 Task: Add an event  with title  Second Team Building Workshop: Enhancing Communication and Trust within Teams, date '2024/04/28' to 2024/04/30 & Select Event type as  Group. Add location for the event as  789 Mount Sinai, Sinai, Egypt and add a description: Participants will develop skills for effectively resolving conflicts and managing disagreements within the team. They will learn strategies for active listening, empathy, and finding mutually beneficial solutions to conflicts.Create an event link  http-secondteambuildingworkshop:enhancingcommunicationandtrustwithinteamscom & Select the event color as  Lime Green. , logged in from the account softage.10@softage.netand send the event invitation to softage.6@softage.net and softage.7@softage.net
Action: Mouse moved to (983, 183)
Screenshot: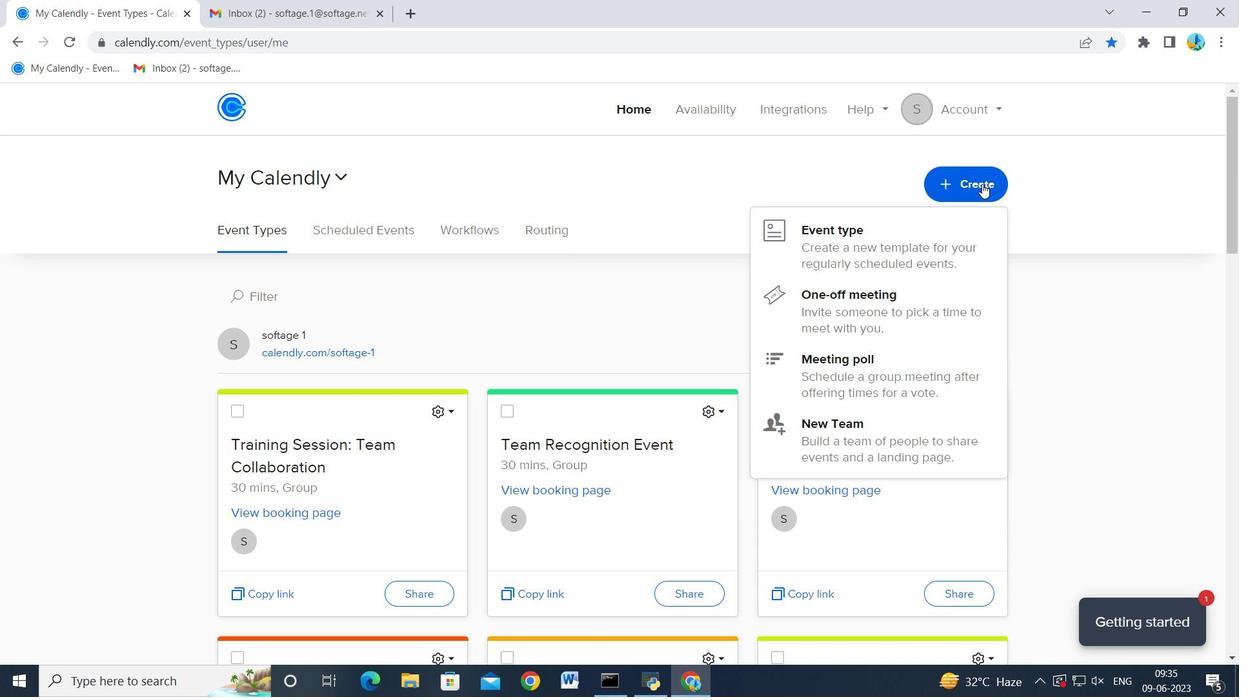 
Action: Mouse pressed left at (983, 183)
Screenshot: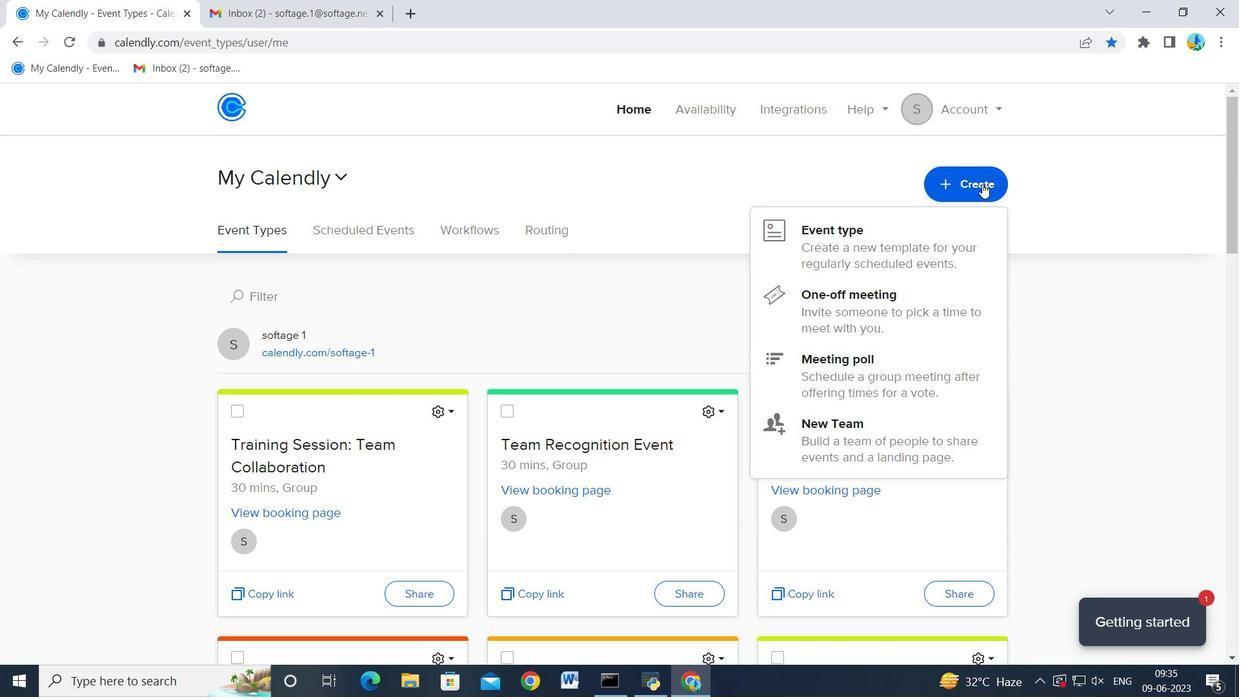 
Action: Mouse moved to (900, 247)
Screenshot: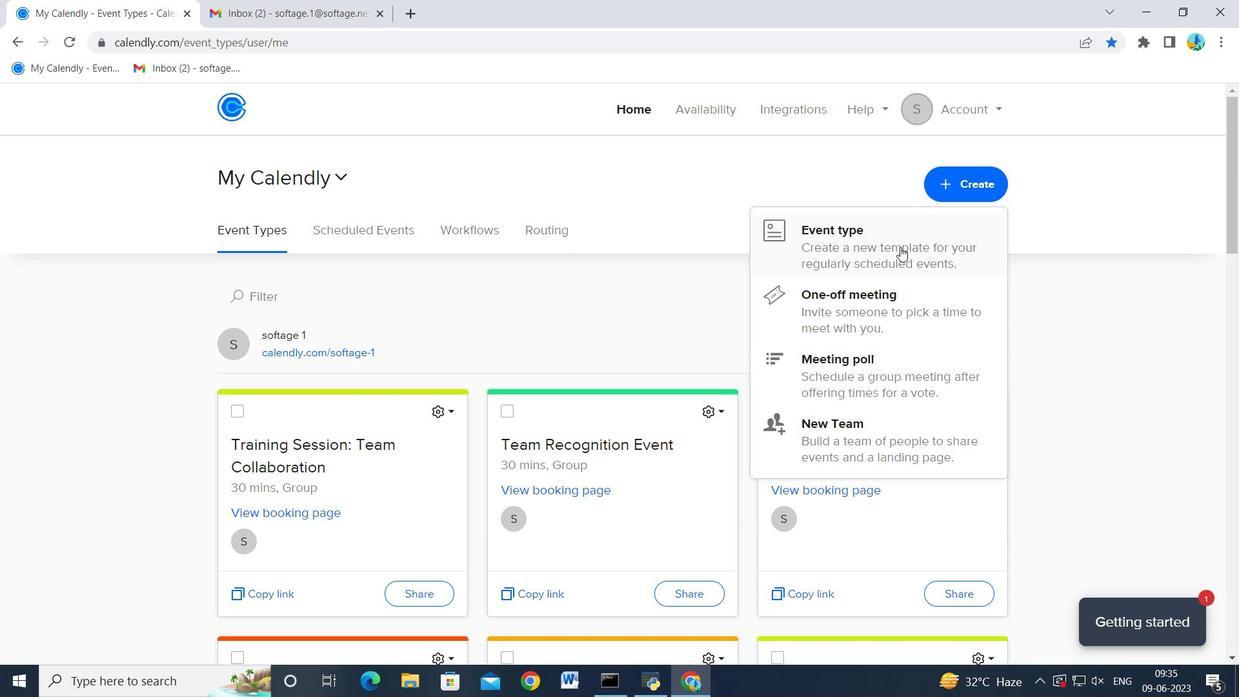
Action: Mouse pressed left at (900, 247)
Screenshot: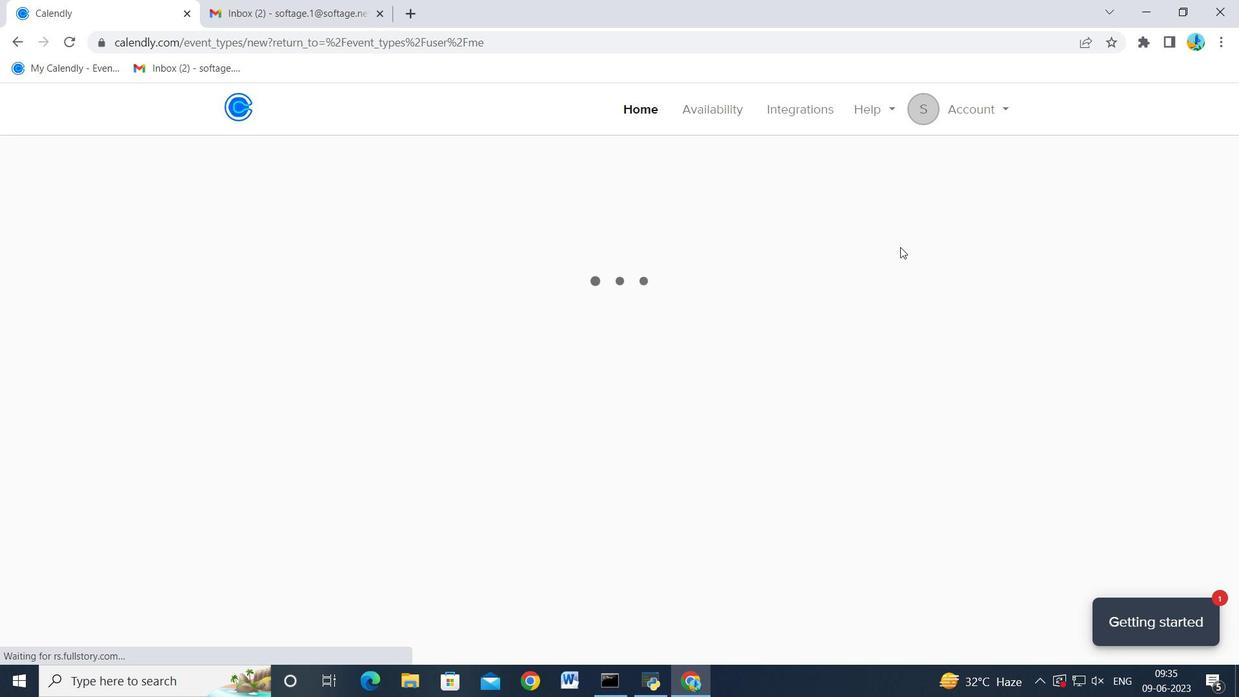 
Action: Mouse moved to (639, 398)
Screenshot: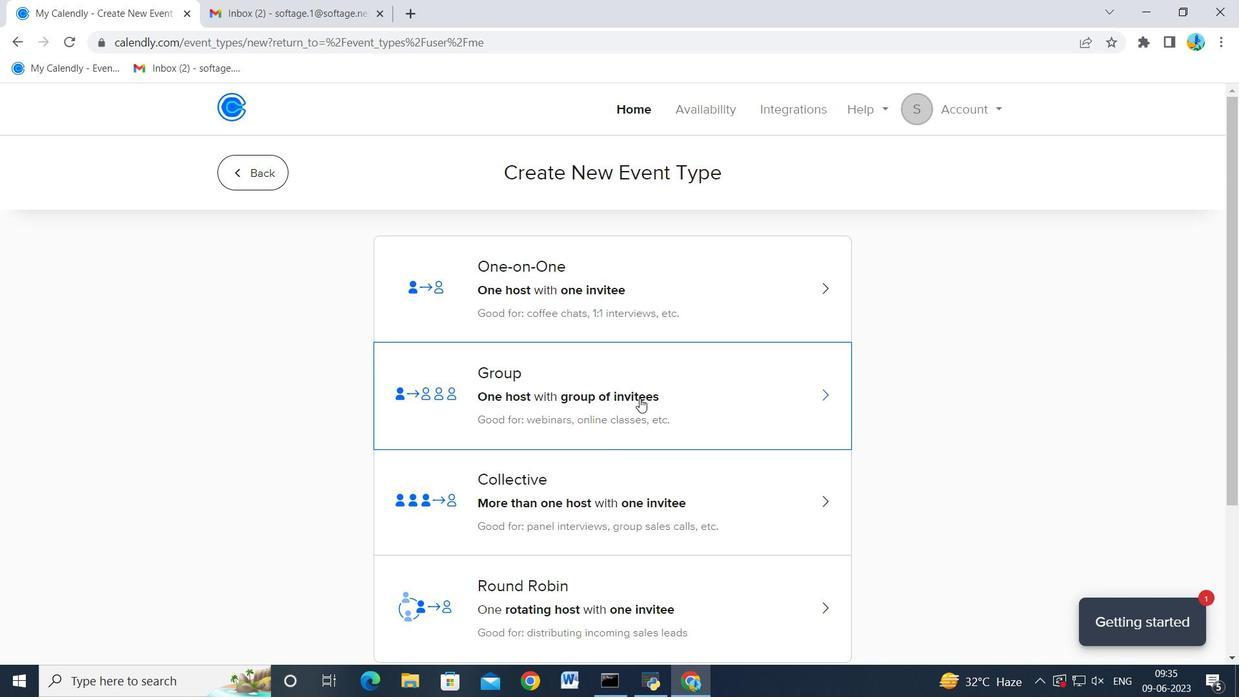 
Action: Mouse scrolled (639, 397) with delta (0, 0)
Screenshot: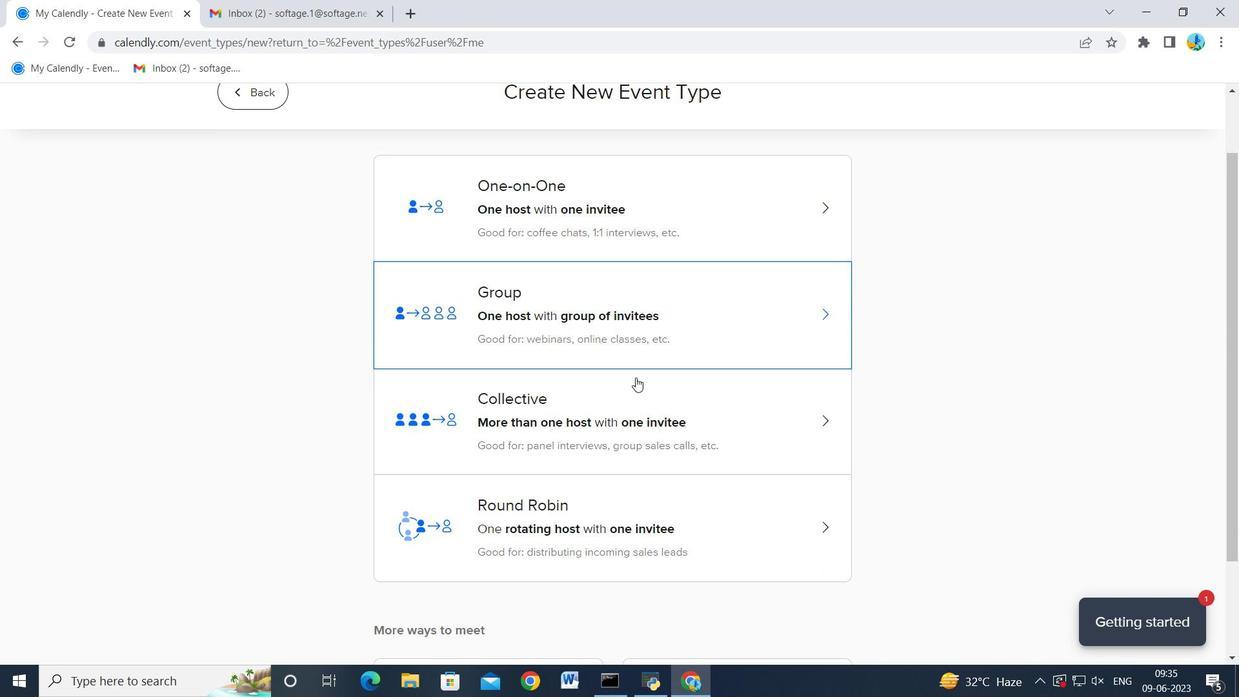 
Action: Mouse moved to (618, 318)
Screenshot: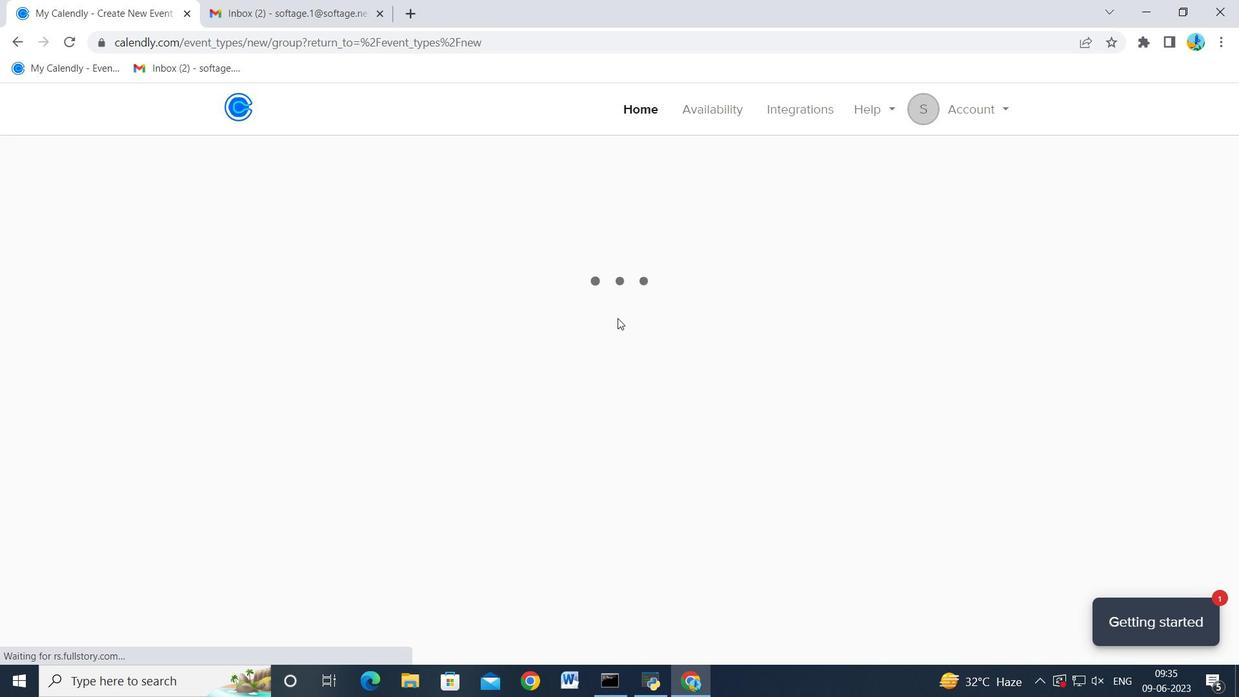 
Action: Mouse pressed left at (618, 318)
Screenshot: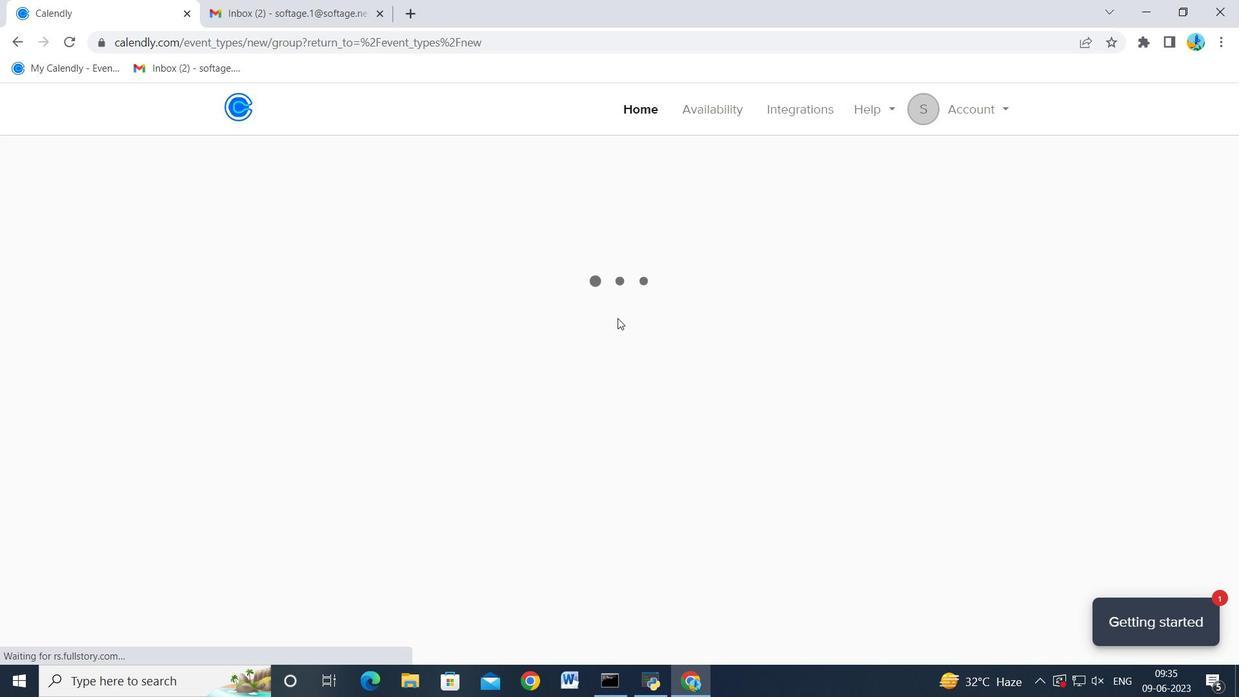 
Action: Mouse moved to (369, 402)
Screenshot: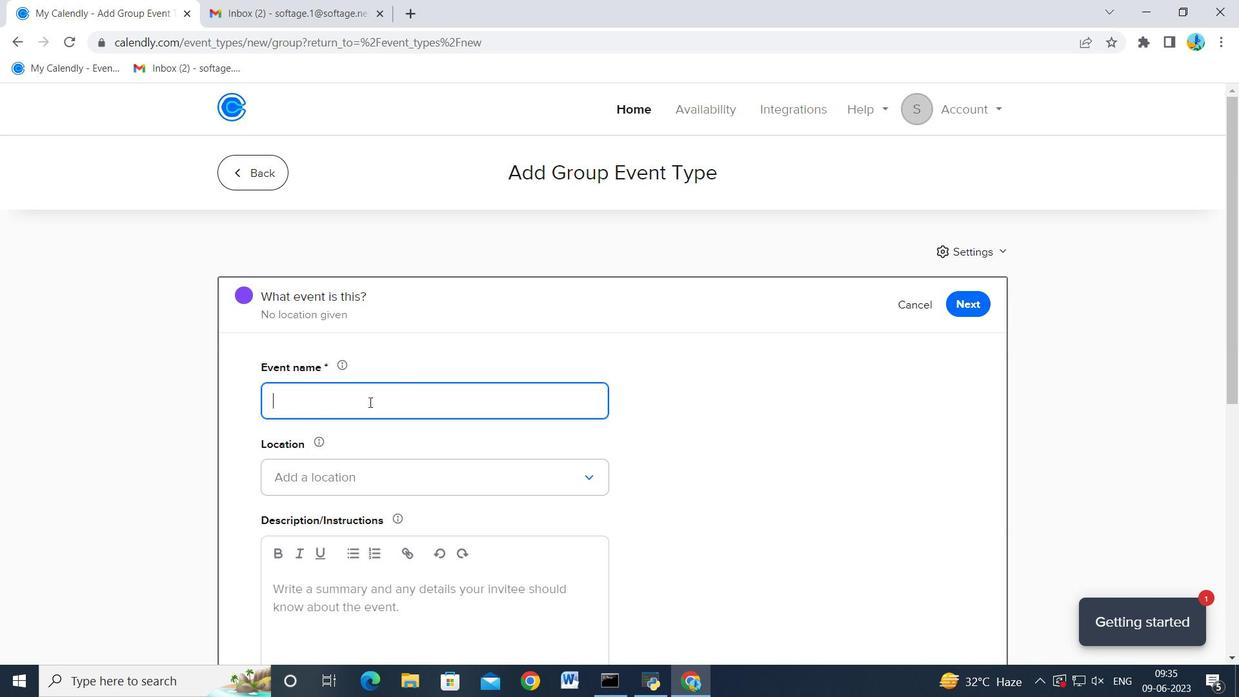 
Action: Key pressed <Key.shift_r>Second<Key.space><Key.shift_r>Team<Key.space><Key.shift>Building<Key.space><Key.shift_r>Workshop<Key.shift>:<Key.space><Key.shift_r>Enhacing<Key.space><Key.backspace><Key.backspace><Key.backspace><Key.backspace><Key.backspace>ncing<Key.space><Key.shift>Communication<Key.space>and<Key.space><Key.shift_r>Trust<Key.space>within<Key.space><Key.shift_r>Teams
Screenshot: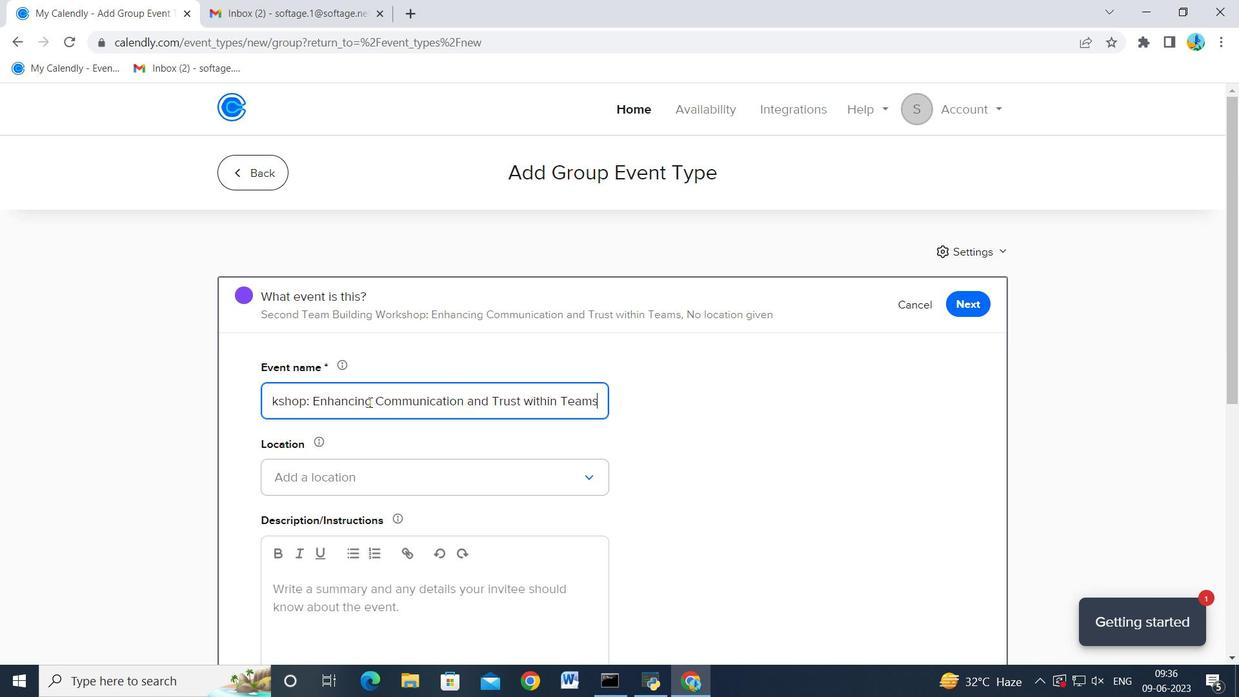 
Action: Mouse moved to (408, 467)
Screenshot: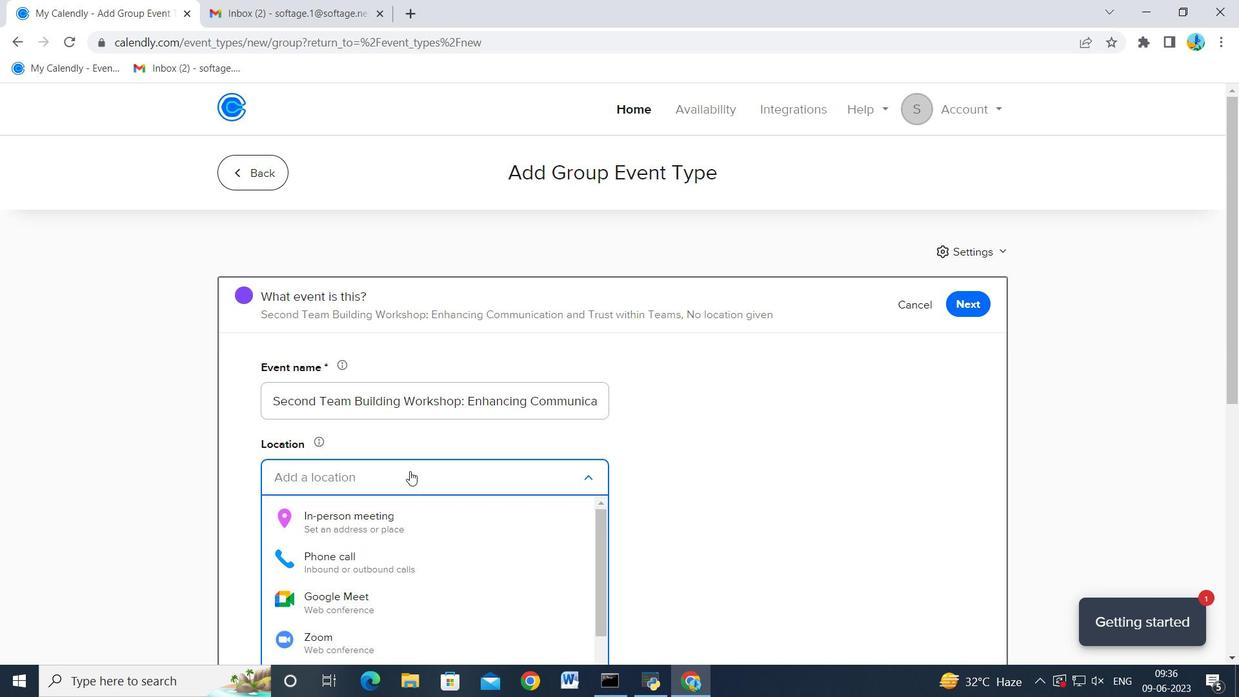 
Action: Mouse pressed left at (408, 467)
Screenshot: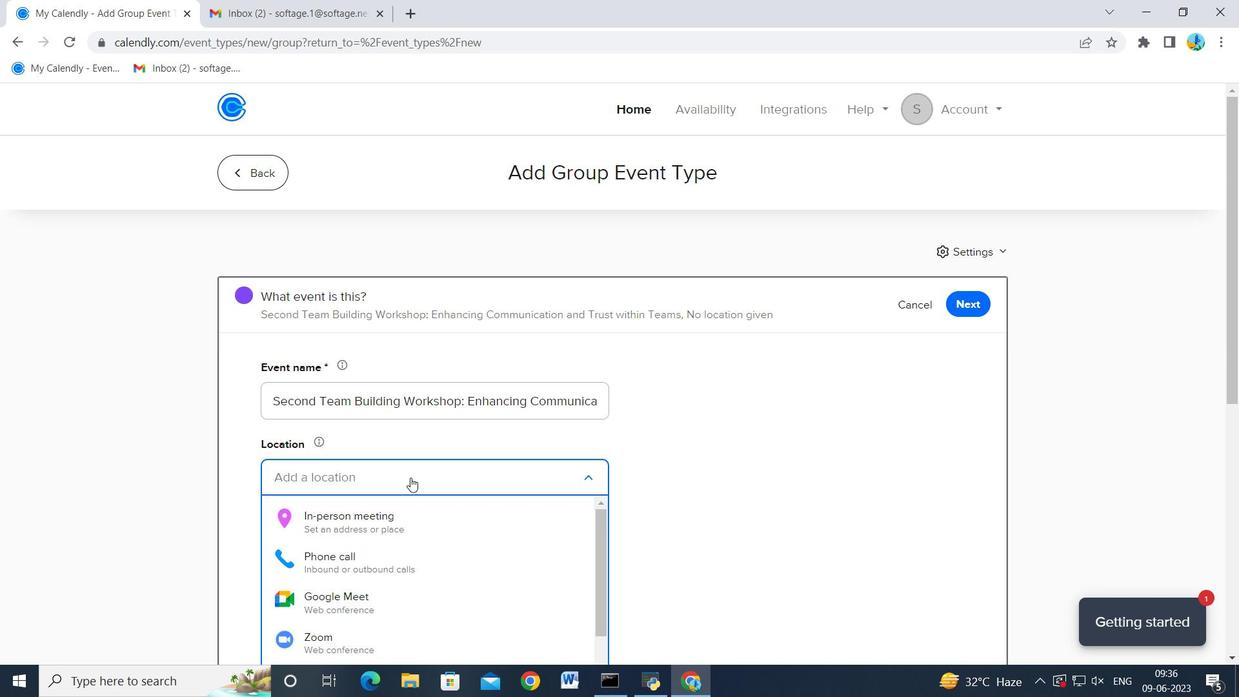 
Action: Mouse moved to (407, 513)
Screenshot: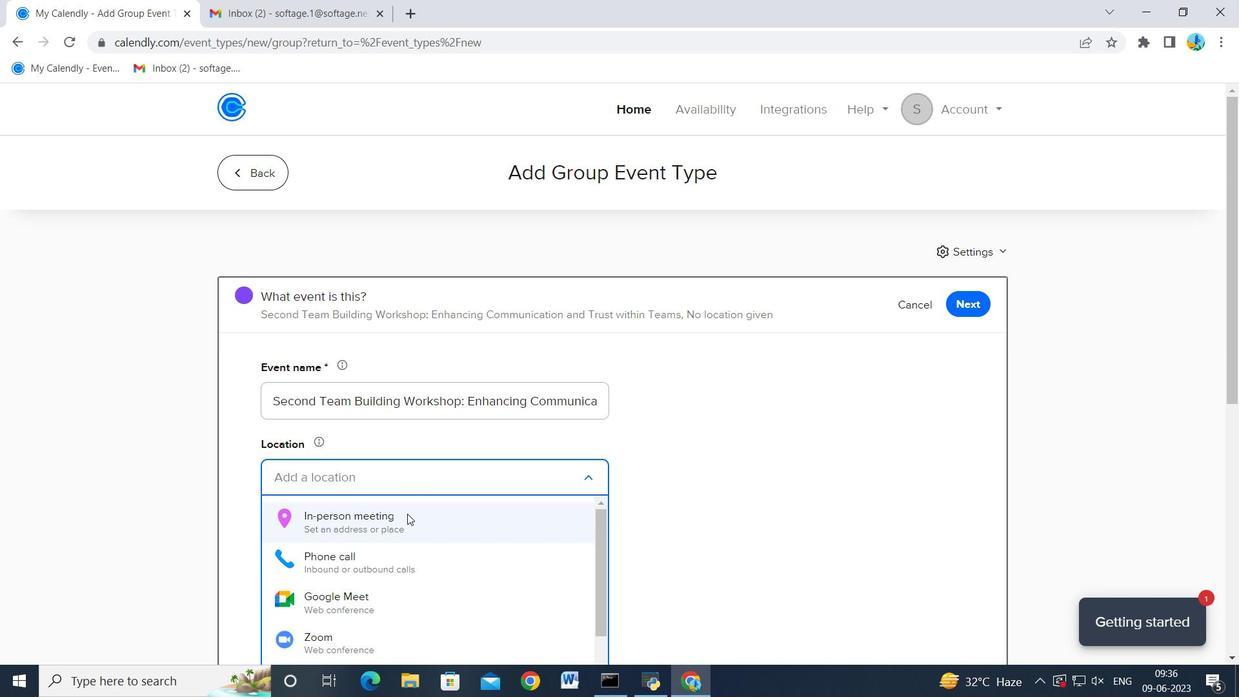 
Action: Mouse pressed left at (407, 513)
Screenshot: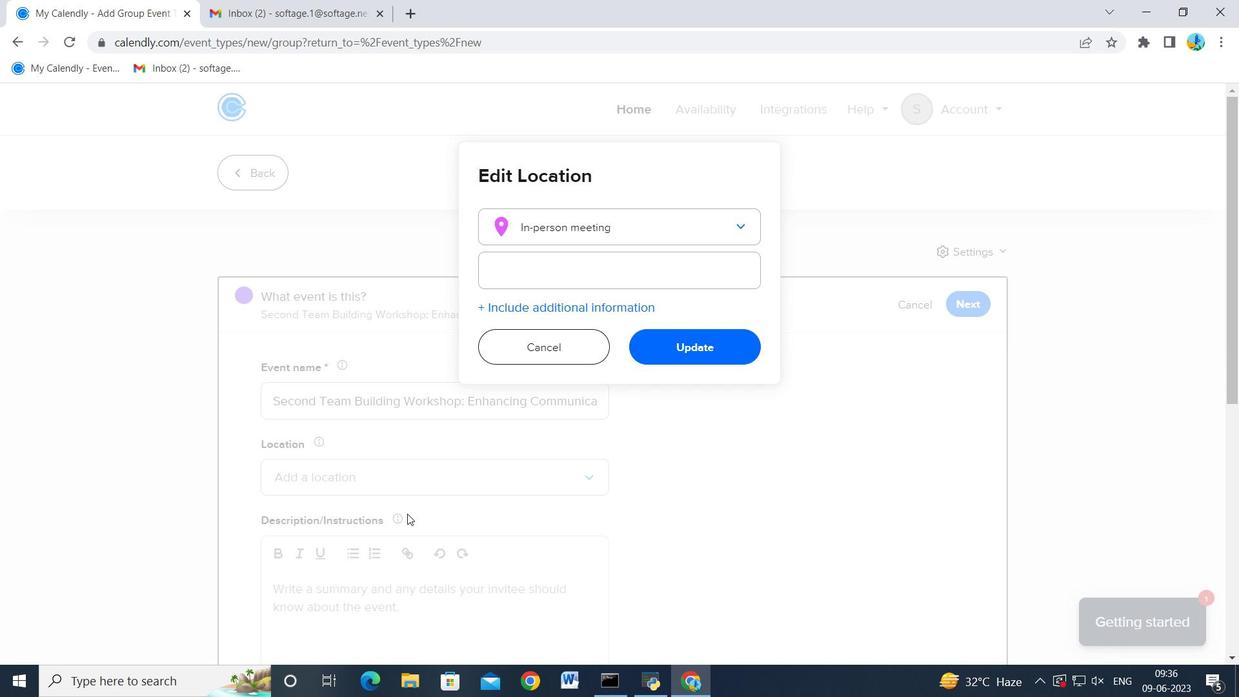 
Action: Mouse moved to (513, 268)
Screenshot: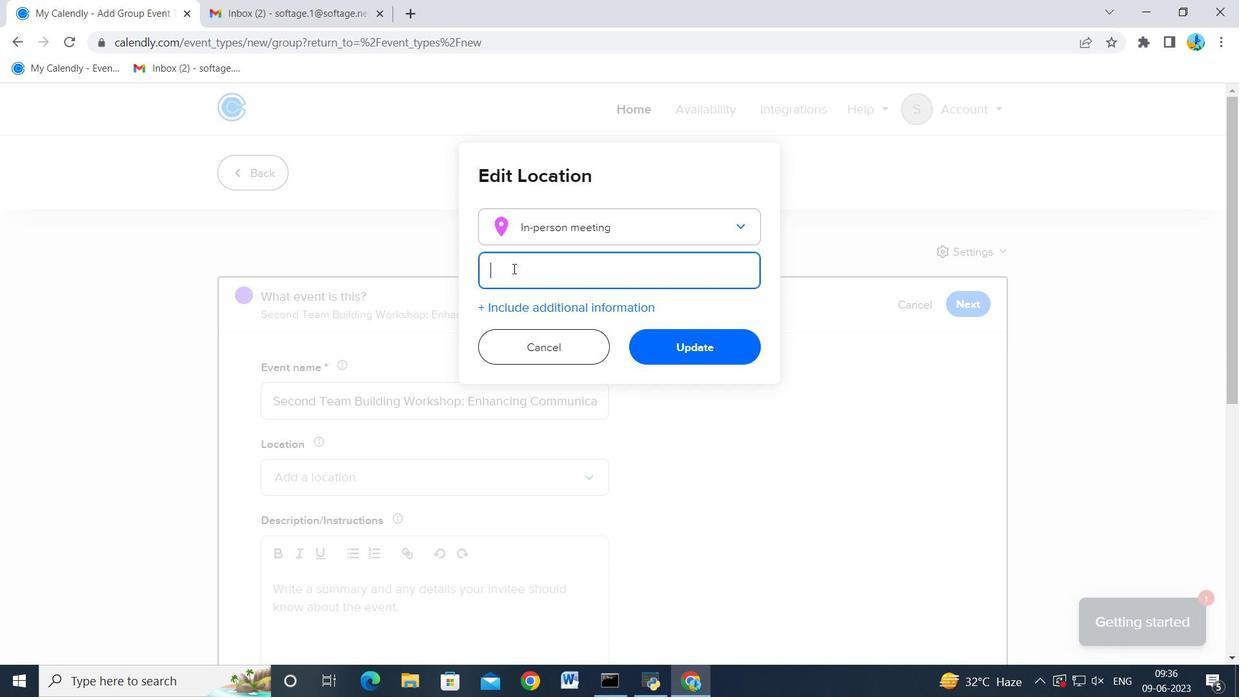 
Action: Mouse pressed left at (513, 268)
Screenshot: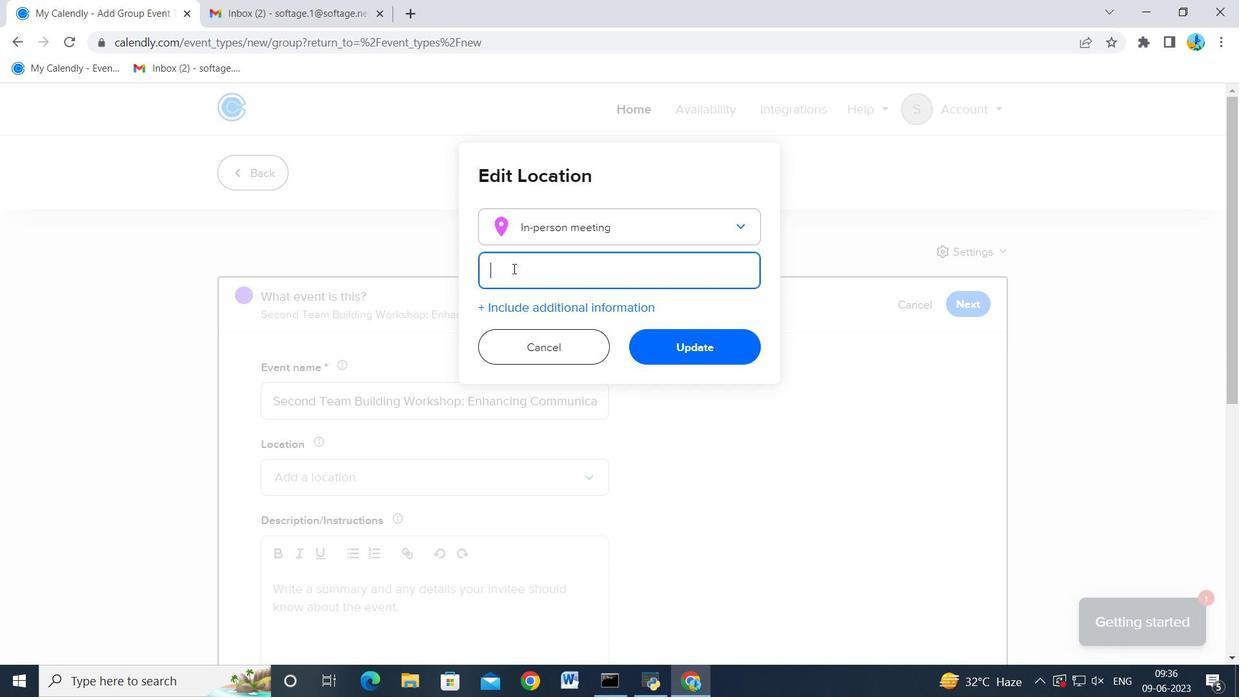 
Action: Key pressed 789<Key.space><Key.shift><Key.shift>Mount<Key.space><Key.shift_r>Sinai,<Key.space><Key.shift_r>Sinai,<Key.space><Key.shift_r>Egypt
Screenshot: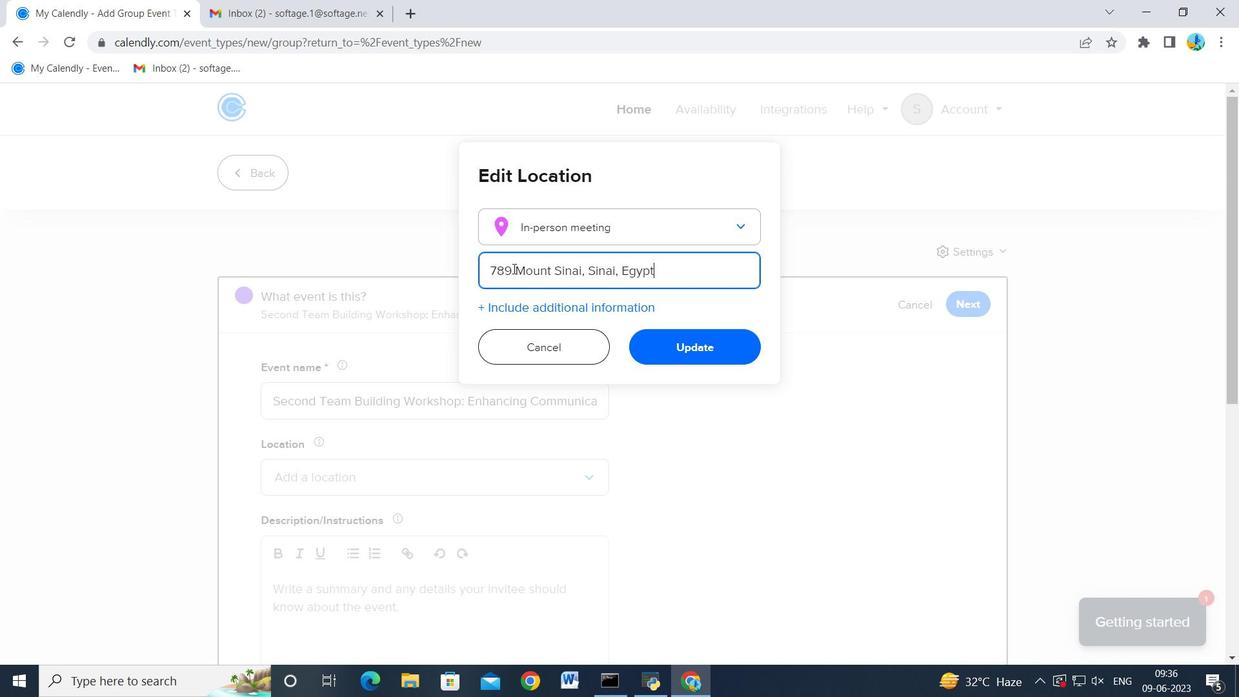 
Action: Mouse moved to (719, 343)
Screenshot: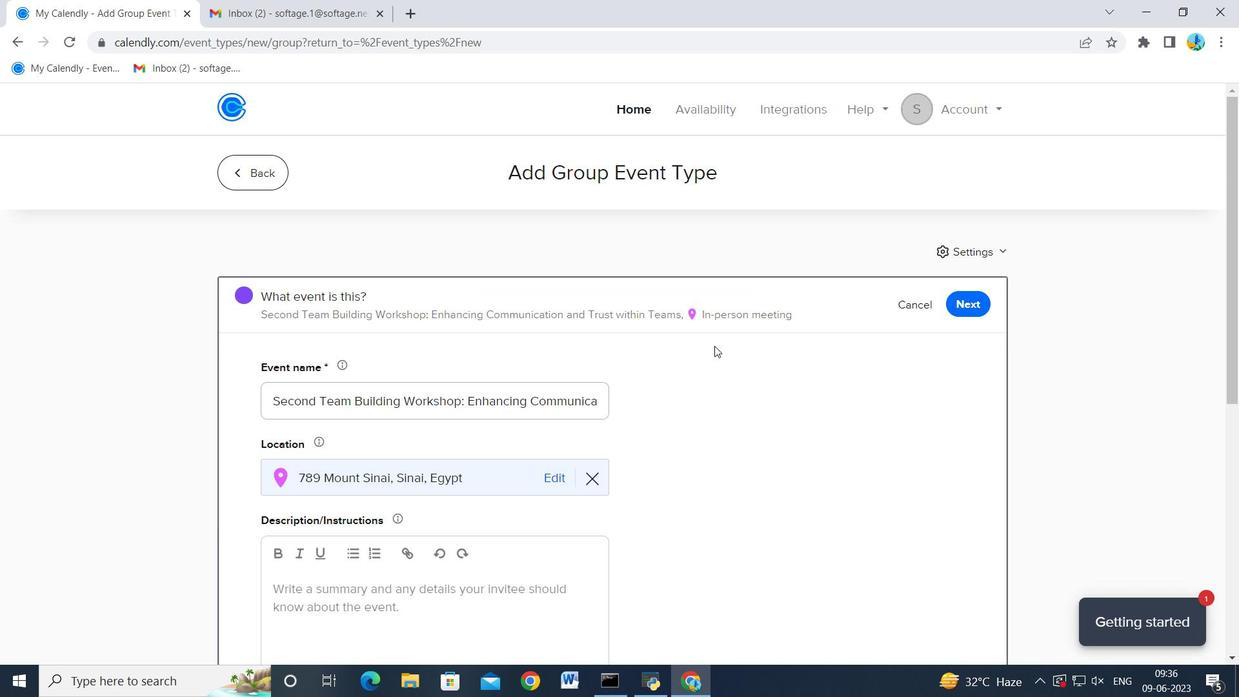 
Action: Mouse pressed left at (719, 343)
Screenshot: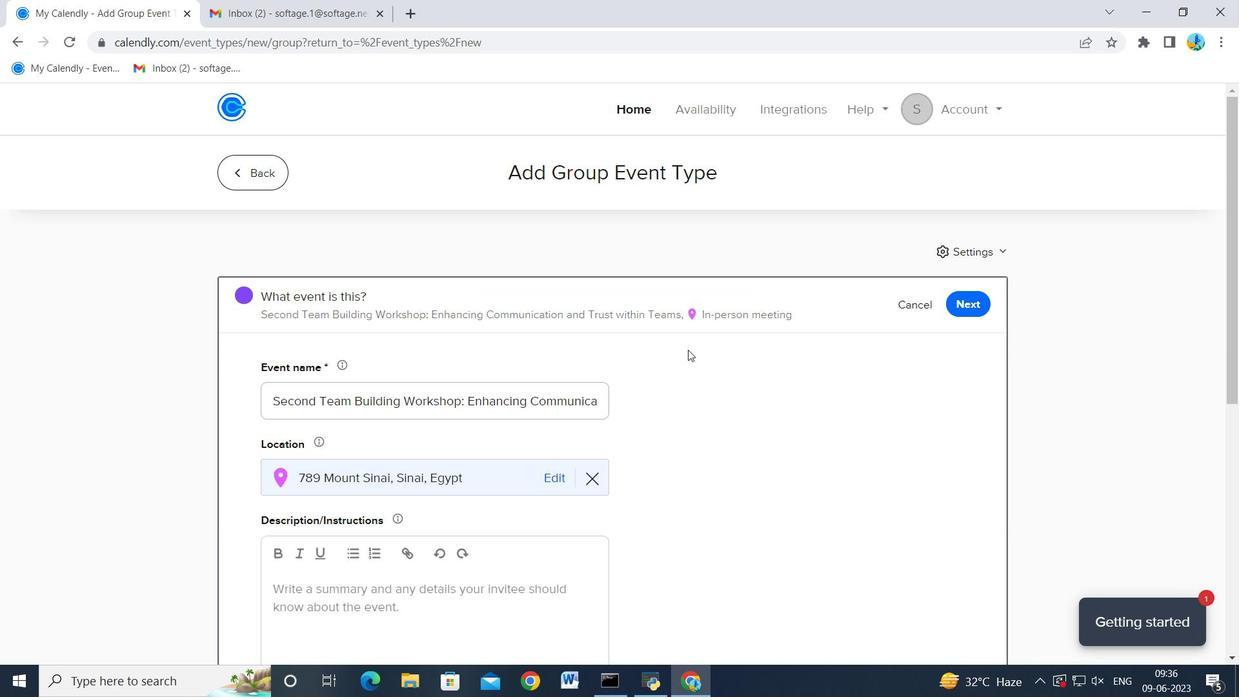 
Action: Mouse moved to (592, 456)
Screenshot: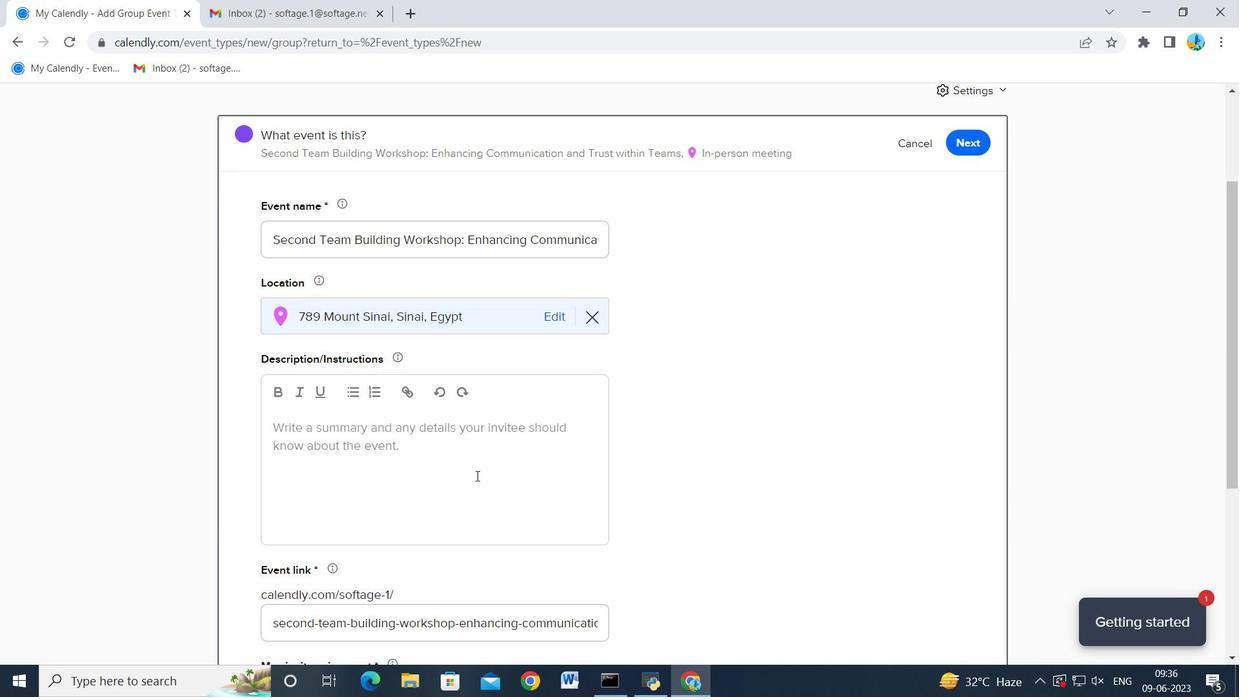 
Action: Mouse scrolled (592, 455) with delta (0, 0)
Screenshot: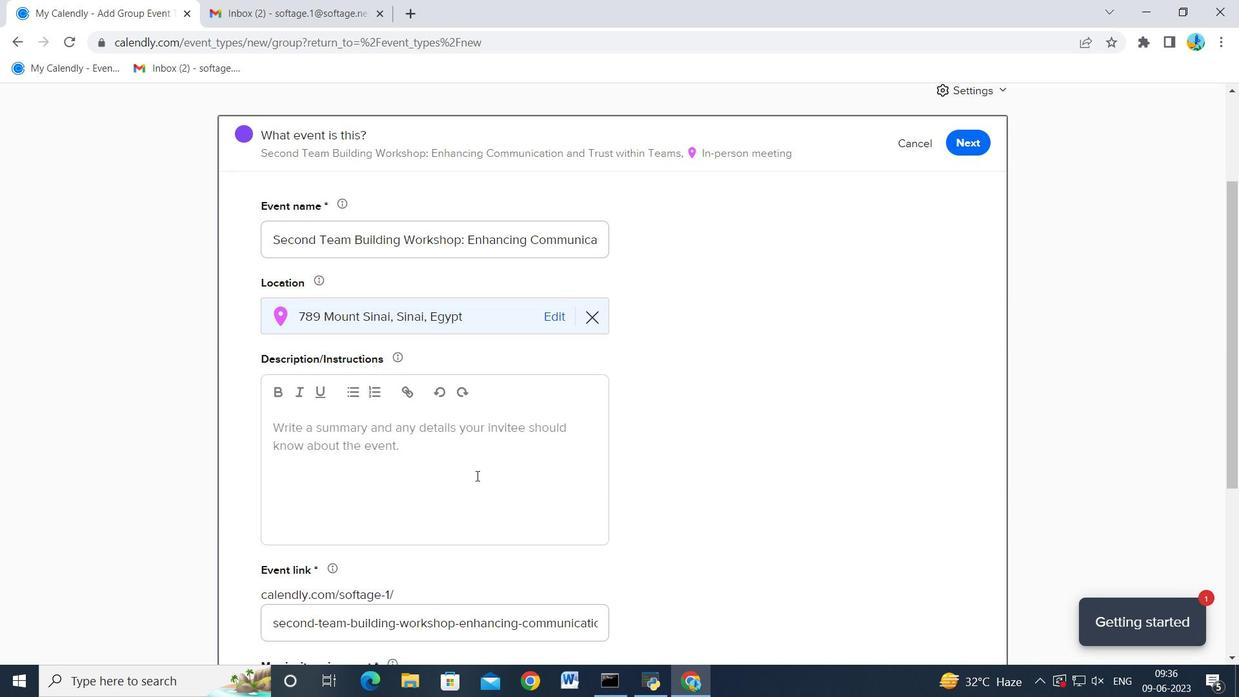 
Action: Mouse moved to (593, 458)
Screenshot: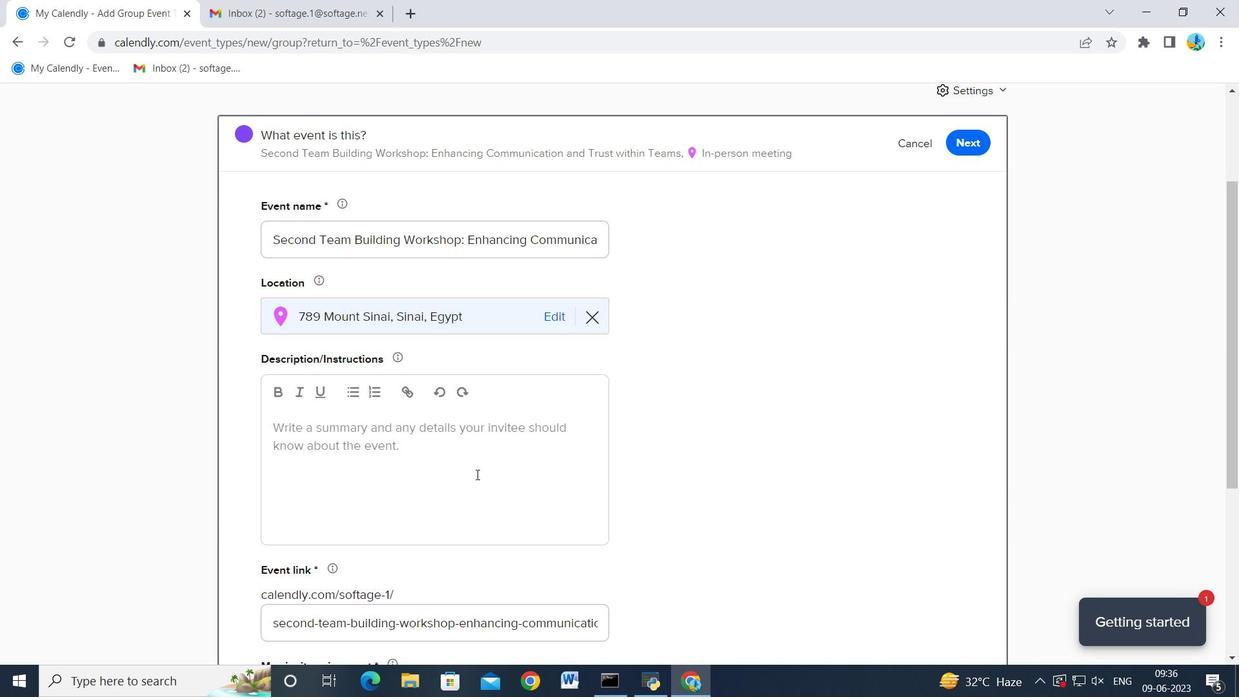 
Action: Mouse scrolled (593, 458) with delta (0, 0)
Screenshot: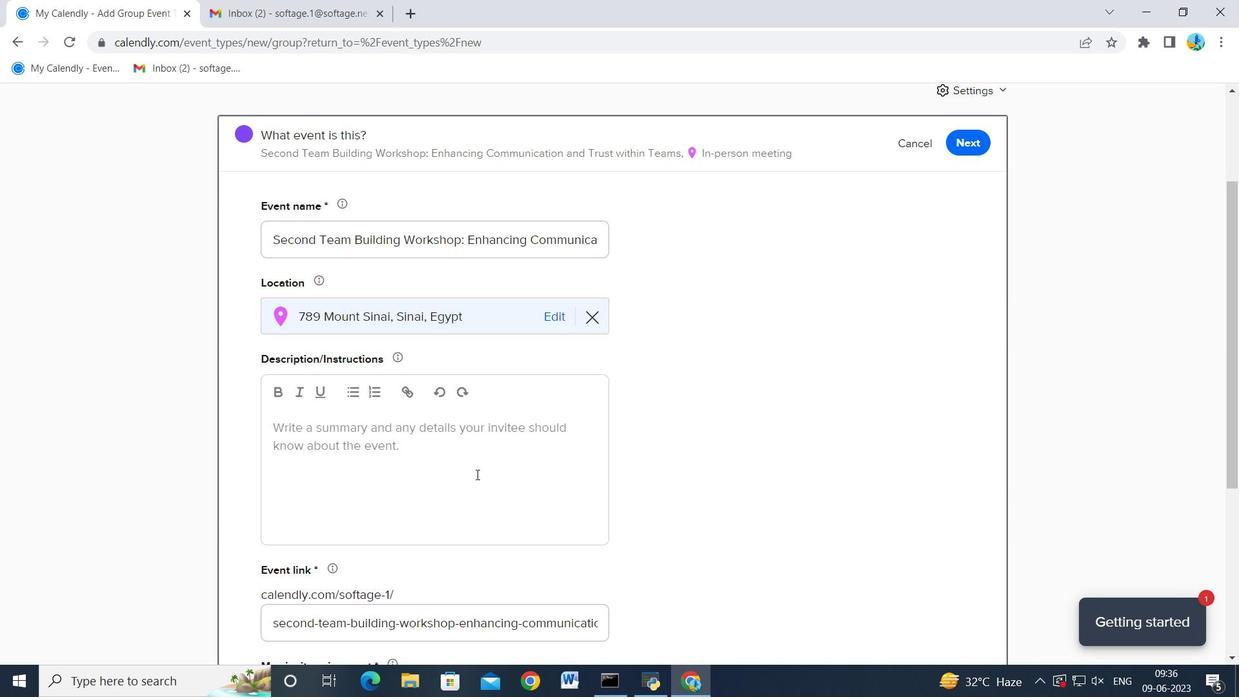 
Action: Mouse moved to (451, 436)
Screenshot: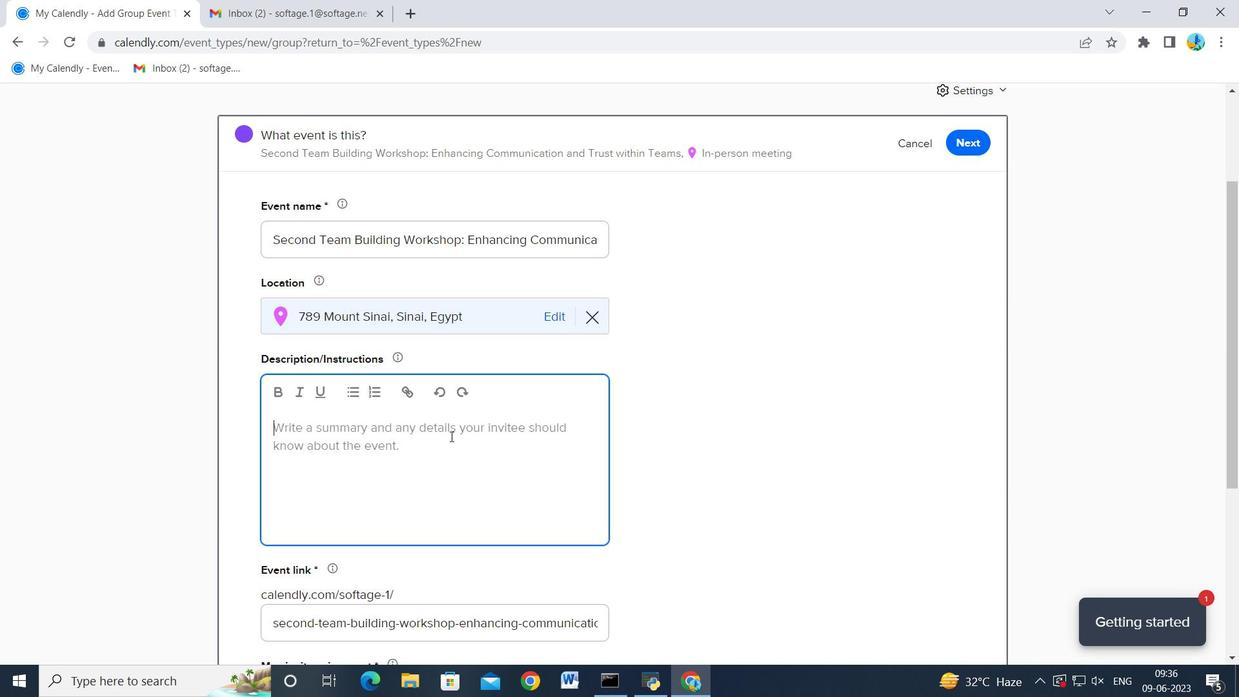 
Action: Mouse pressed left at (451, 436)
Screenshot: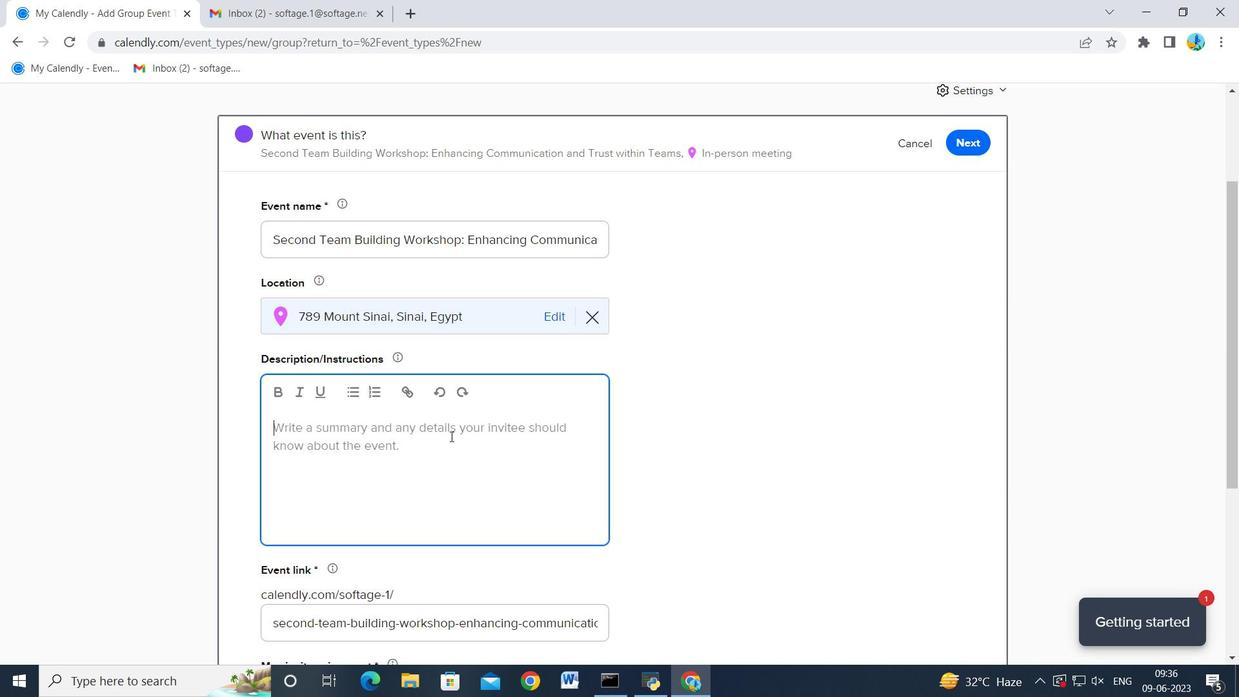 
Action: Key pressed <Key.shift>Participants<Key.space>will<Key.space>develop<Key.space>skills<Key.space>for<Key.space>effectively<Key.space>resolving<Key.space>conflicts<Key.space>and<Key.space>managing<Key.space>disaf<Key.backspace>greements<Key.space>within<Key.space>the<Key.space>team.<Key.space><Key.shift>They<Key.space>will<Key.space>learn<Key.space>strategies<Key.space>for<Key.space>active<Key.space>listening,<Key.space>empathy,<Key.space>abd<Key.backspace><Key.backspace>nd<Key.space>finding<Key.space>mutually<Key.space>beneficial<Key.space>solutions<Key.space>to<Key.space>conflii<Key.backspace>cts.<Key.tab><Key.tab><Key.backspace>http-secondteambuildingworkshopenhancingcommunicationt<Key.backspace>andtrustwithinteamscom
Screenshot: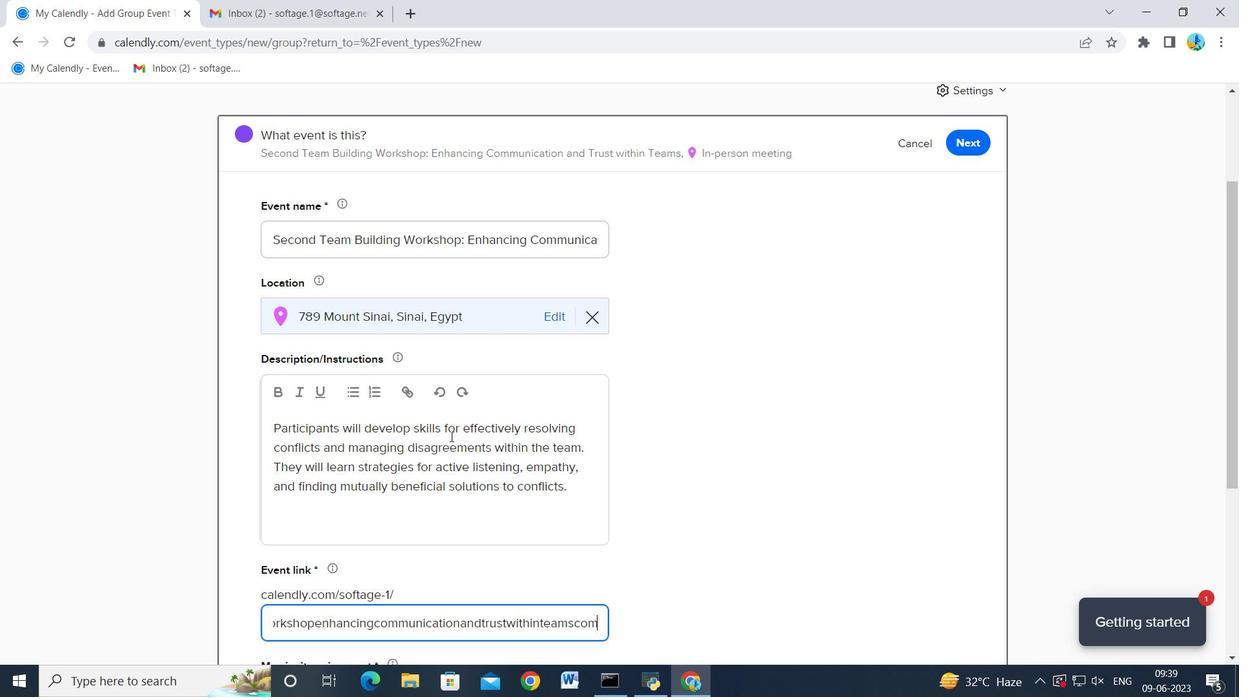 
Action: Mouse scrolled (451, 435) with delta (0, 0)
Screenshot: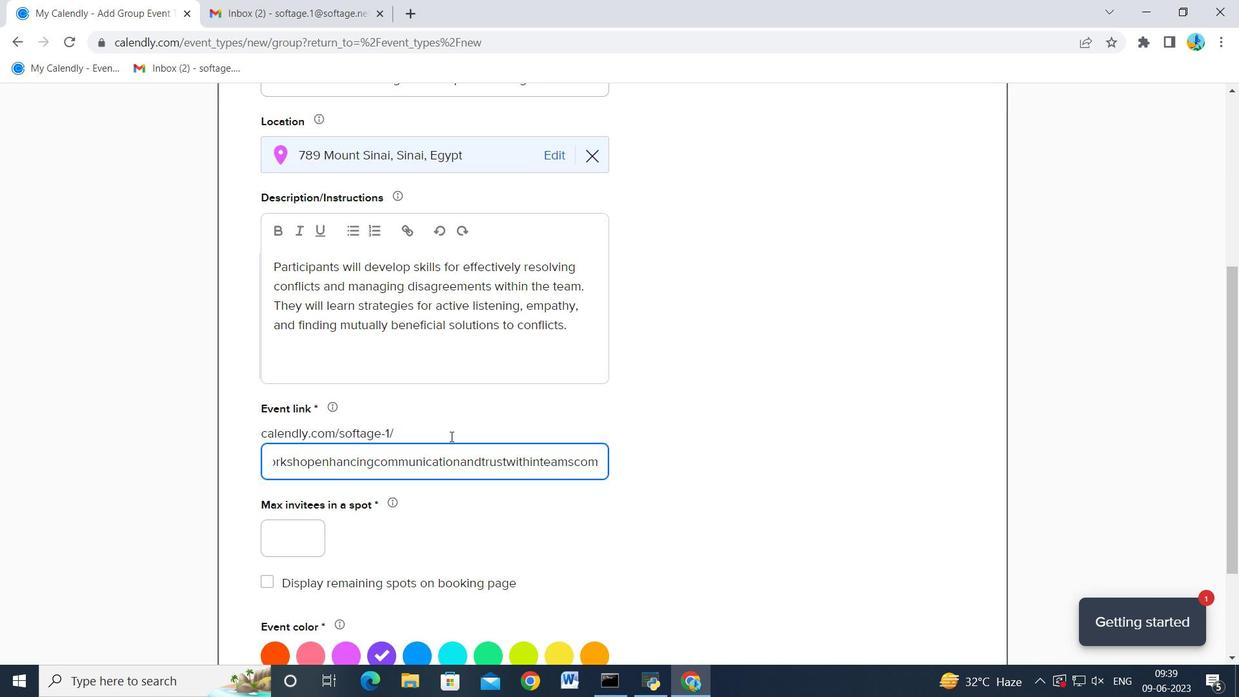 
Action: Mouse scrolled (451, 435) with delta (0, 0)
Screenshot: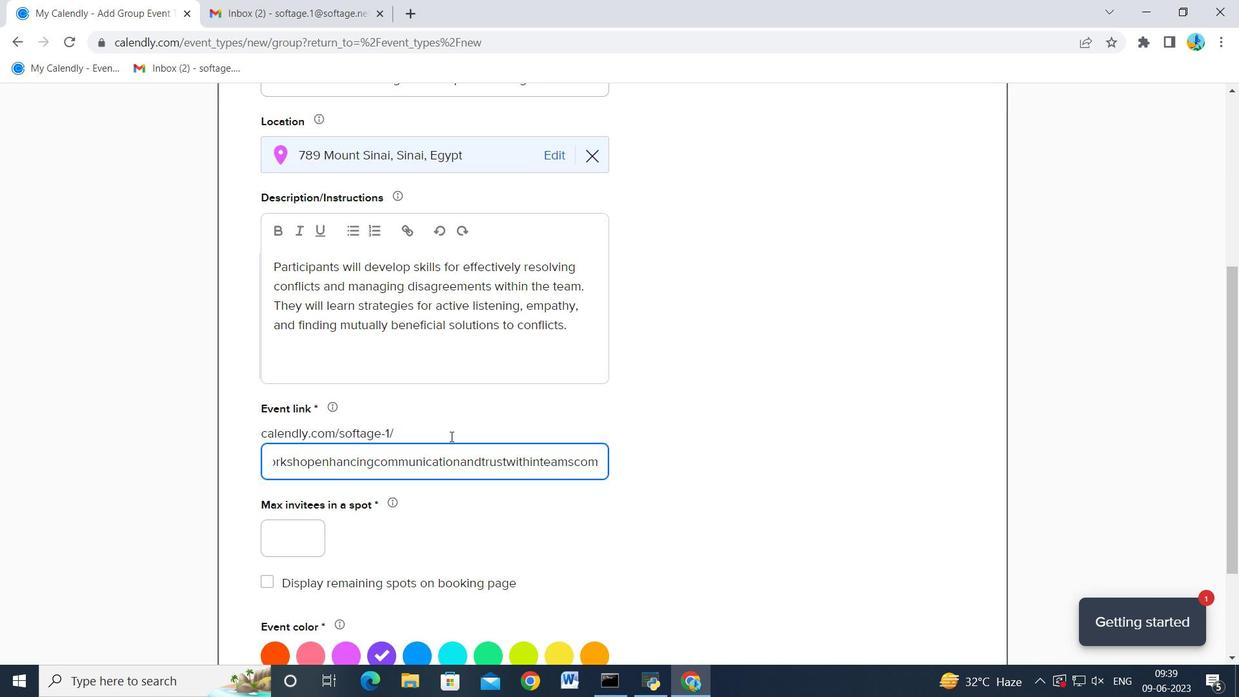 
Action: Mouse moved to (269, 527)
Screenshot: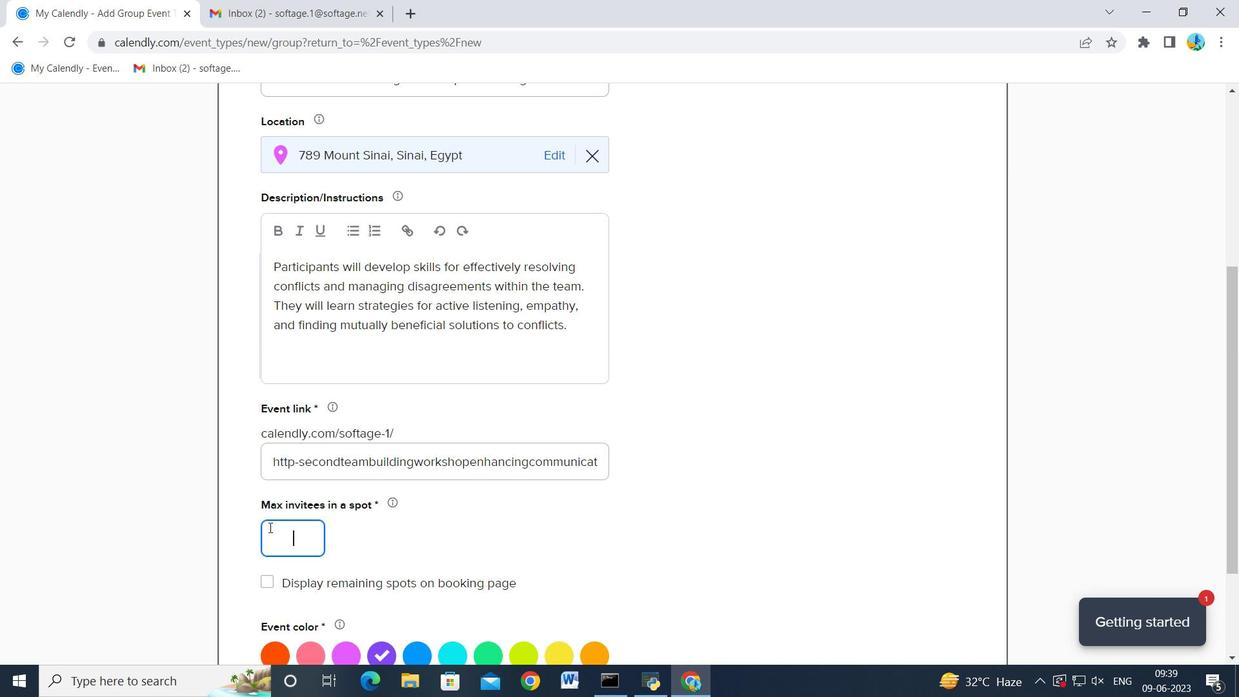 
Action: Mouse pressed left at (269, 527)
Screenshot: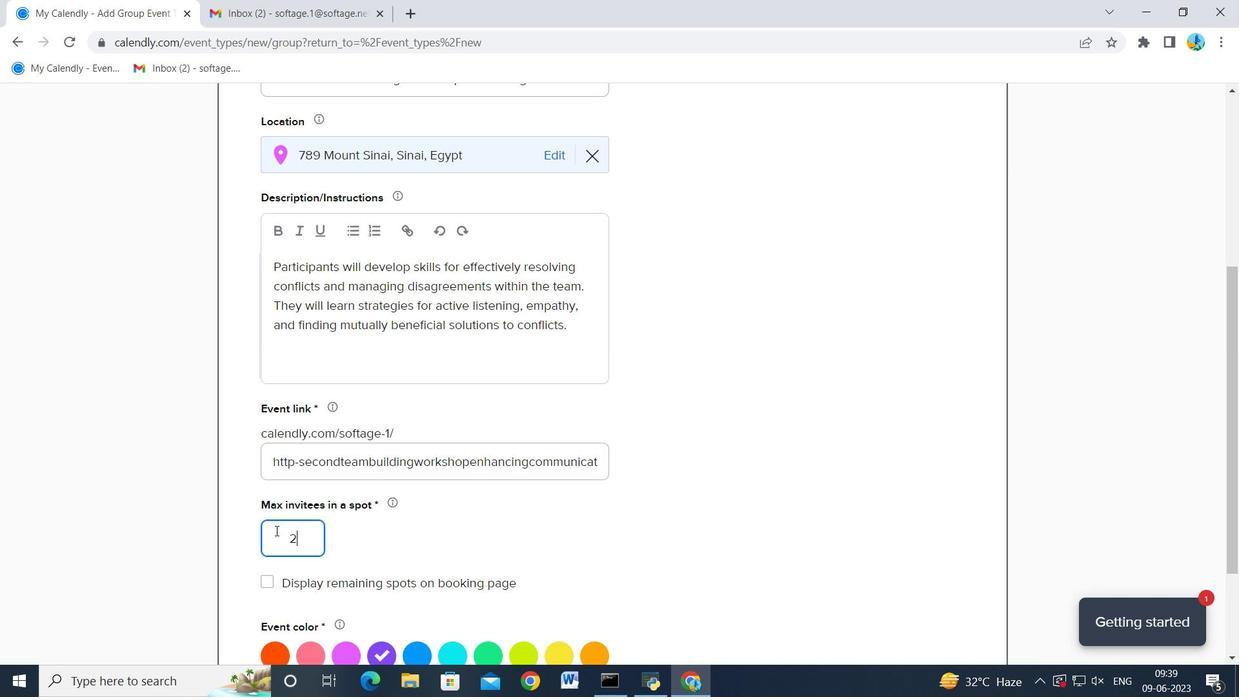 
Action: Mouse moved to (269, 527)
Screenshot: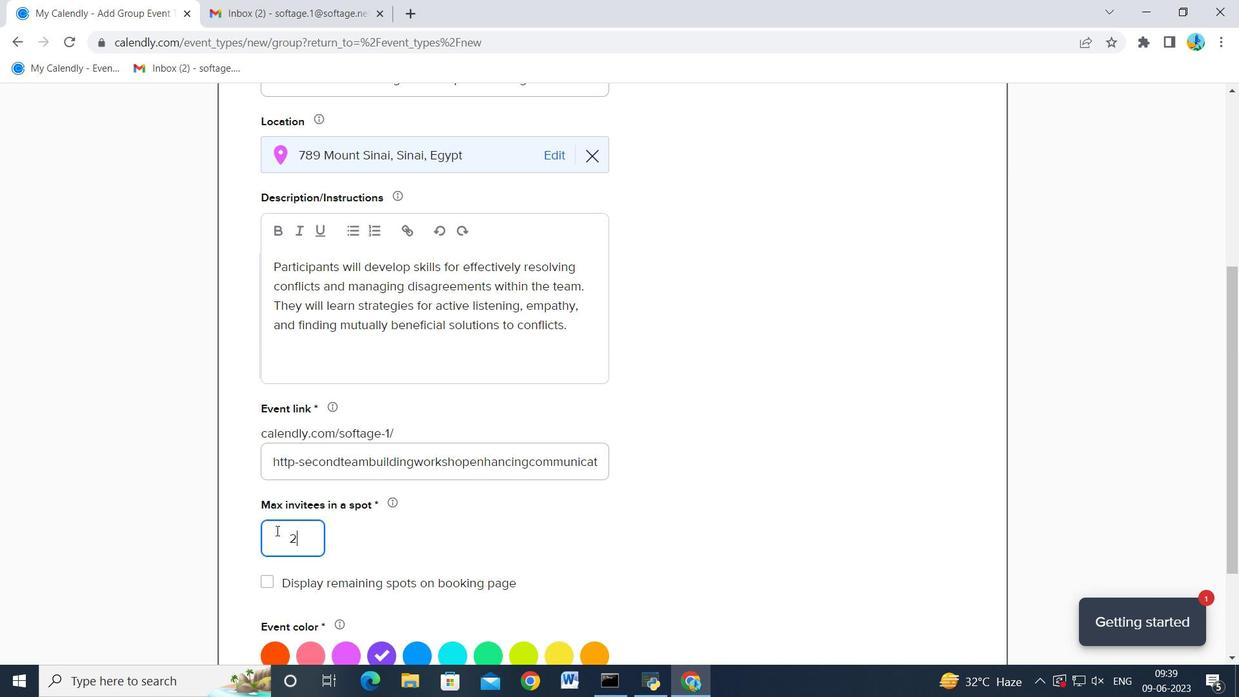 
Action: Key pressed 2
Screenshot: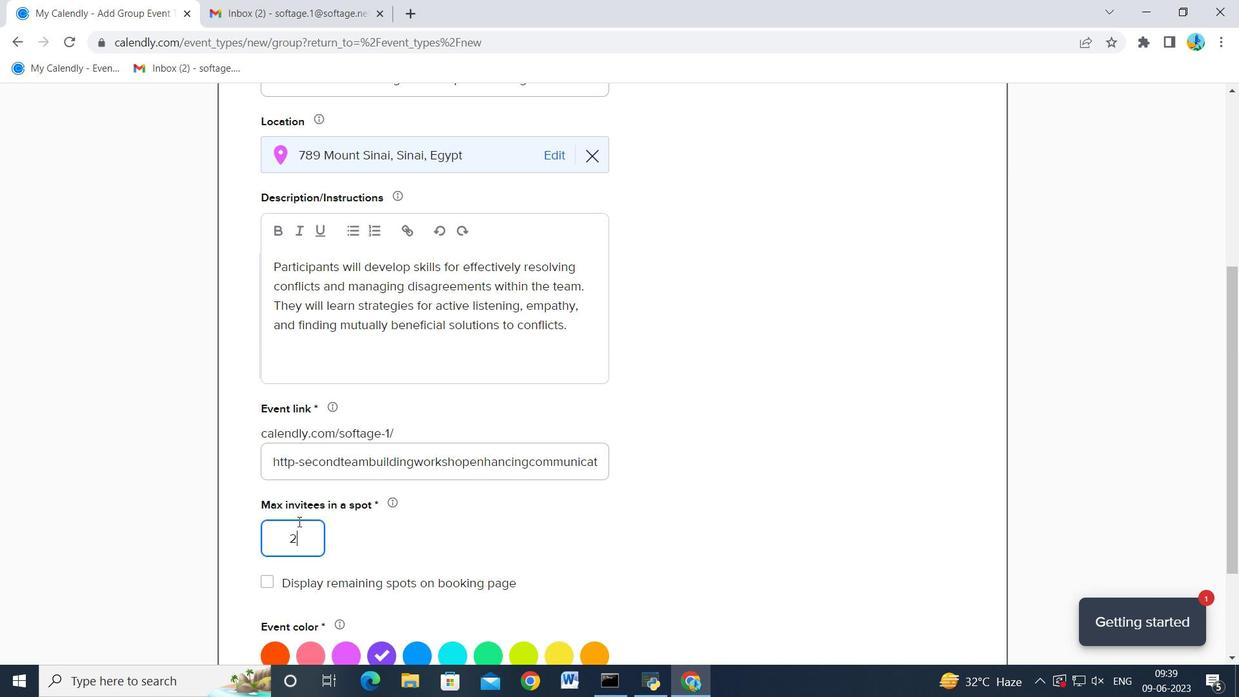 
Action: Mouse moved to (349, 449)
Screenshot: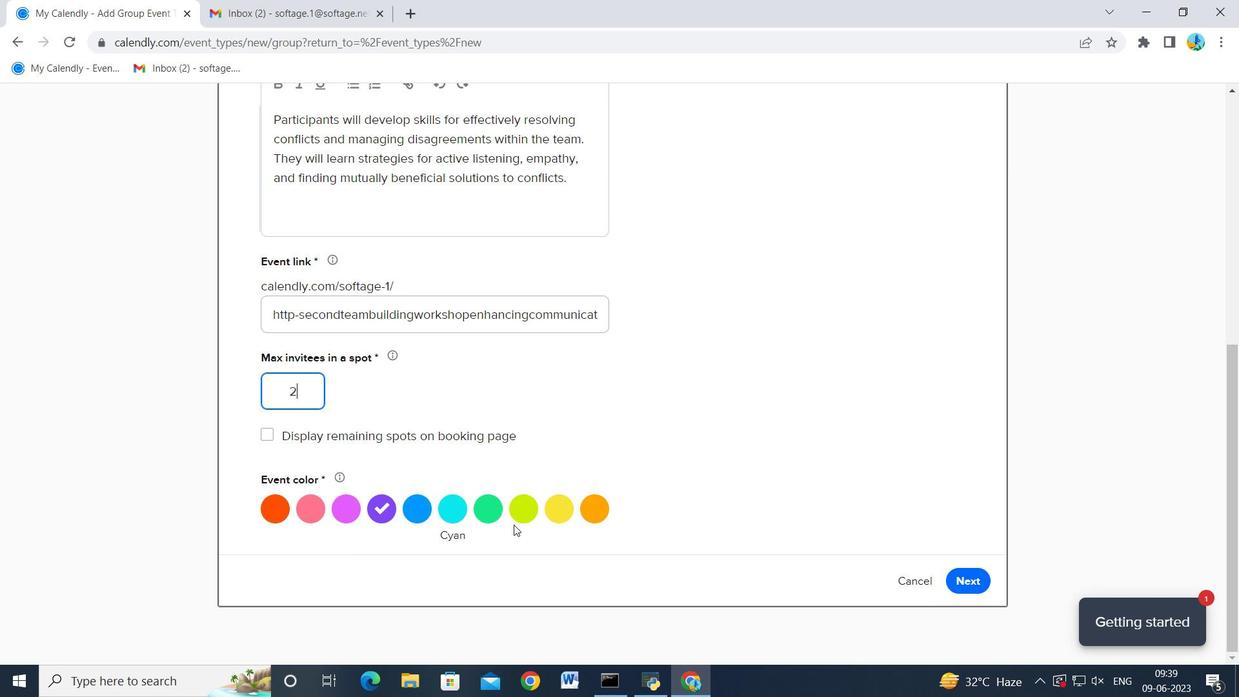 
Action: Mouse scrolled (349, 448) with delta (0, 0)
Screenshot: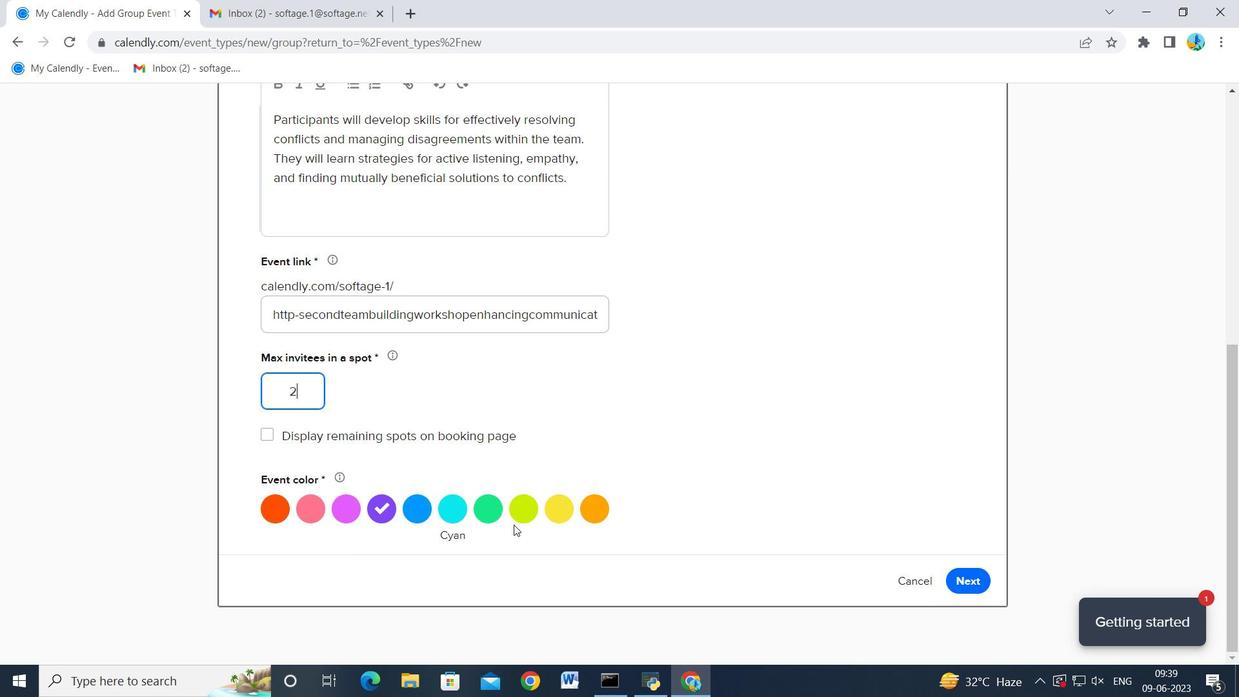 
Action: Mouse moved to (350, 448)
Screenshot: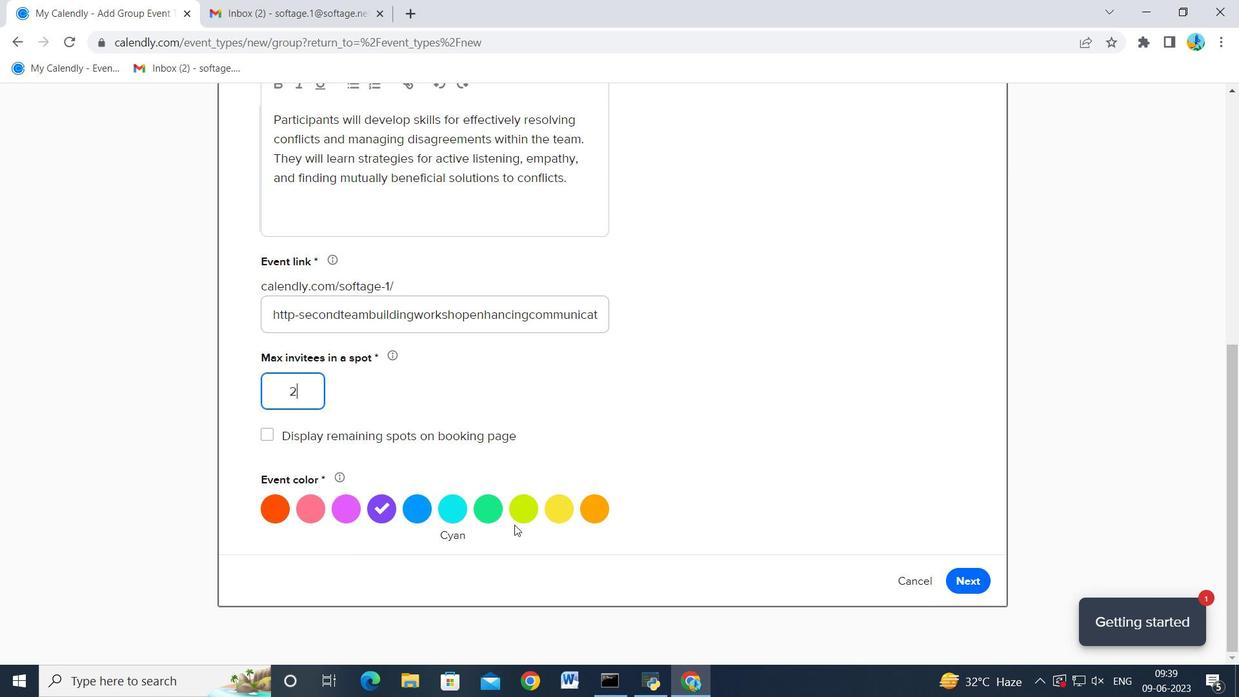 
Action: Mouse scrolled (350, 448) with delta (0, 0)
Screenshot: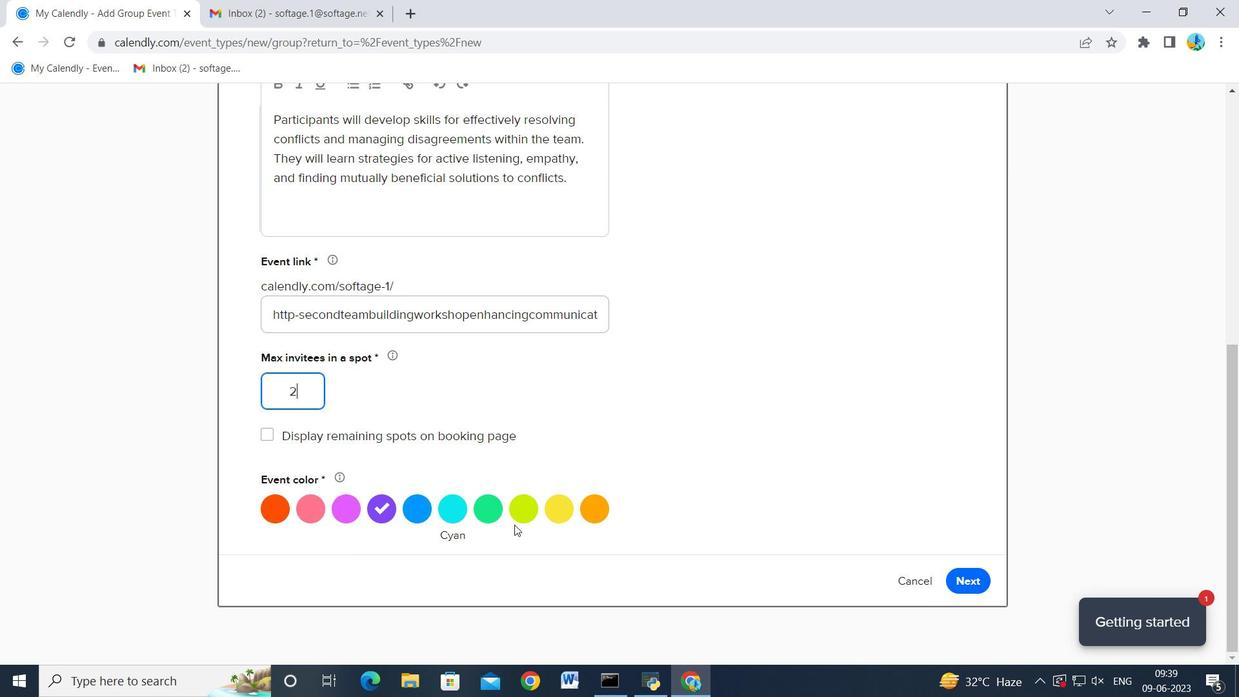 
Action: Mouse moved to (488, 506)
Screenshot: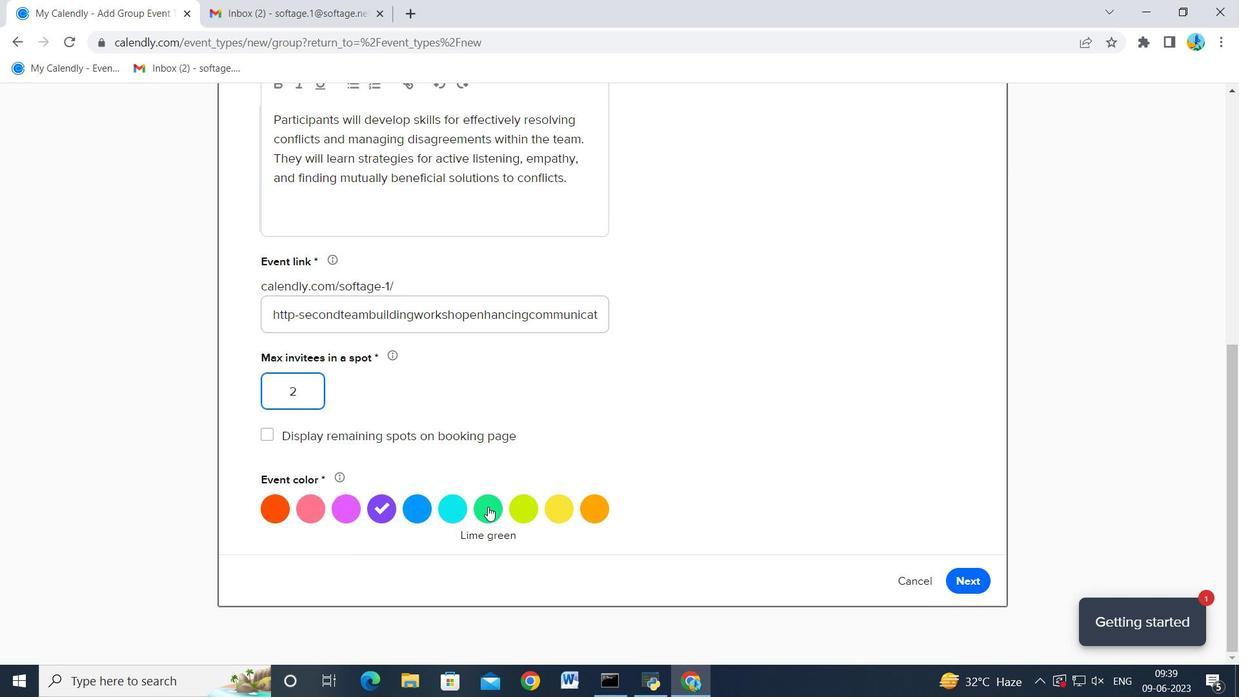 
Action: Mouse pressed left at (488, 506)
Screenshot: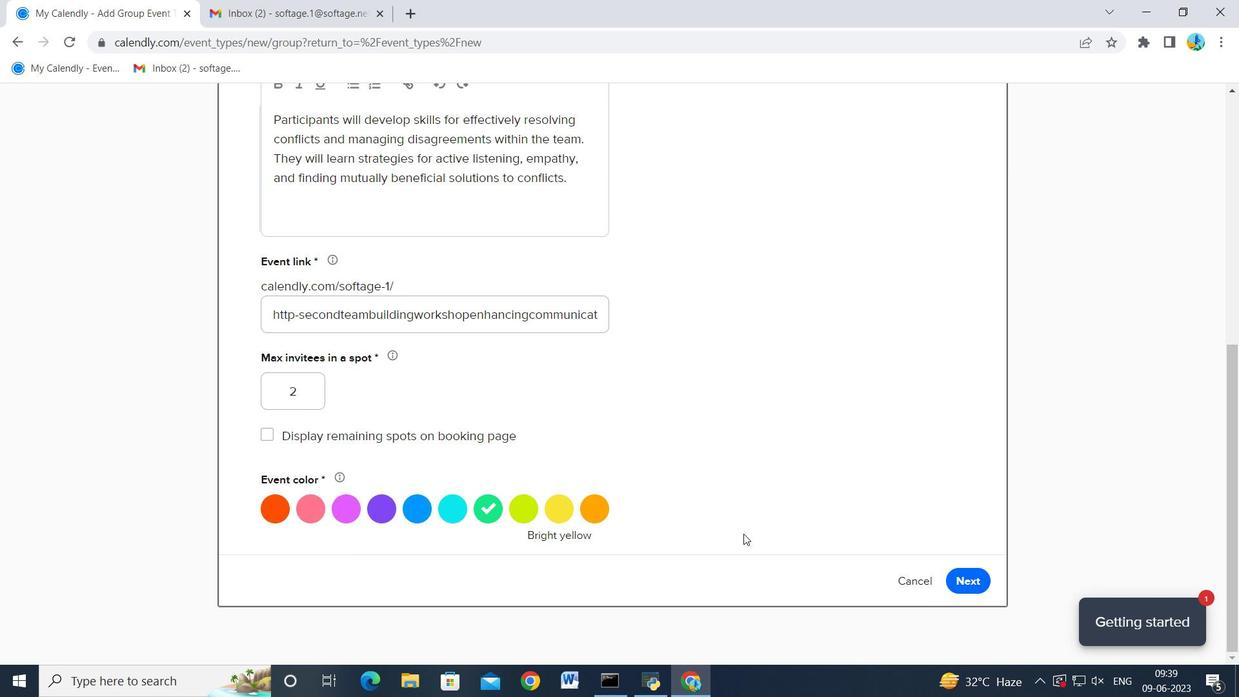 
Action: Mouse moved to (982, 573)
Screenshot: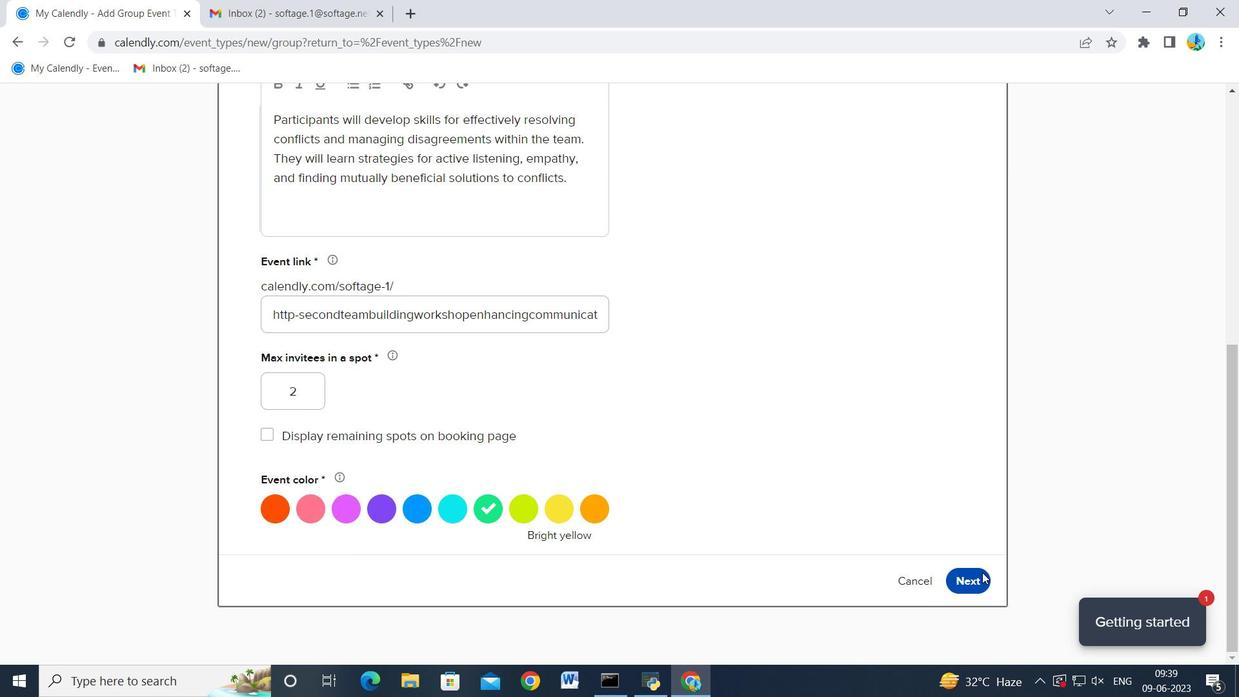 
Action: Mouse pressed left at (982, 573)
Screenshot: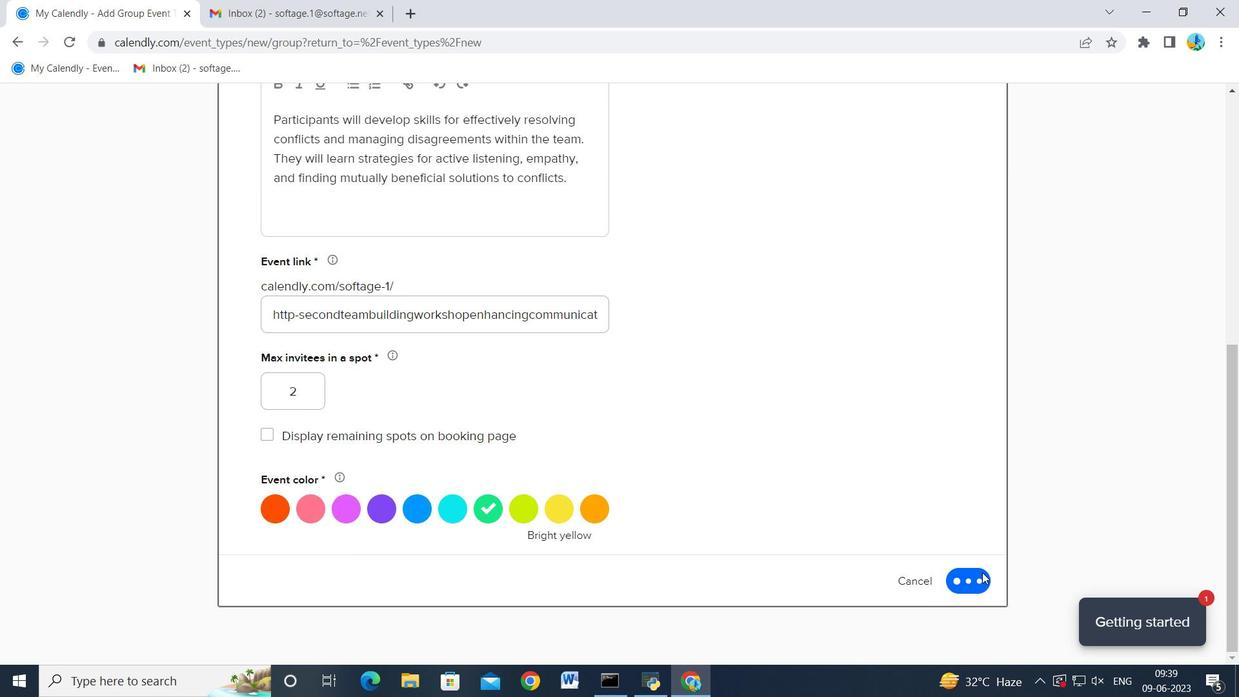 
Action: Mouse moved to (737, 350)
Screenshot: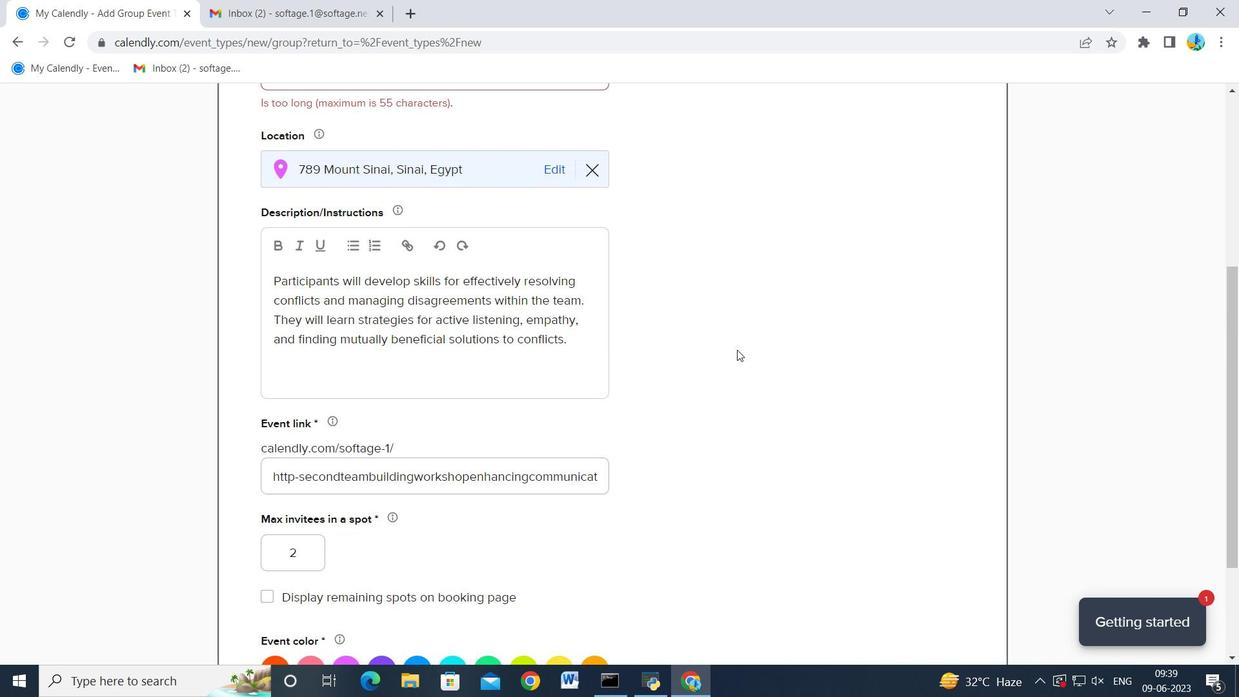 
Action: Mouse scrolled (737, 351) with delta (0, 0)
Screenshot: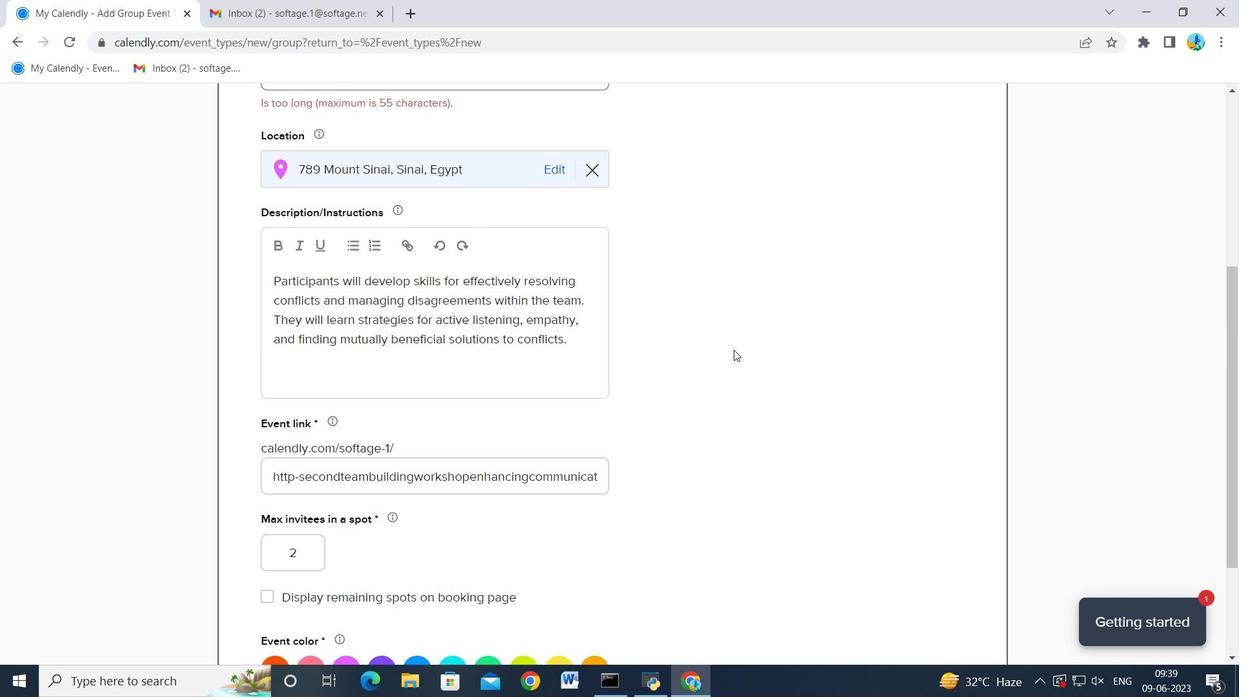 
Action: Mouse scrolled (737, 351) with delta (0, 0)
Screenshot: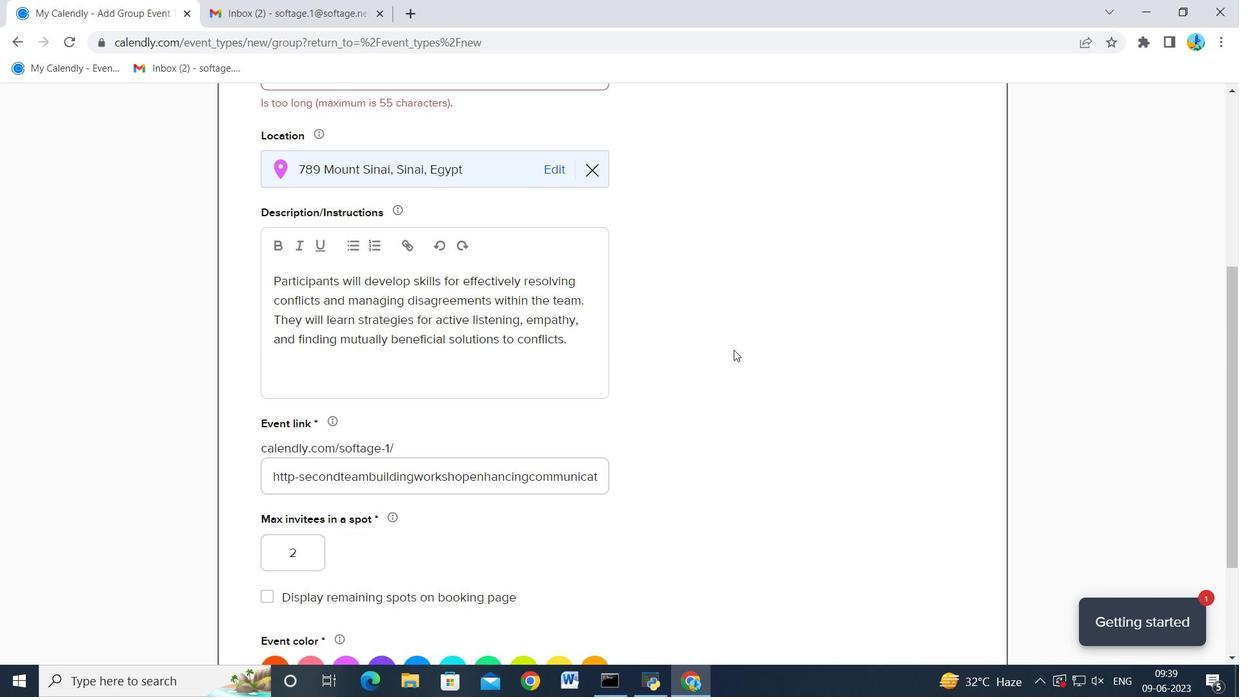 
Action: Mouse moved to (733, 349)
Screenshot: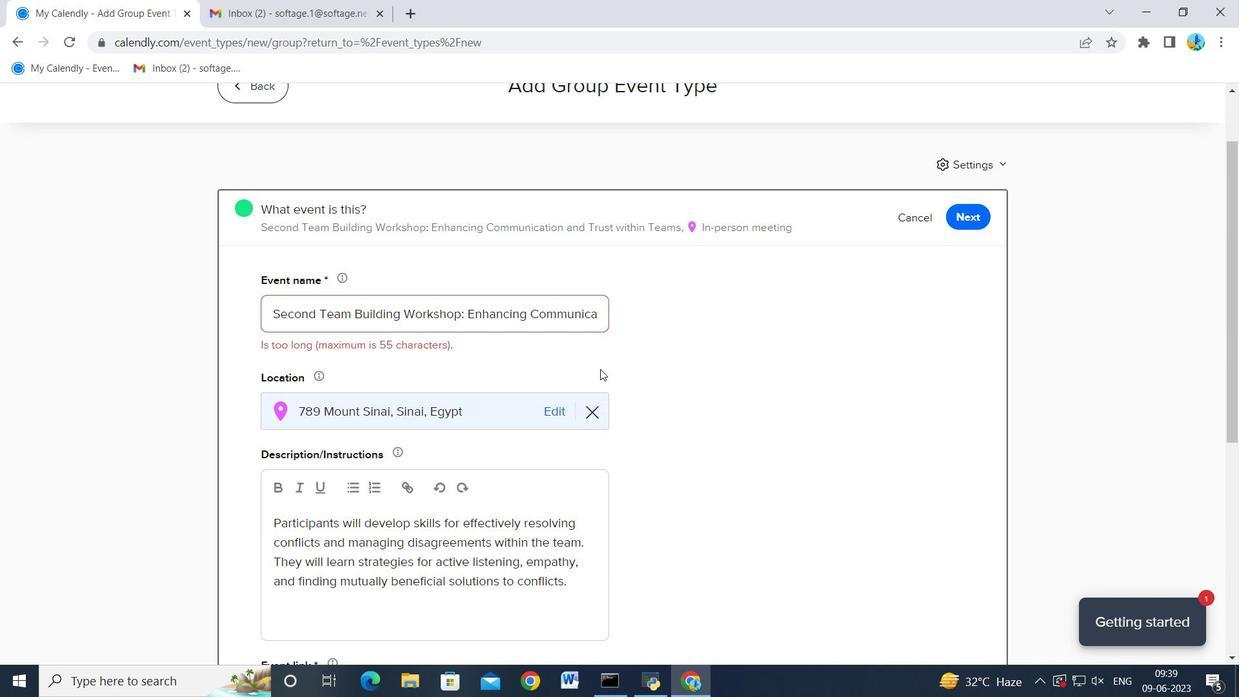 
Action: Mouse scrolled (733, 350) with delta (0, 0)
Screenshot: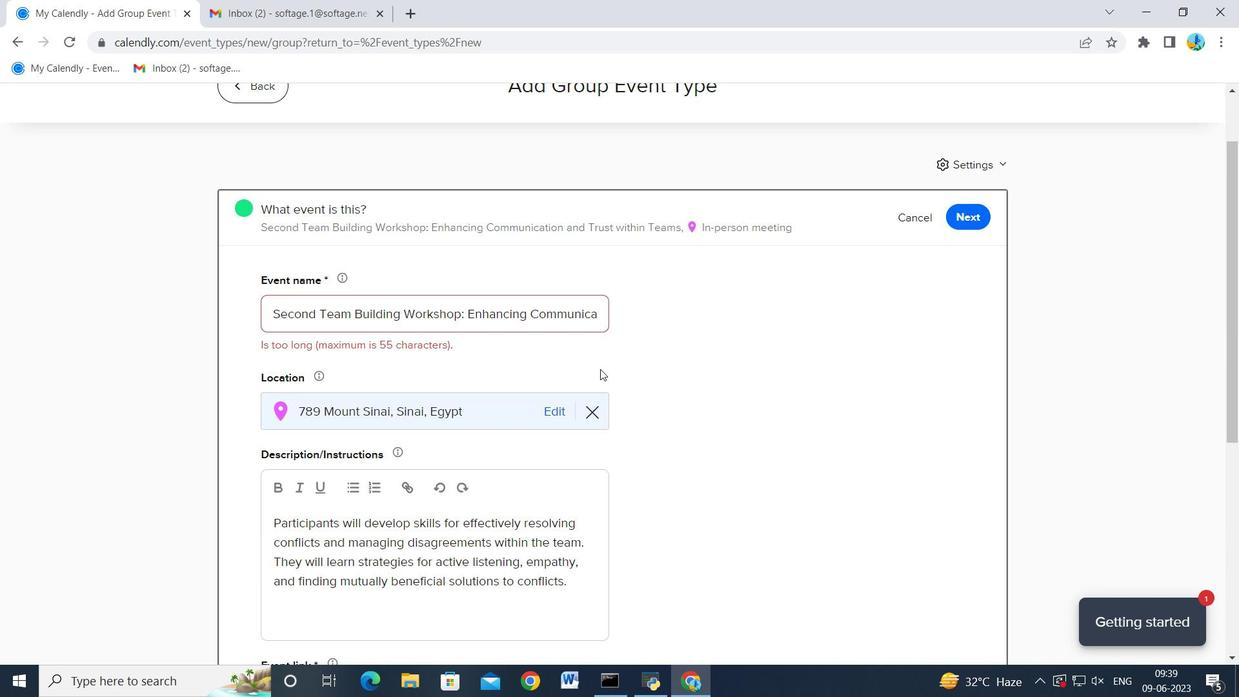 
Action: Mouse scrolled (733, 350) with delta (0, 0)
Screenshot: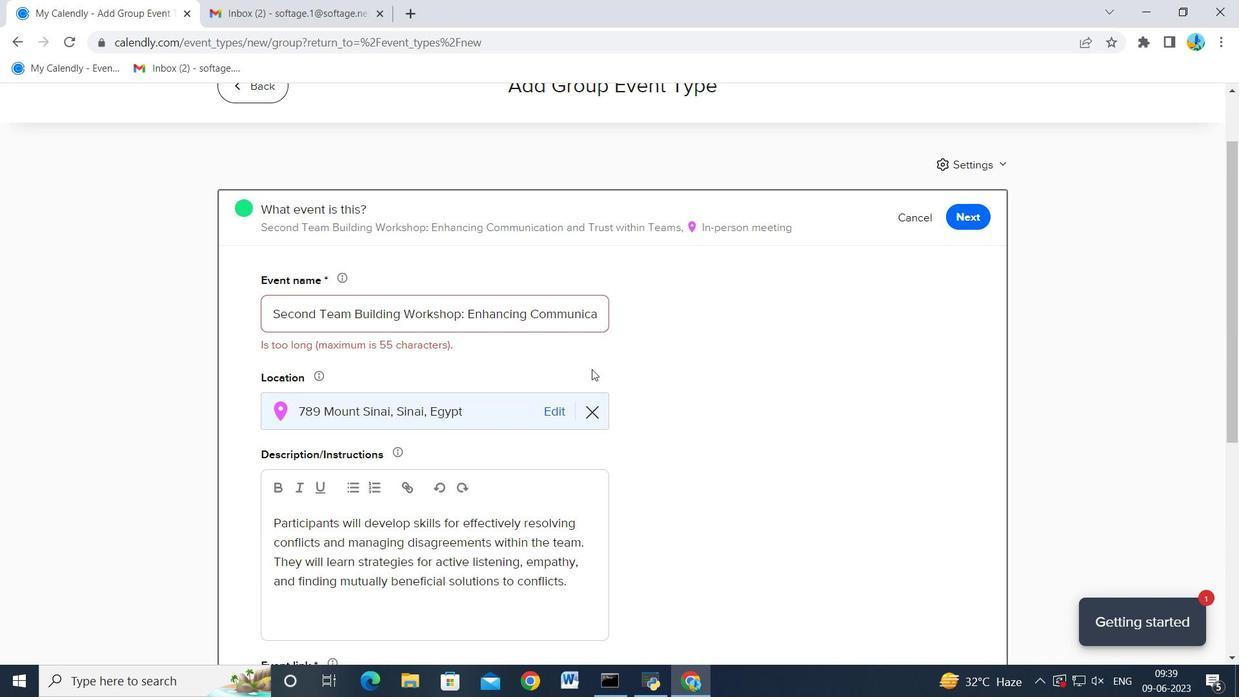 
Action: Mouse scrolled (733, 350) with delta (0, 0)
Screenshot: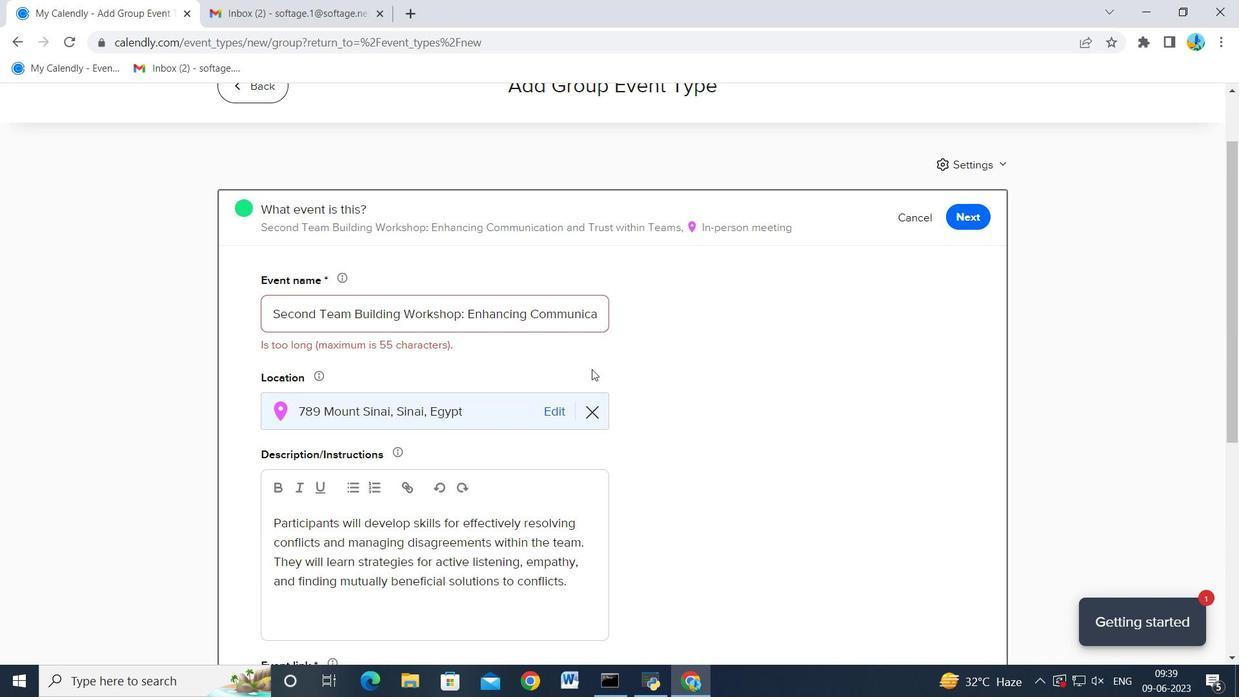 
Action: Mouse moved to (531, 302)
Screenshot: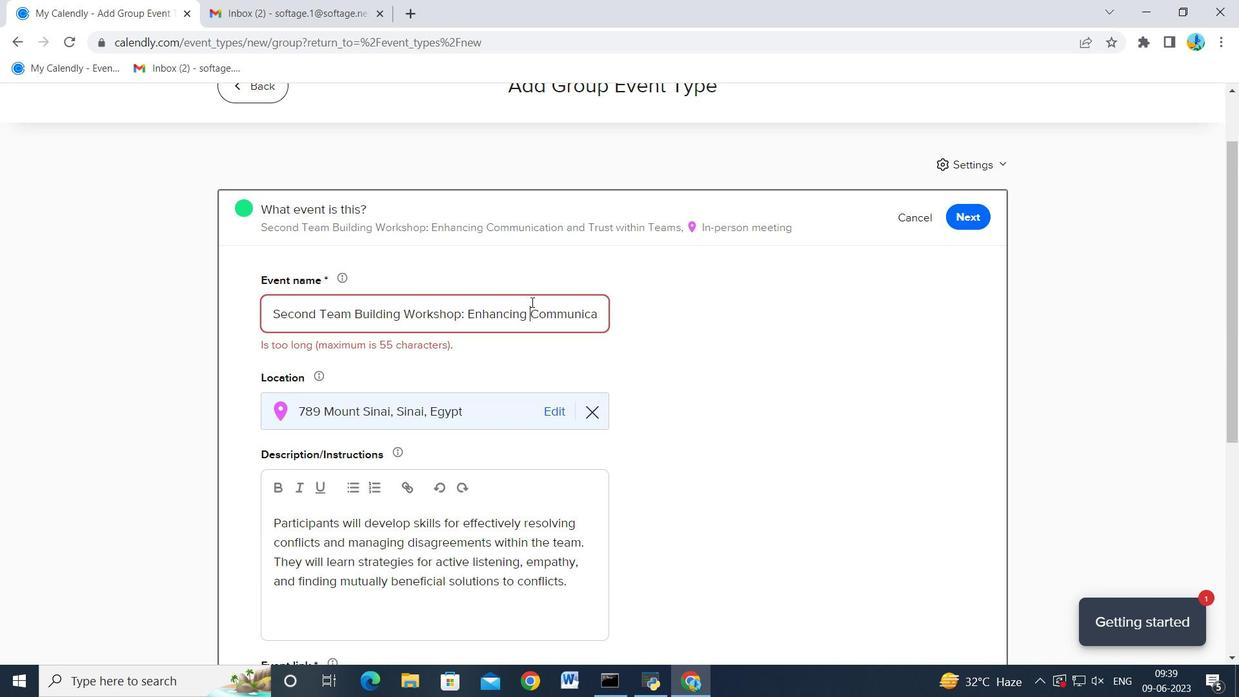 
Action: Mouse pressed left at (531, 302)
Screenshot: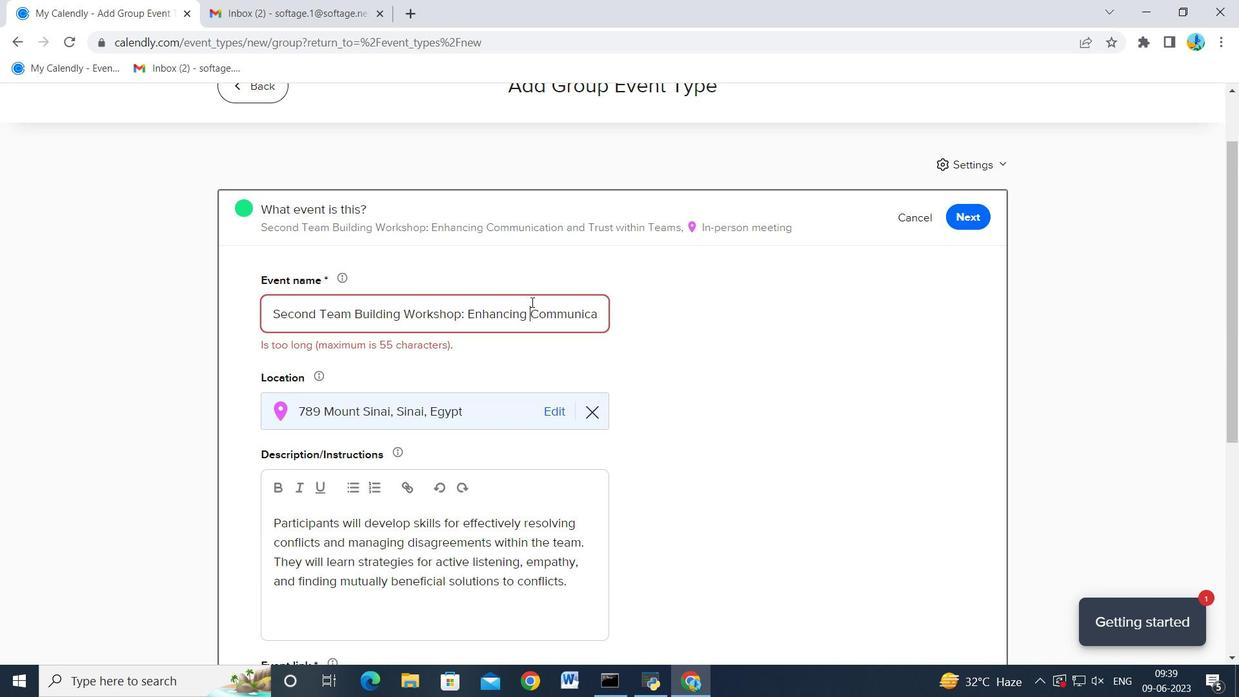 
Action: Key pressed <Key.shift>
Screenshot: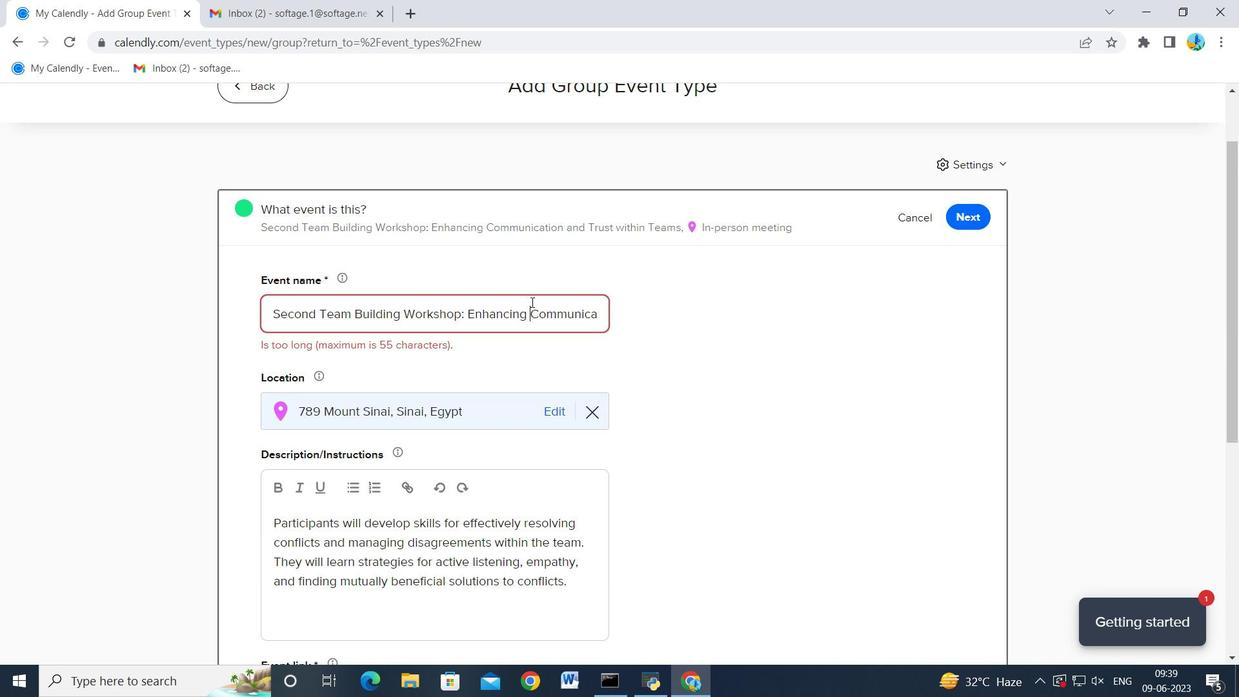 
Action: Mouse scrolled (531, 302) with delta (0, 0)
Screenshot: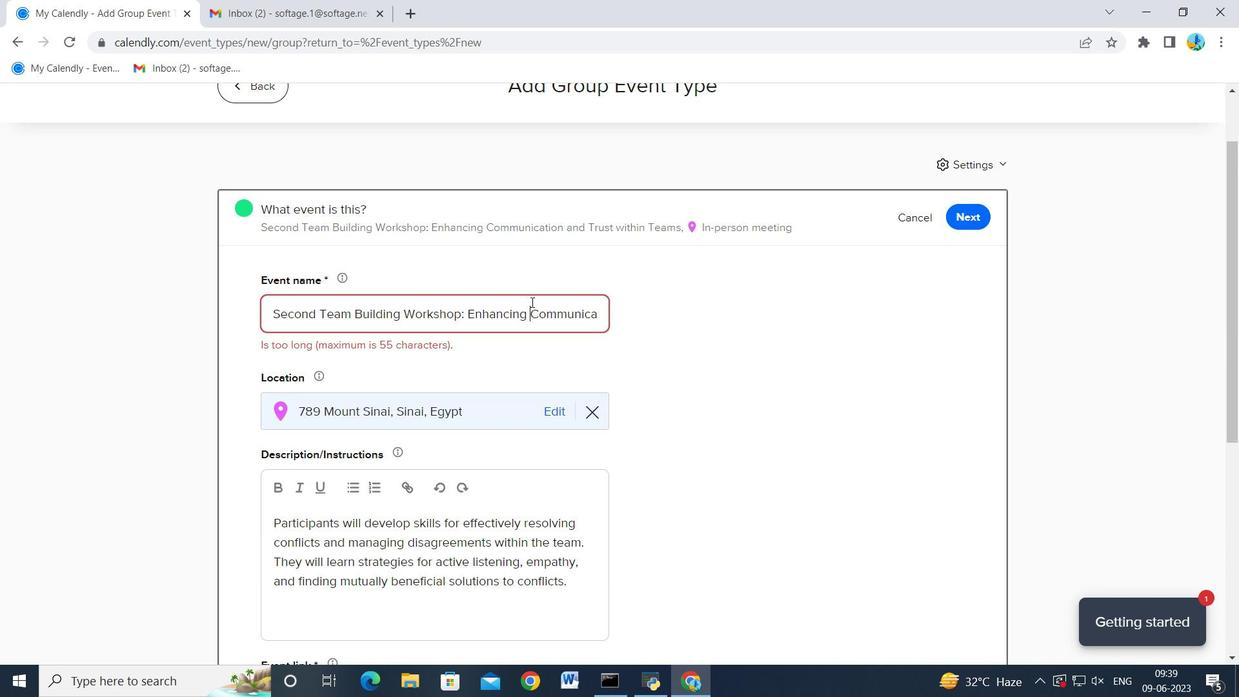 
Action: Mouse scrolled (531, 302) with delta (0, 0)
Screenshot: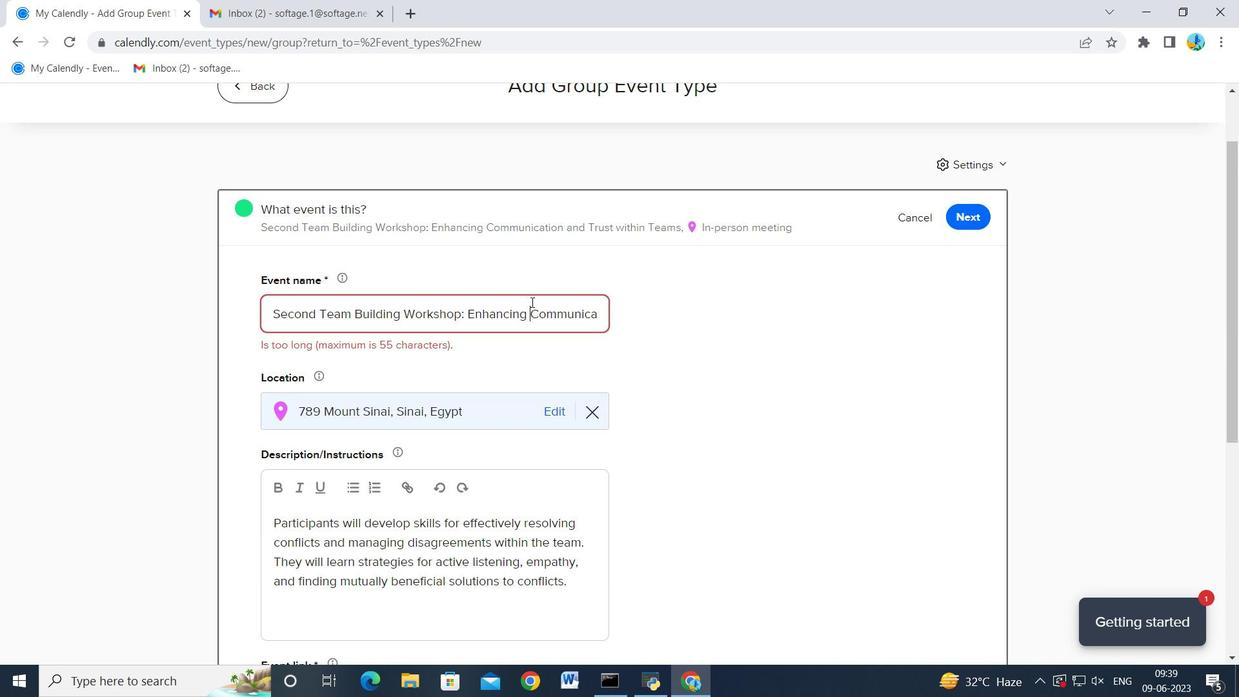 
Action: Mouse scrolled (531, 302) with delta (0, 0)
Screenshot: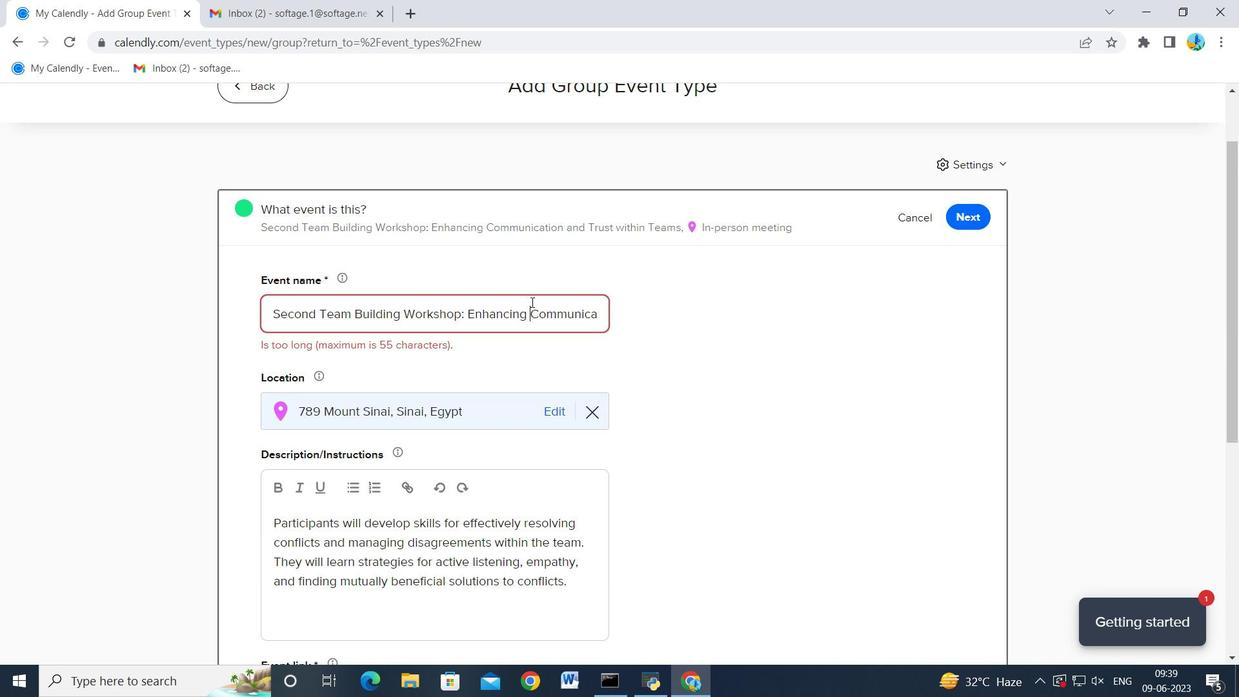 
Action: Mouse scrolled (531, 302) with delta (0, 0)
Screenshot: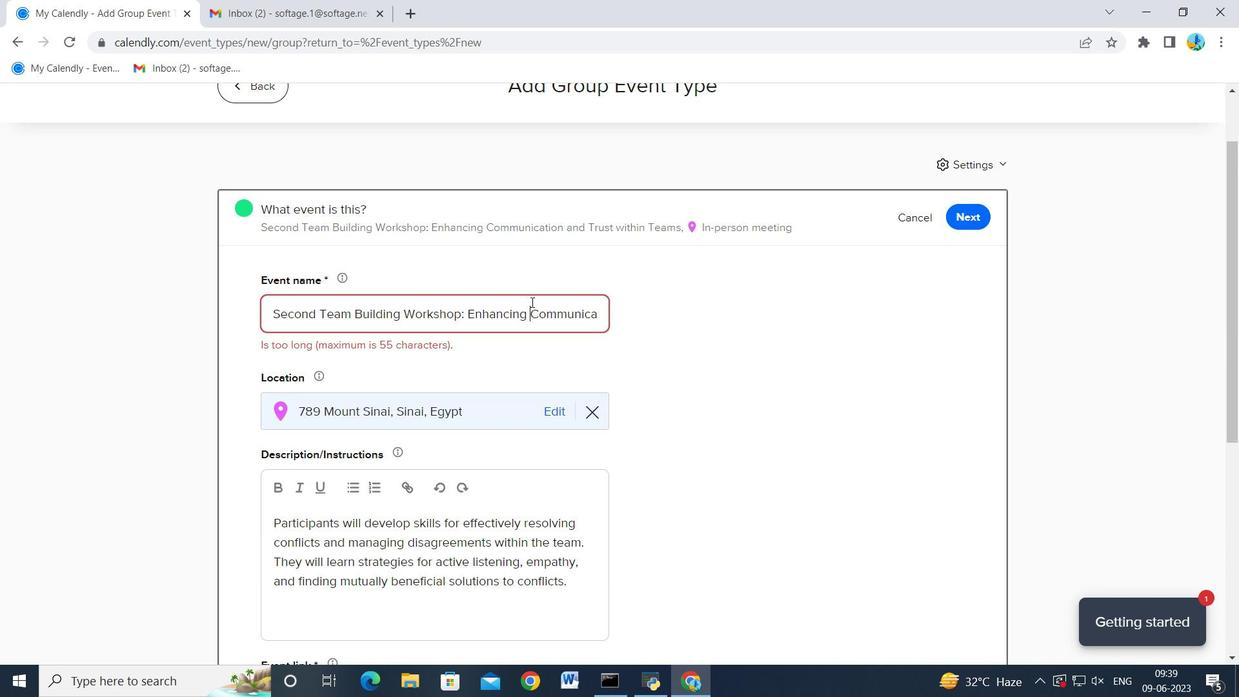 
Action: Mouse scrolled (531, 302) with delta (0, 0)
Screenshot: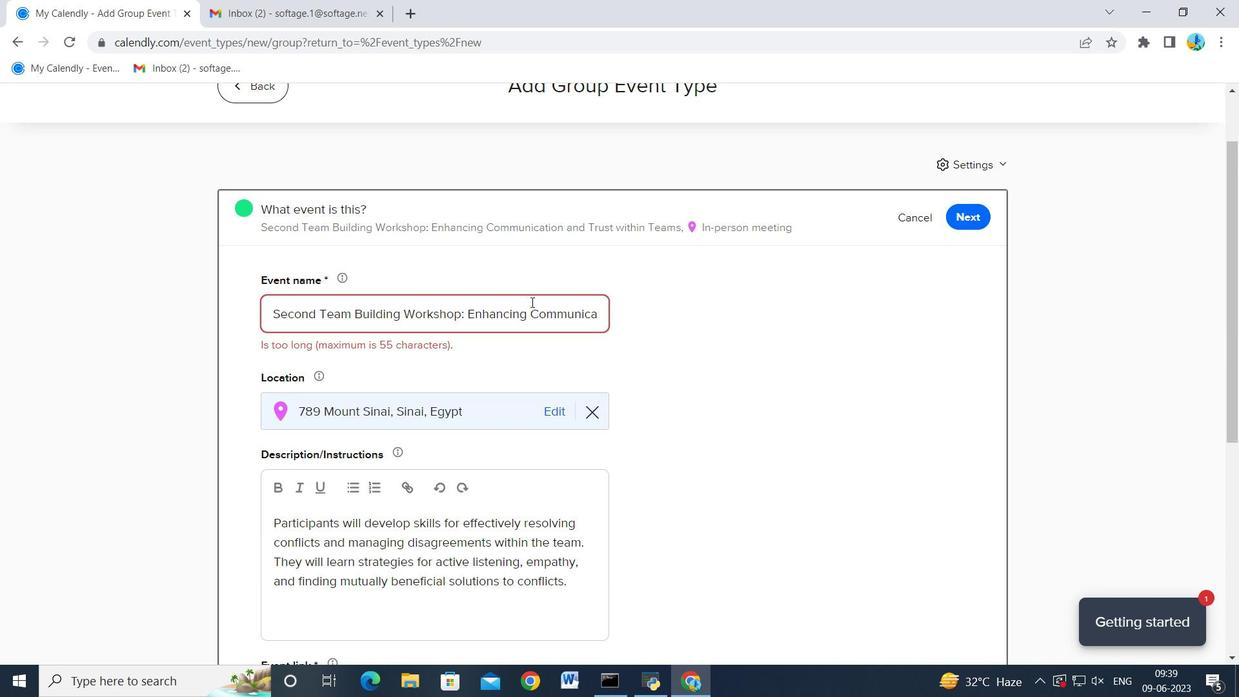 
Action: Mouse scrolled (531, 302) with delta (0, 0)
Screenshot: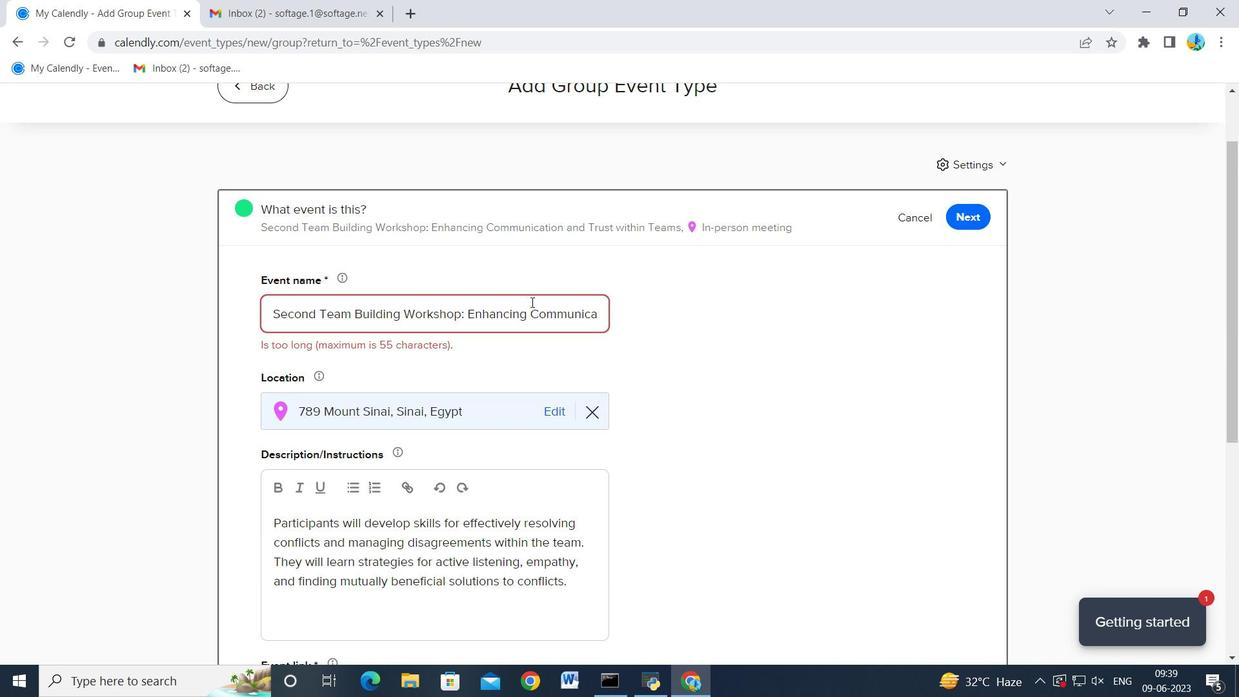 
Action: Key pressed <Key.shift><Key.shift><Key.shift><Key.shift><Key.shift><Key.shift><Key.shift><Key.shift><Key.shift><Key.shift>
Screenshot: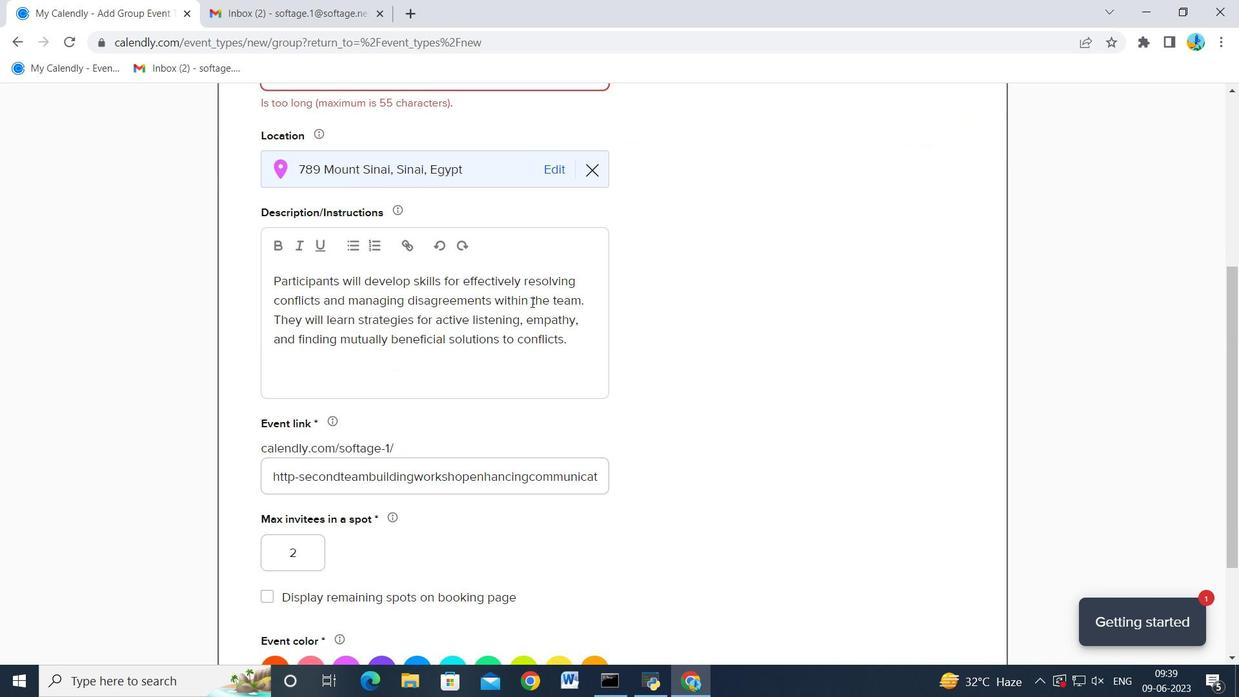 
Action: Mouse scrolled (531, 302) with delta (0, 0)
Screenshot: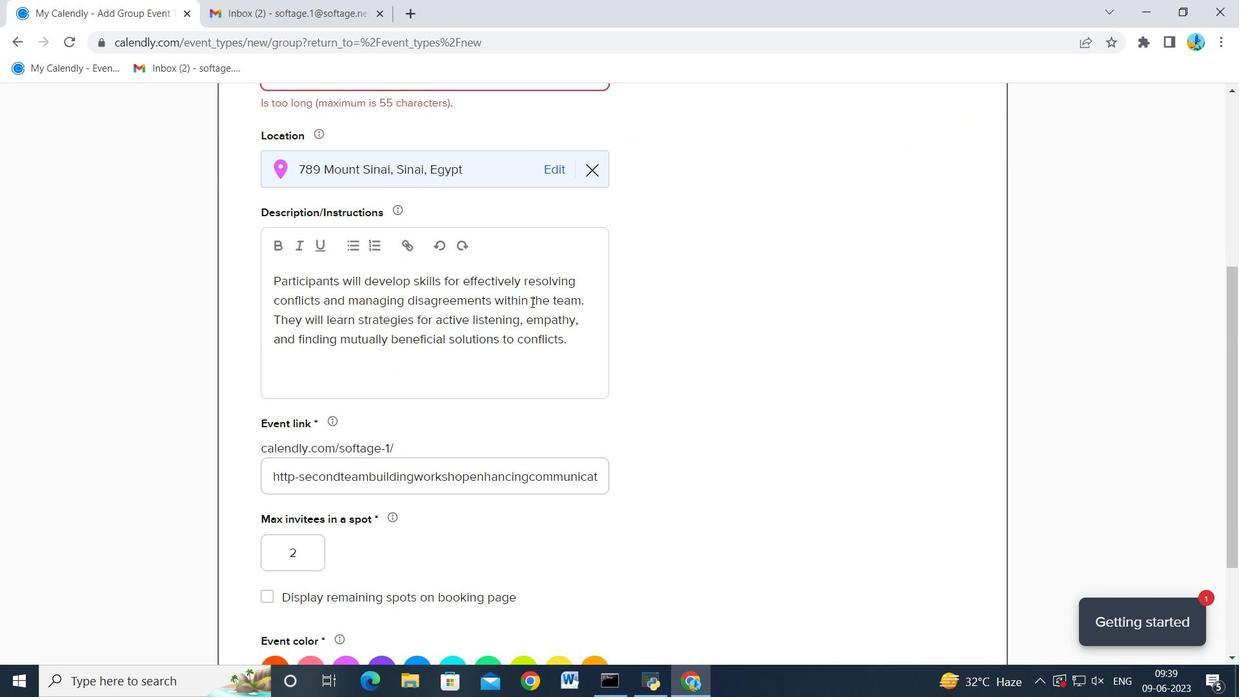 
Action: Key pressed <Key.shift>
Screenshot: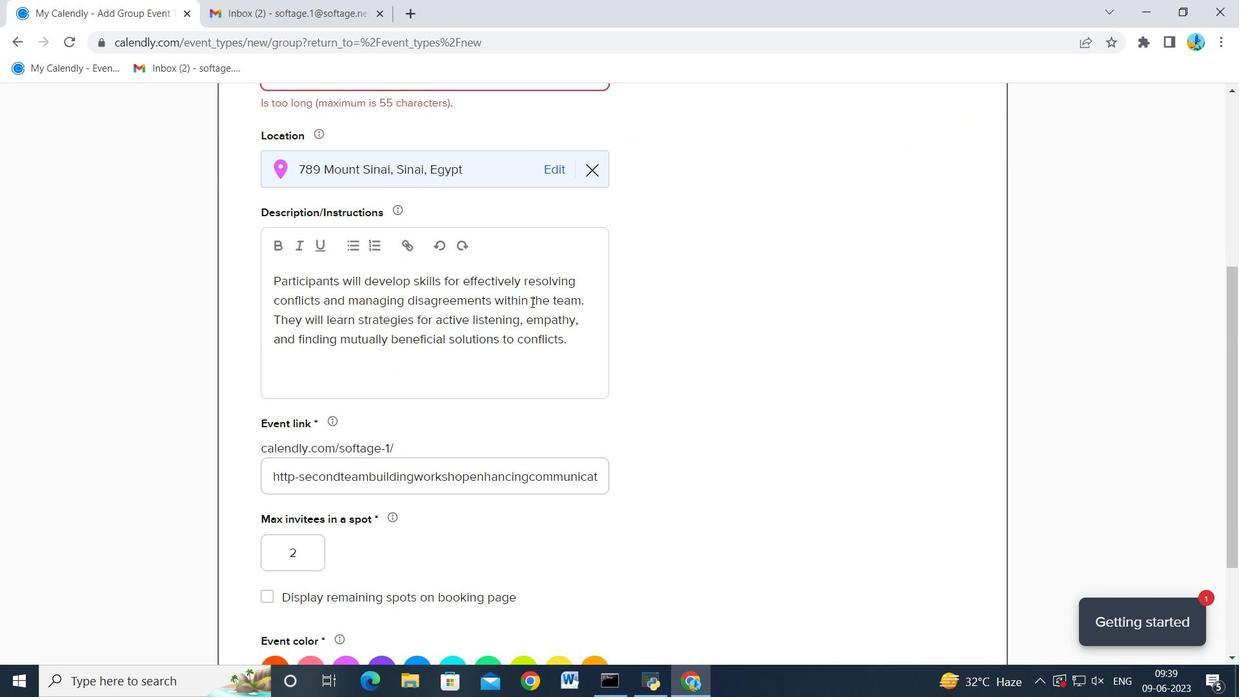 
Action: Mouse scrolled (531, 302) with delta (0, 0)
Screenshot: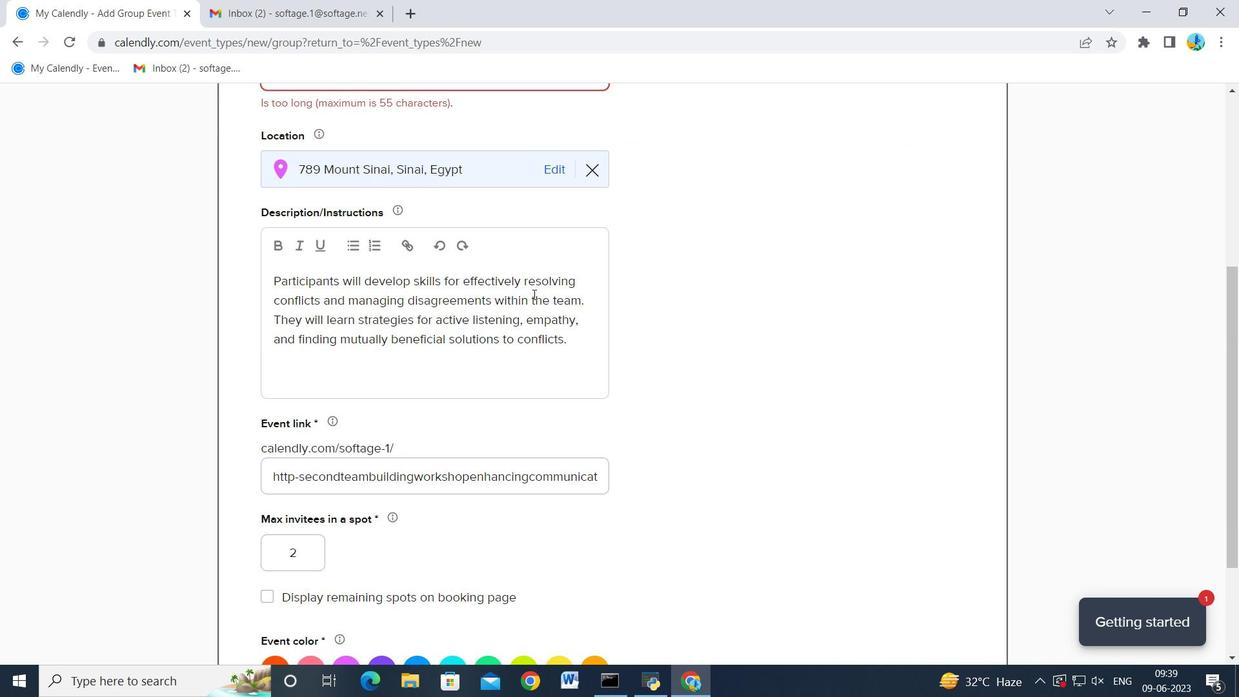 
Action: Key pressed <Key.shift>
Screenshot: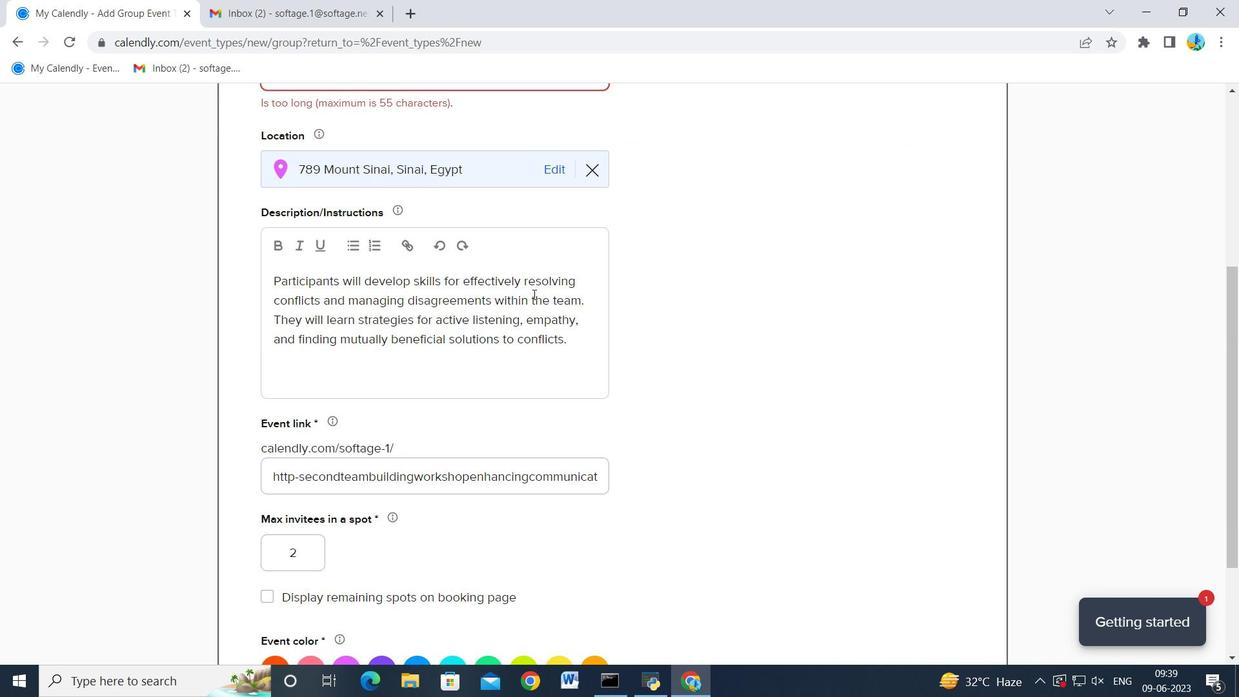 
Action: Mouse scrolled (531, 302) with delta (0, 0)
Screenshot: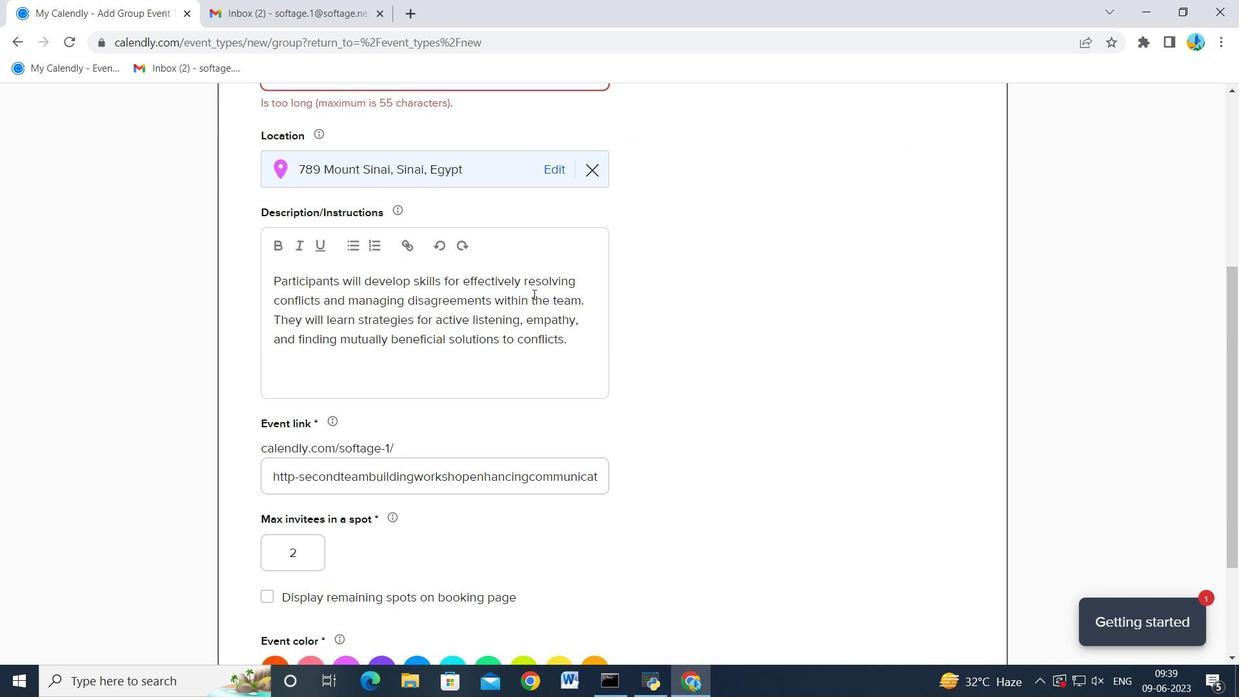 
Action: Mouse scrolled (531, 302) with delta (0, 0)
Screenshot: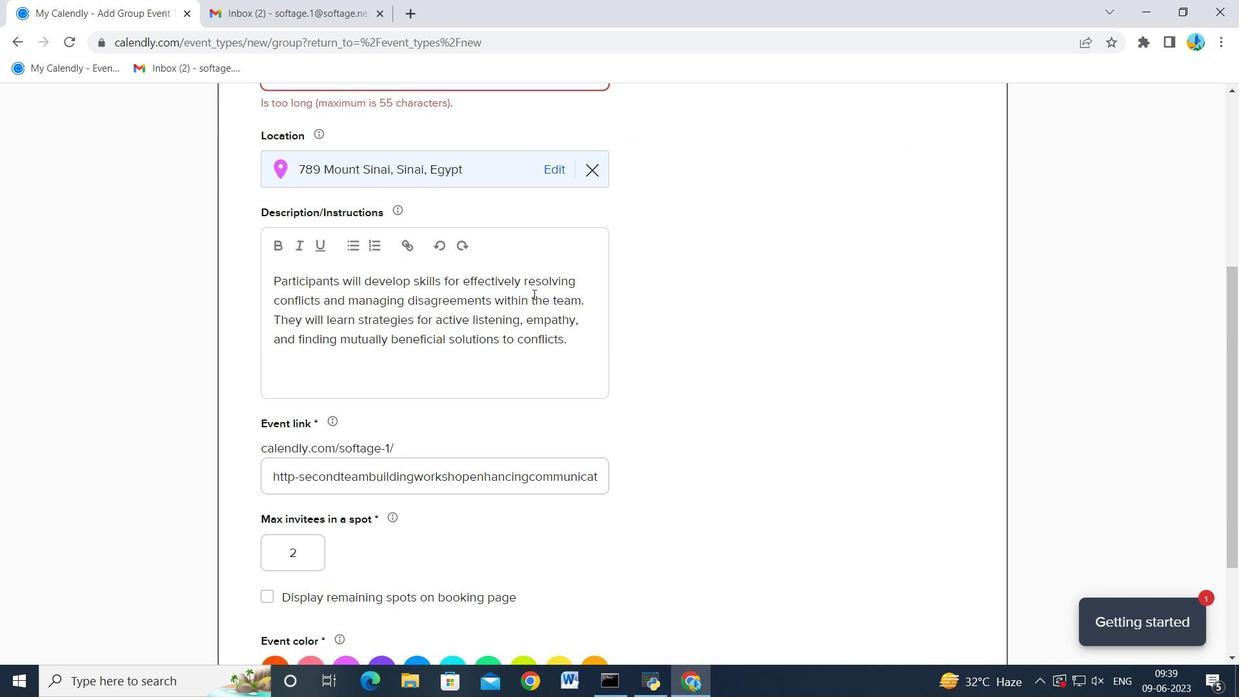 
Action: Mouse scrolled (531, 302) with delta (0, 0)
Screenshot: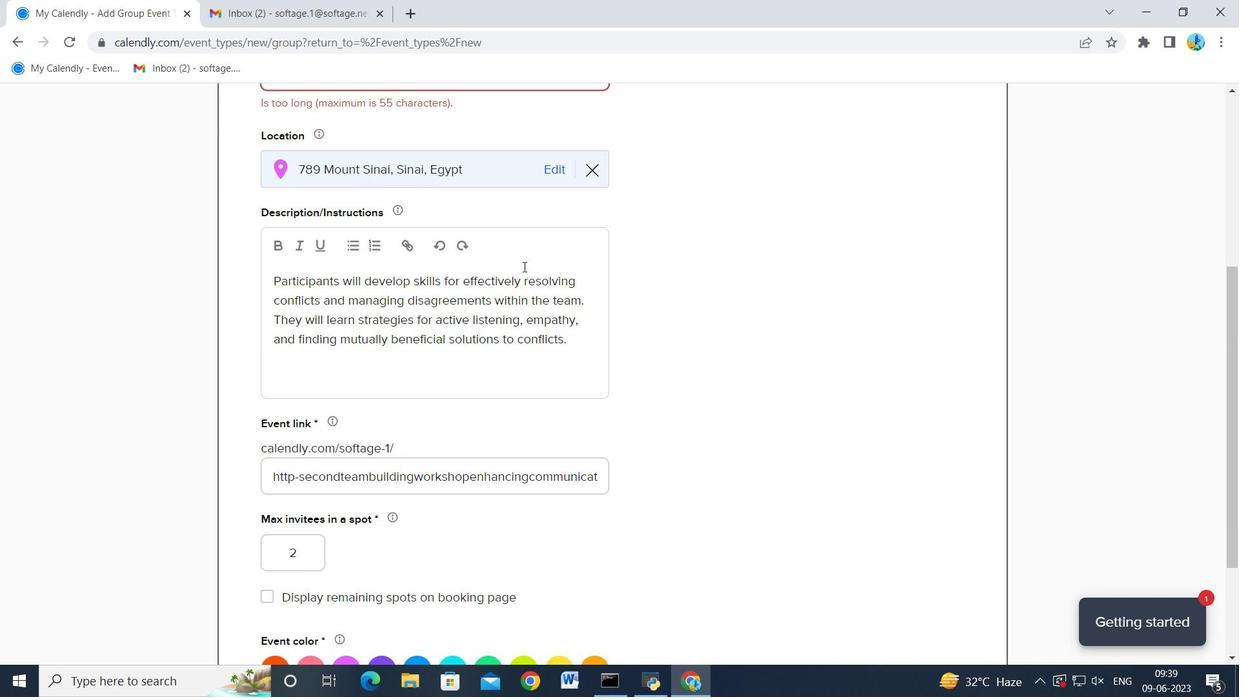 
Action: Mouse moved to (523, 265)
Screenshot: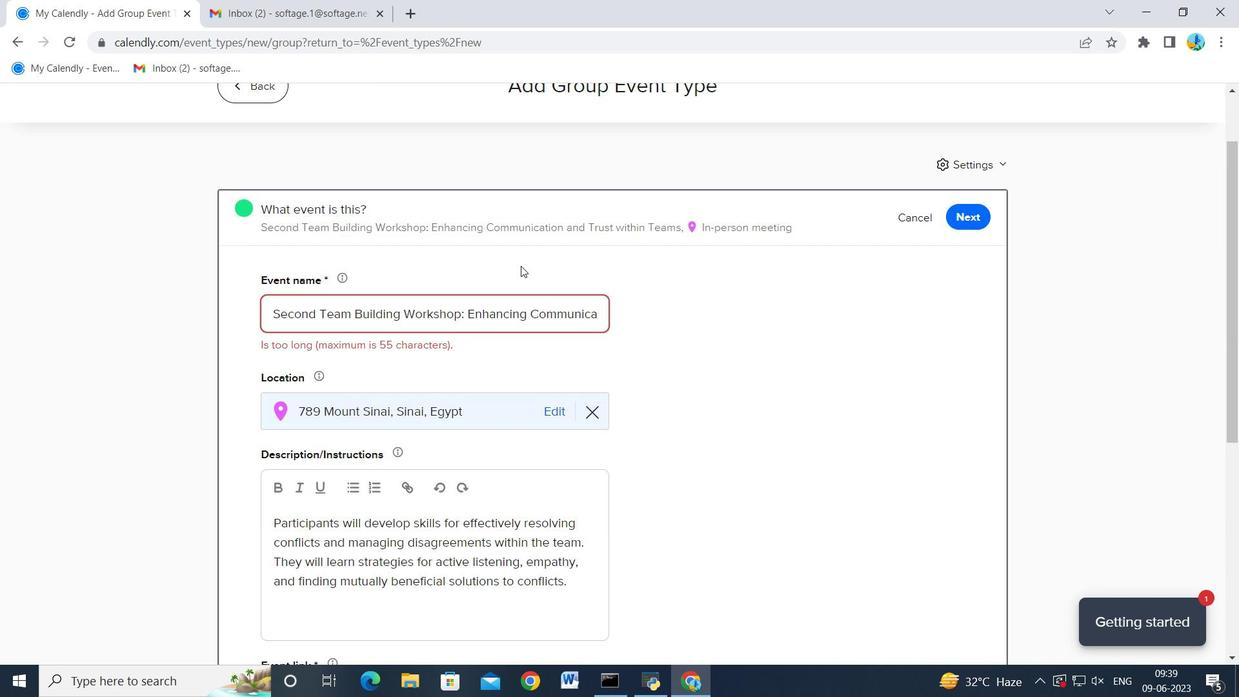 
Action: Mouse scrolled (523, 266) with delta (0, 0)
Screenshot: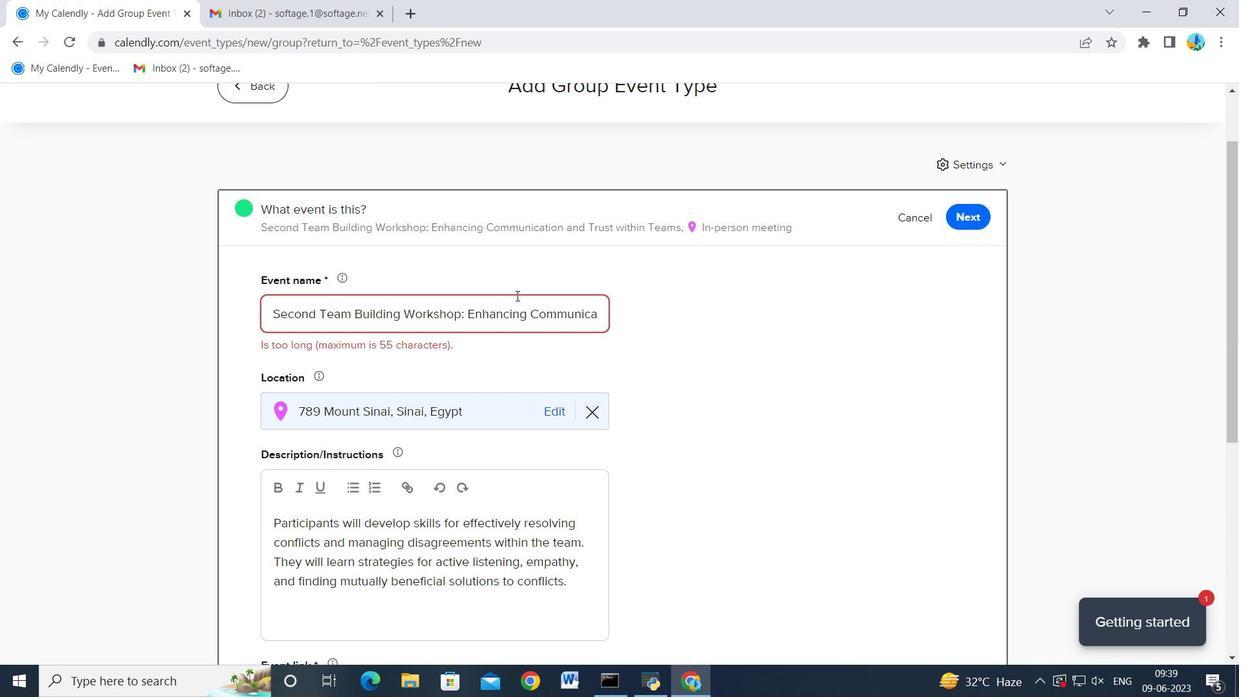 
Action: Mouse scrolled (523, 266) with delta (0, 0)
Screenshot: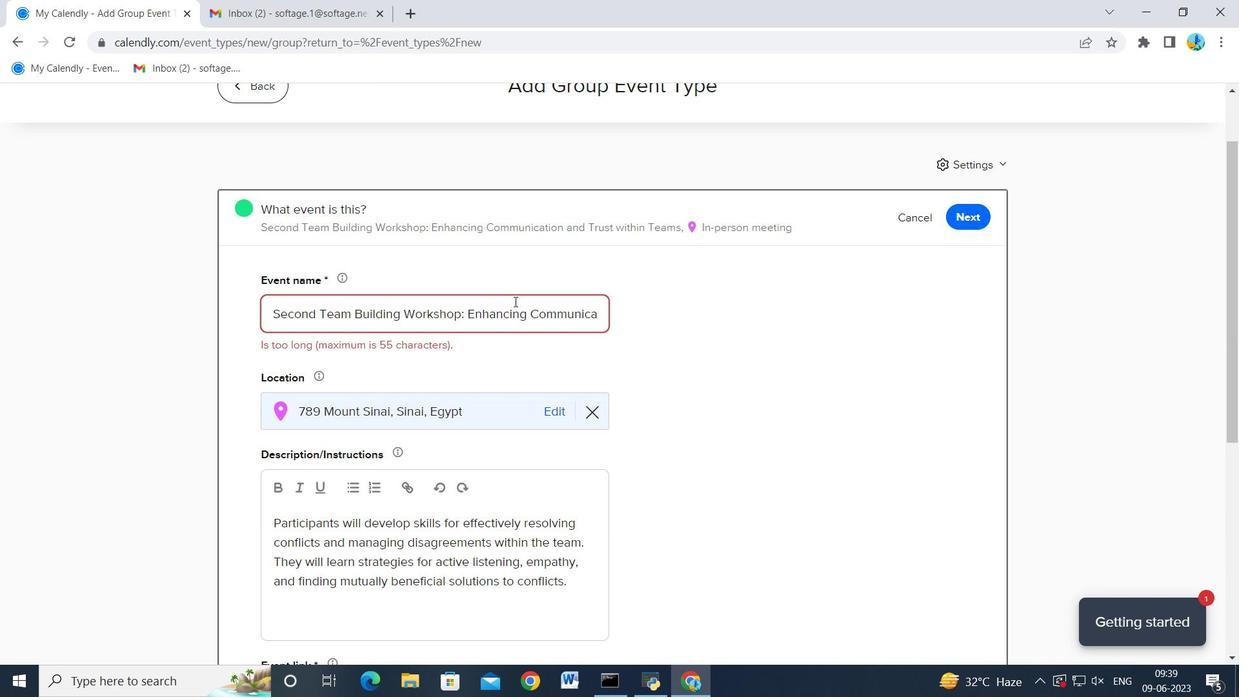 
Action: Mouse scrolled (523, 266) with delta (0, 0)
Screenshot: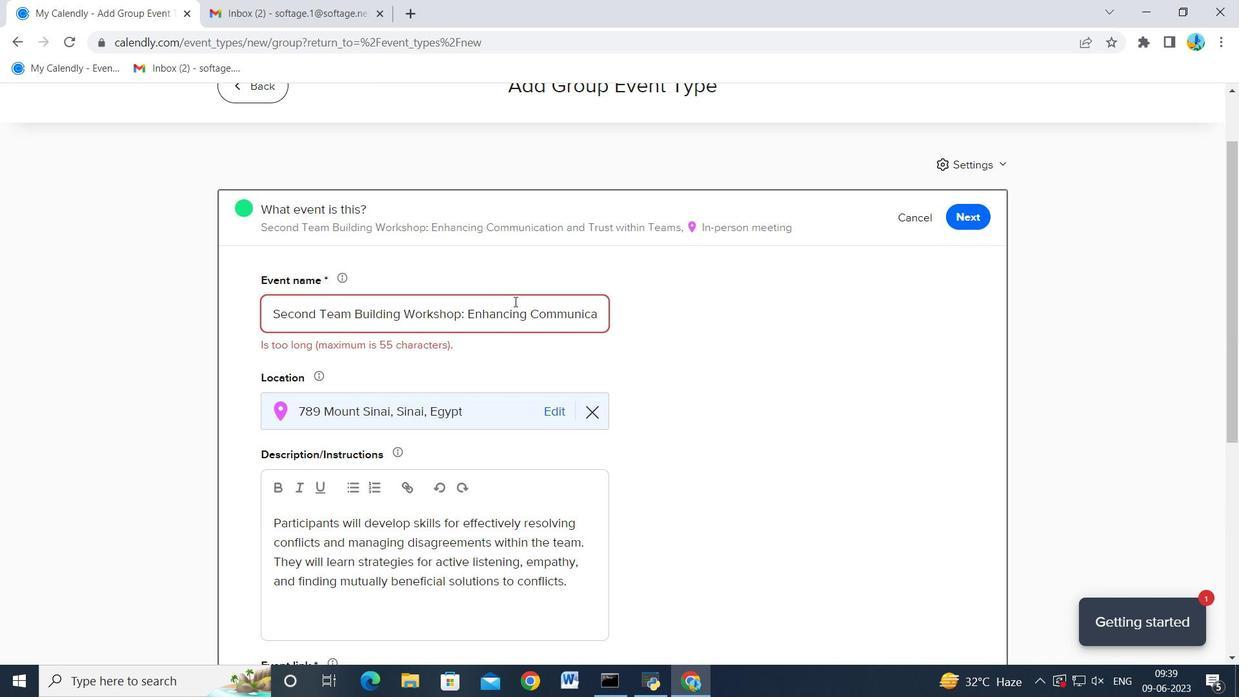 
Action: Mouse moved to (524, 313)
Screenshot: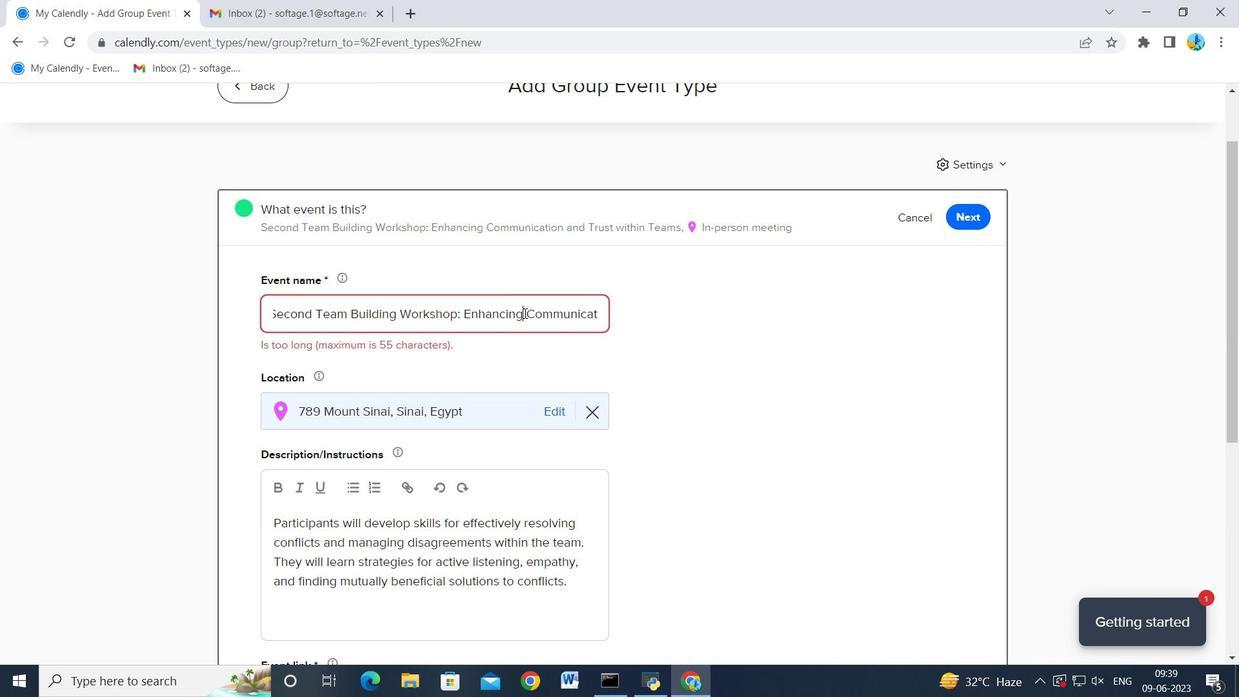 
Action: Mouse pressed left at (524, 313)
Screenshot: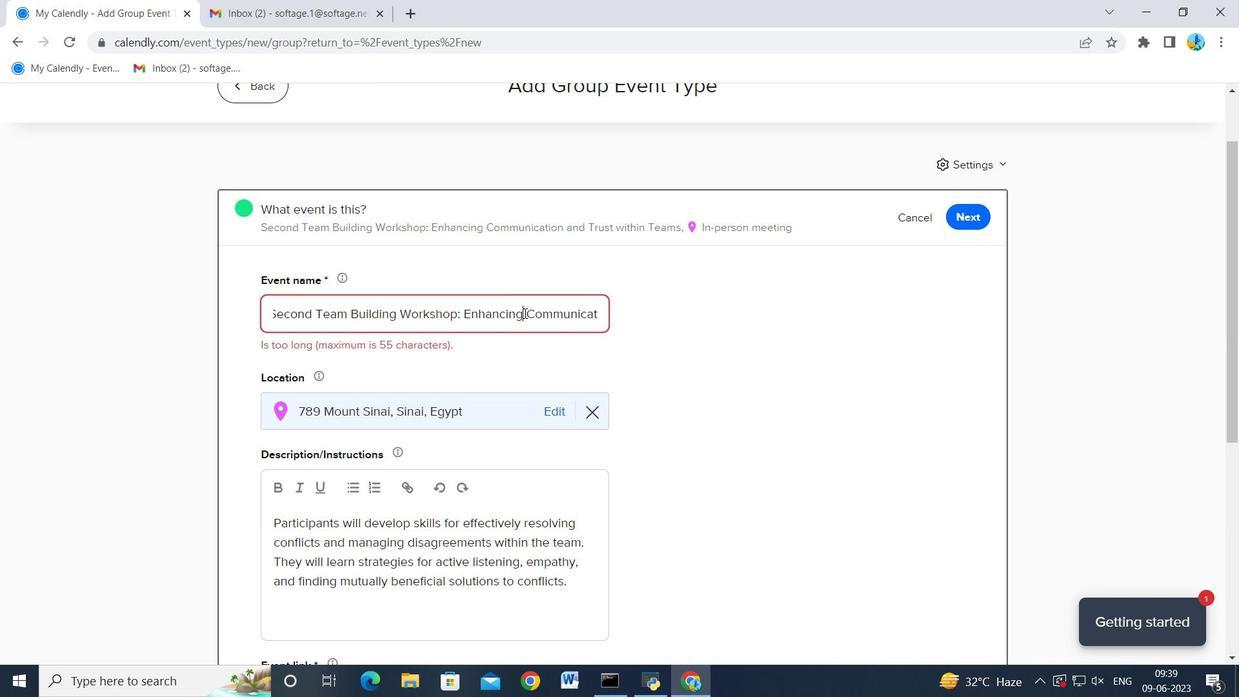 
Action: Key pressed <Key.shift>
Screenshot: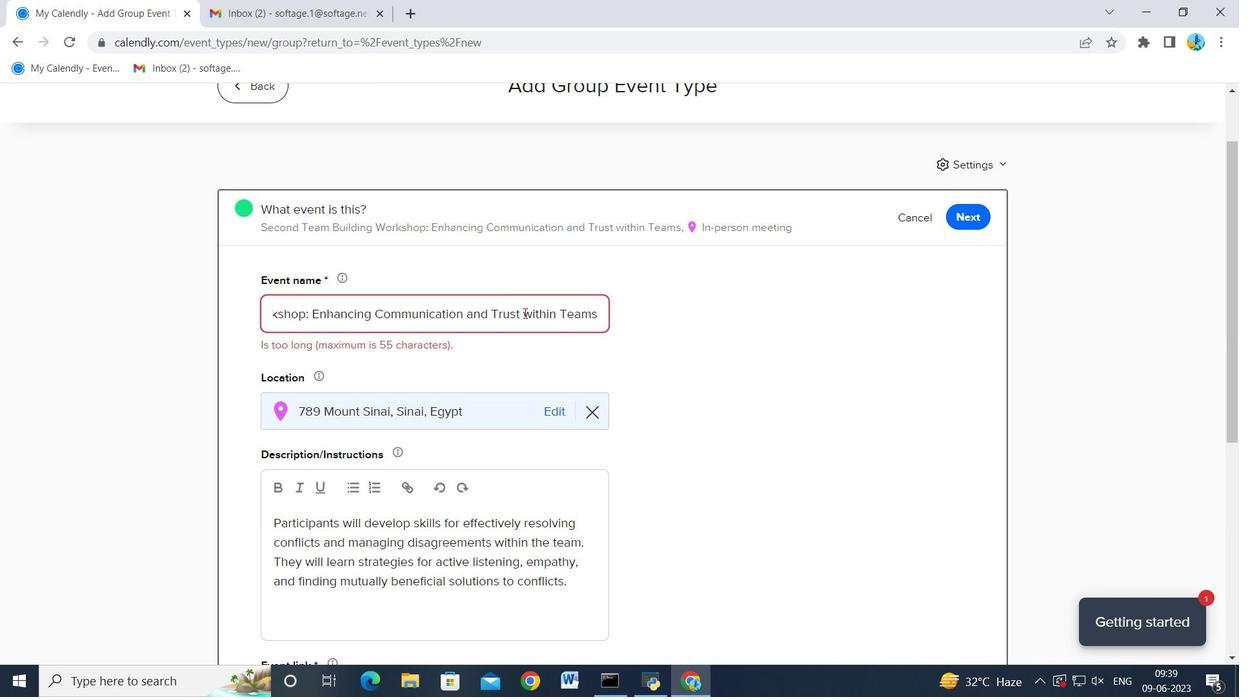 
Action: Mouse scrolled (524, 312) with delta (0, 0)
Screenshot: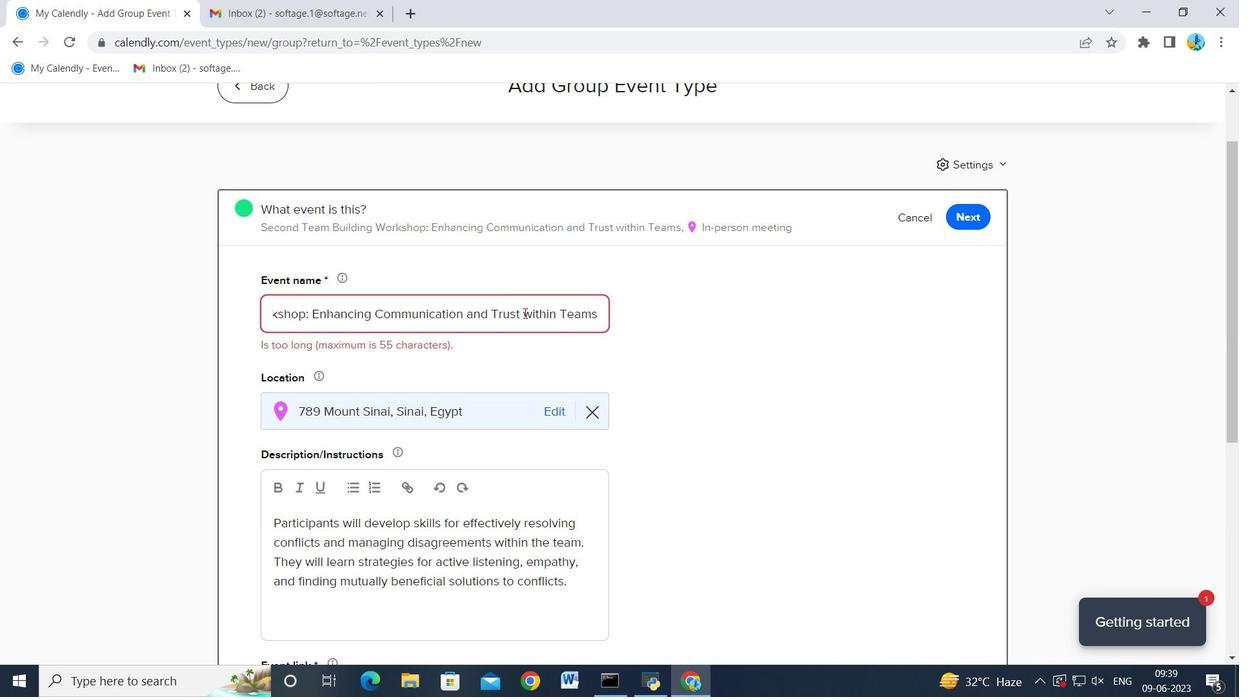 
Action: Mouse scrolled (524, 312) with delta (0, 0)
Screenshot: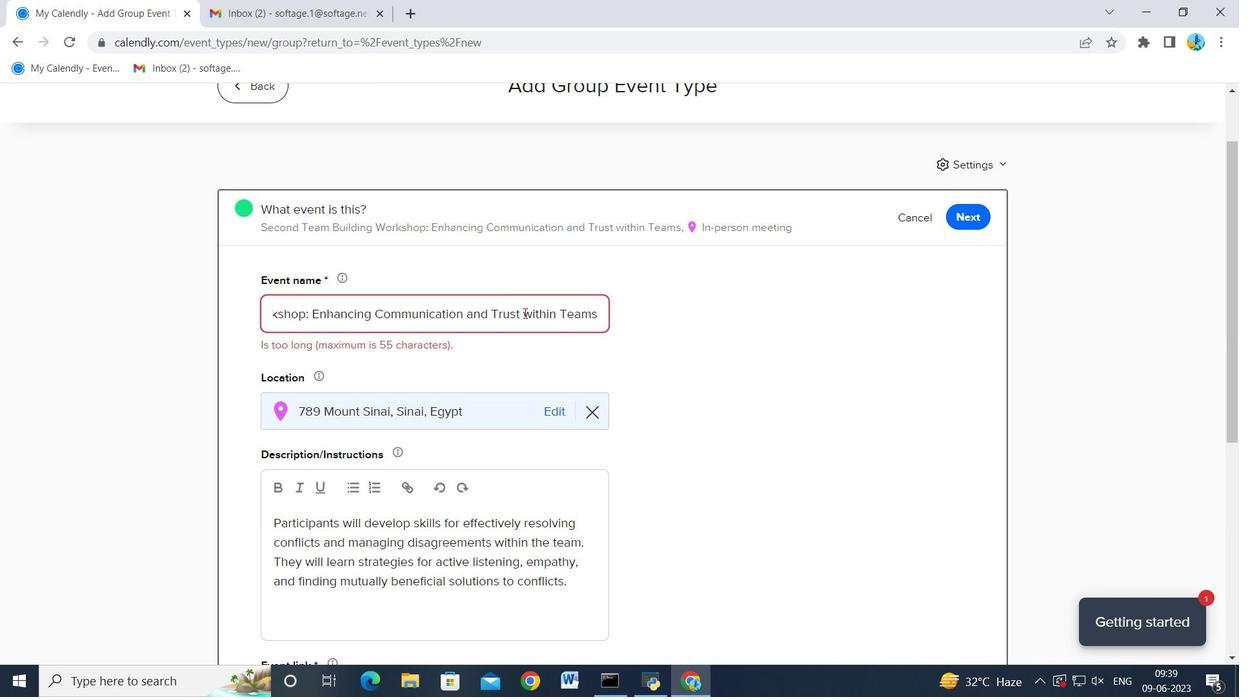 
Action: Mouse scrolled (524, 312) with delta (0, 0)
Screenshot: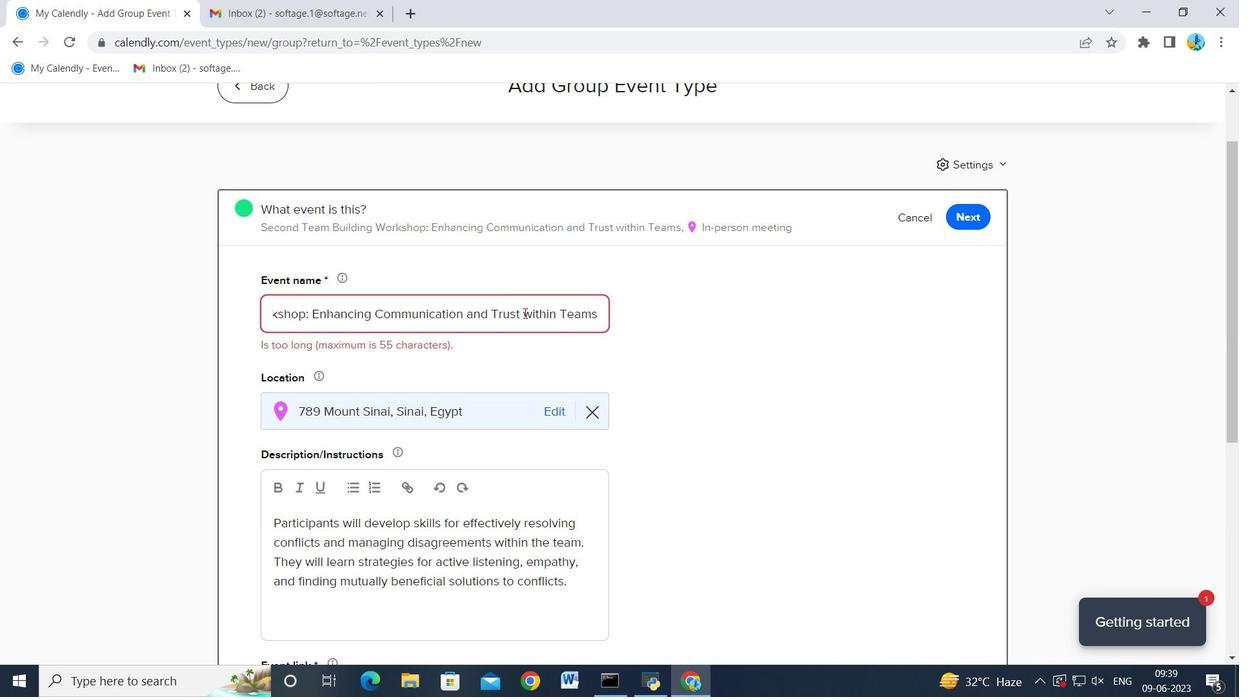 
Action: Mouse scrolled (524, 312) with delta (0, 0)
Screenshot: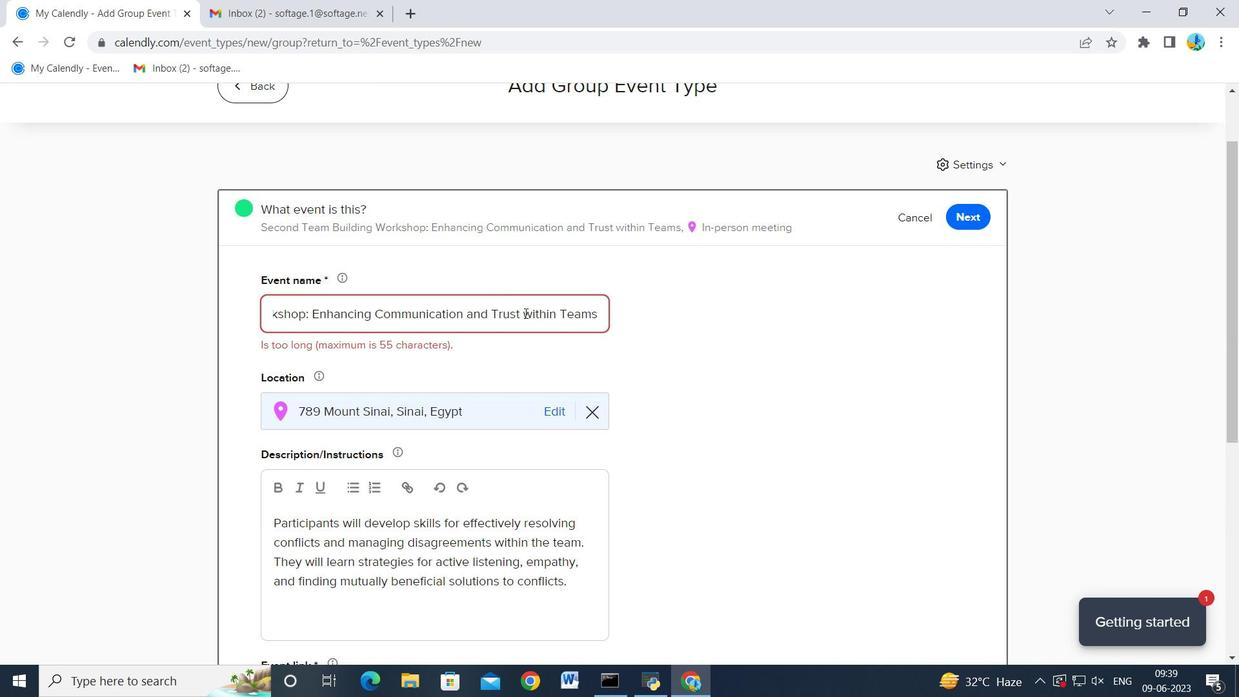 
Action: Mouse scrolled (524, 312) with delta (0, 0)
Screenshot: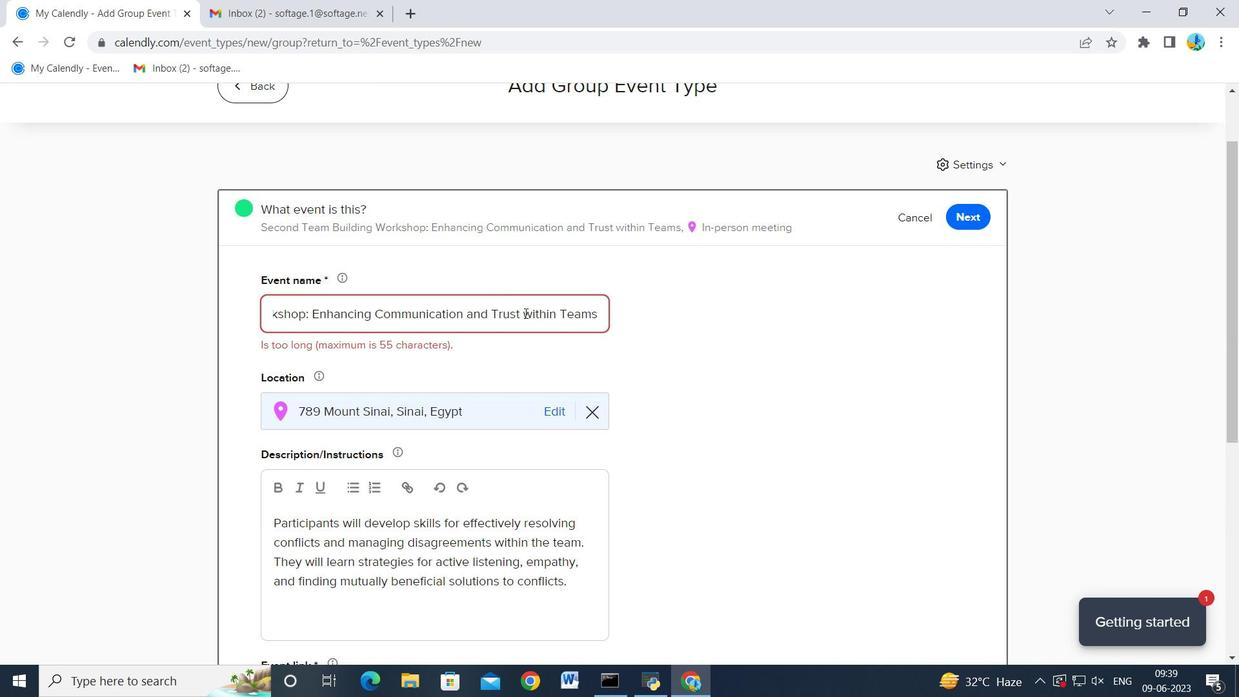
Action: Key pressed <Key.shift><Key.shift>
Screenshot: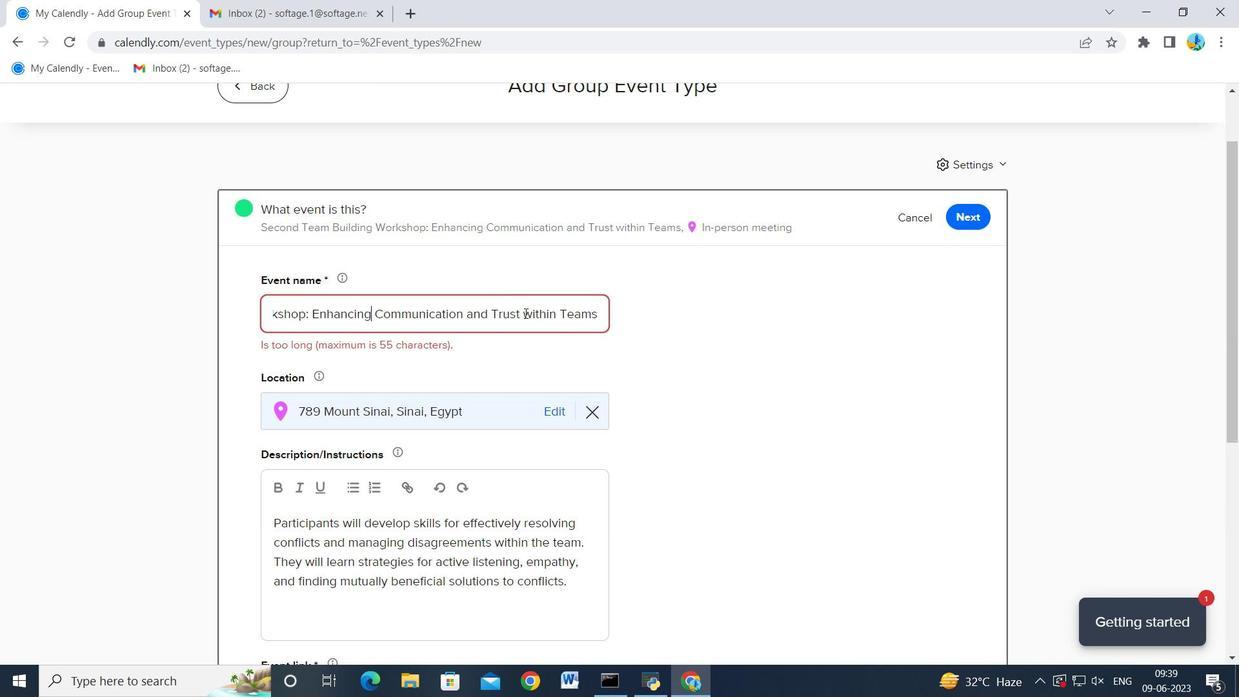 
Action: Mouse moved to (525, 313)
Screenshot: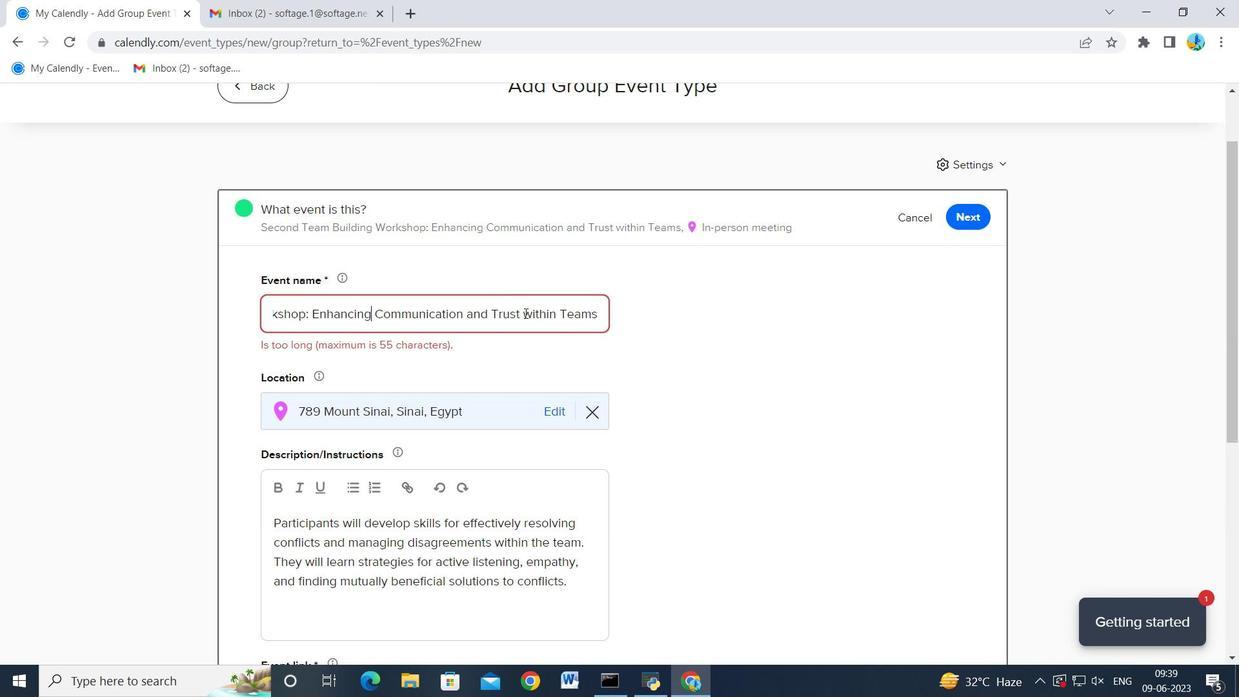 
Action: Mouse scrolled (525, 312) with delta (0, 0)
Screenshot: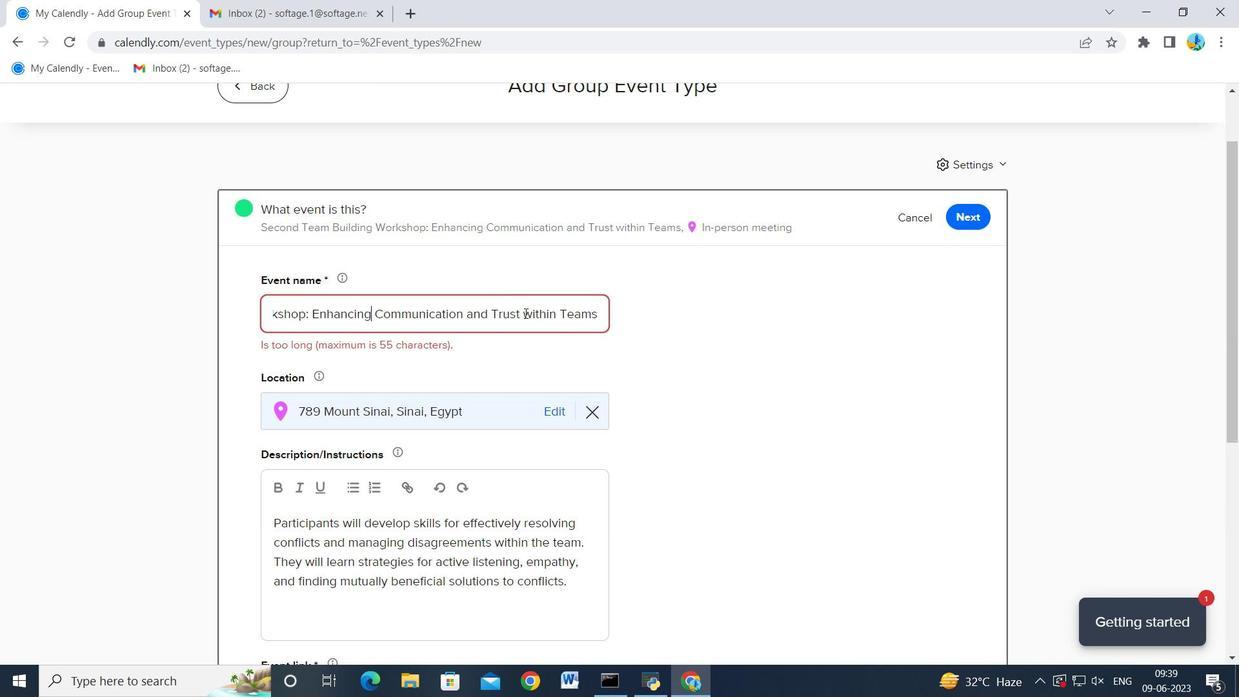 
Action: Key pressed <Key.shift>
Screenshot: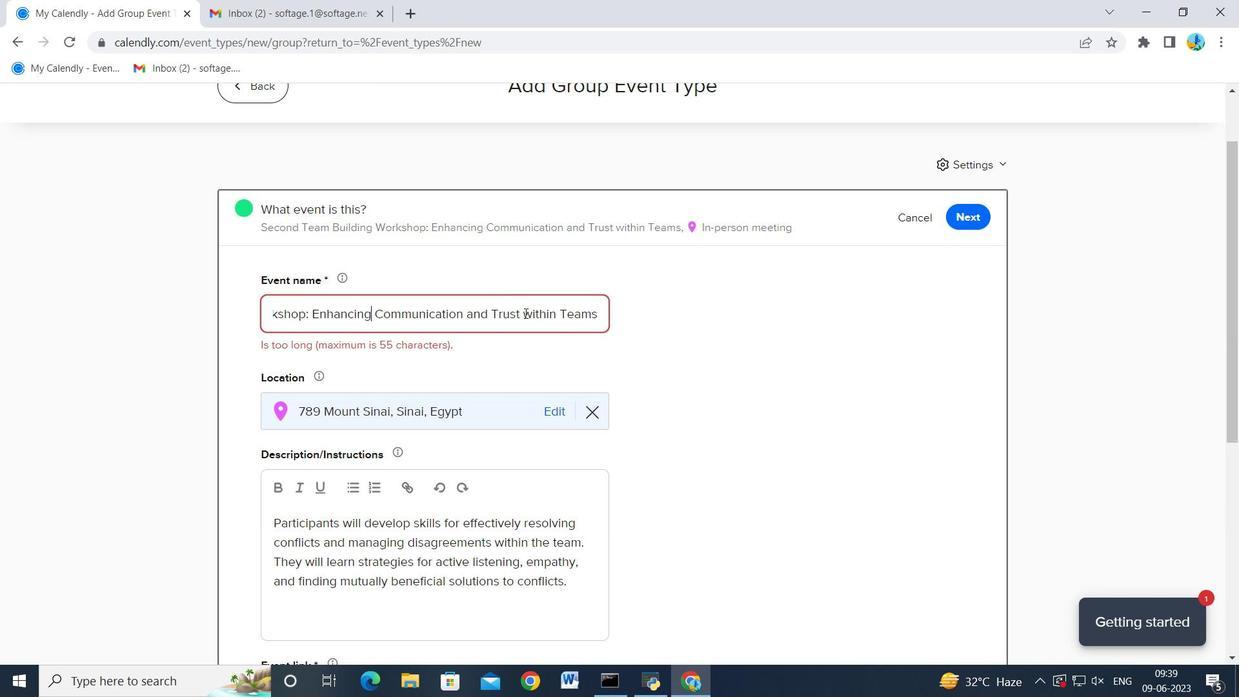 
Action: Mouse scrolled (525, 312) with delta (0, 0)
Screenshot: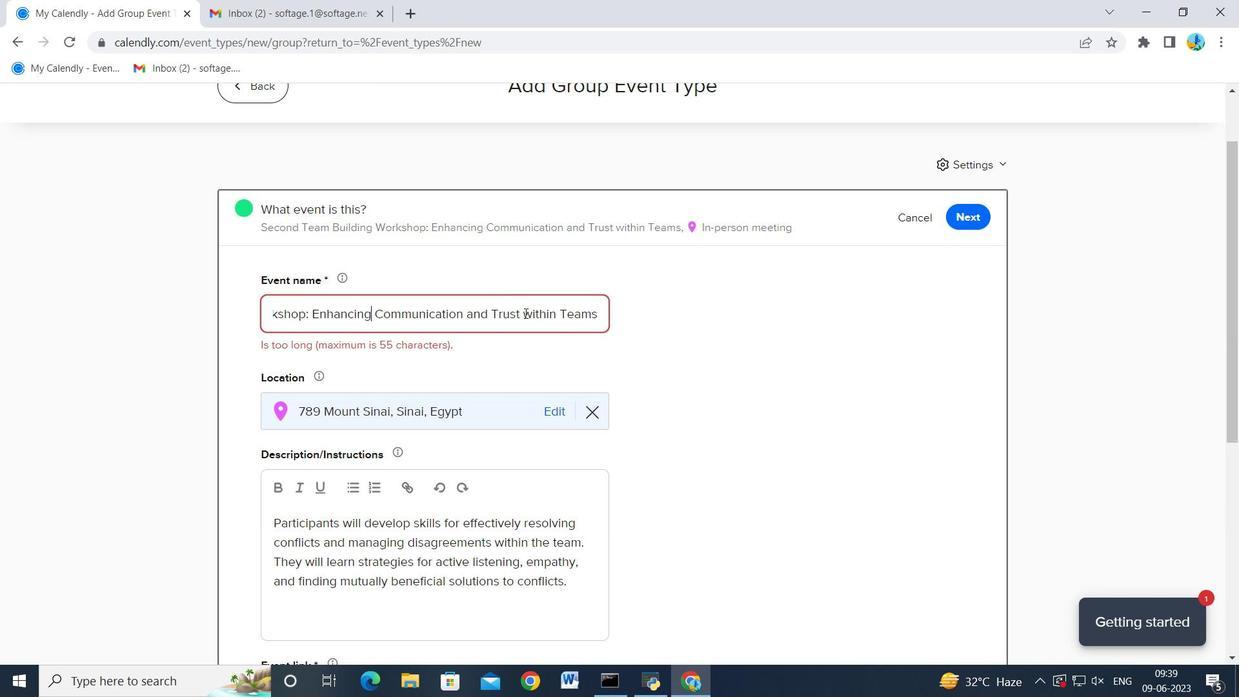 
Action: Mouse scrolled (525, 312) with delta (0, 0)
Screenshot: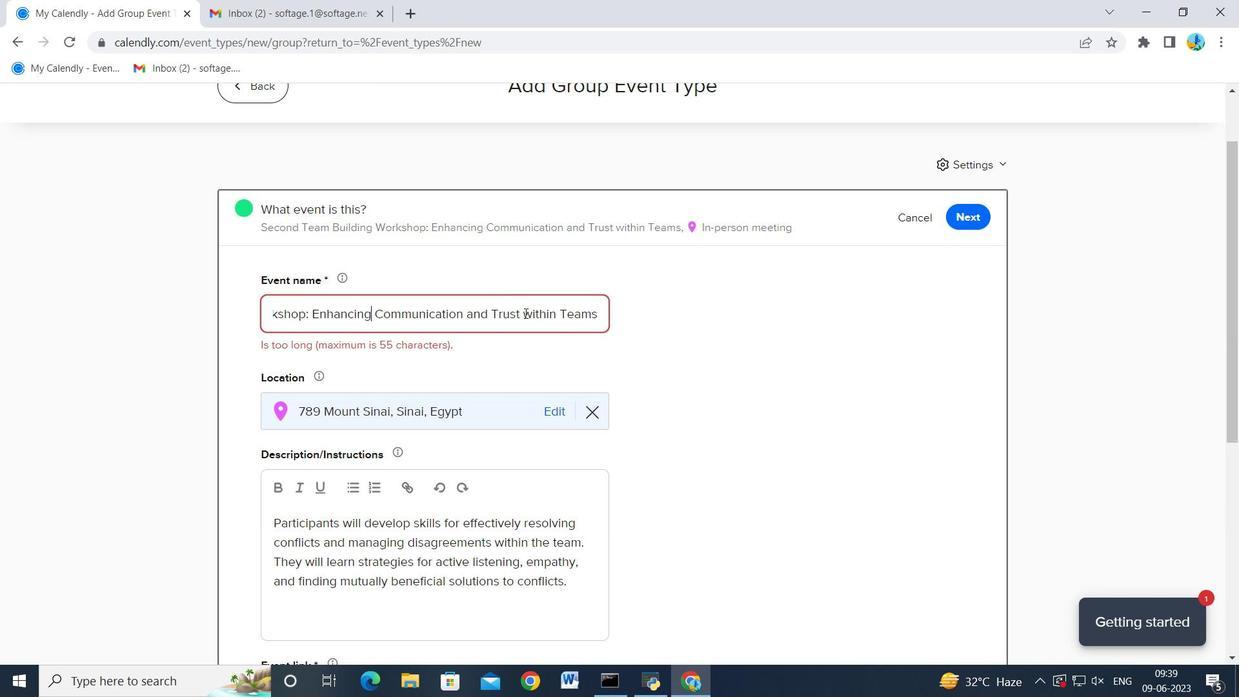 
Action: Key pressed <Key.shift>
Screenshot: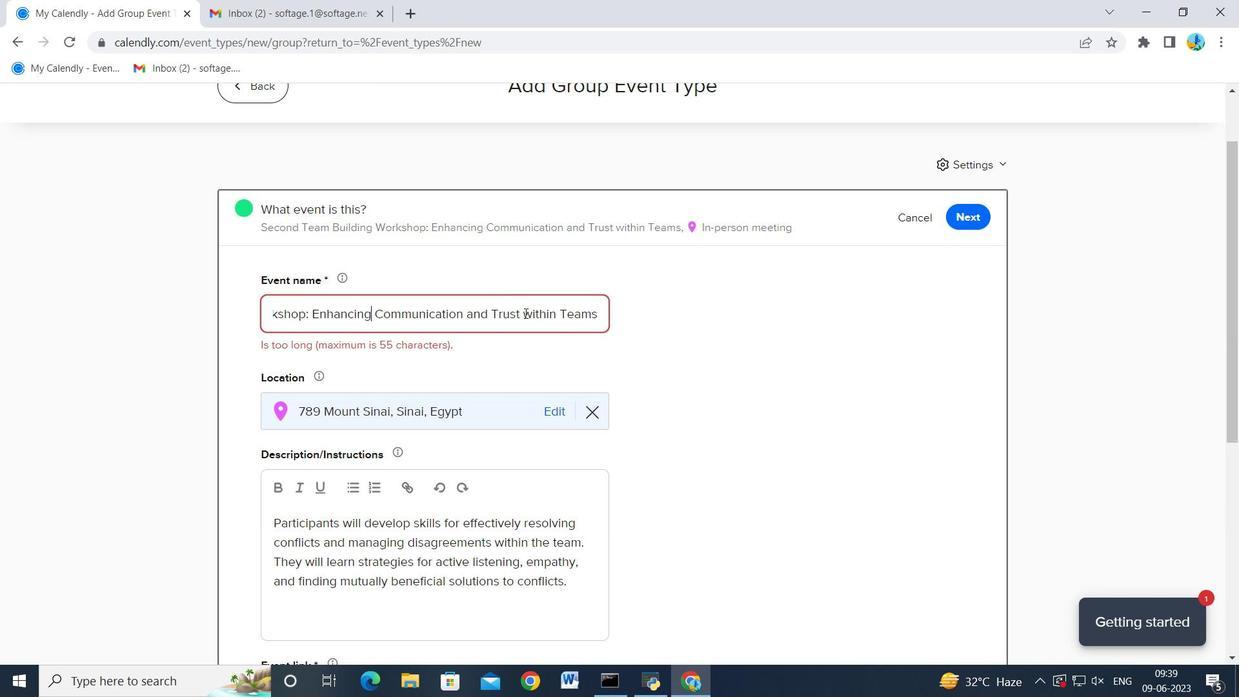 
Action: Mouse scrolled (525, 312) with delta (0, 0)
Screenshot: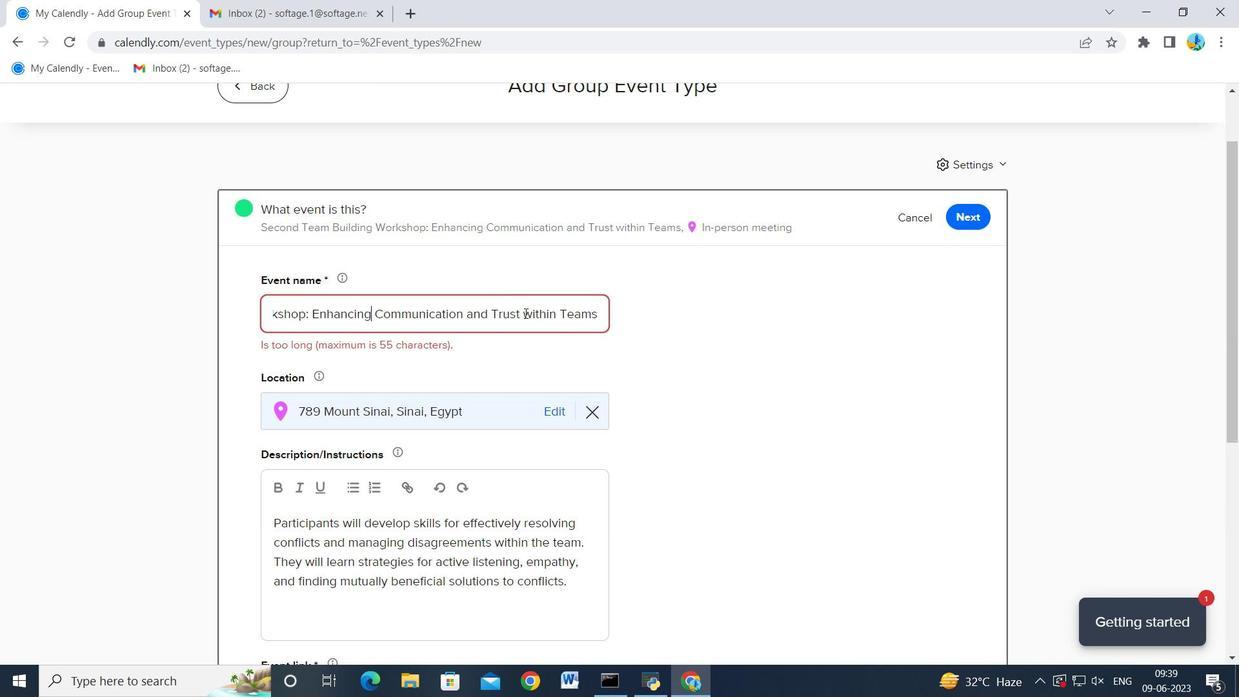 
Action: Key pressed <Key.shift>
Screenshot: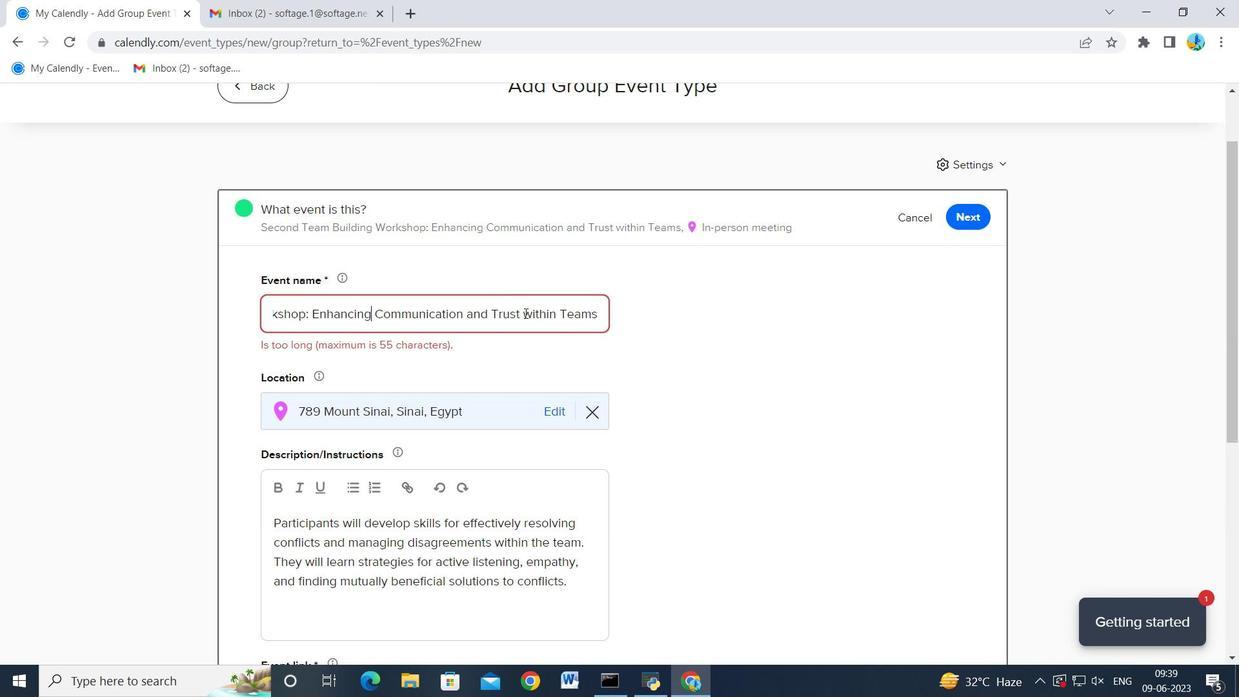 
Action: Mouse scrolled (525, 312) with delta (0, 0)
Screenshot: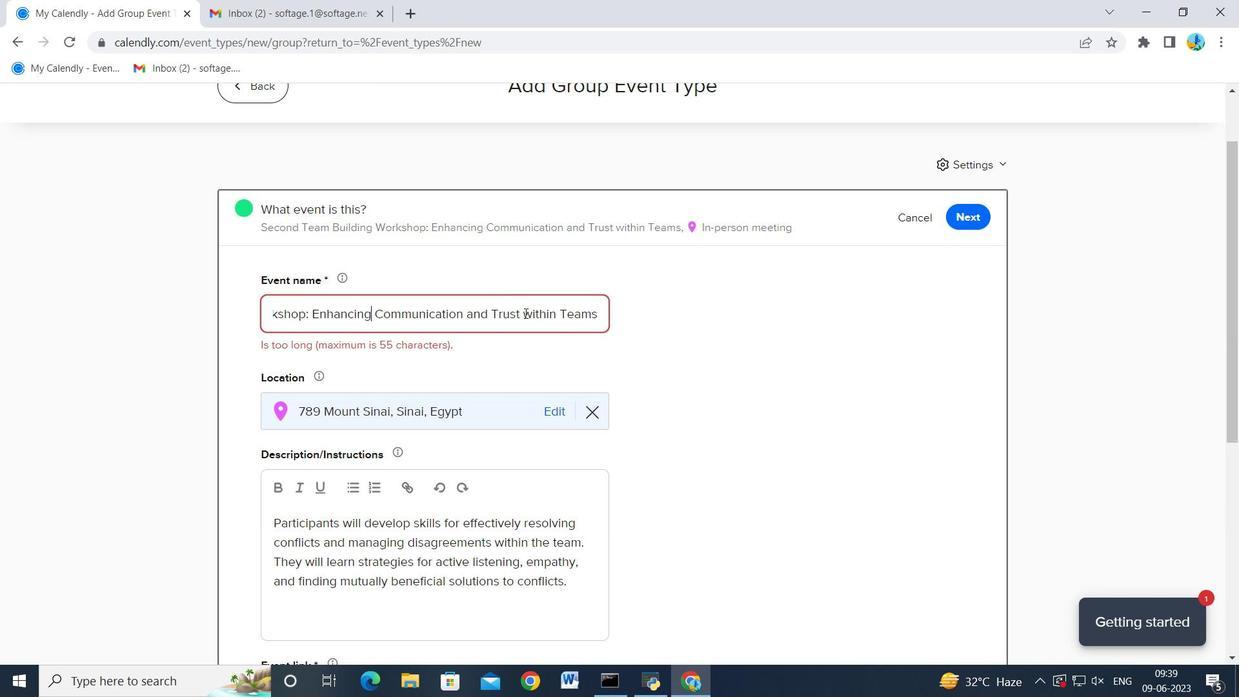 
Action: Key pressed <Key.shift><Key.shift><Key.shift><Key.shift><Key.shift><Key.shift><Key.shift><Key.shift><Key.shift><Key.shift>
Screenshot: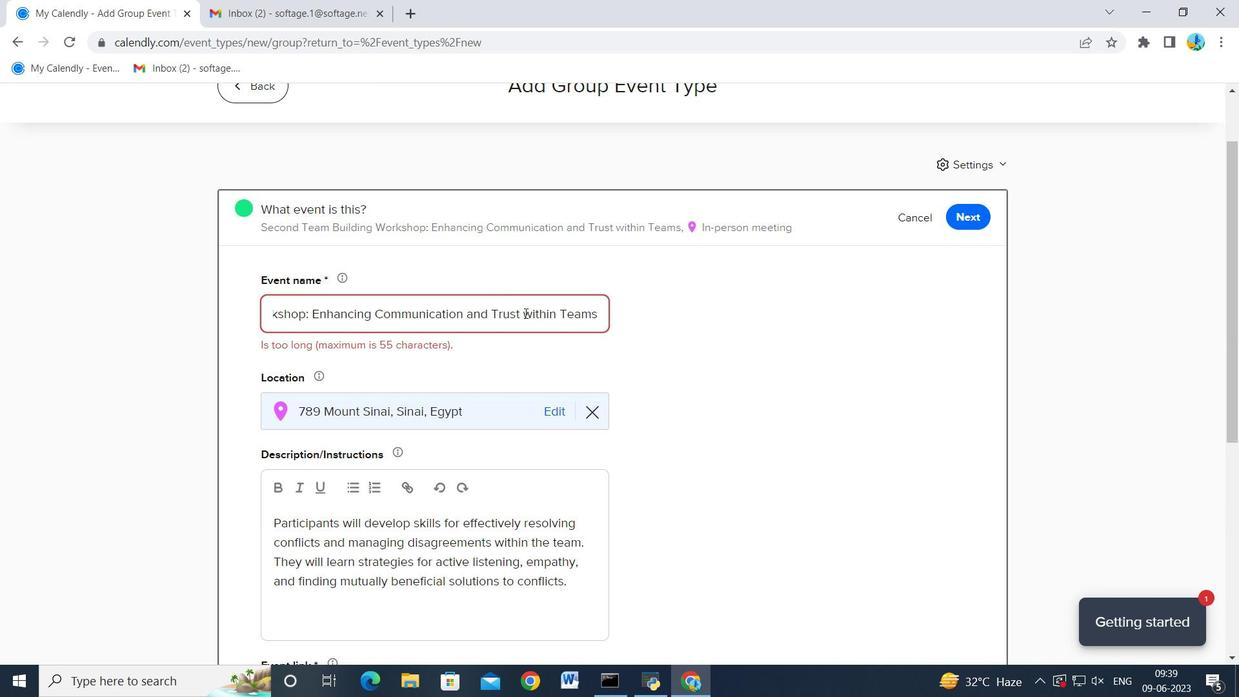 
Action: Mouse moved to (522, 313)
Screenshot: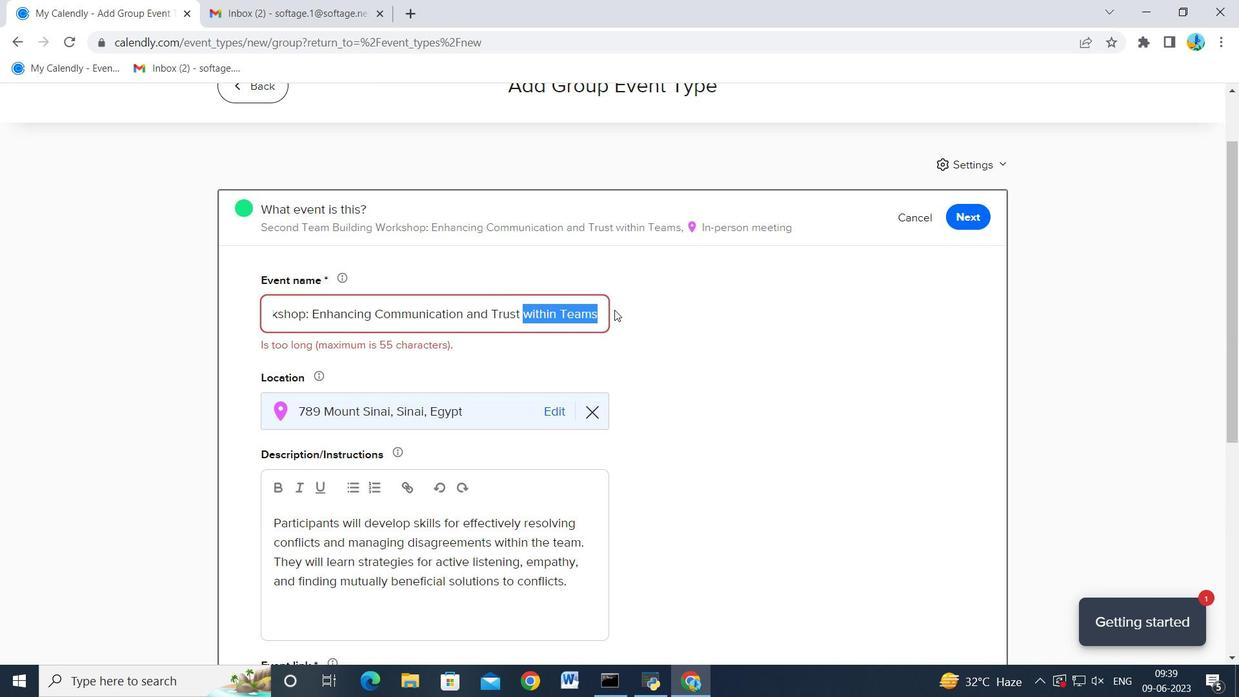 
Action: Mouse pressed left at (522, 313)
Screenshot: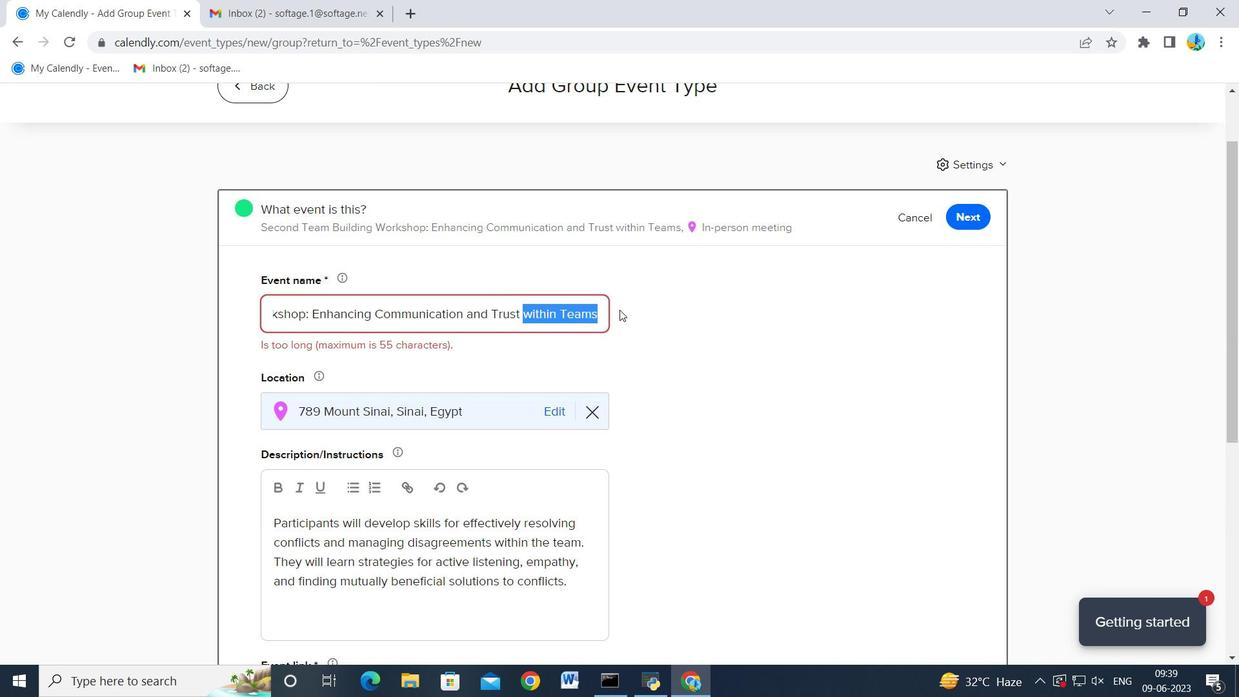 
Action: Mouse moved to (619, 309)
Screenshot: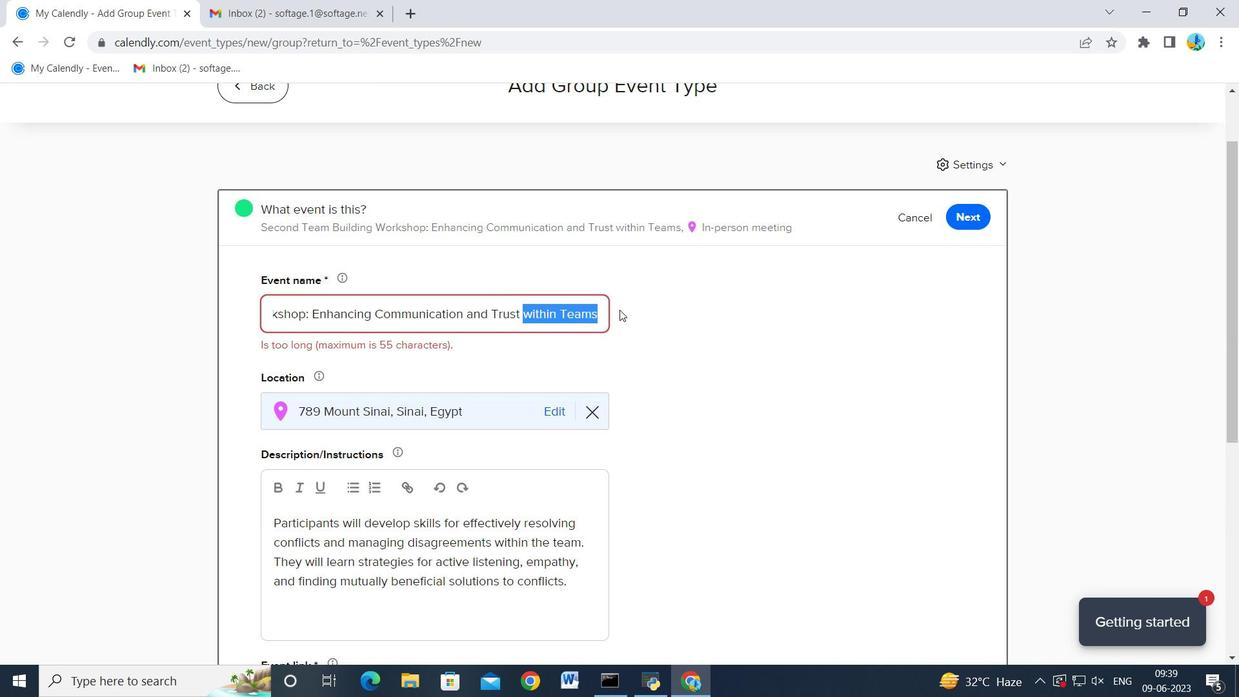 
Action: Key pressed <Key.backspace>
Screenshot: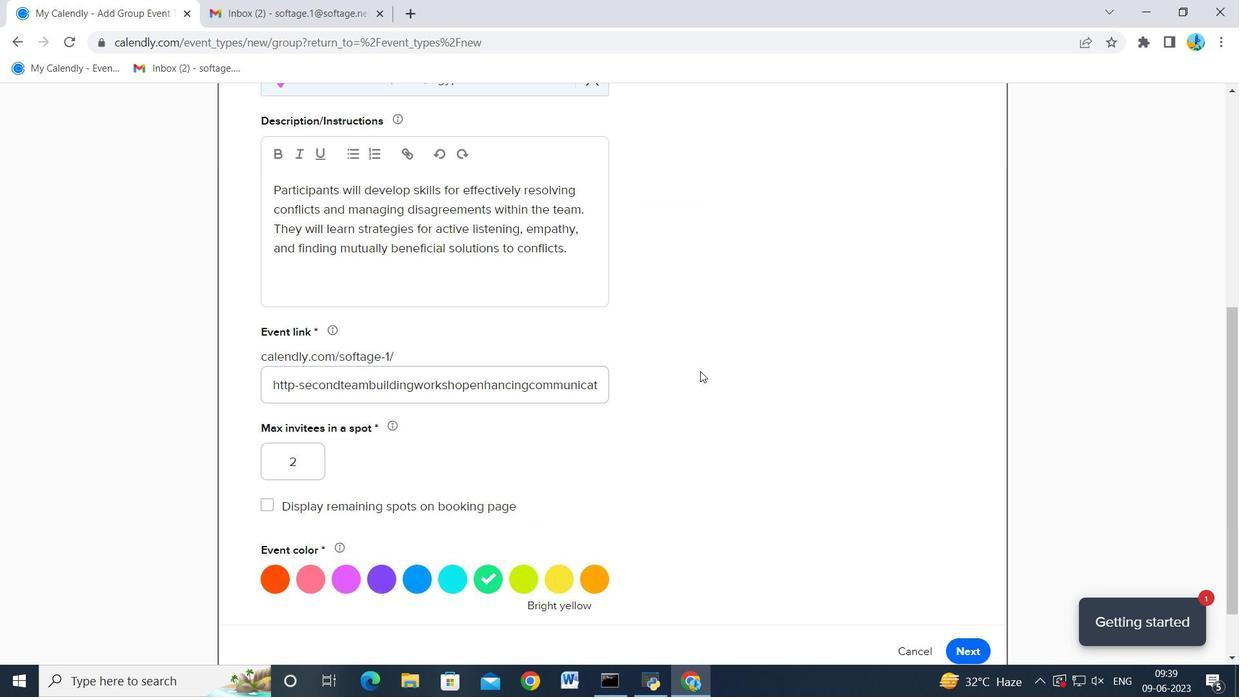 
Action: Mouse moved to (686, 366)
Screenshot: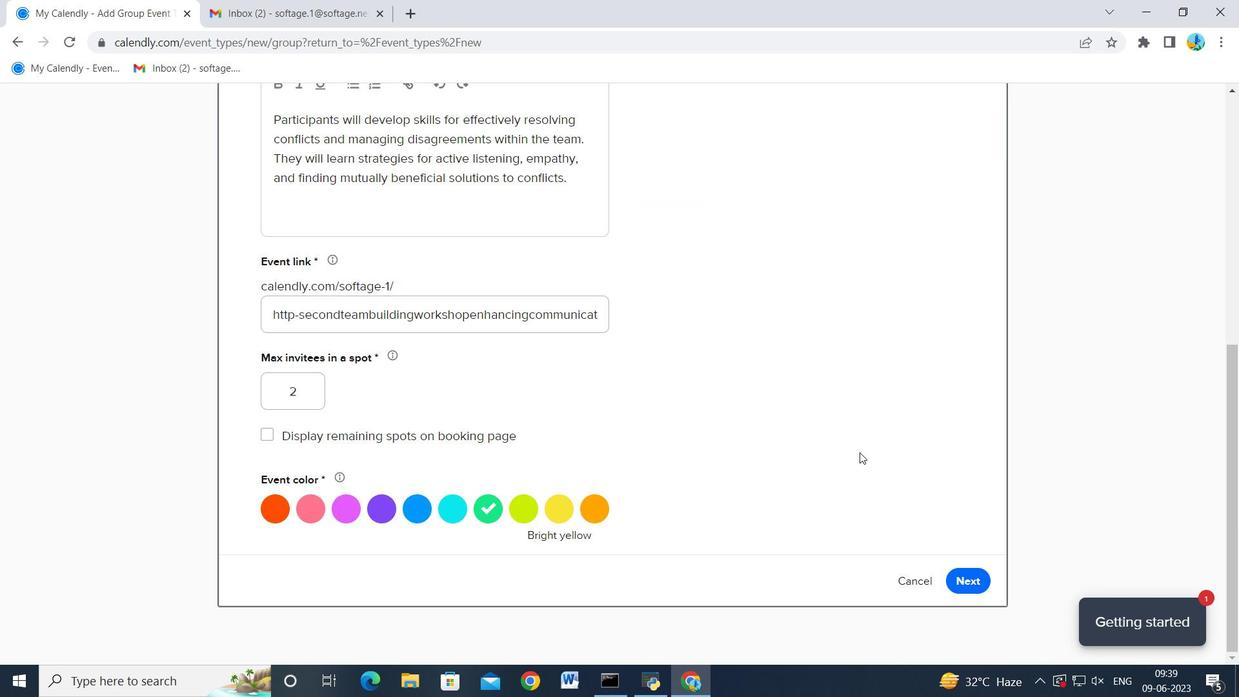 
Action: Mouse scrolled (686, 366) with delta (0, 0)
Screenshot: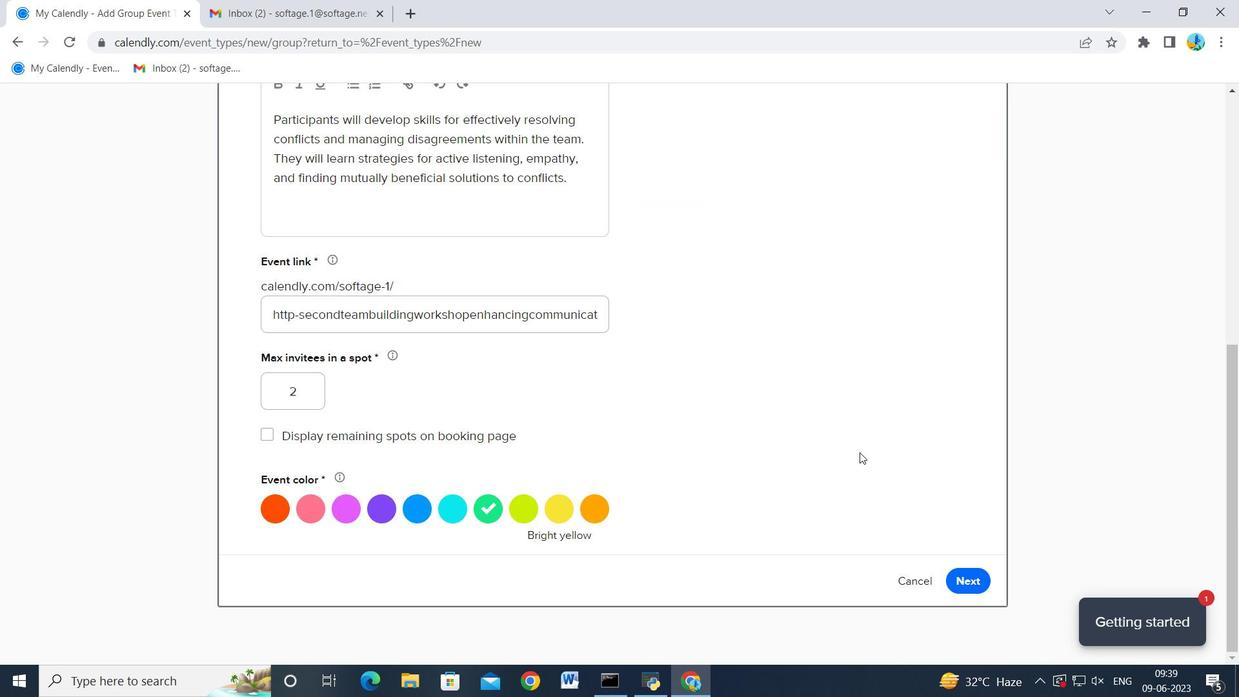 
Action: Mouse moved to (690, 370)
Screenshot: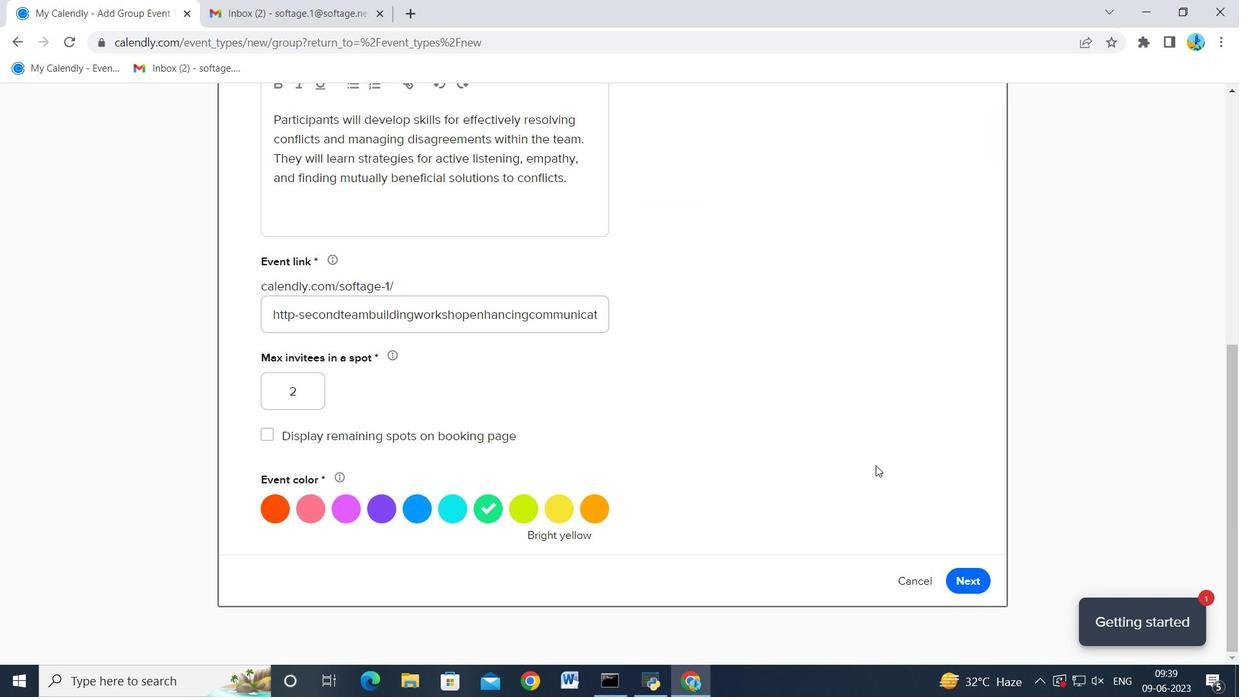 
Action: Mouse scrolled (690, 369) with delta (0, 0)
Screenshot: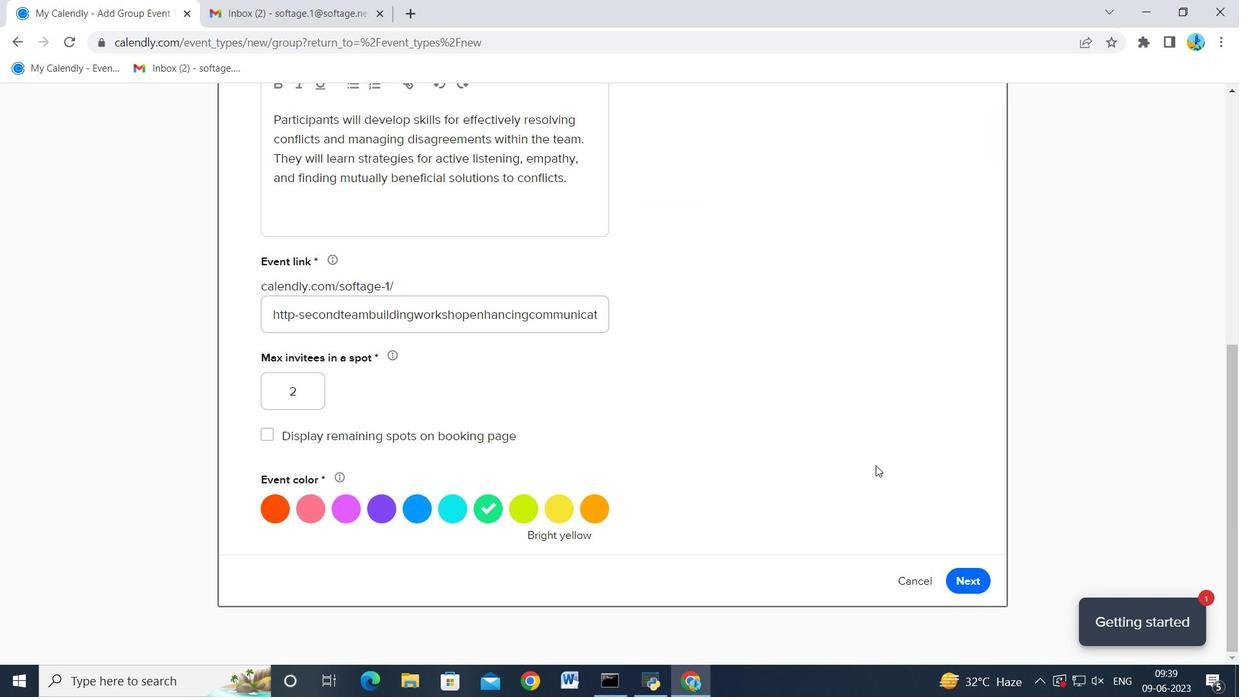 
Action: Mouse moved to (692, 372)
Screenshot: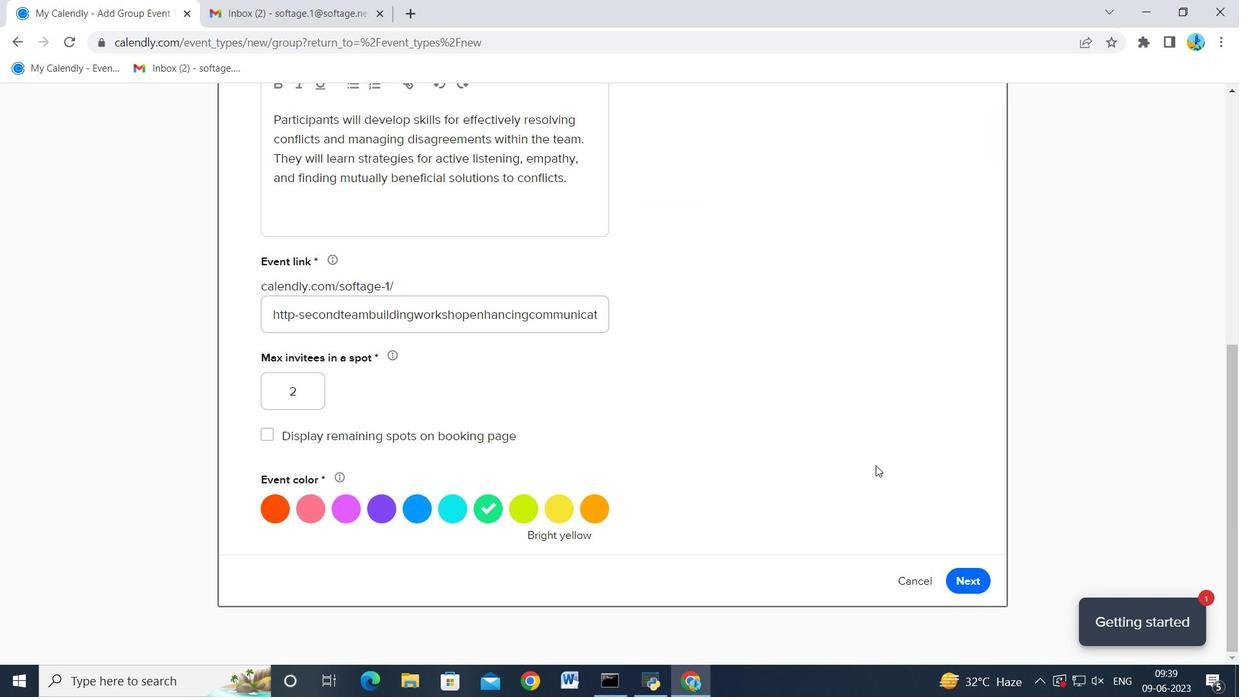 
Action: Mouse scrolled (692, 371) with delta (0, 0)
Screenshot: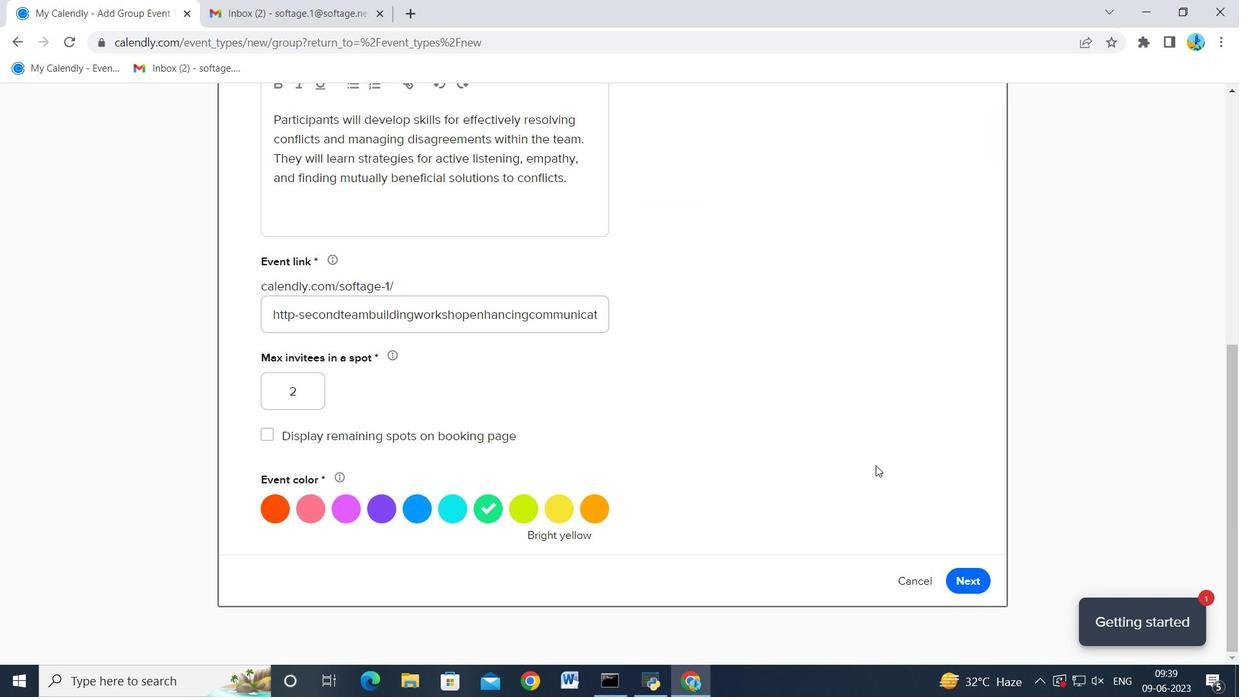 
Action: Mouse moved to (693, 372)
Screenshot: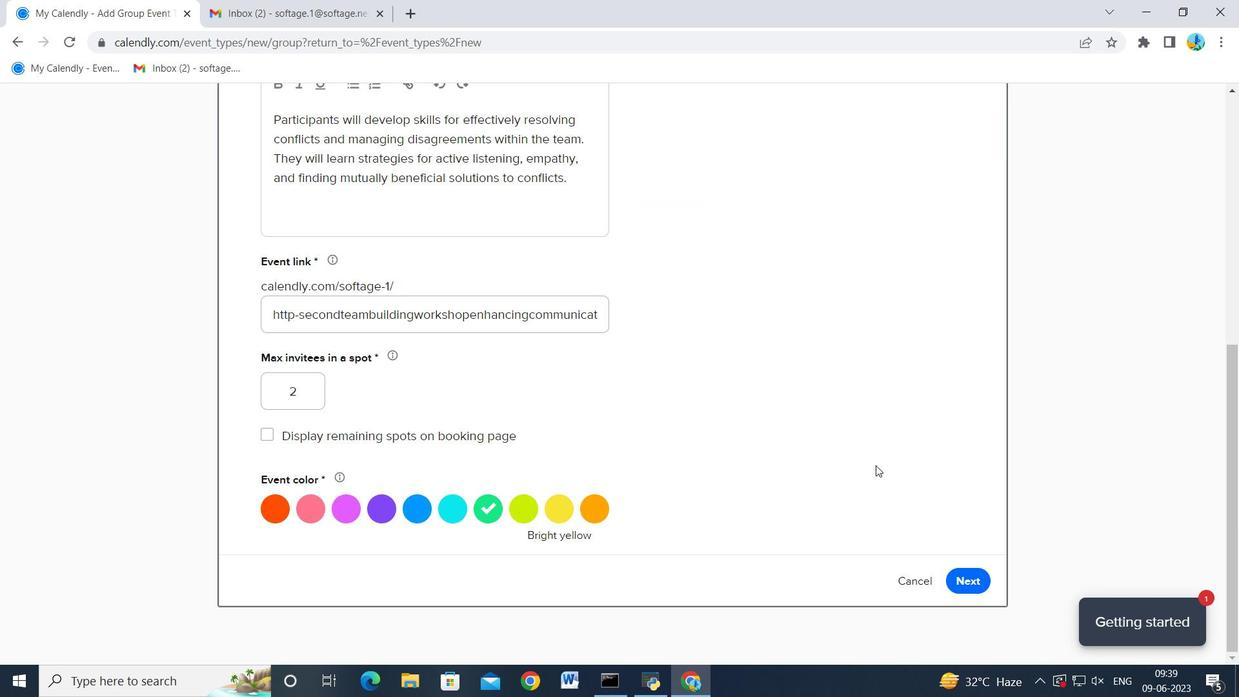 
Action: Mouse scrolled (693, 371) with delta (0, 0)
Screenshot: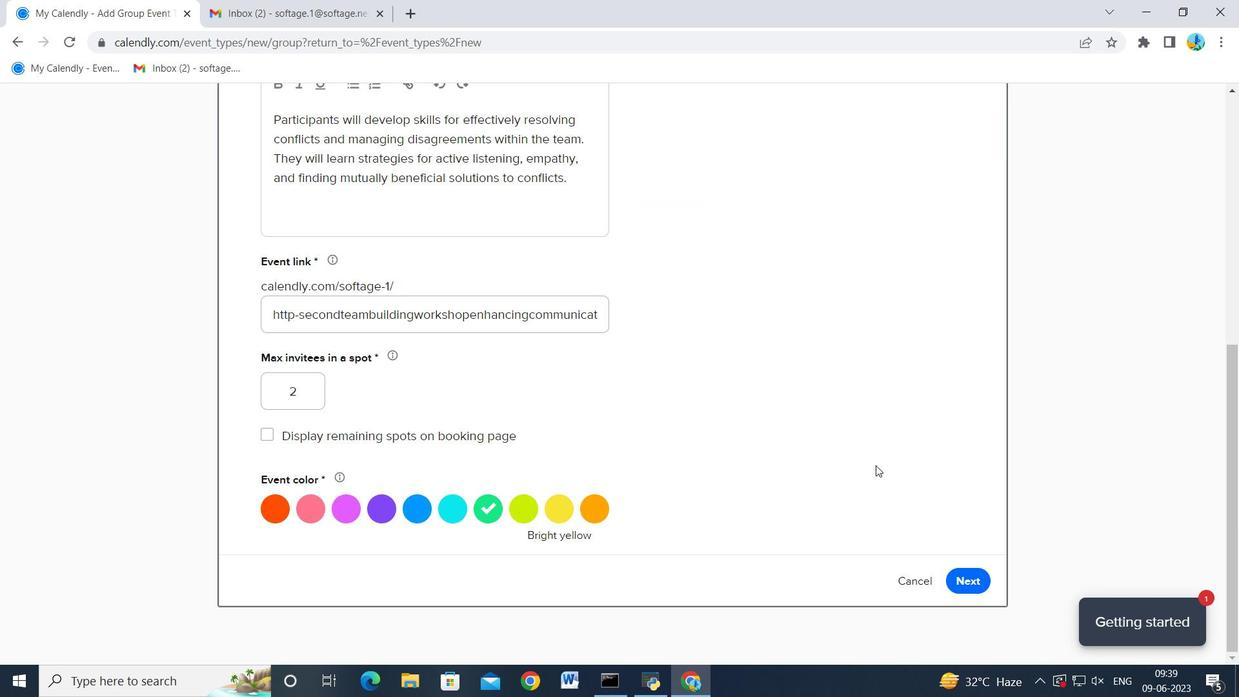 
Action: Mouse scrolled (693, 371) with delta (0, 0)
Screenshot: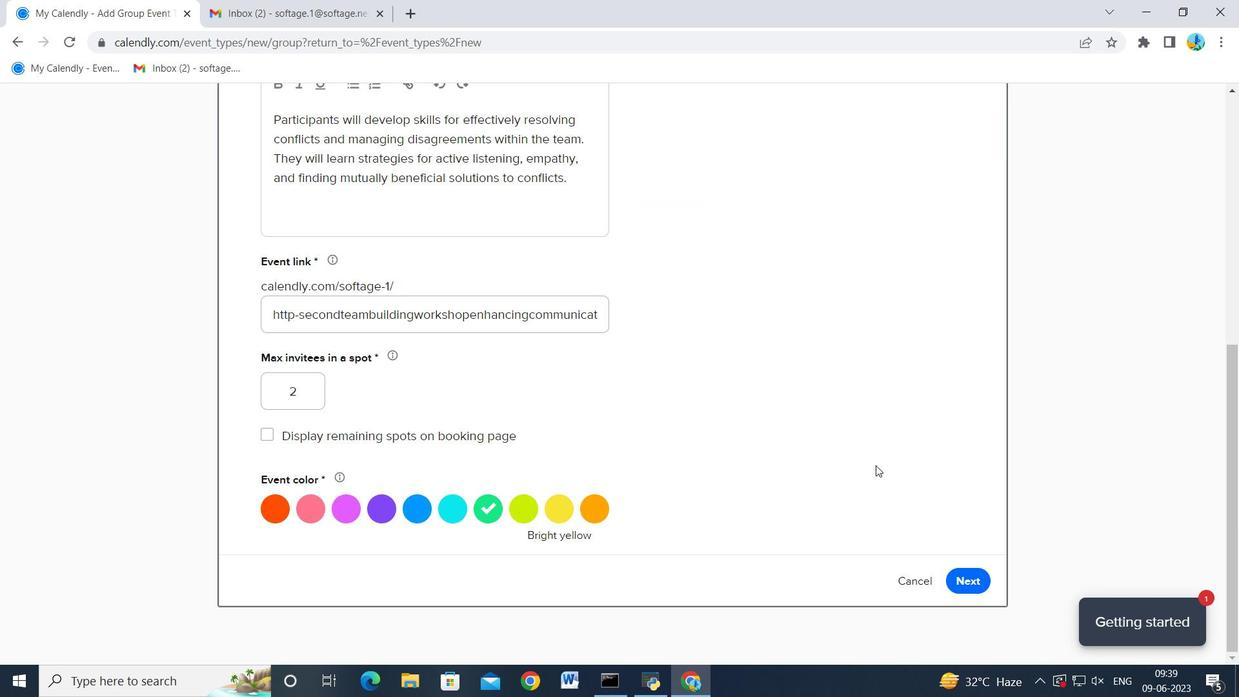 
Action: Mouse moved to (693, 372)
Screenshot: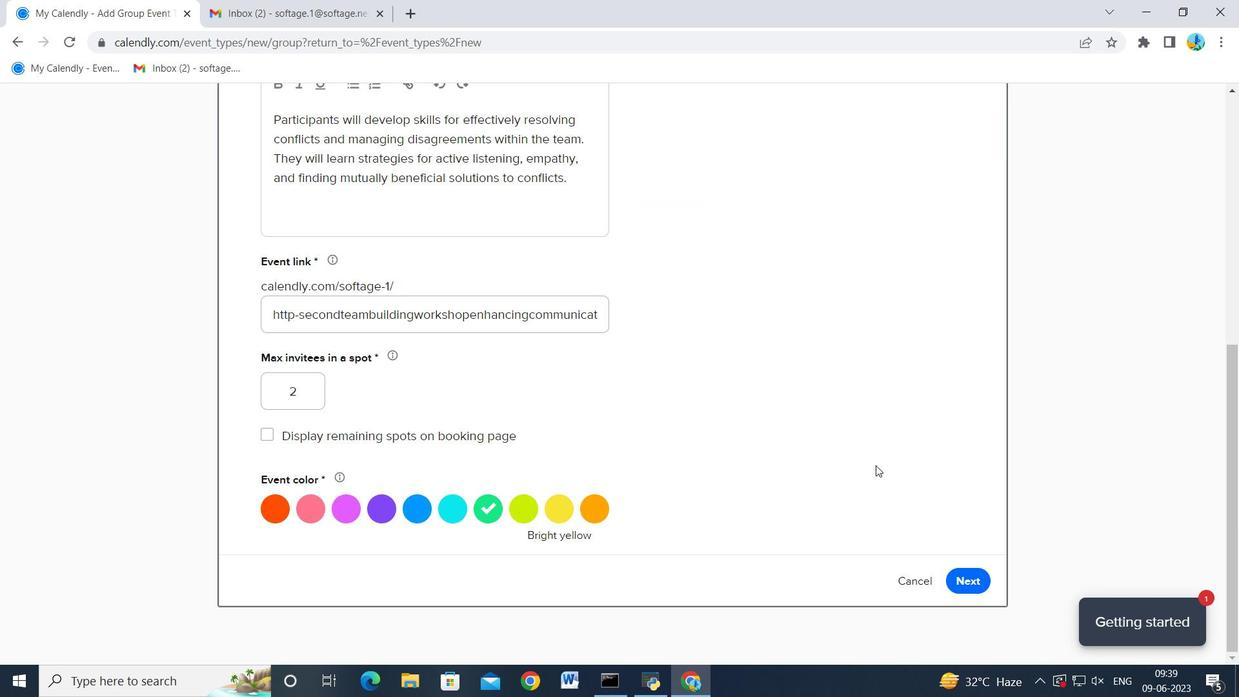 
Action: Mouse scrolled (693, 371) with delta (0, 0)
Screenshot: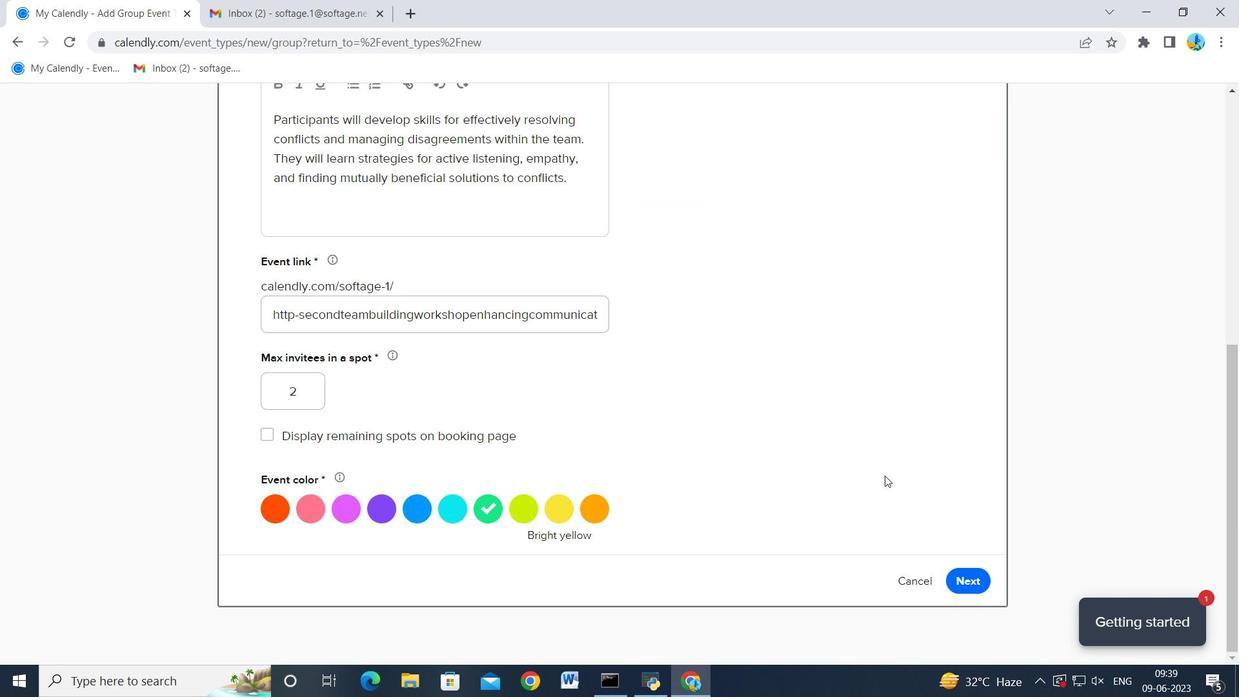 
Action: Mouse moved to (976, 581)
Screenshot: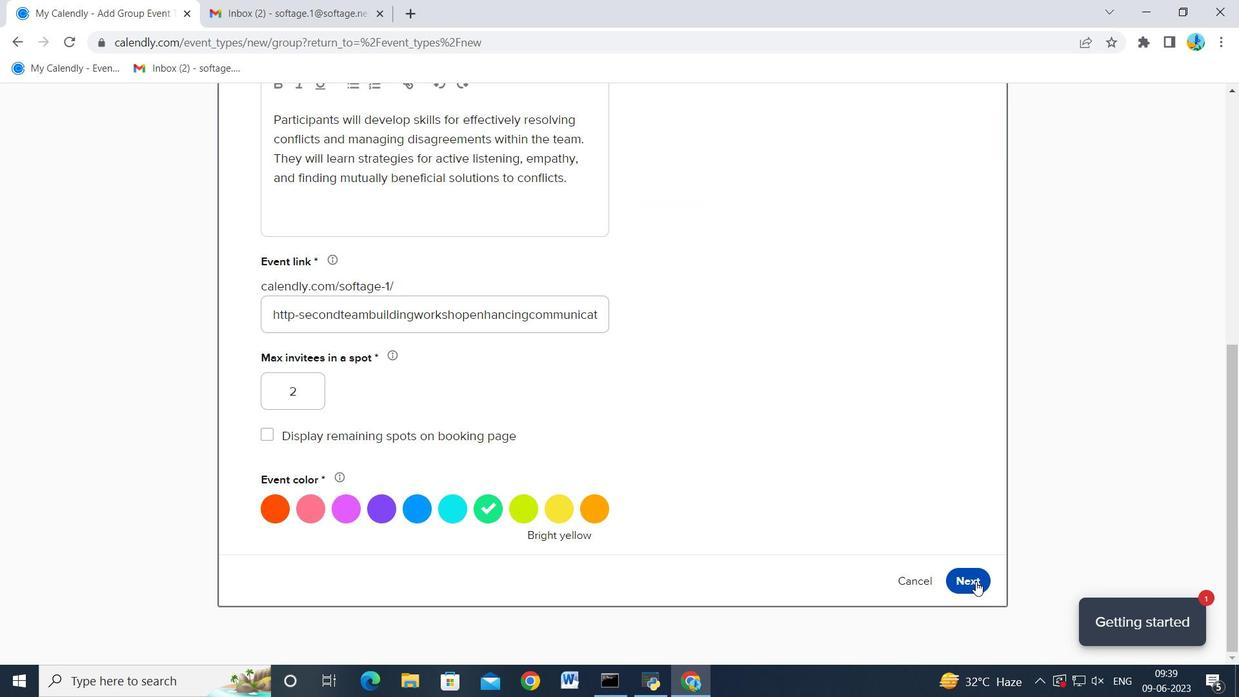 
Action: Mouse pressed left at (976, 581)
Screenshot: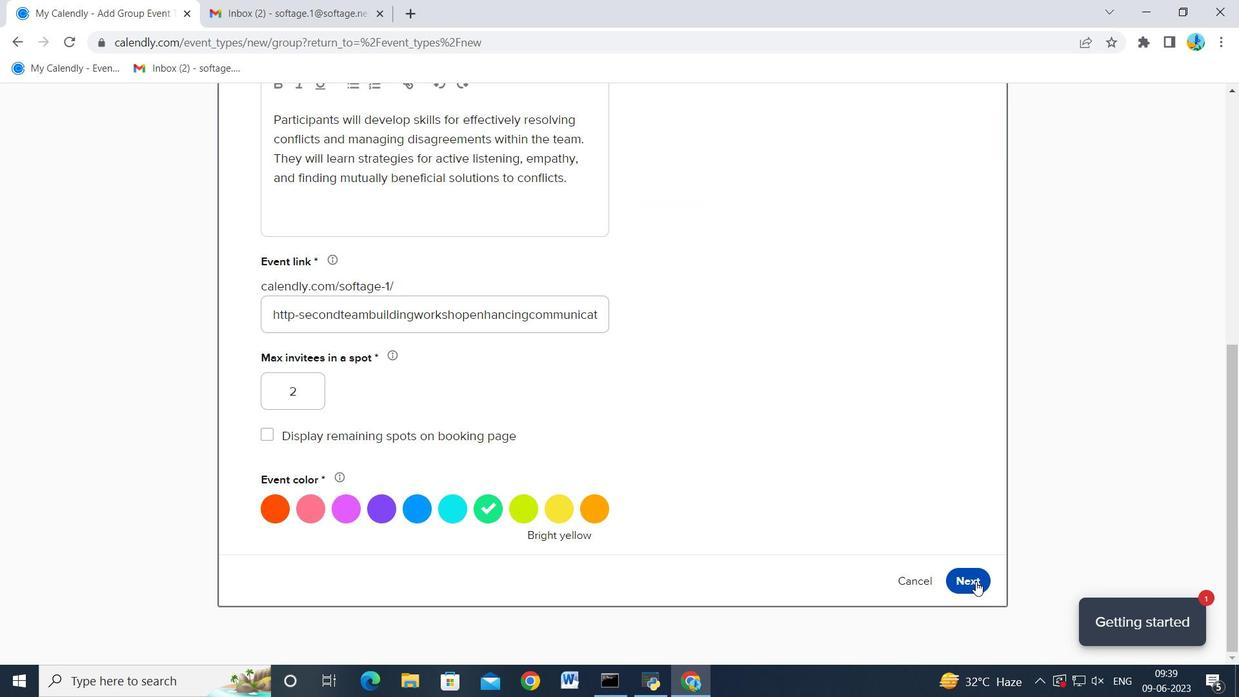 
Action: Mouse moved to (579, 349)
Screenshot: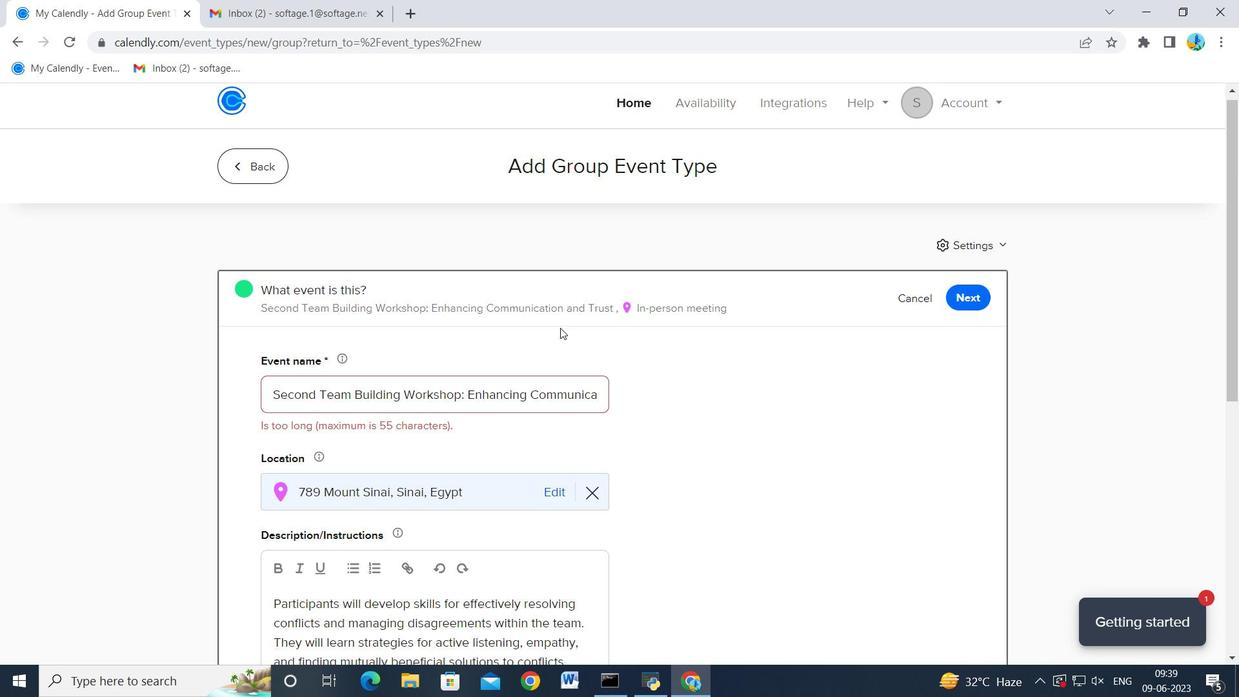 
Action: Mouse scrolled (579, 349) with delta (0, 0)
Screenshot: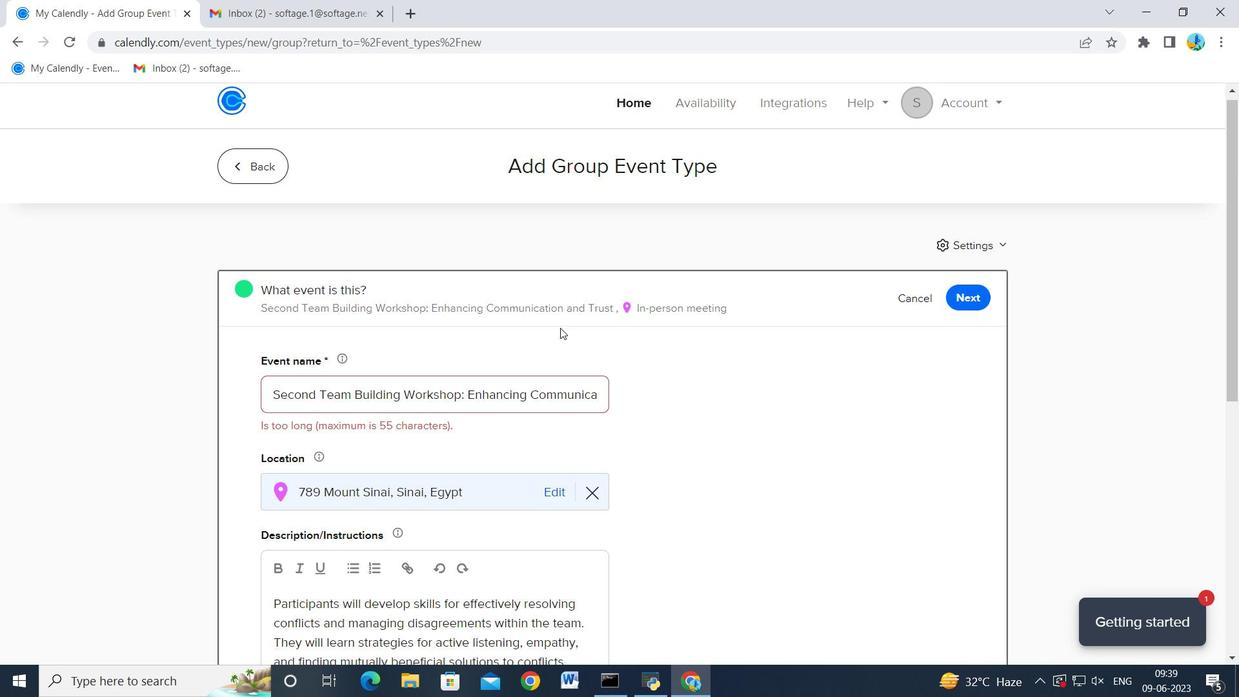 
Action: Mouse scrolled (579, 349) with delta (0, 0)
Screenshot: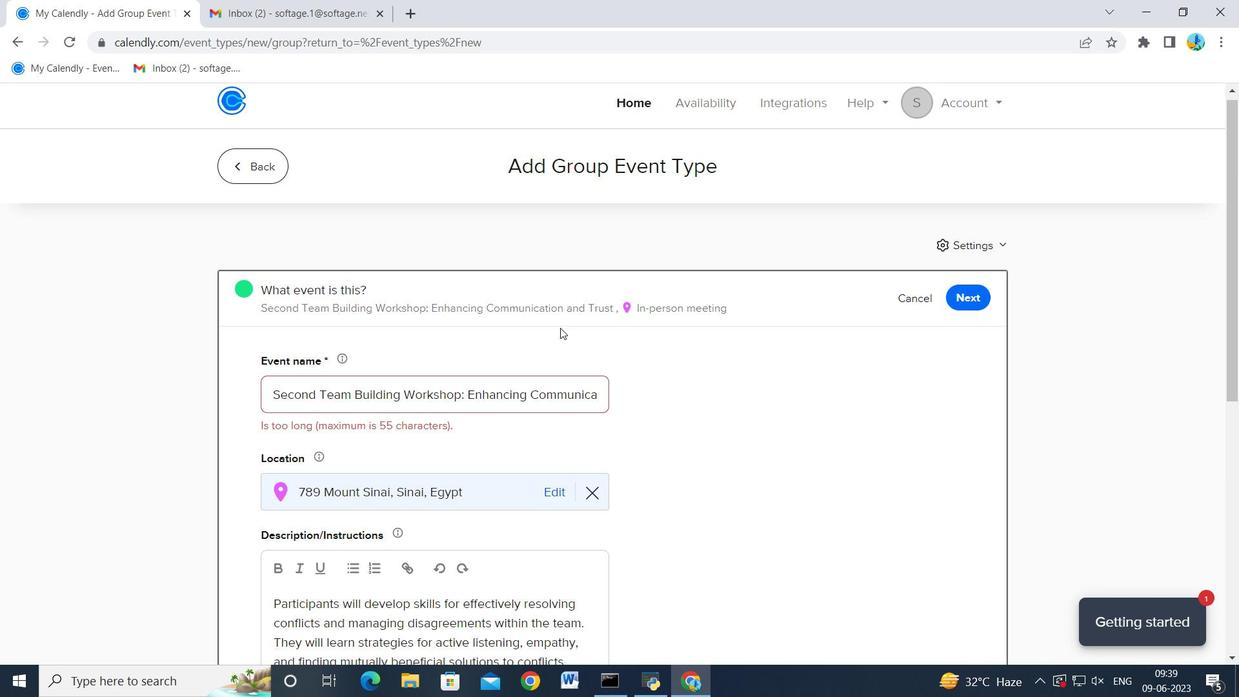 
Action: Mouse scrolled (579, 349) with delta (0, 0)
Screenshot: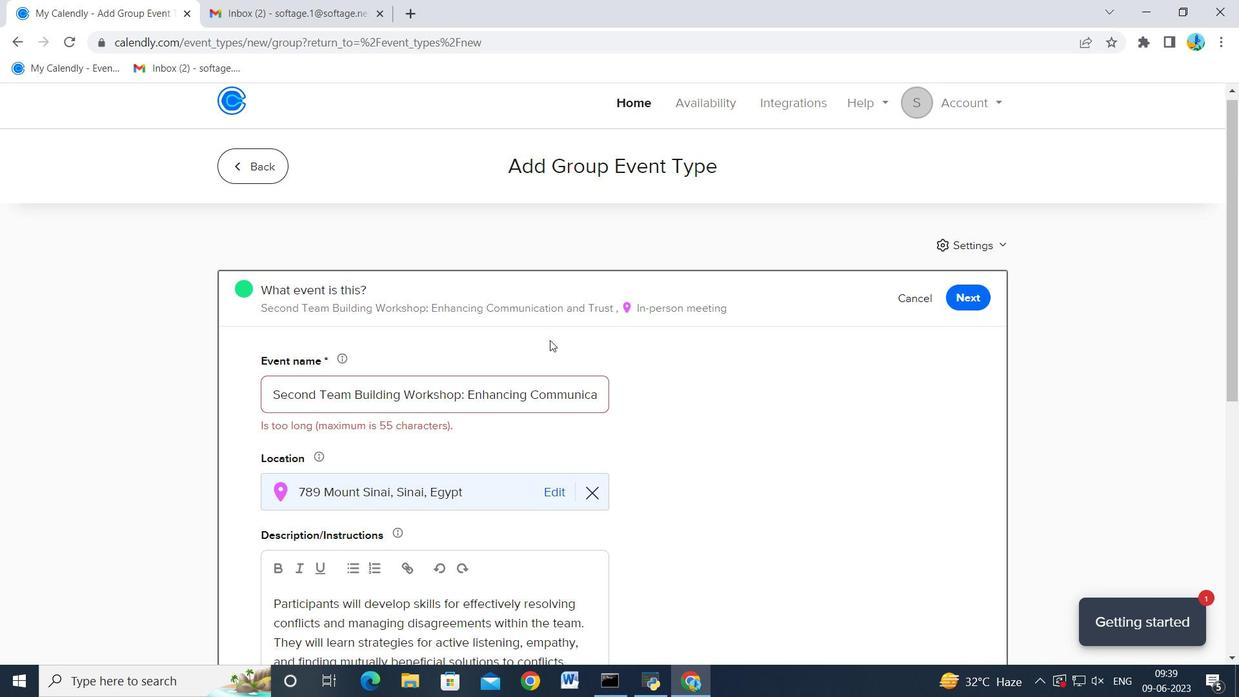 
Action: Mouse scrolled (579, 349) with delta (0, 0)
Screenshot: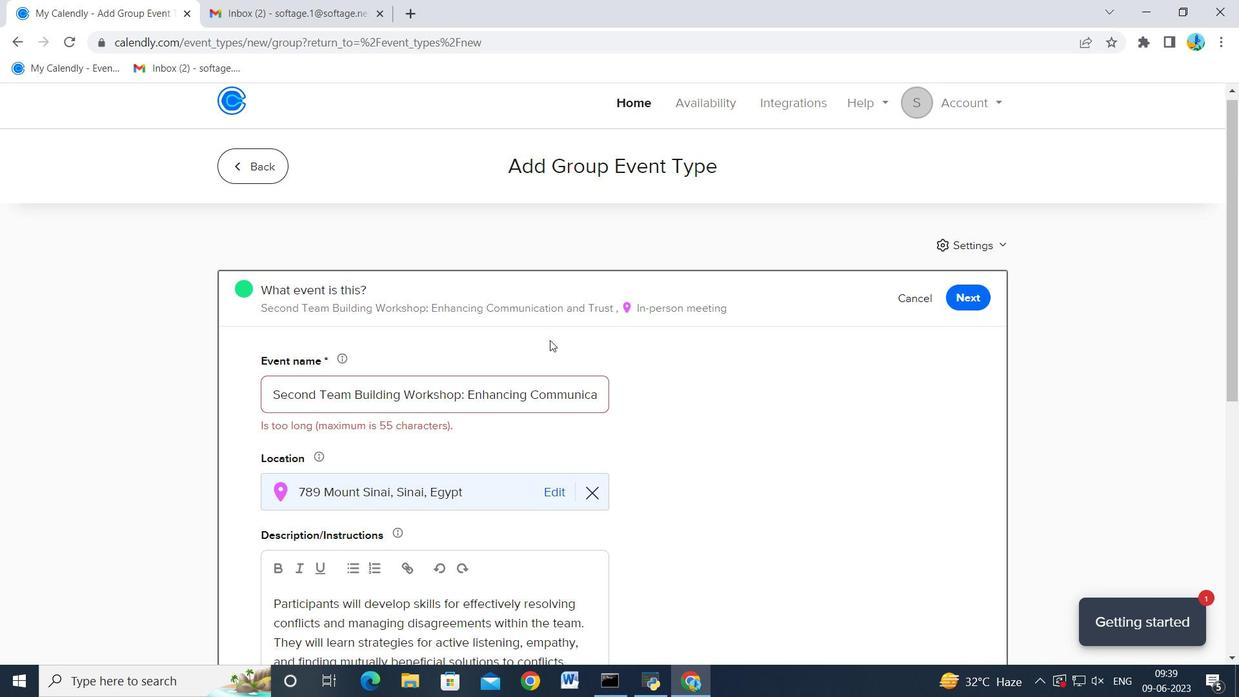 
Action: Mouse moved to (579, 348)
Screenshot: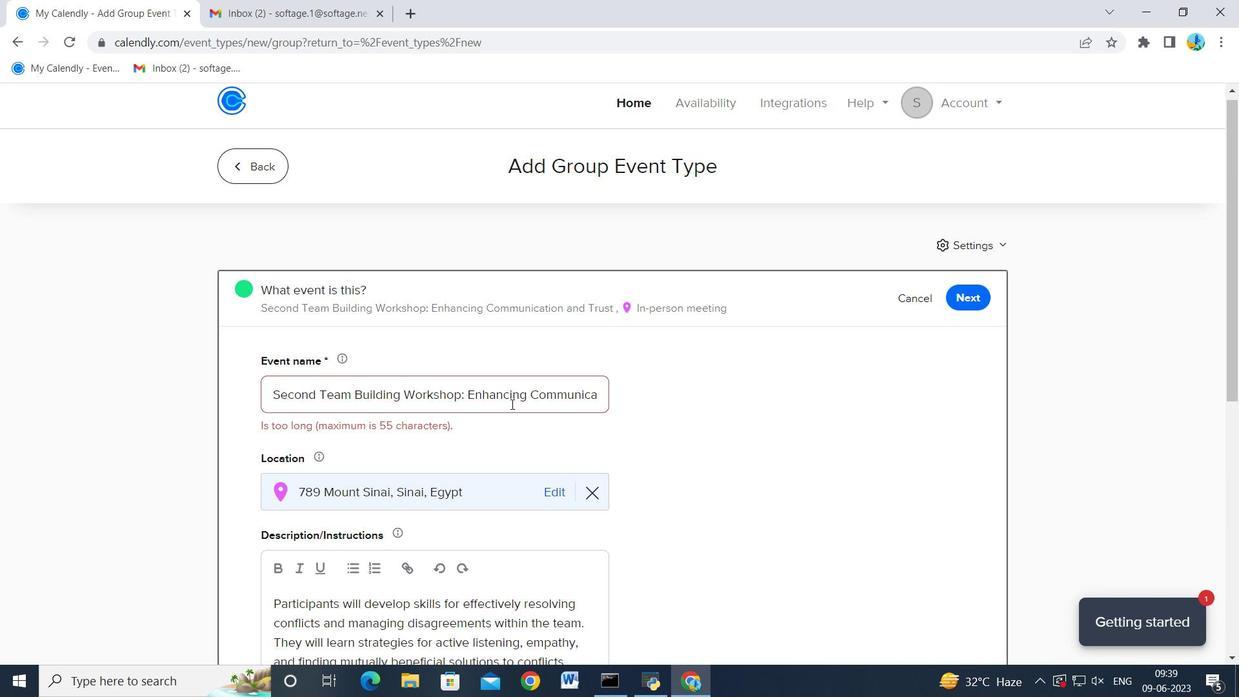 
Action: Mouse scrolled (579, 349) with delta (0, 0)
Screenshot: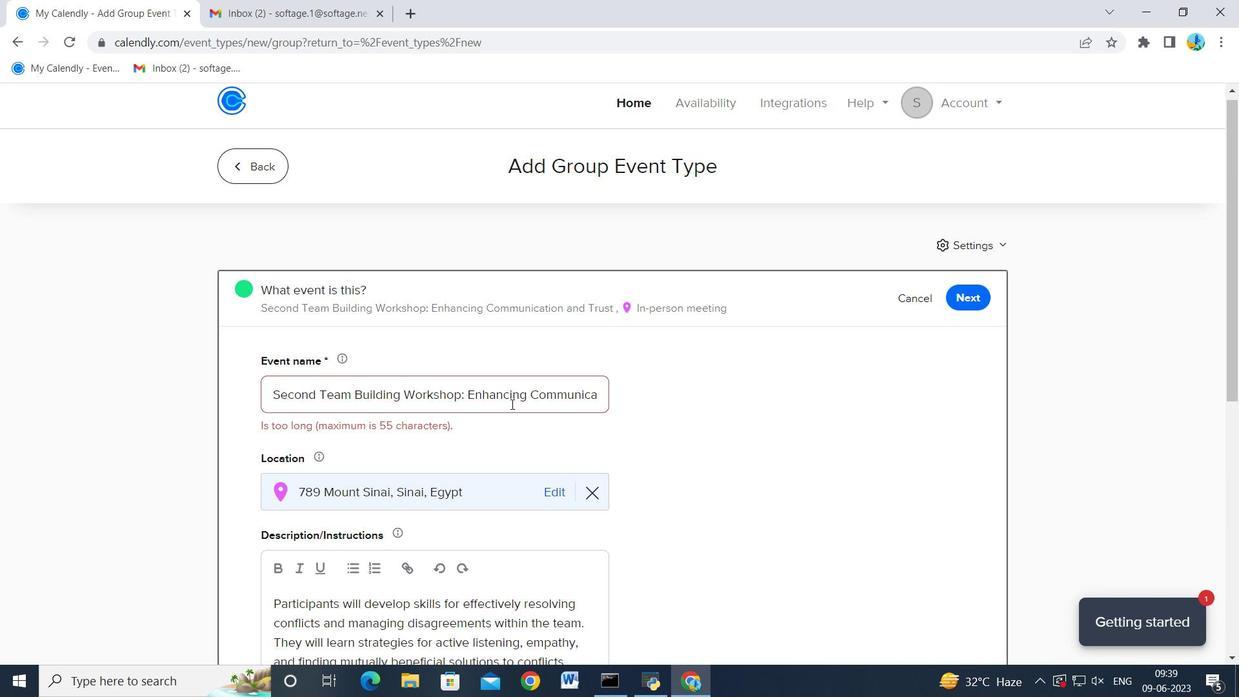 
Action: Mouse moved to (577, 346)
Screenshot: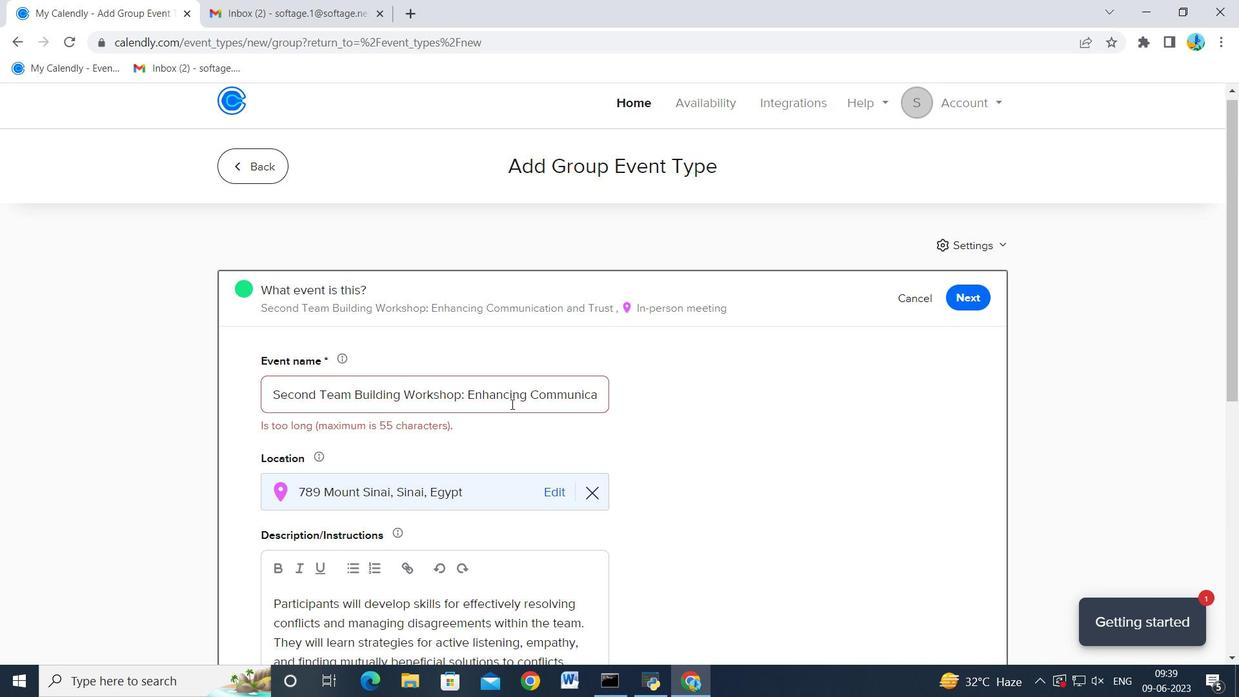 
Action: Mouse scrolled (577, 347) with delta (0, 0)
Screenshot: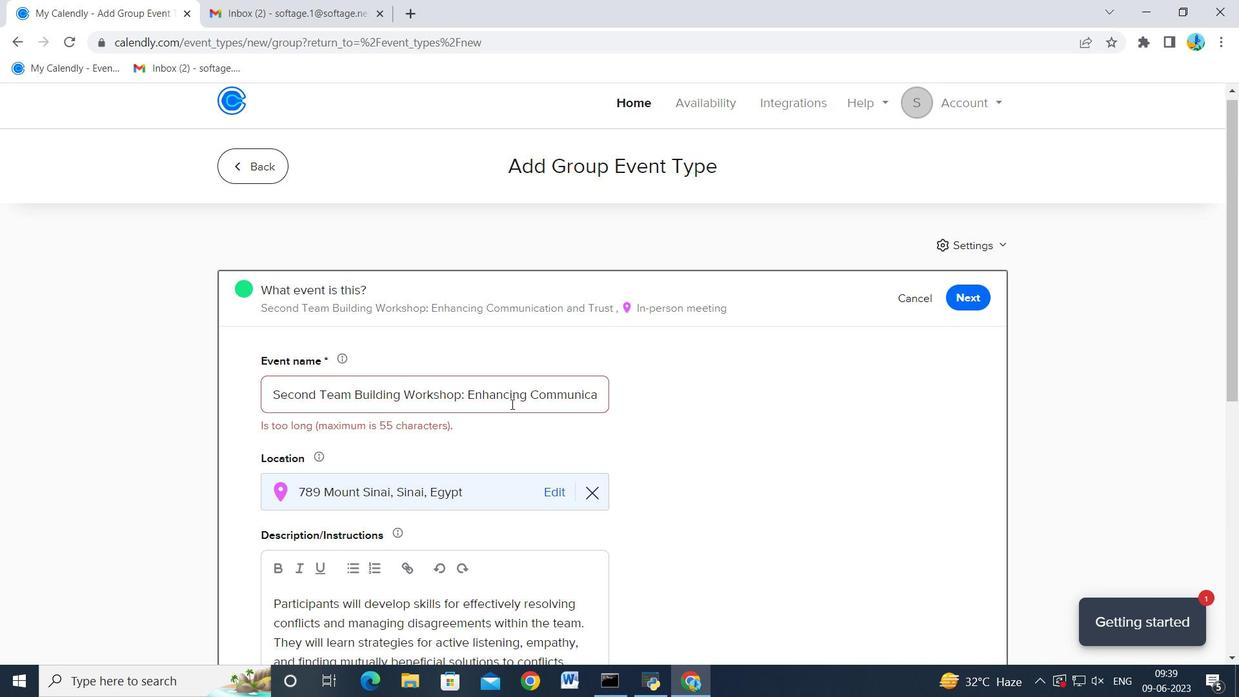 
Action: Mouse moved to (639, 418)
Screenshot: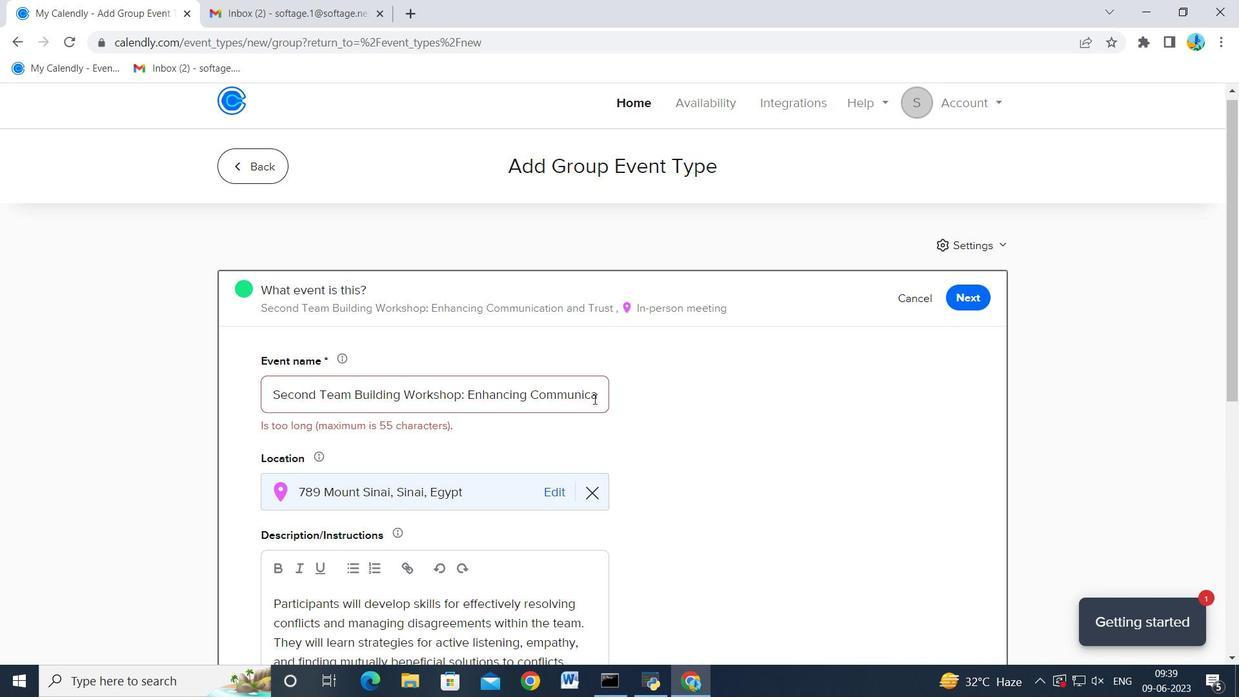 
Action: Key pressed <Key.shift>
Screenshot: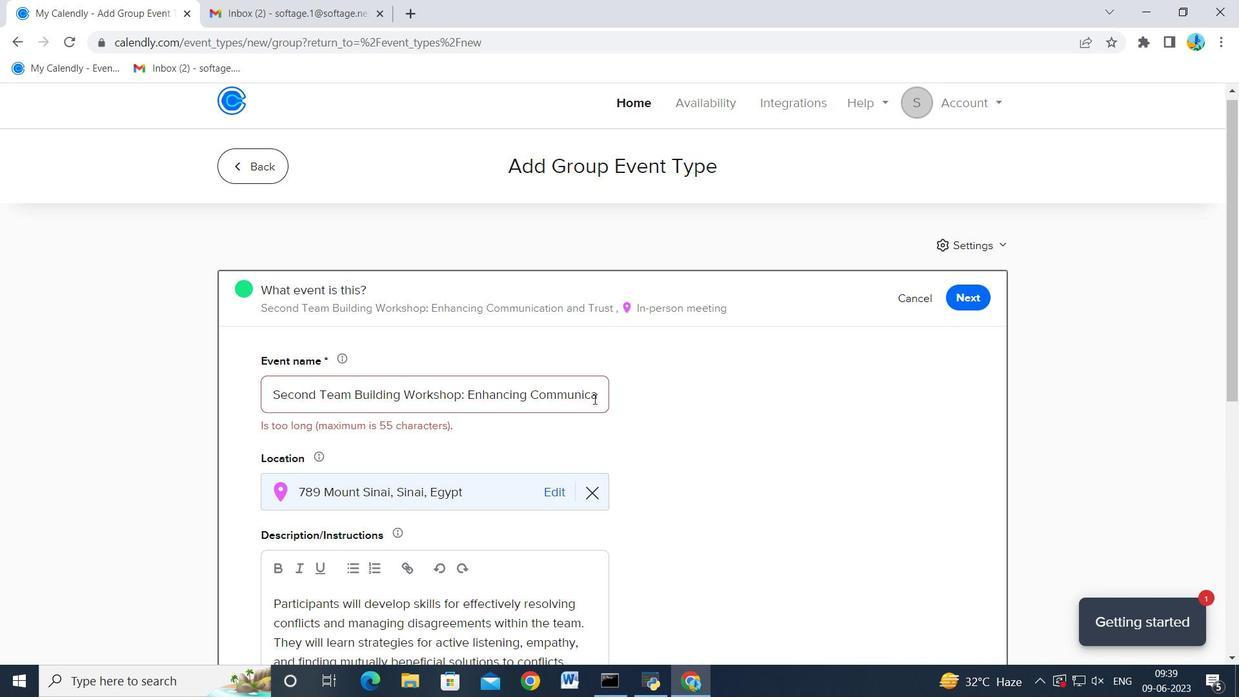 
Action: Mouse moved to (593, 399)
Screenshot: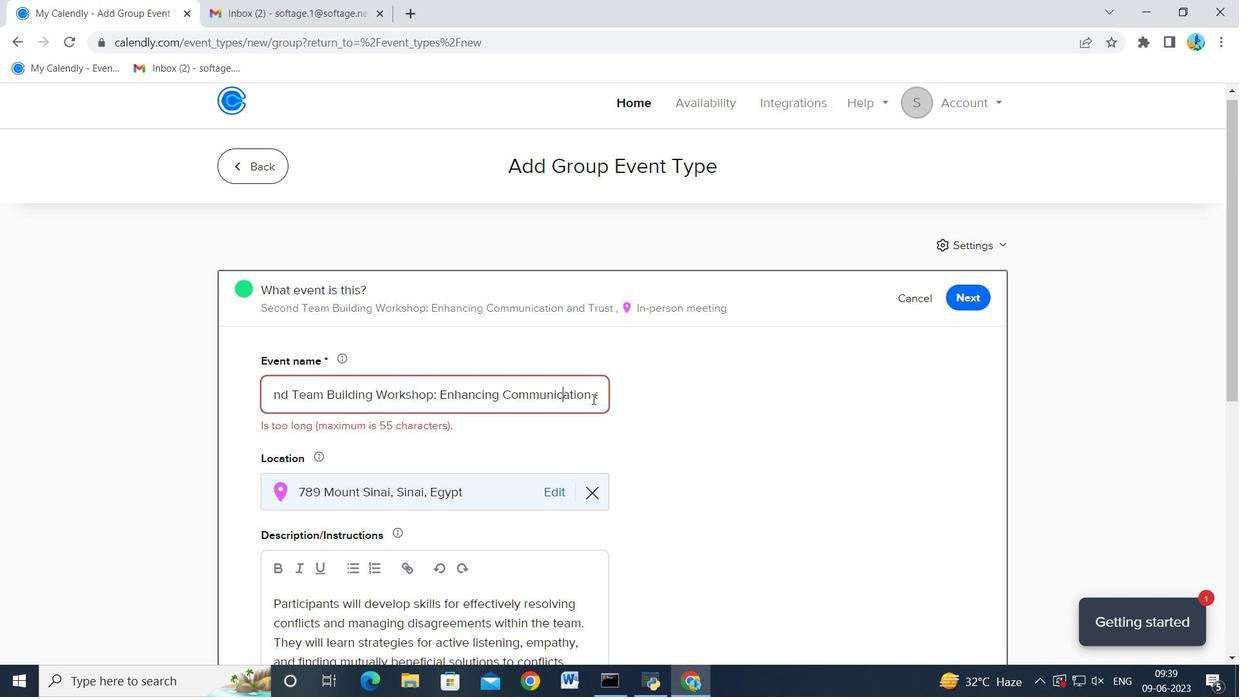 
Action: Mouse pressed left at (593, 399)
Screenshot: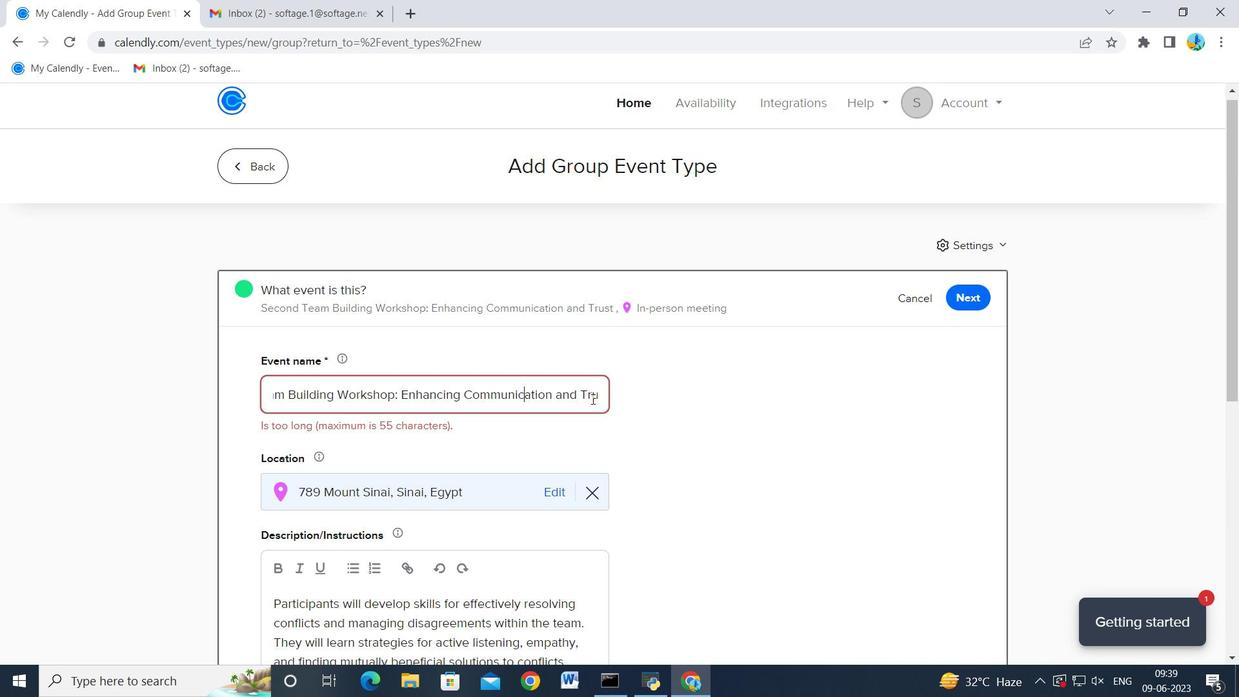 
Action: Key pressed <Key.shift>
Screenshot: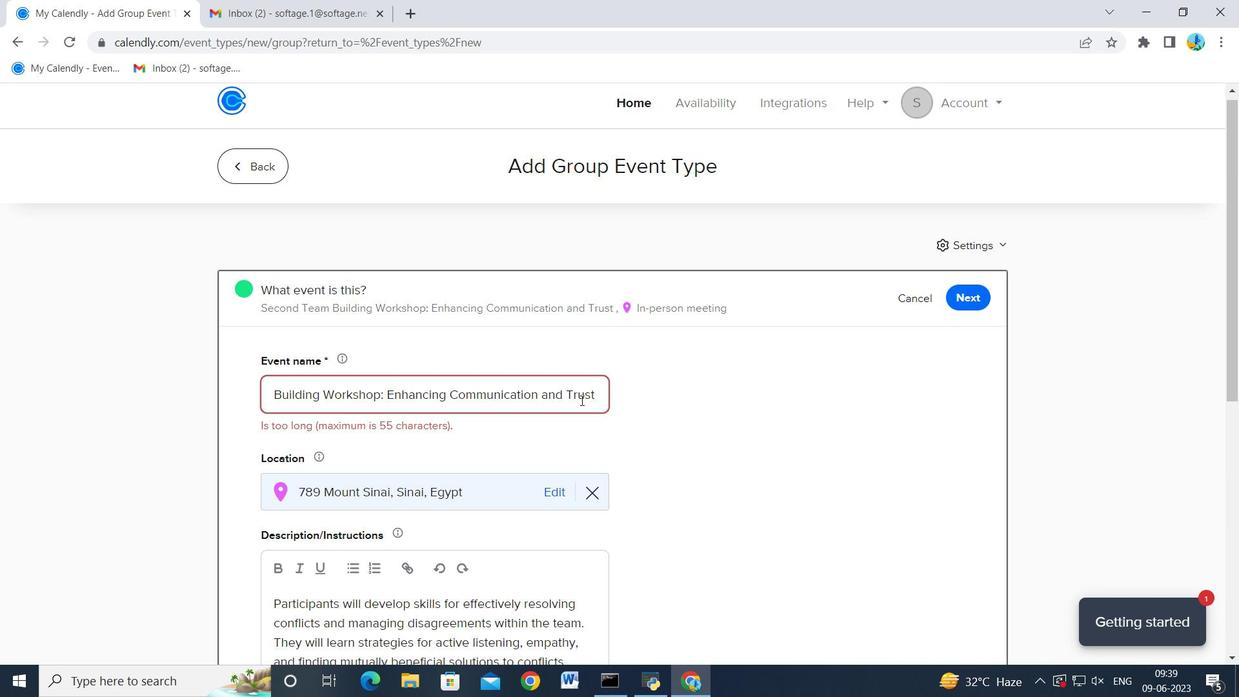 
Action: Mouse scrolled (593, 398) with delta (0, 0)
Screenshot: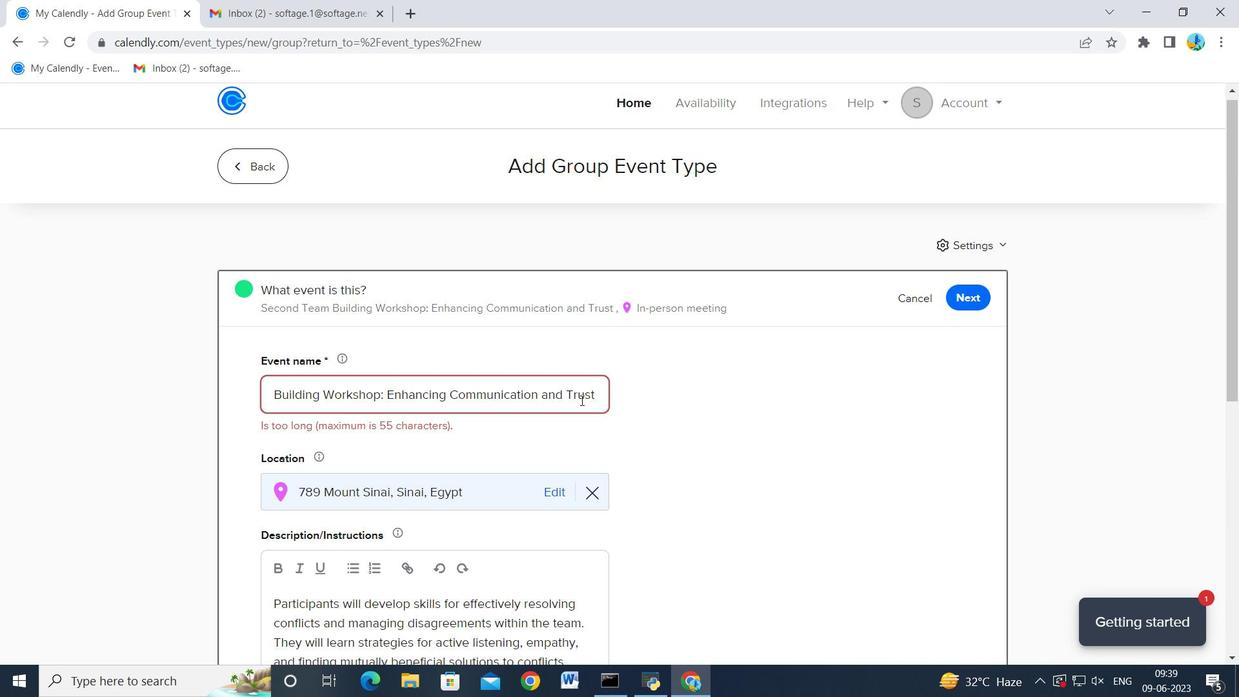 
Action: Mouse scrolled (593, 398) with delta (0, 0)
Screenshot: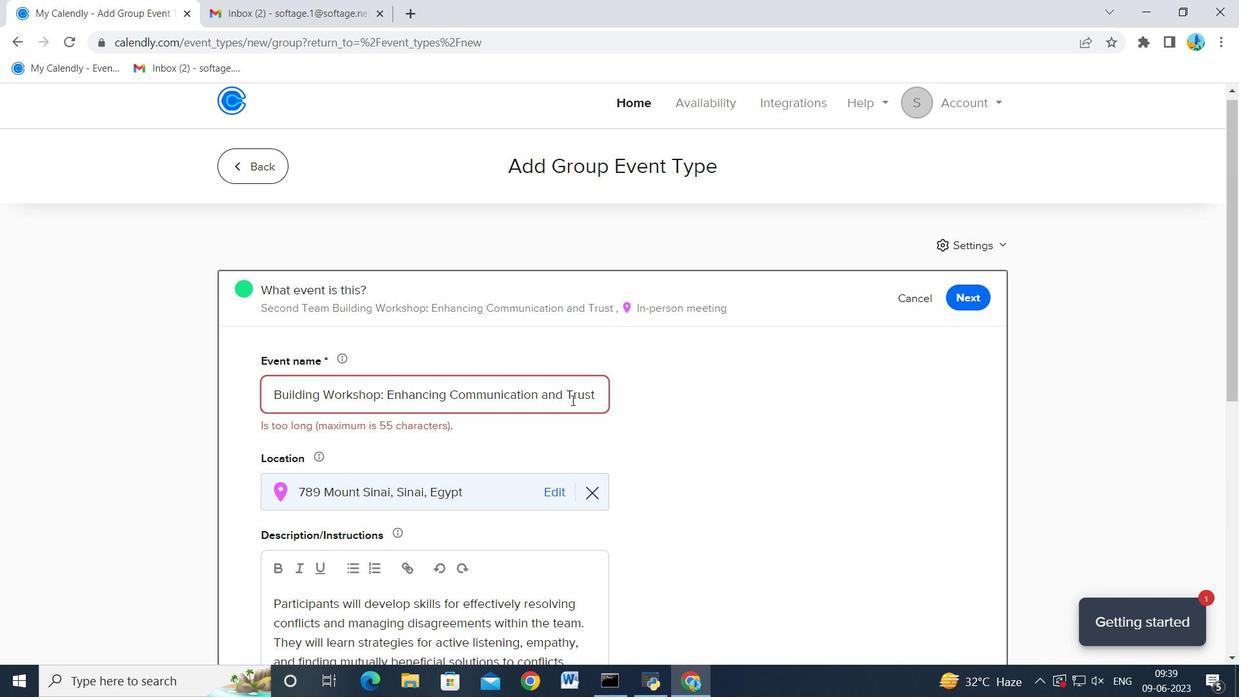 
Action: Mouse scrolled (593, 398) with delta (0, 0)
Screenshot: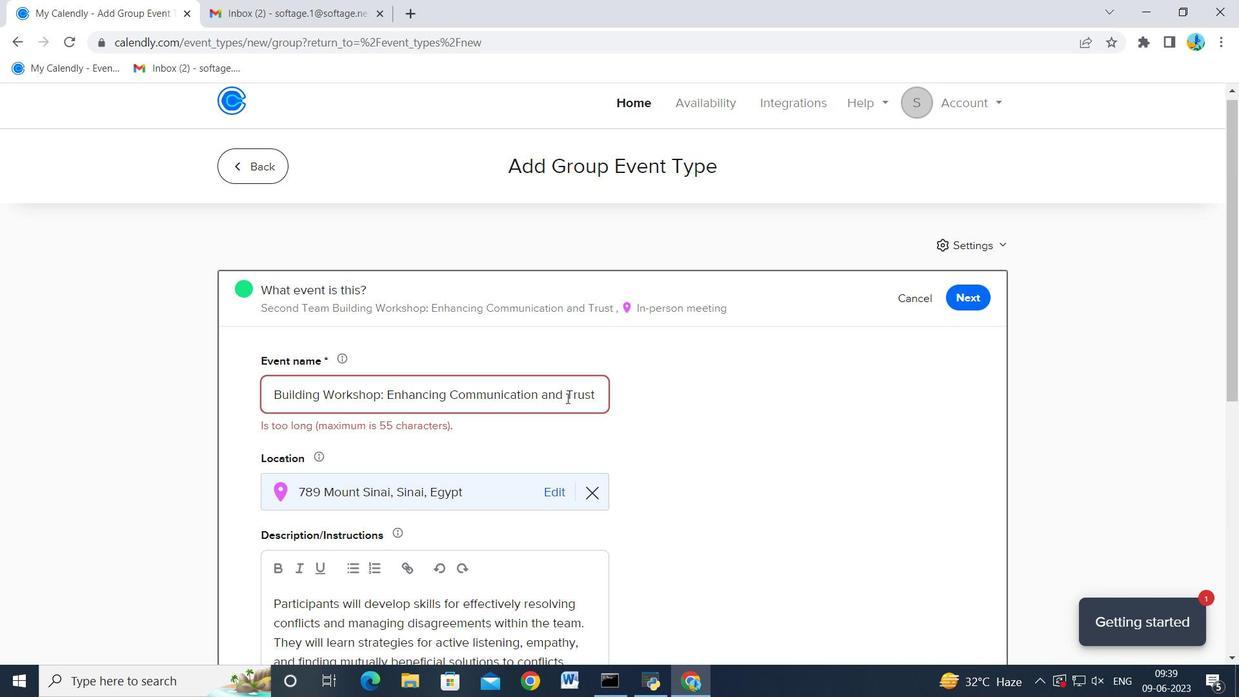 
Action: Mouse moved to (593, 399)
Screenshot: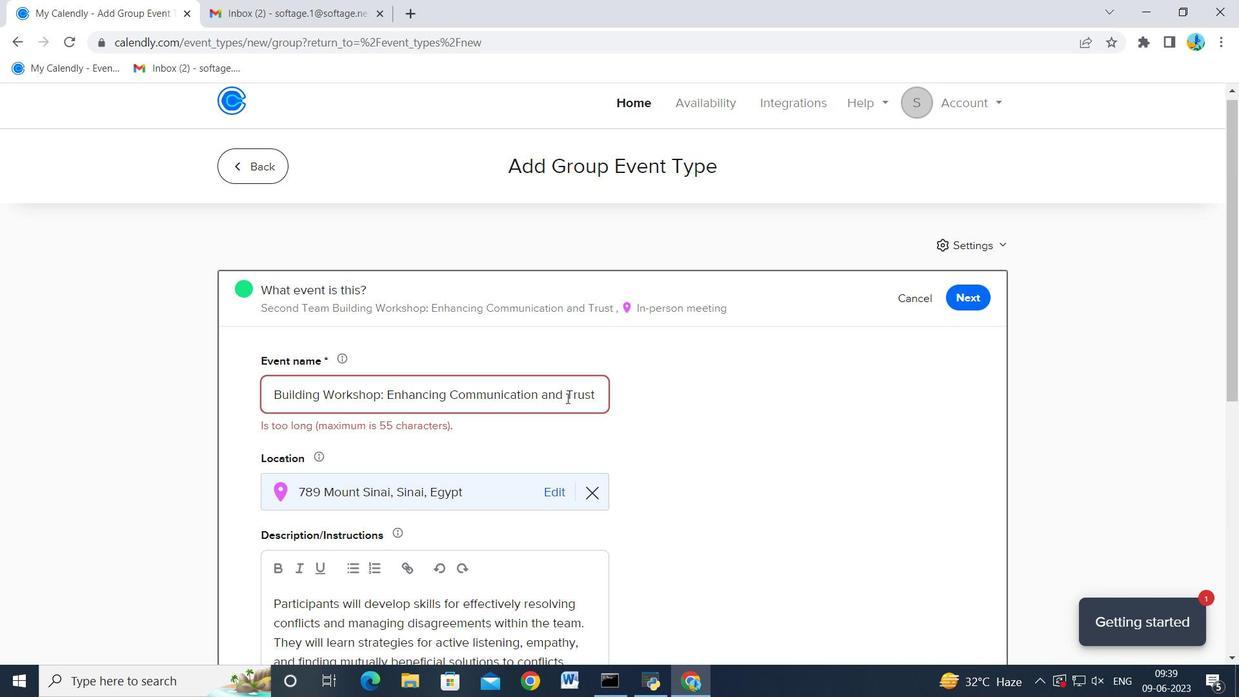 
Action: Mouse scrolled (593, 398) with delta (0, 0)
Screenshot: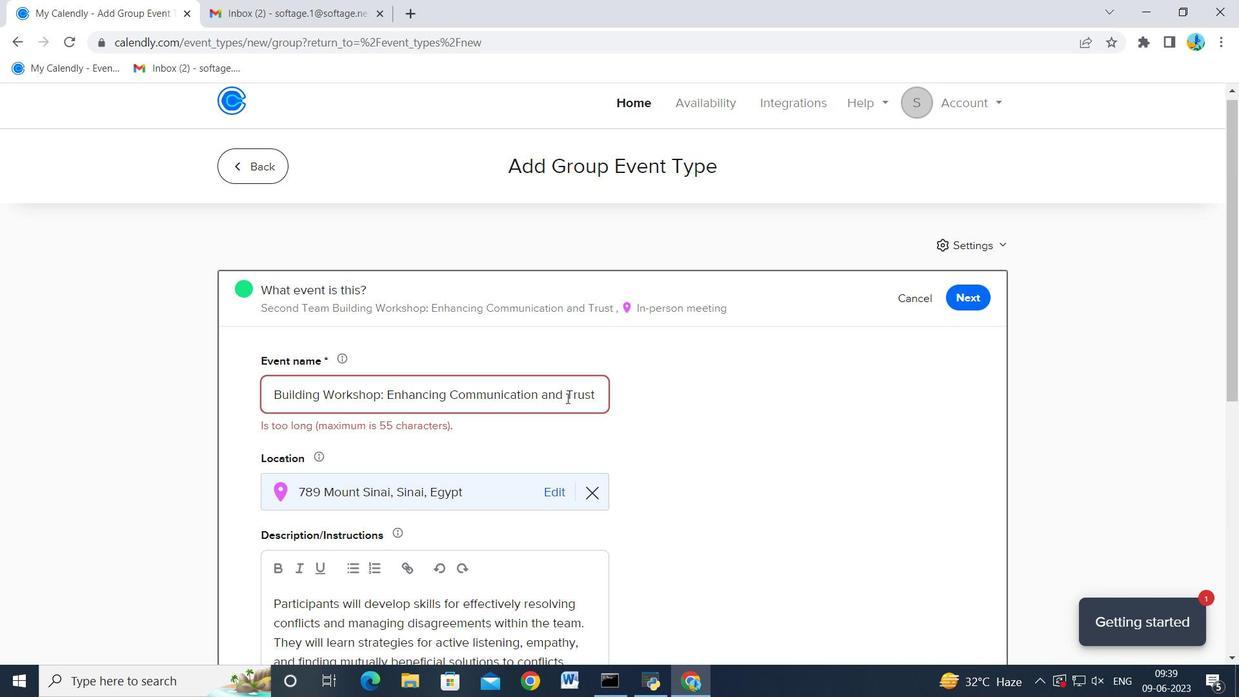 
Action: Mouse scrolled (593, 398) with delta (0, 0)
Screenshot: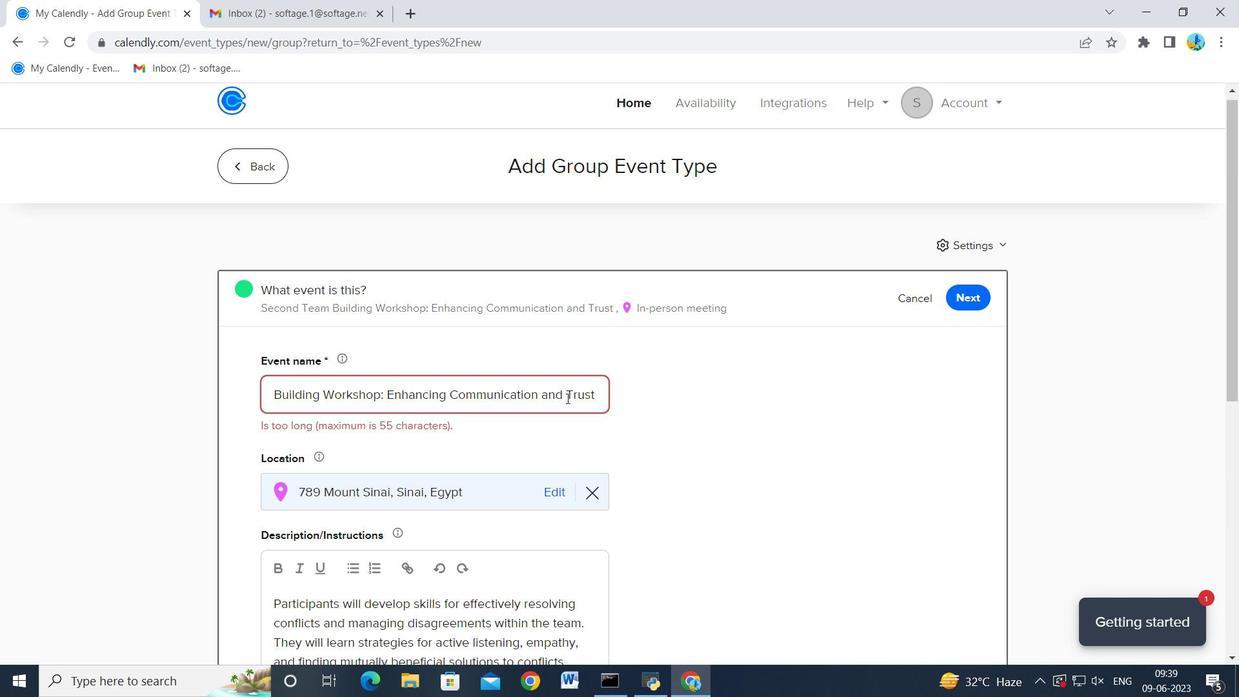 
Action: Mouse moved to (592, 399)
Screenshot: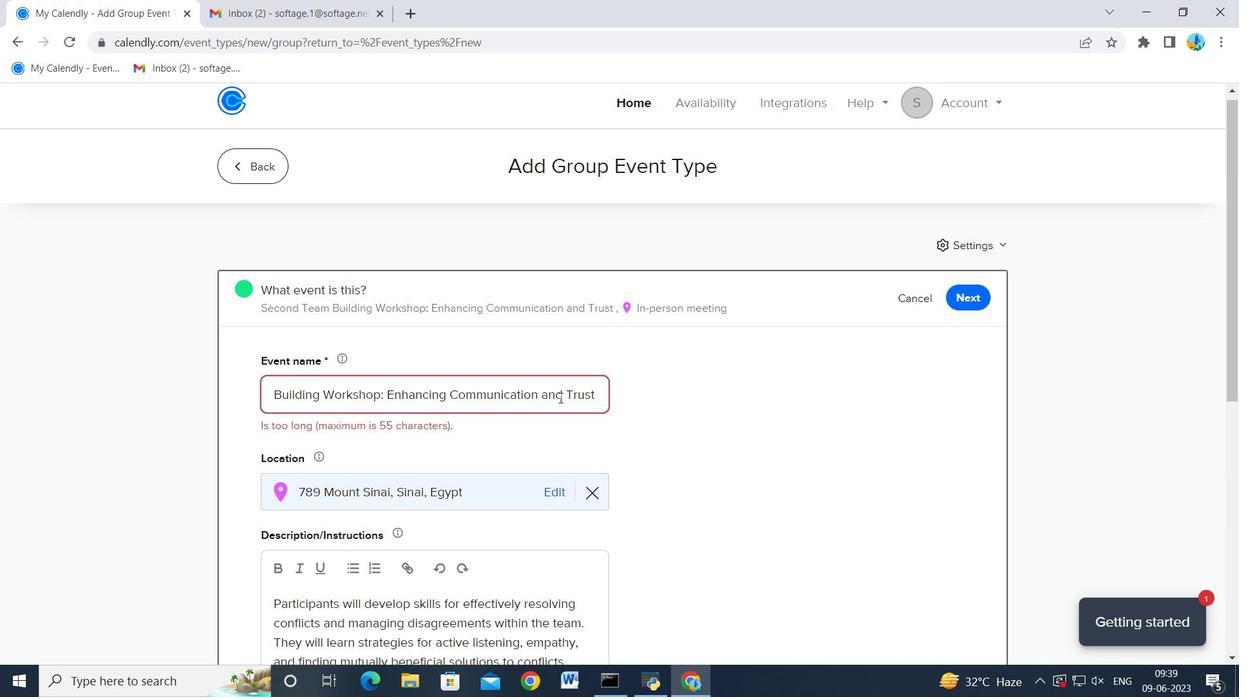 
Action: Mouse scrolled (592, 398) with delta (0, 0)
Screenshot: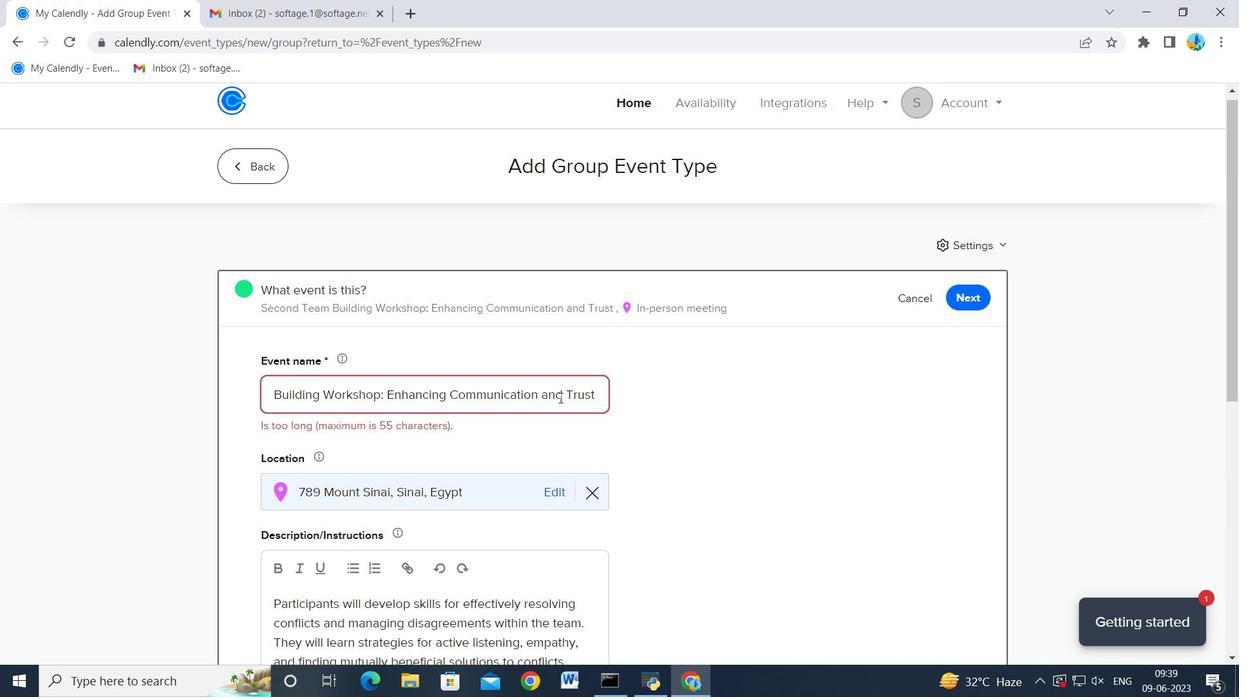 
Action: Mouse moved to (571, 400)
Screenshot: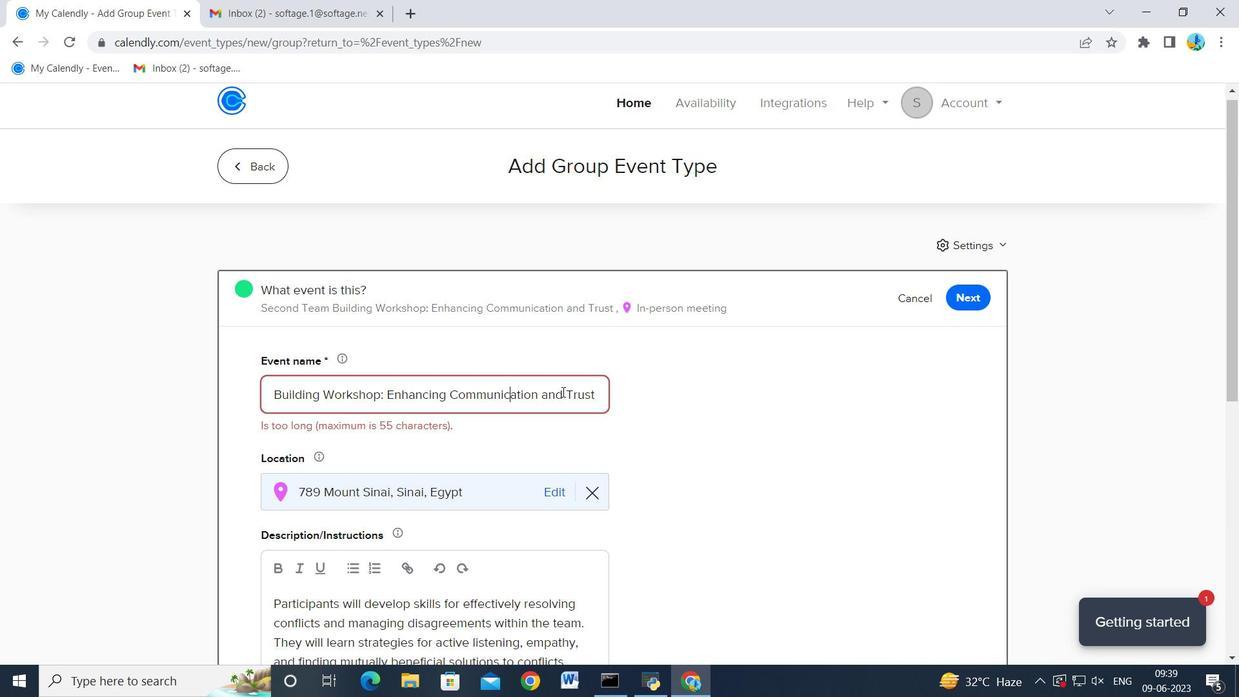 
Action: Key pressed <Key.shift>
Screenshot: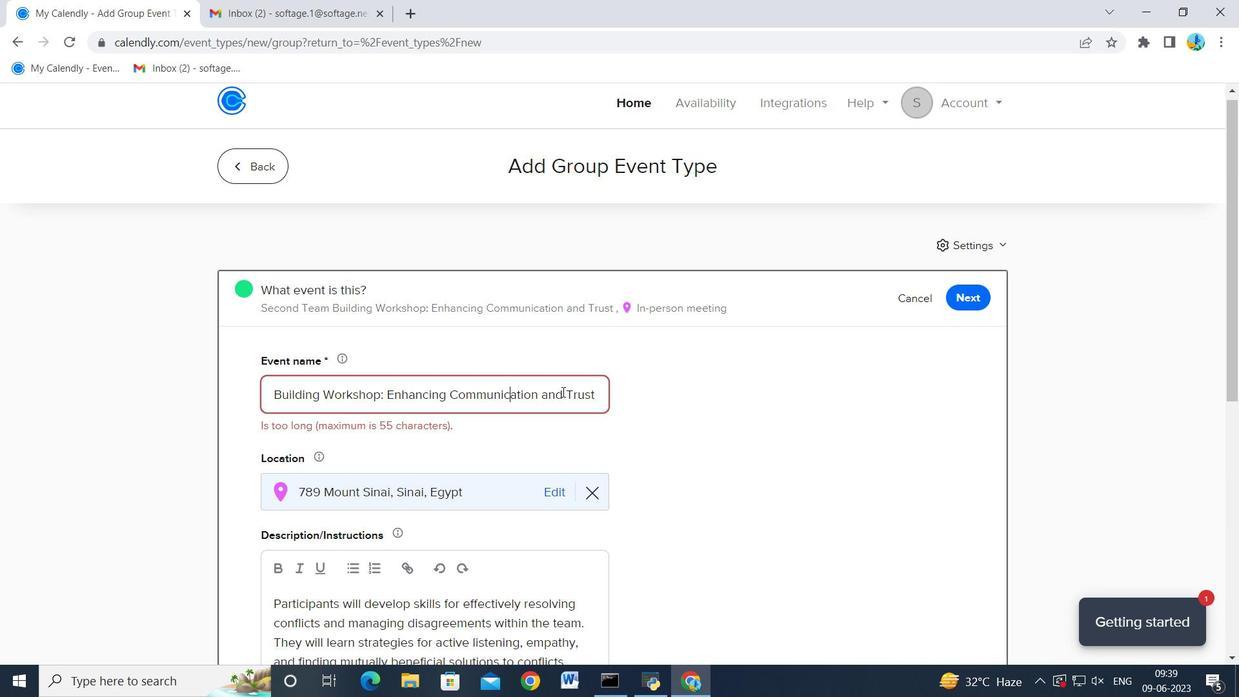 
Action: Mouse moved to (562, 392)
Screenshot: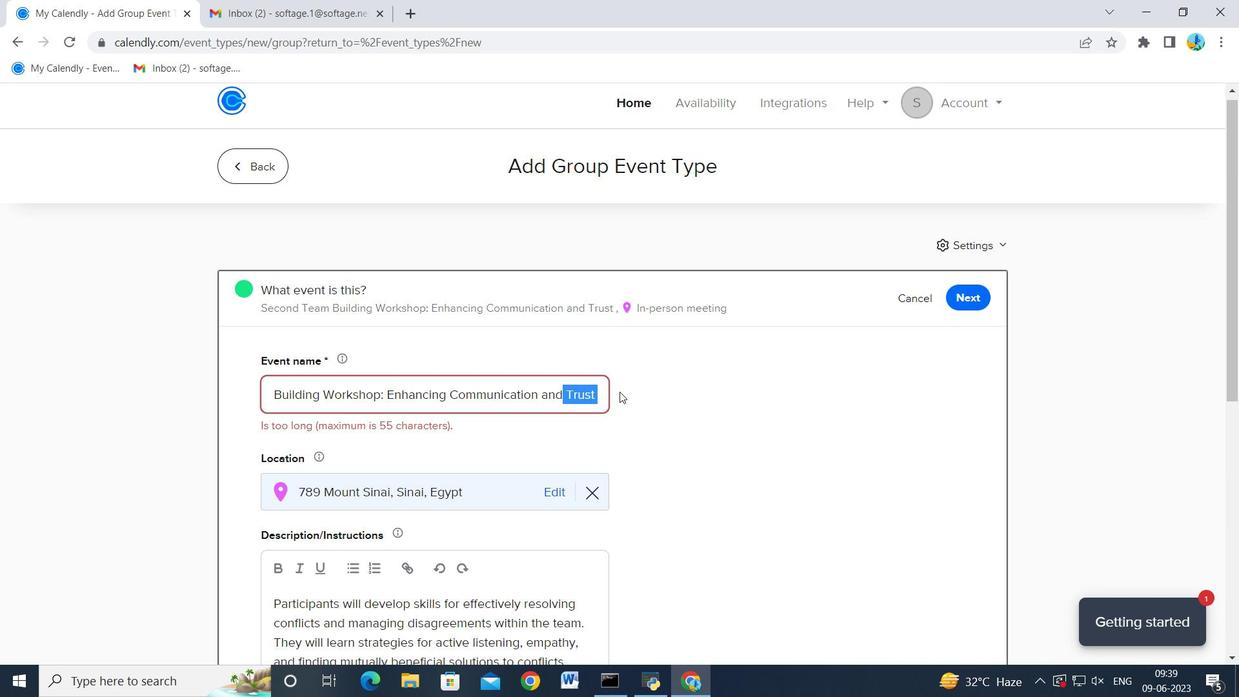 
Action: Mouse pressed left at (562, 392)
Screenshot: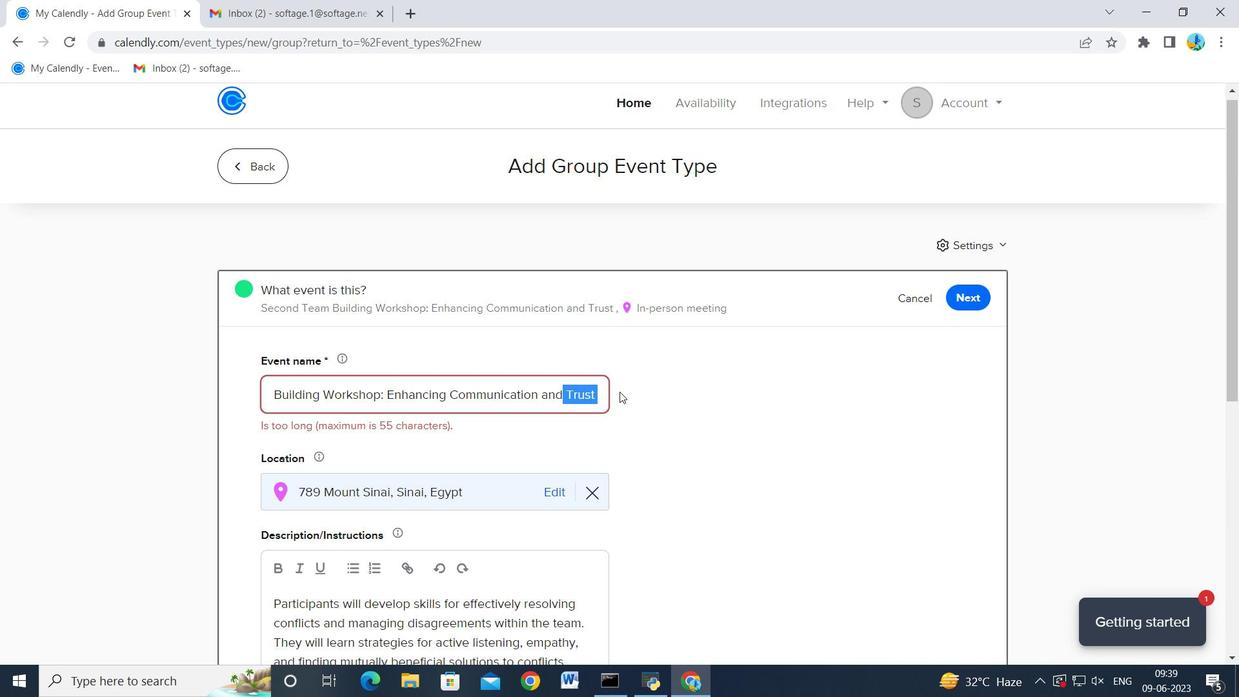 
Action: Mouse moved to (618, 392)
Screenshot: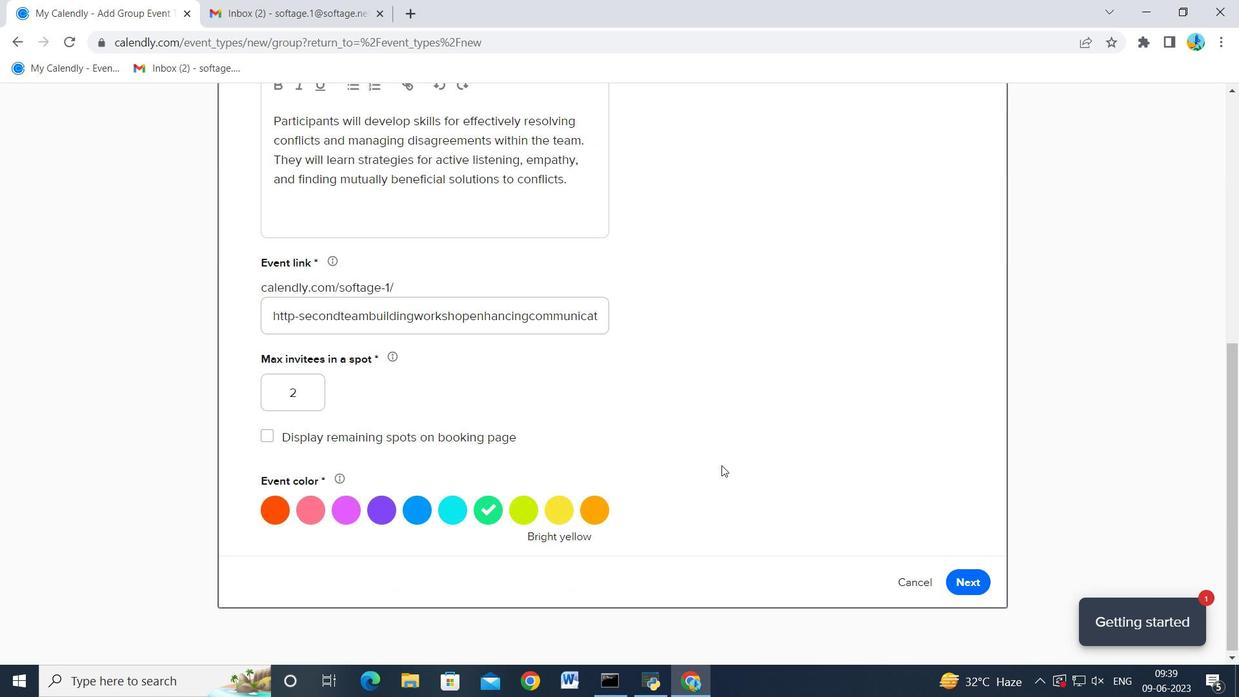 
Action: Key pressed <Key.backspace>
Screenshot: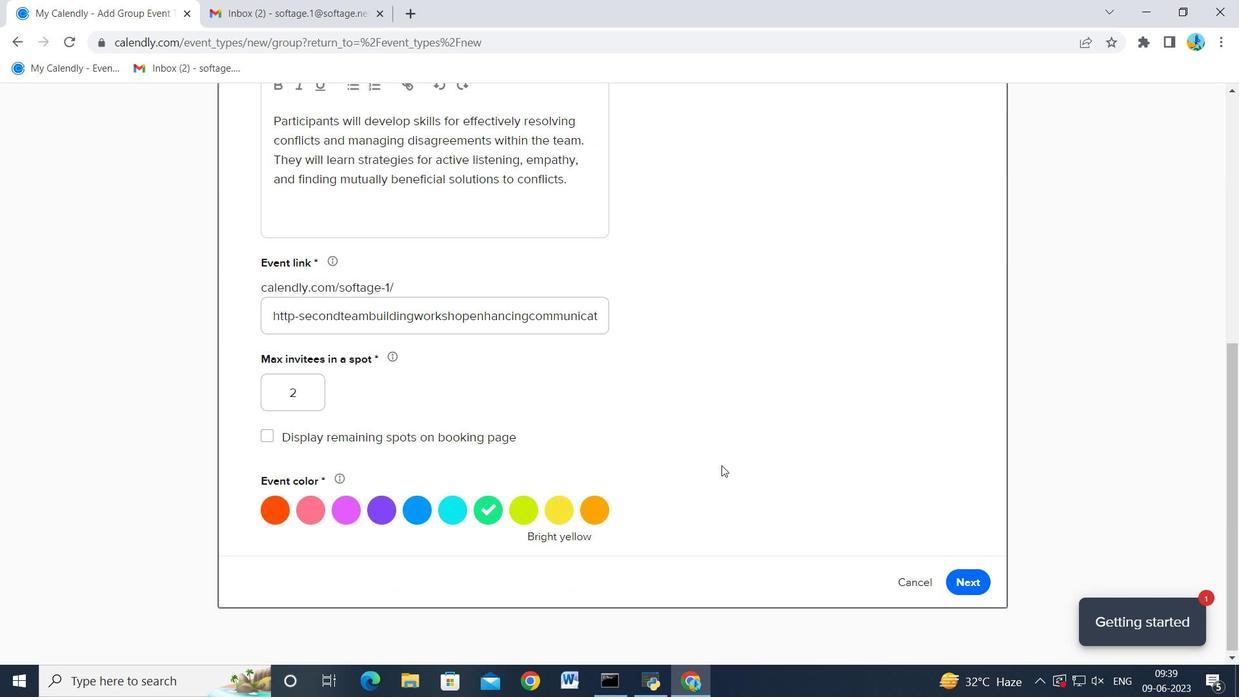 
Action: Mouse moved to (695, 442)
Screenshot: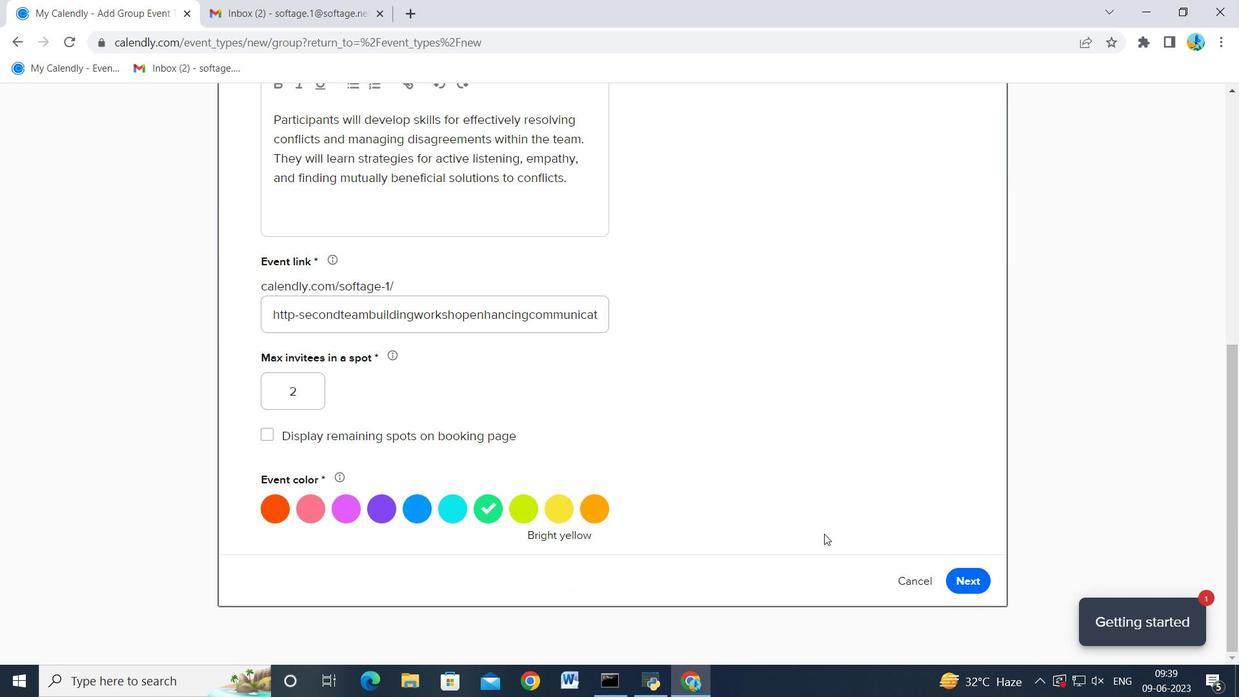 
Action: Mouse scrolled (695, 442) with delta (0, 0)
Screenshot: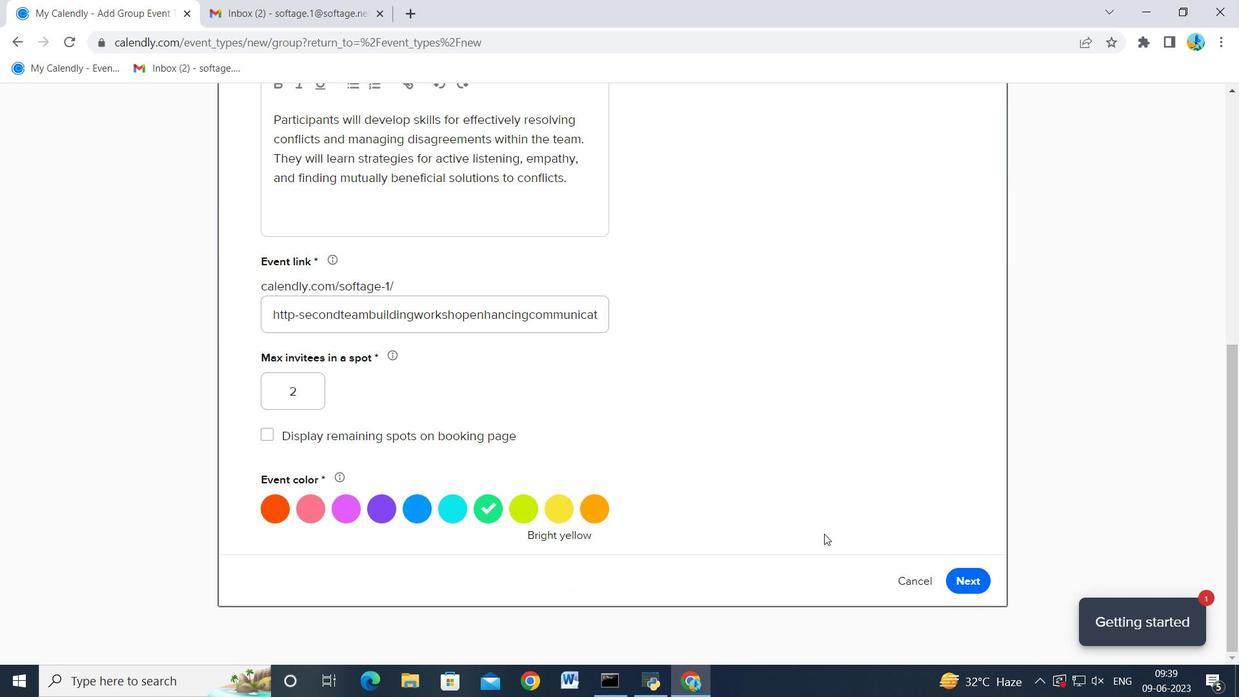 
Action: Mouse scrolled (695, 442) with delta (0, 0)
Screenshot: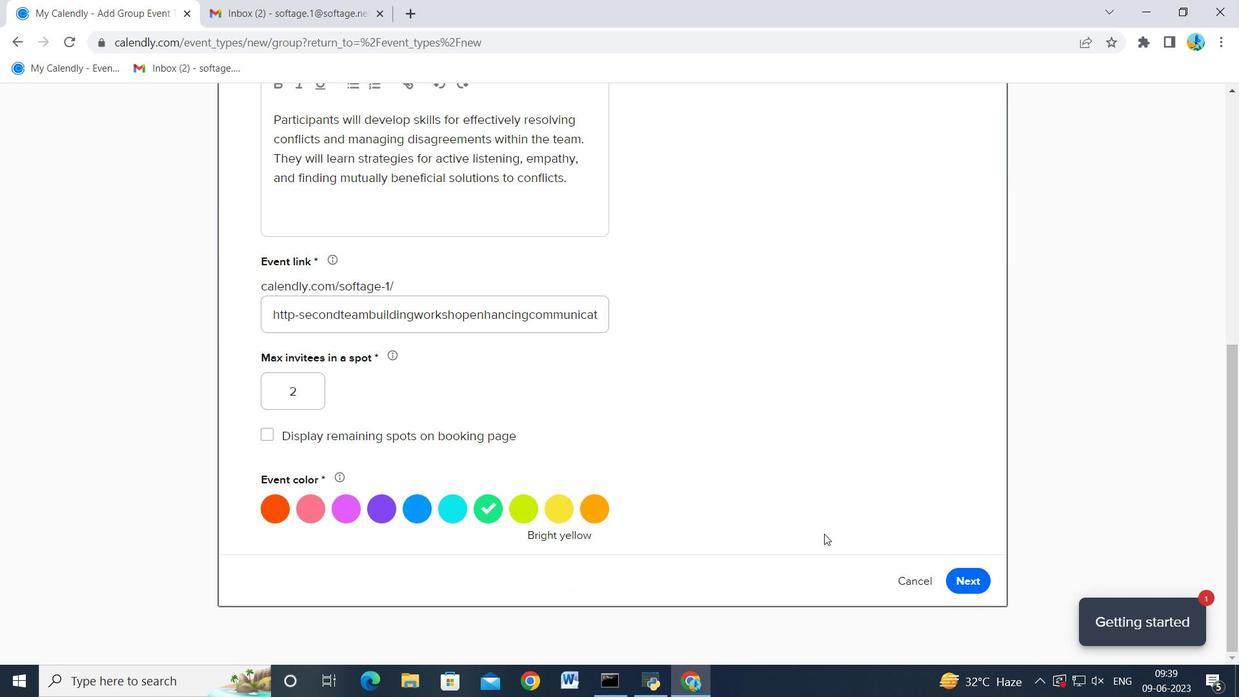 
Action: Mouse moved to (695, 443)
Screenshot: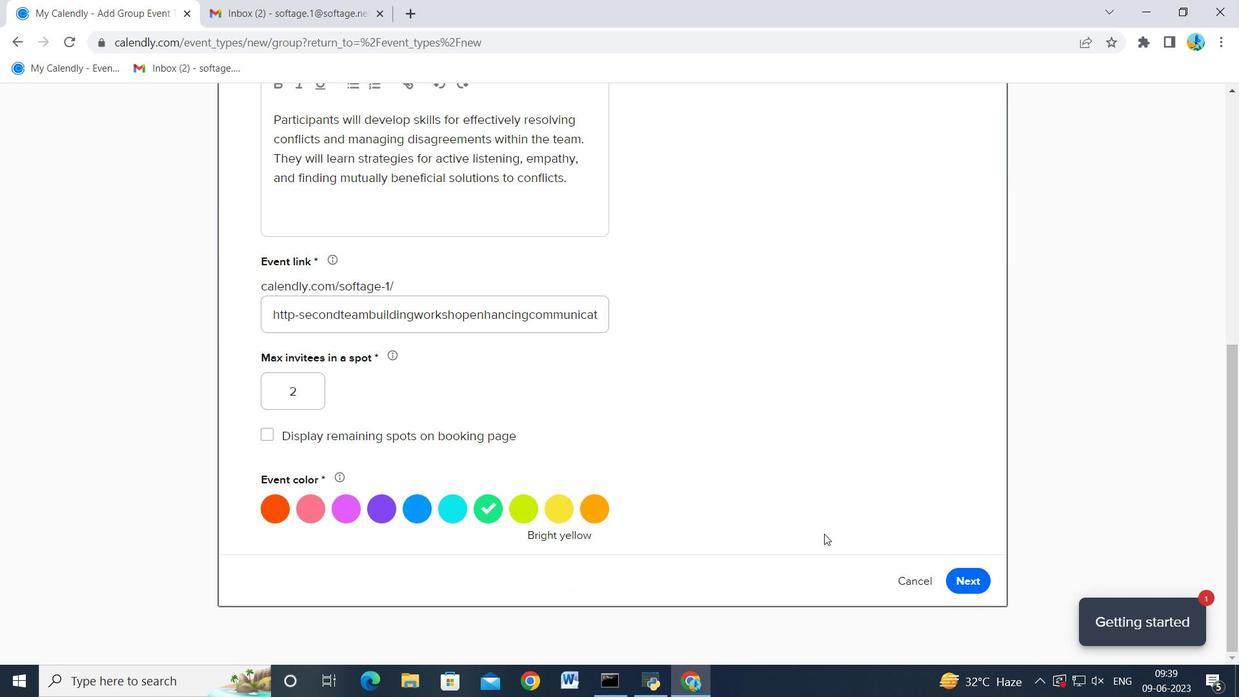 
Action: Mouse scrolled (695, 442) with delta (0, 0)
Screenshot: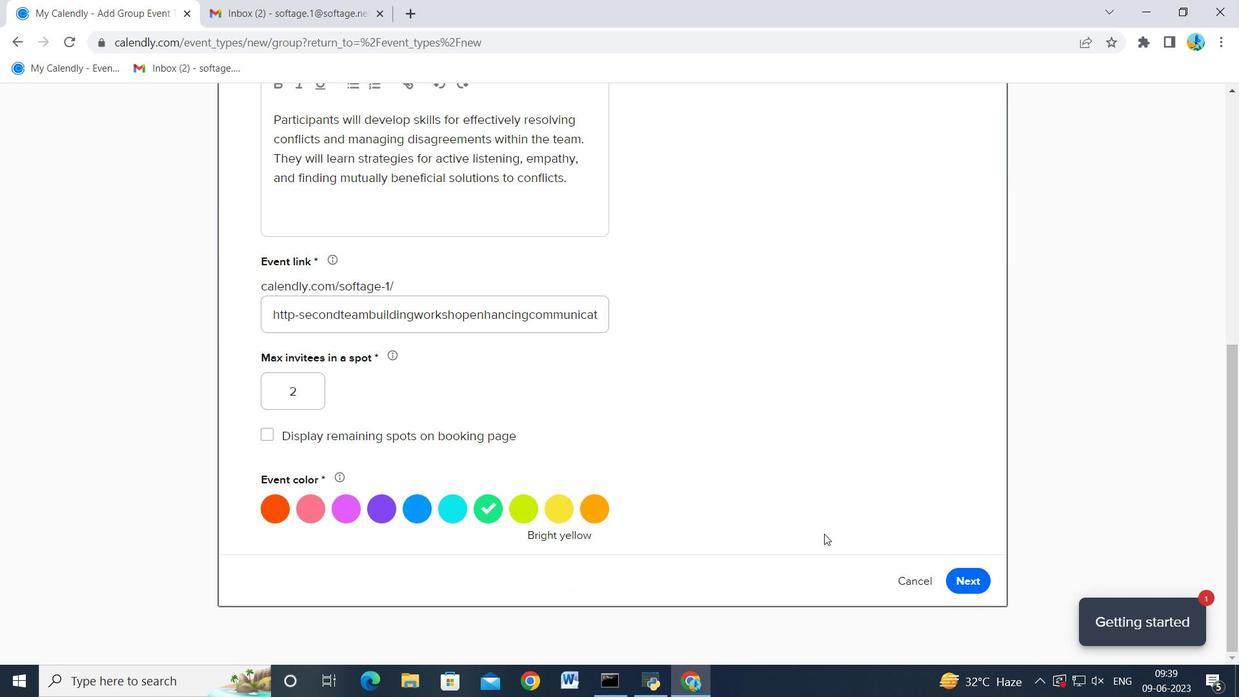 
Action: Mouse scrolled (695, 442) with delta (0, 0)
Screenshot: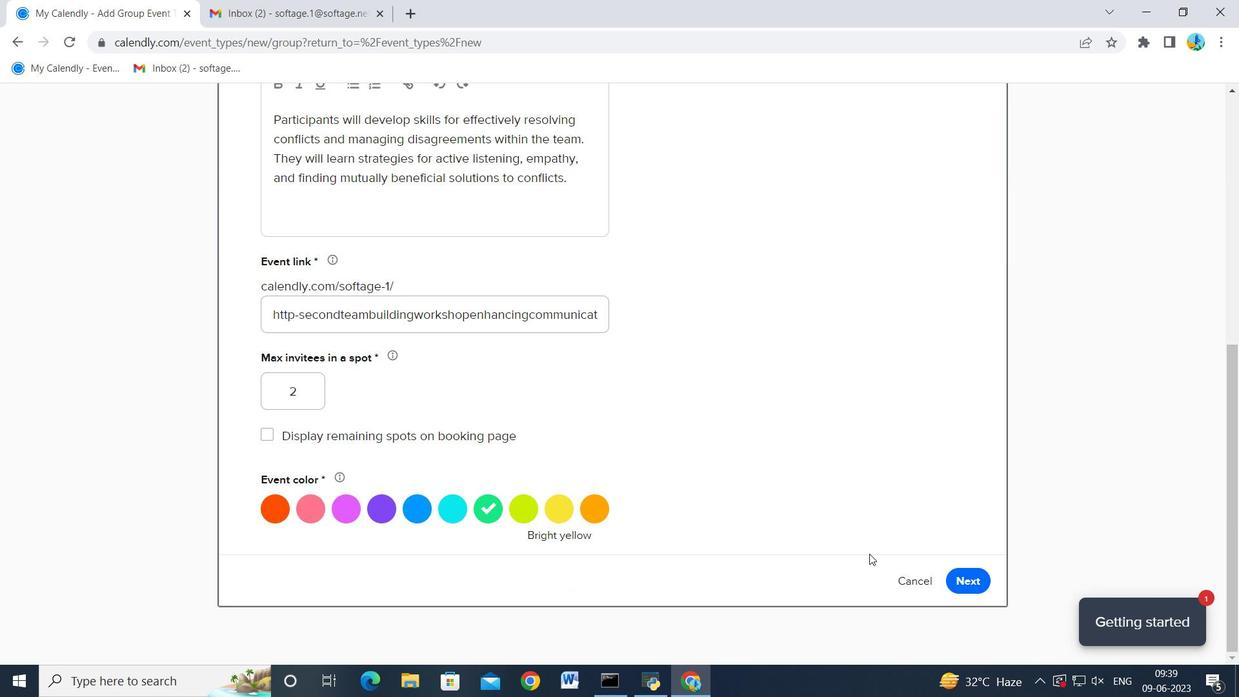 
Action: Mouse scrolled (695, 442) with delta (0, 0)
Screenshot: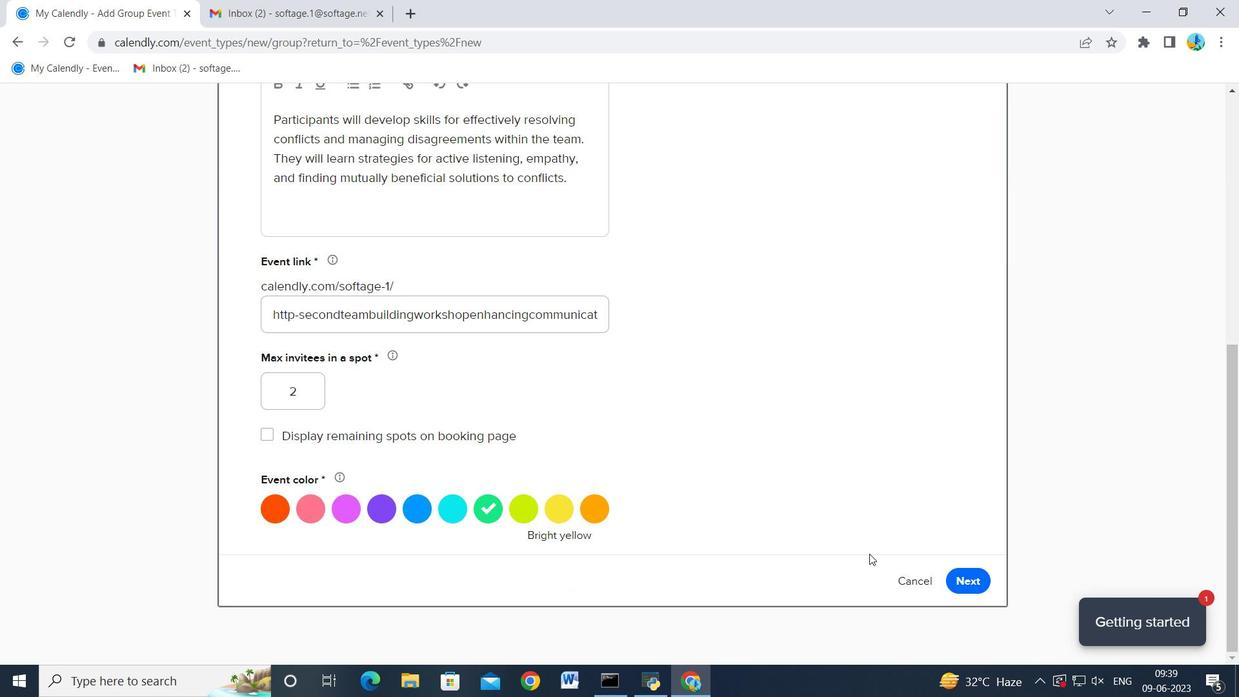 
Action: Mouse scrolled (695, 442) with delta (0, 0)
Screenshot: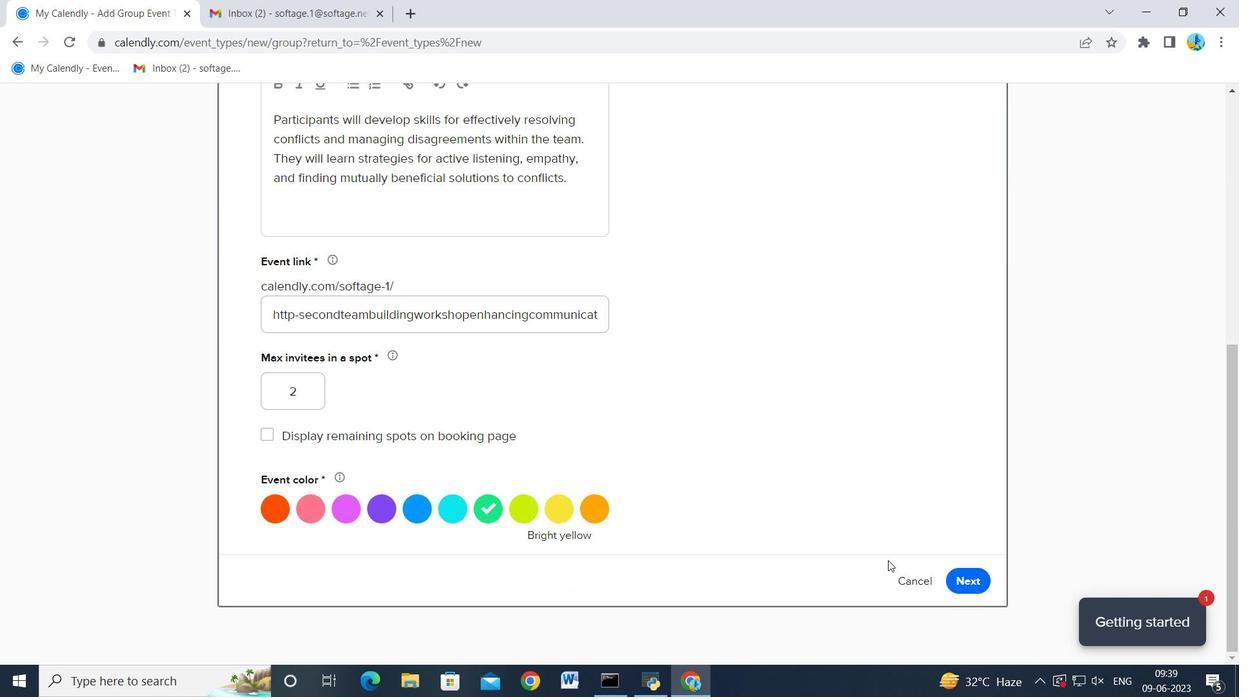 
Action: Mouse scrolled (695, 442) with delta (0, 0)
Screenshot: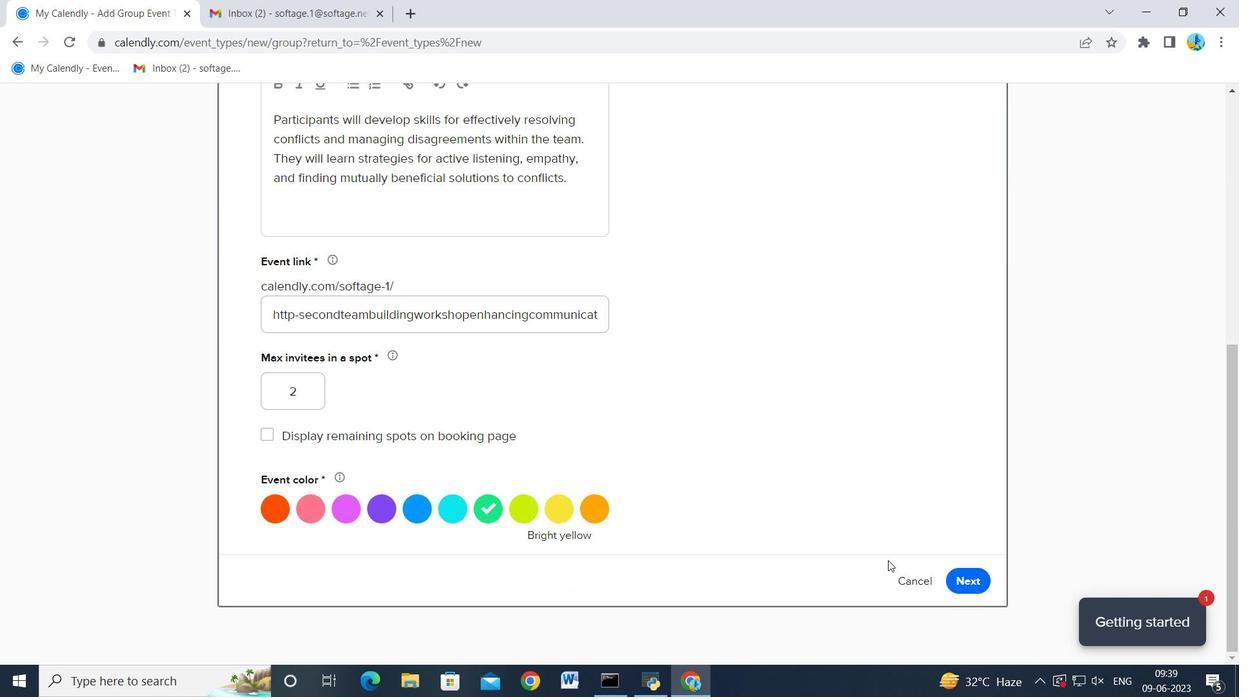 
Action: Mouse moved to (958, 574)
Screenshot: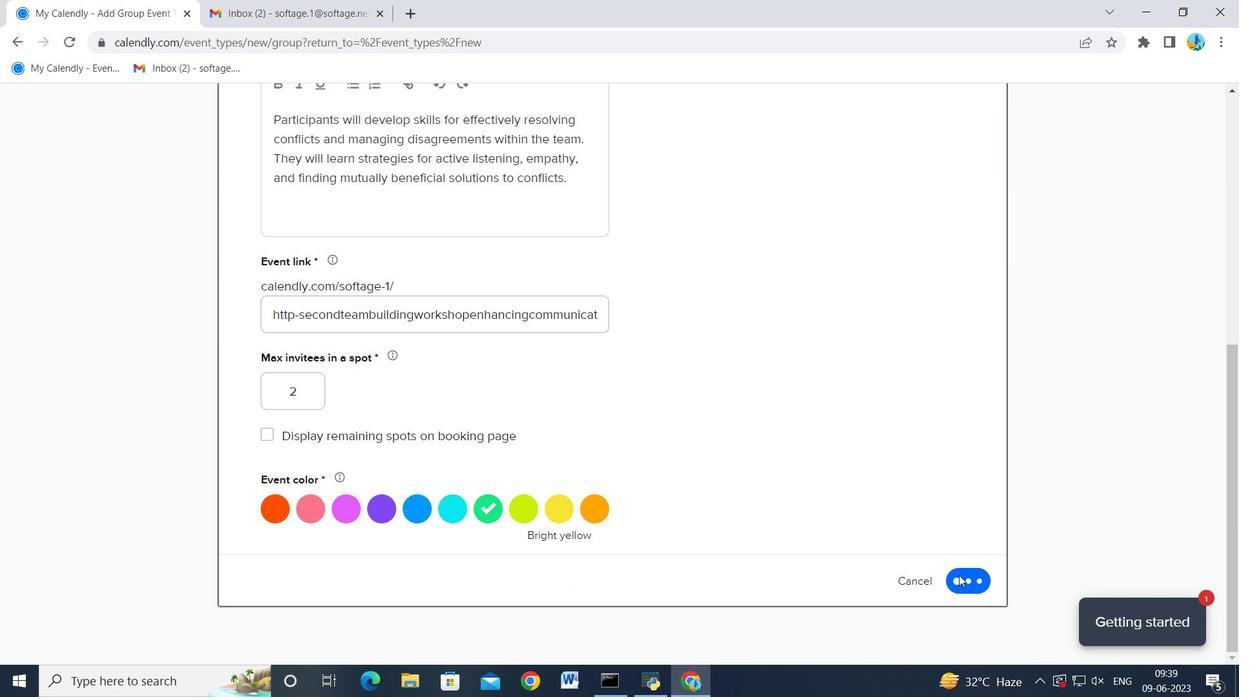 
Action: Mouse pressed left at (958, 574)
Screenshot: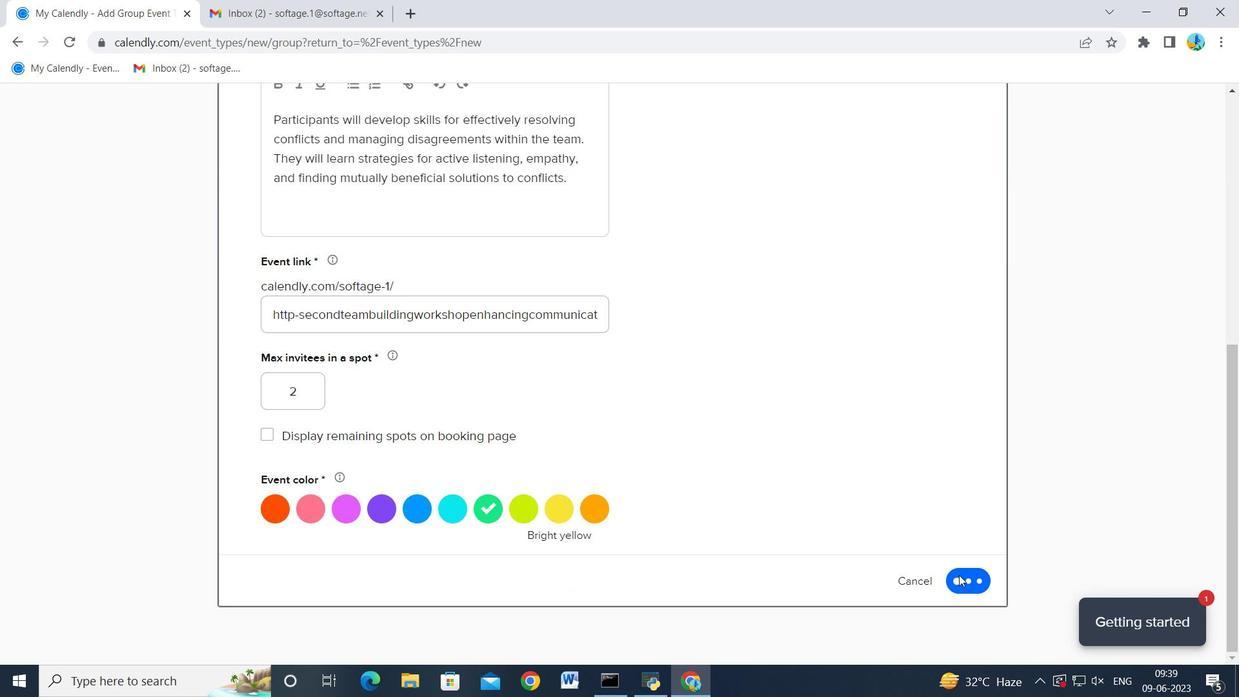
Action: Mouse moved to (462, 194)
Screenshot: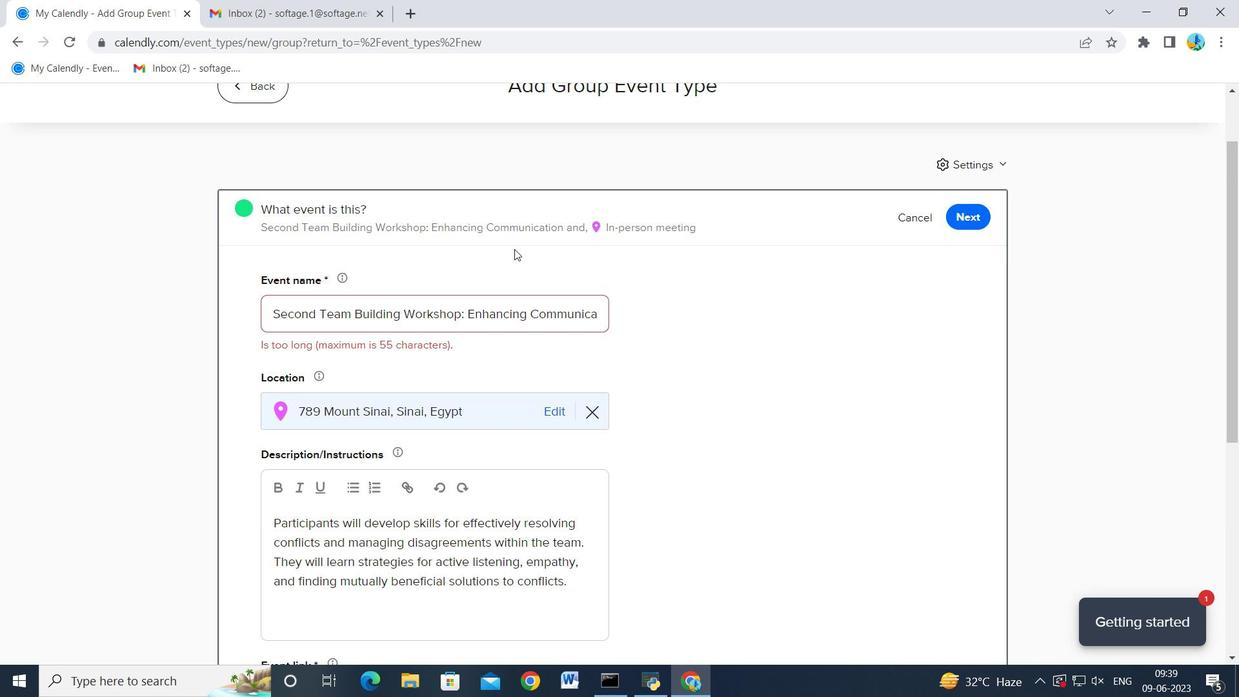 
Action: Mouse scrolled (462, 195) with delta (0, 0)
Screenshot: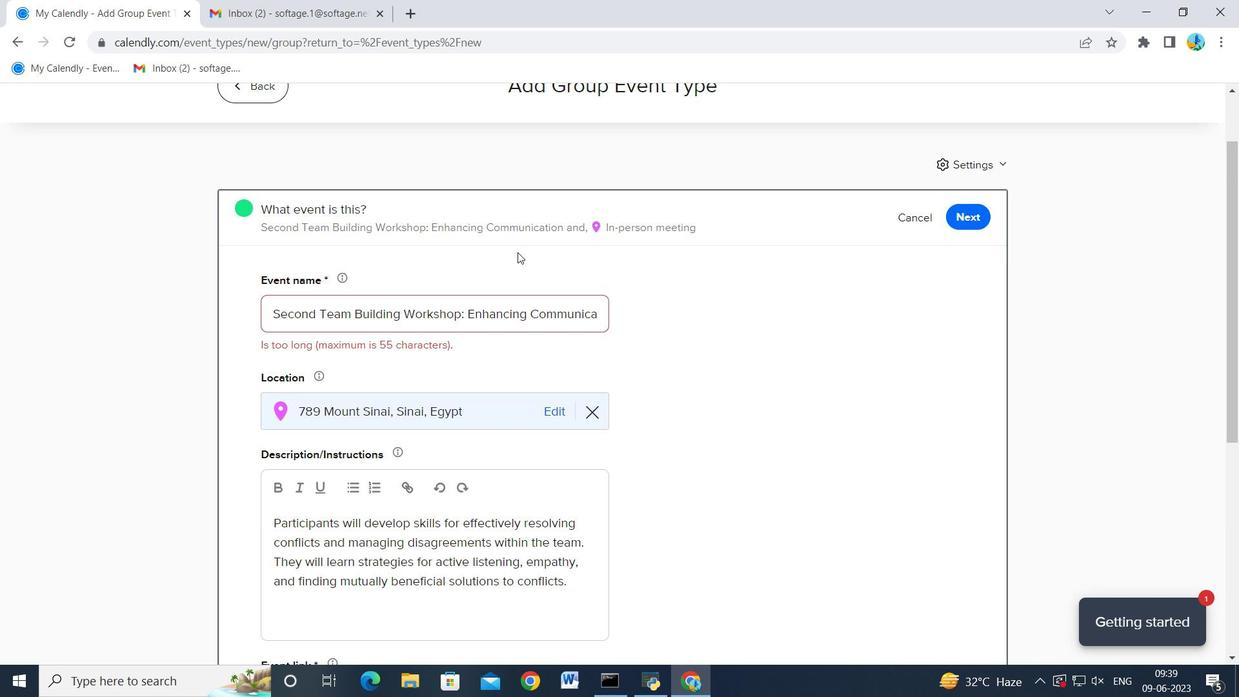 
Action: Mouse scrolled (462, 195) with delta (0, 0)
Screenshot: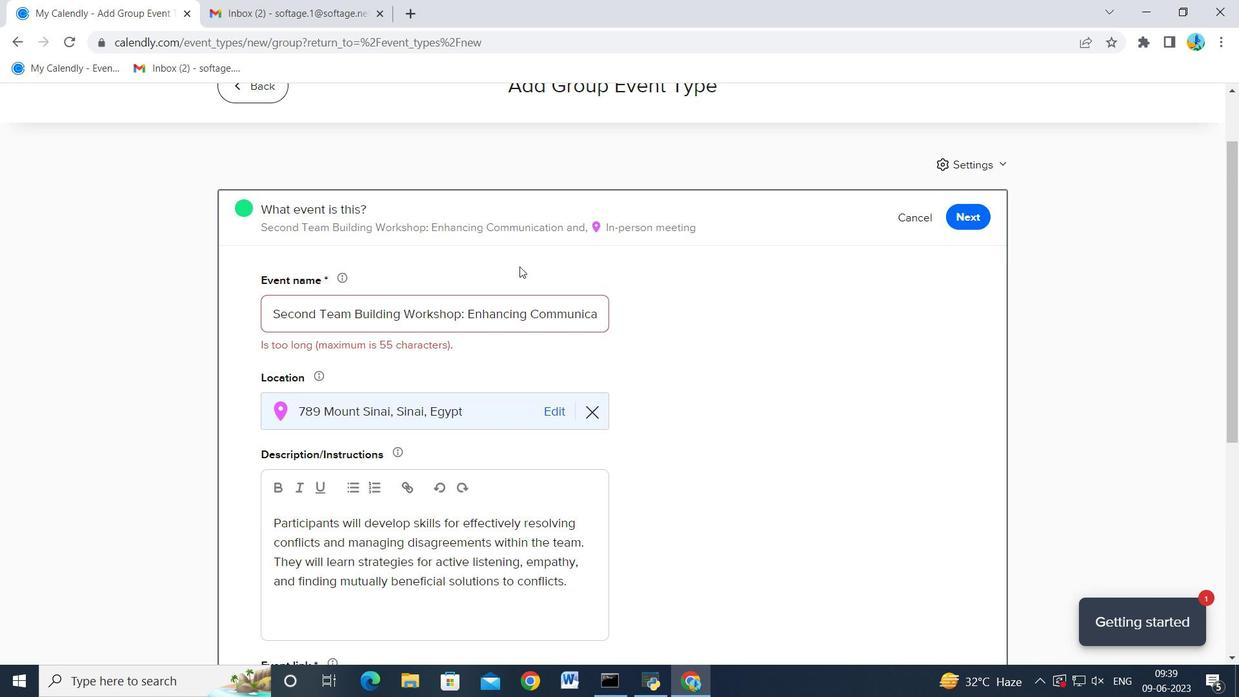 
Action: Mouse scrolled (462, 195) with delta (0, 0)
Screenshot: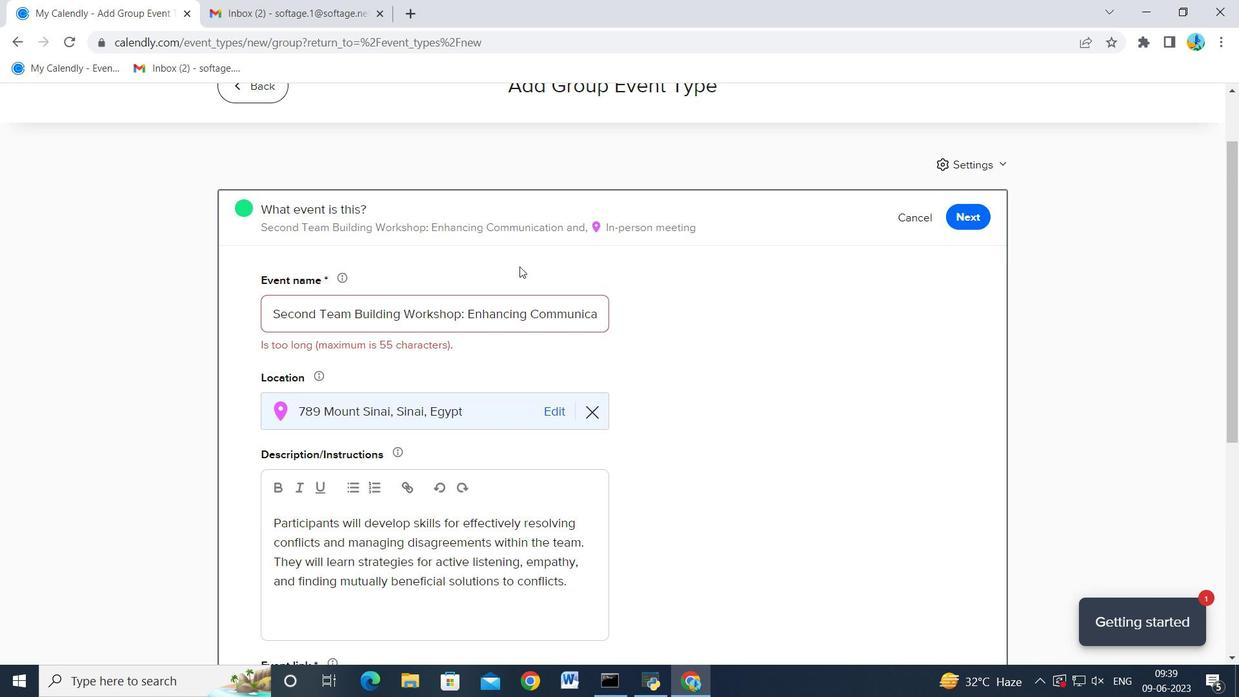 
Action: Mouse moved to (462, 194)
Screenshot: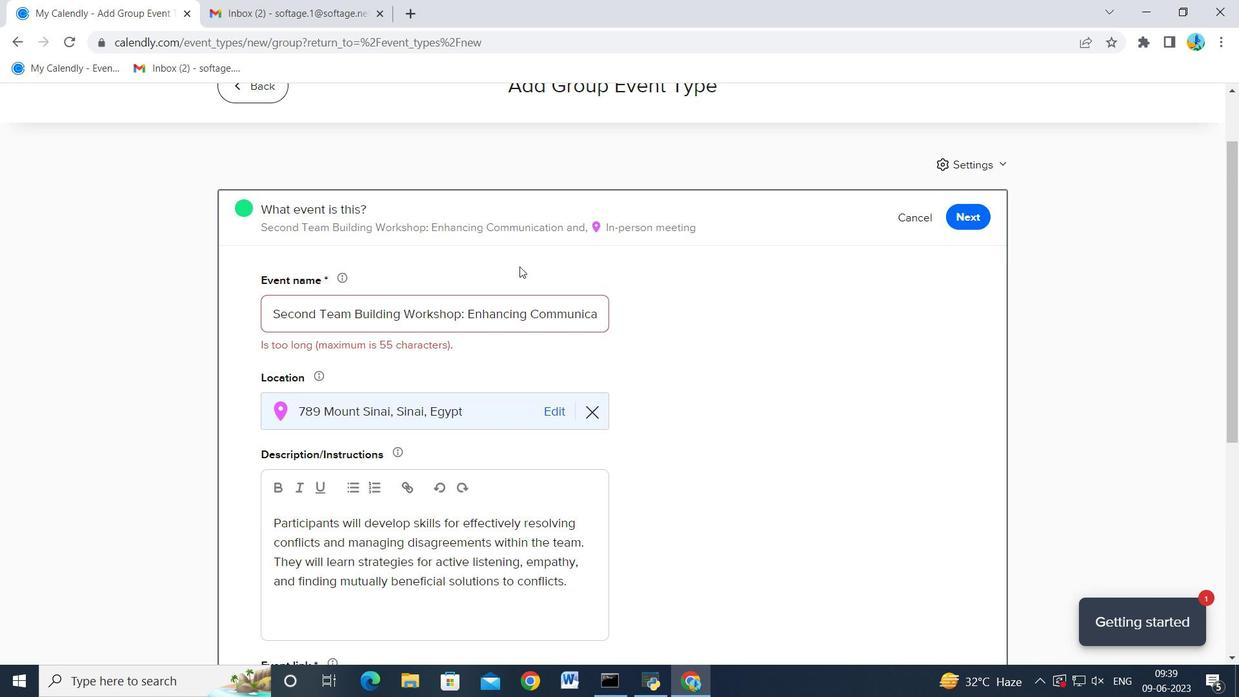 
Action: Mouse scrolled (462, 194) with delta (0, 0)
Screenshot: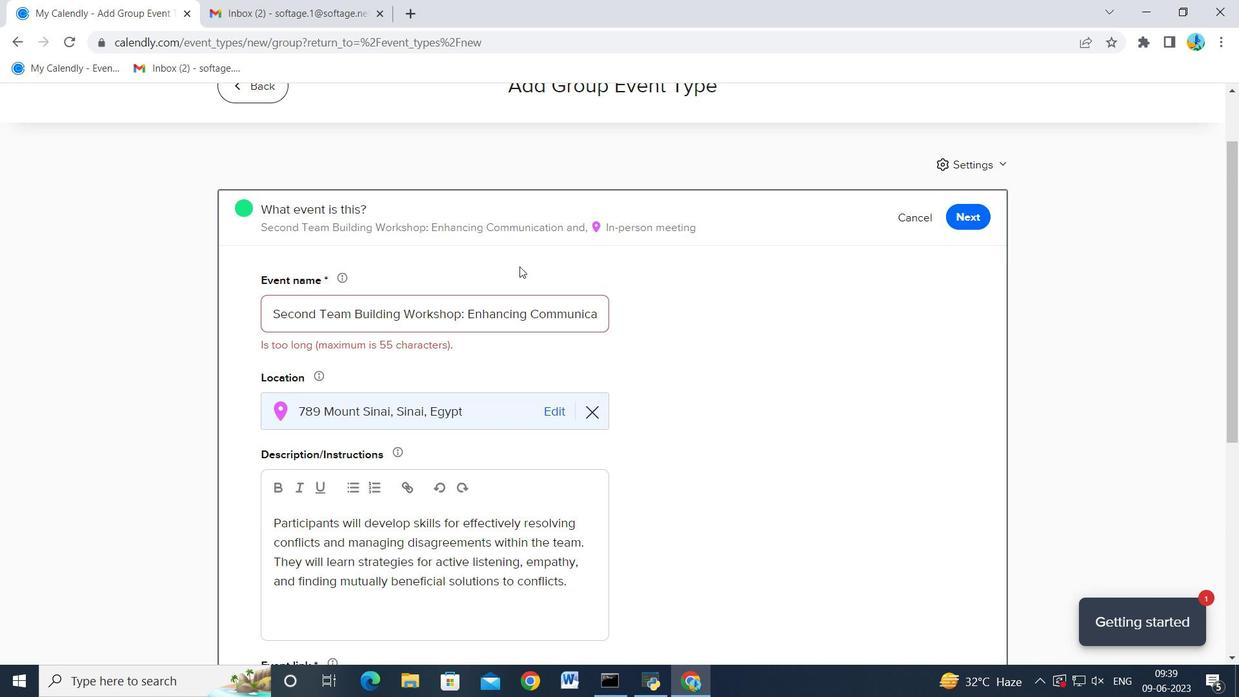 
Action: Mouse moved to (461, 194)
Screenshot: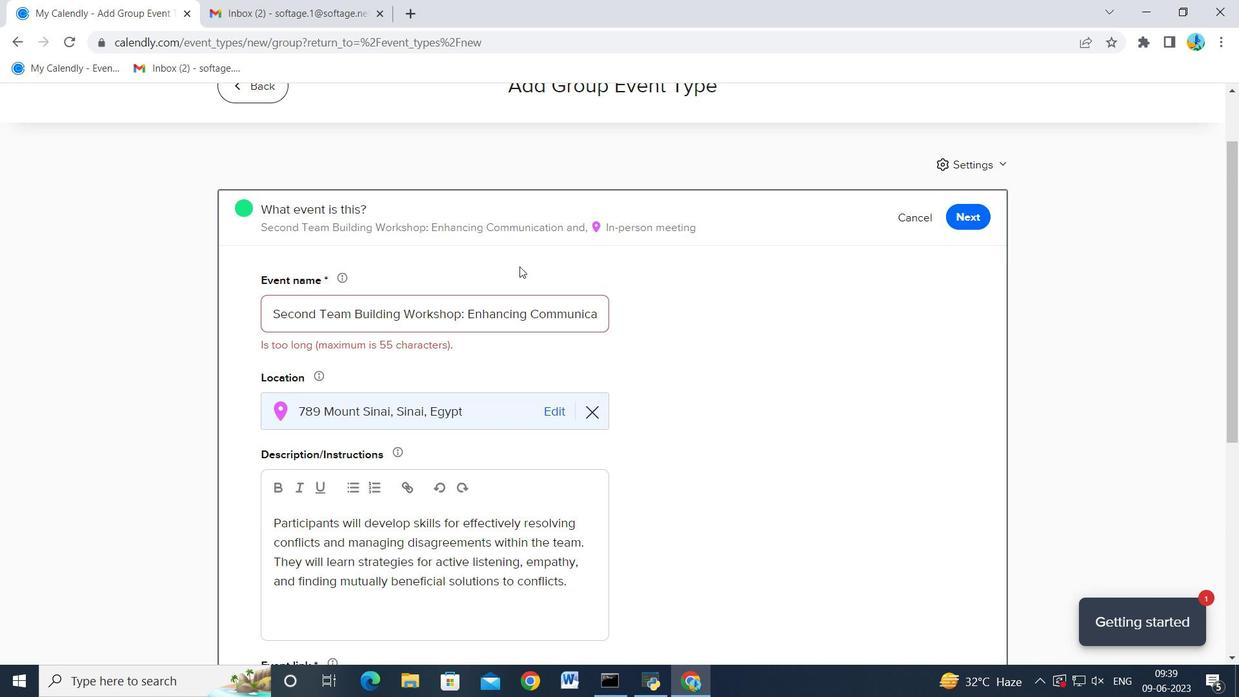 
Action: Mouse scrolled (461, 194) with delta (0, 0)
Screenshot: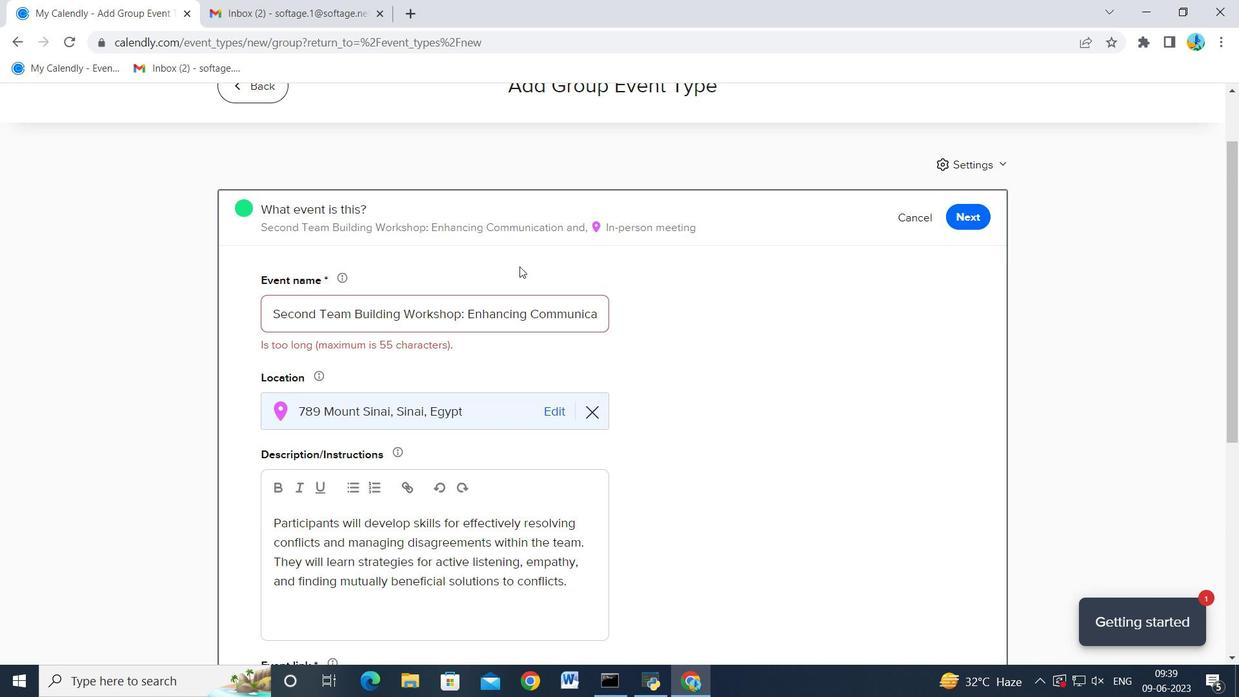 
Action: Mouse moved to (536, 315)
Screenshot: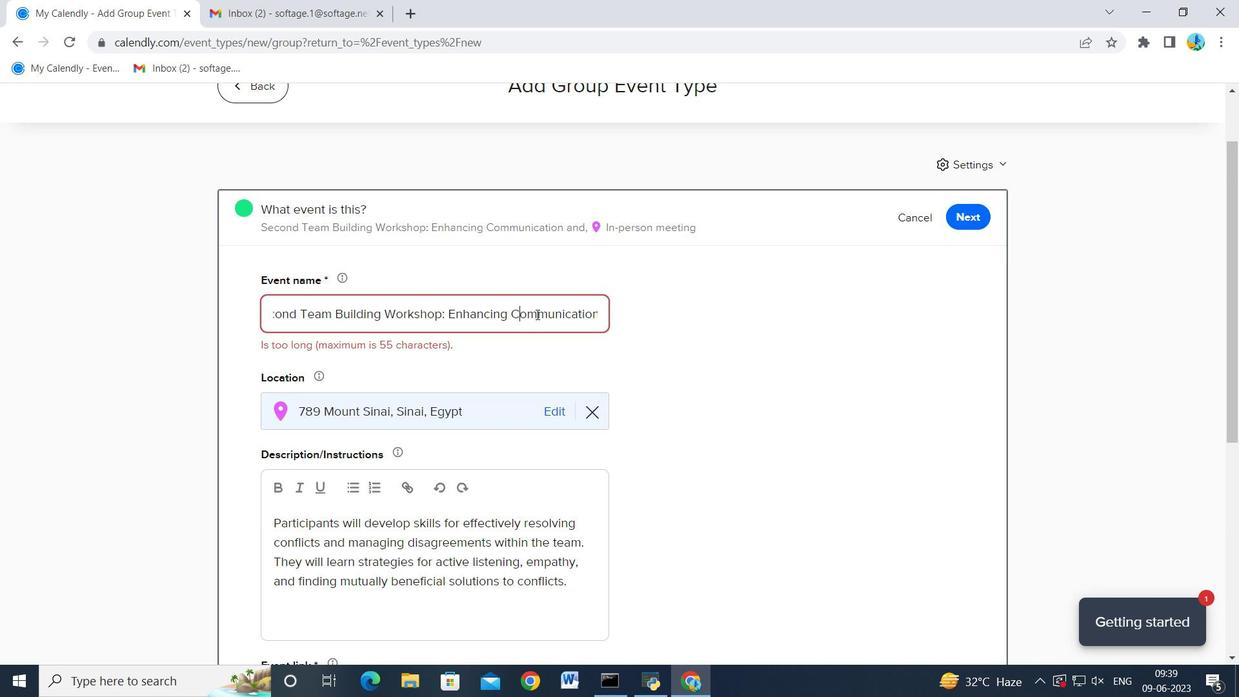 
Action: Mouse pressed left at (536, 315)
Screenshot: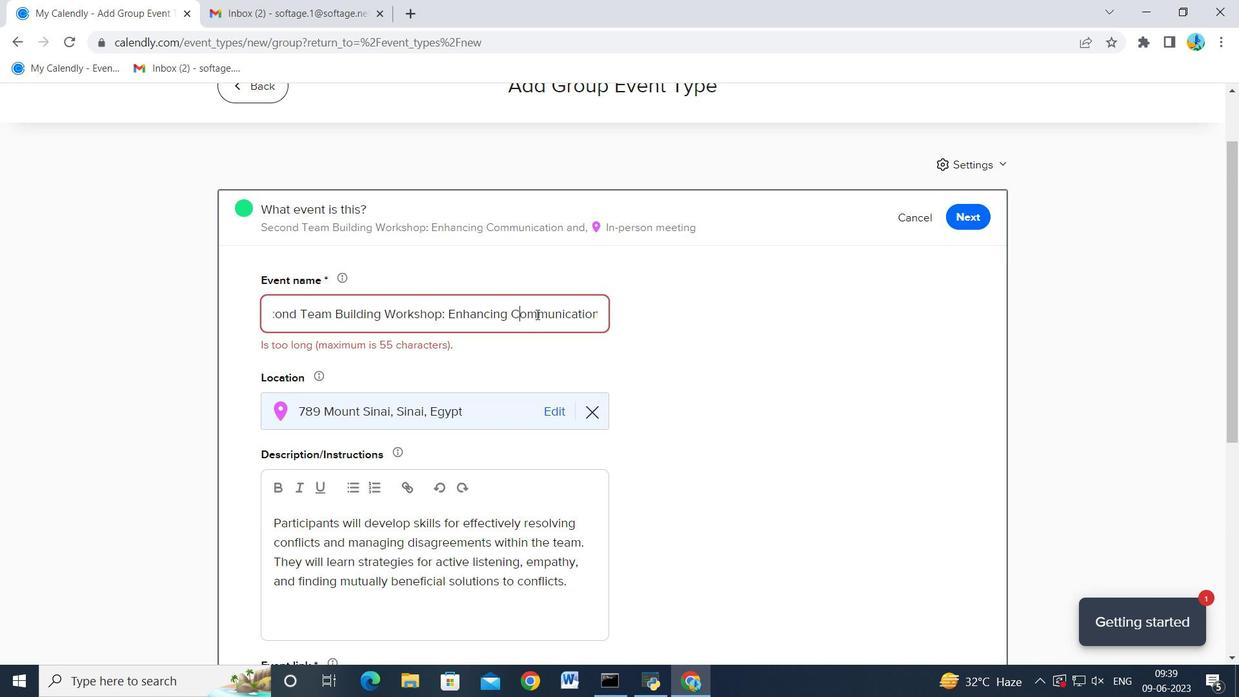 
Action: Key pressed <Key.shift>
Screenshot: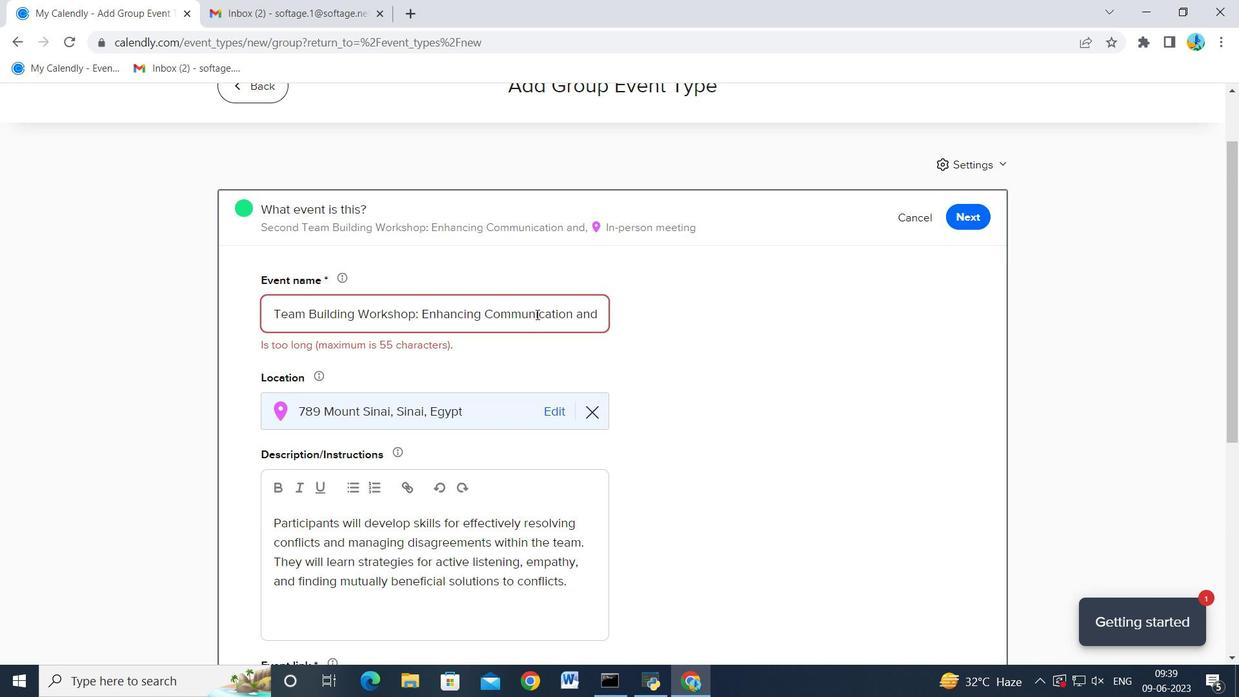 
Action: Mouse scrolled (536, 314) with delta (0, 0)
Screenshot: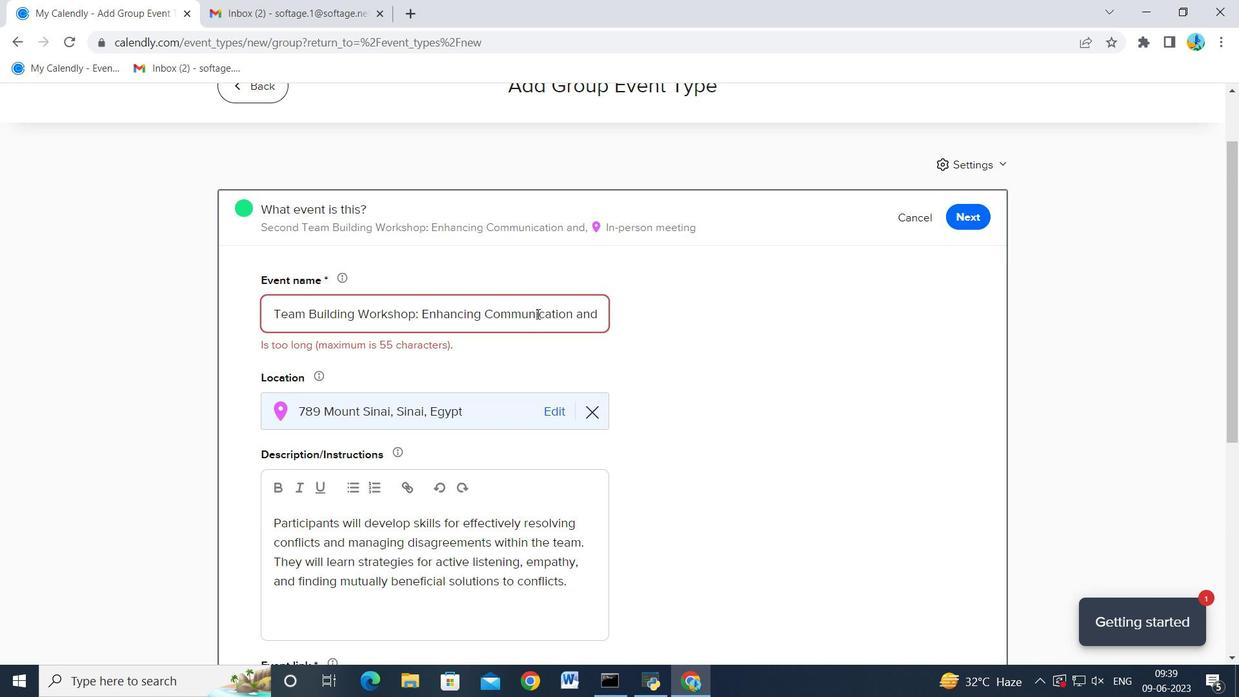 
Action: Mouse scrolled (536, 314) with delta (0, 0)
Screenshot: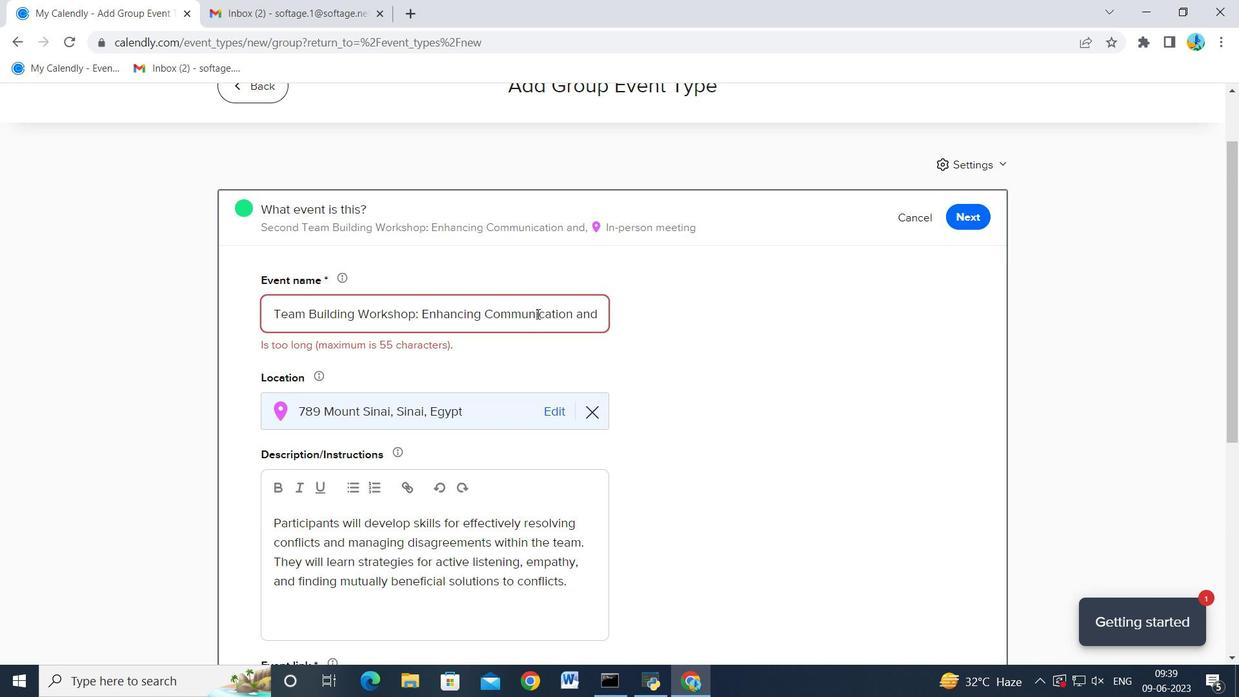 
Action: Mouse scrolled (536, 314) with delta (0, 0)
Screenshot: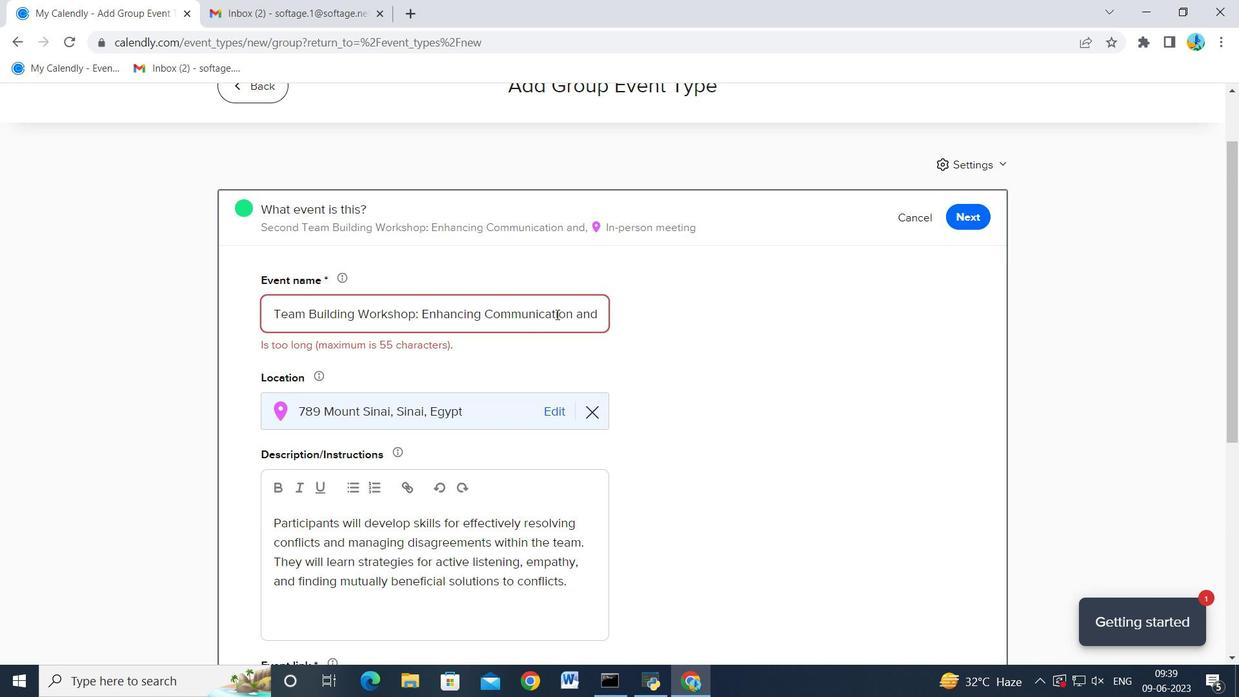 
Action: Mouse scrolled (536, 314) with delta (0, 0)
Screenshot: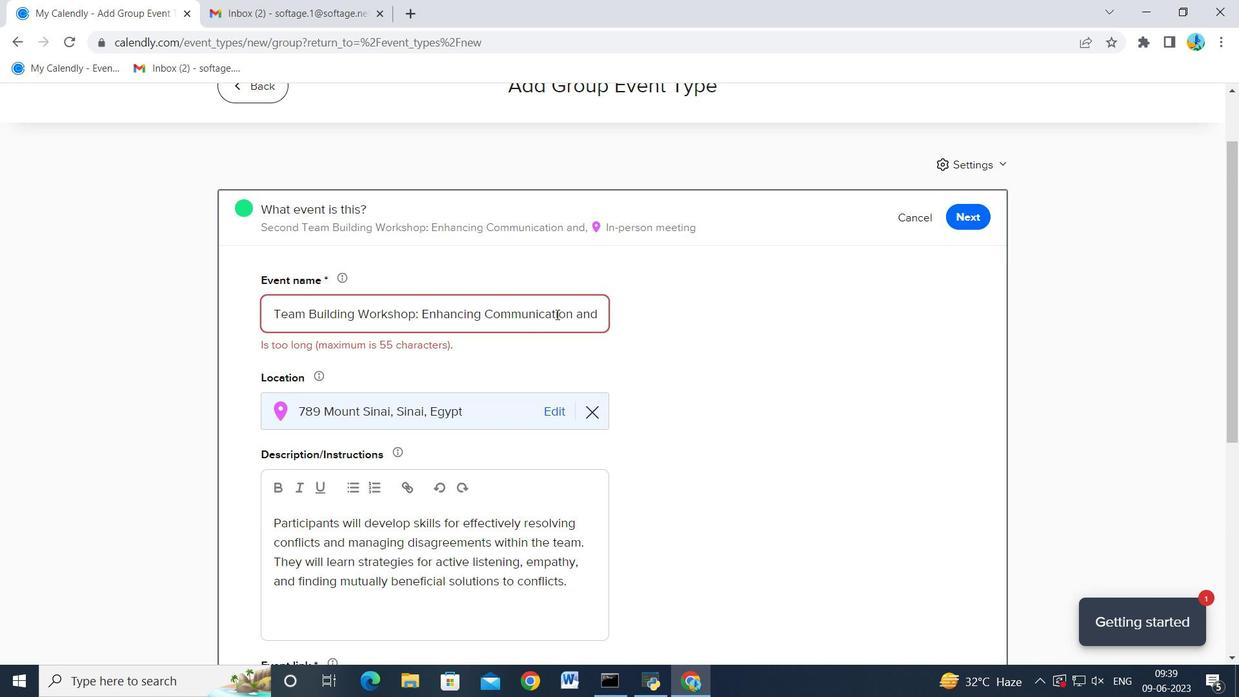 
Action: Mouse scrolled (536, 314) with delta (0, 0)
Screenshot: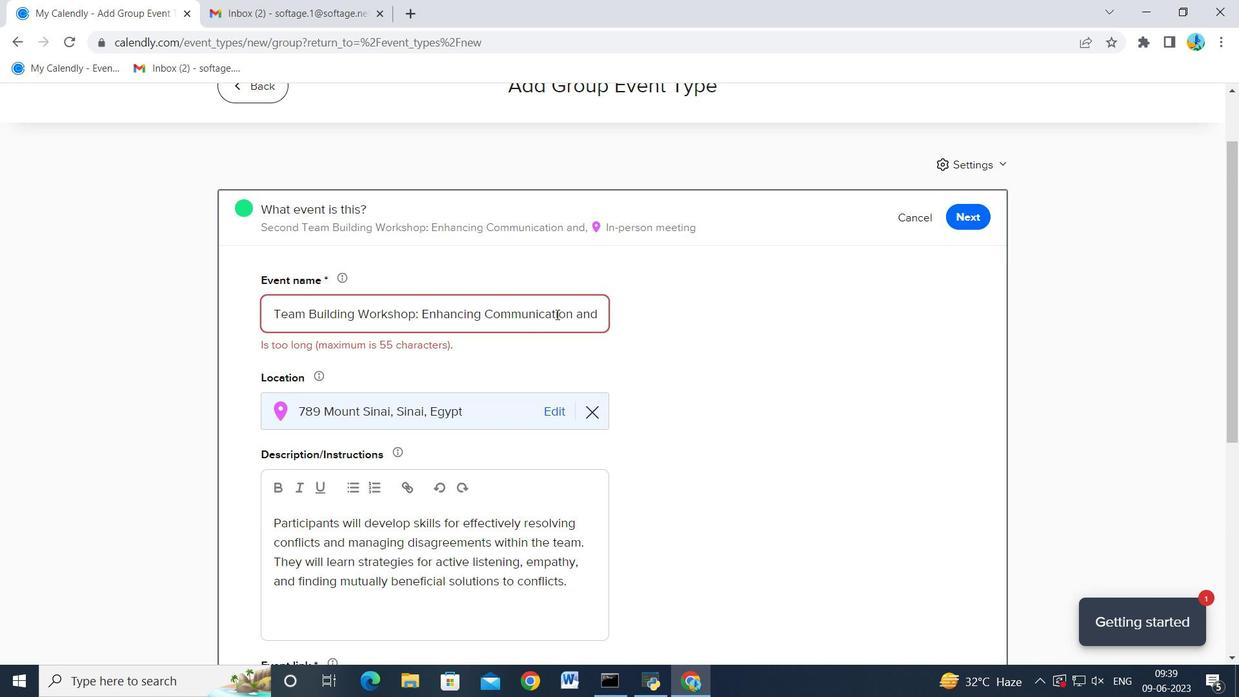 
Action: Mouse scrolled (536, 314) with delta (0, 0)
Screenshot: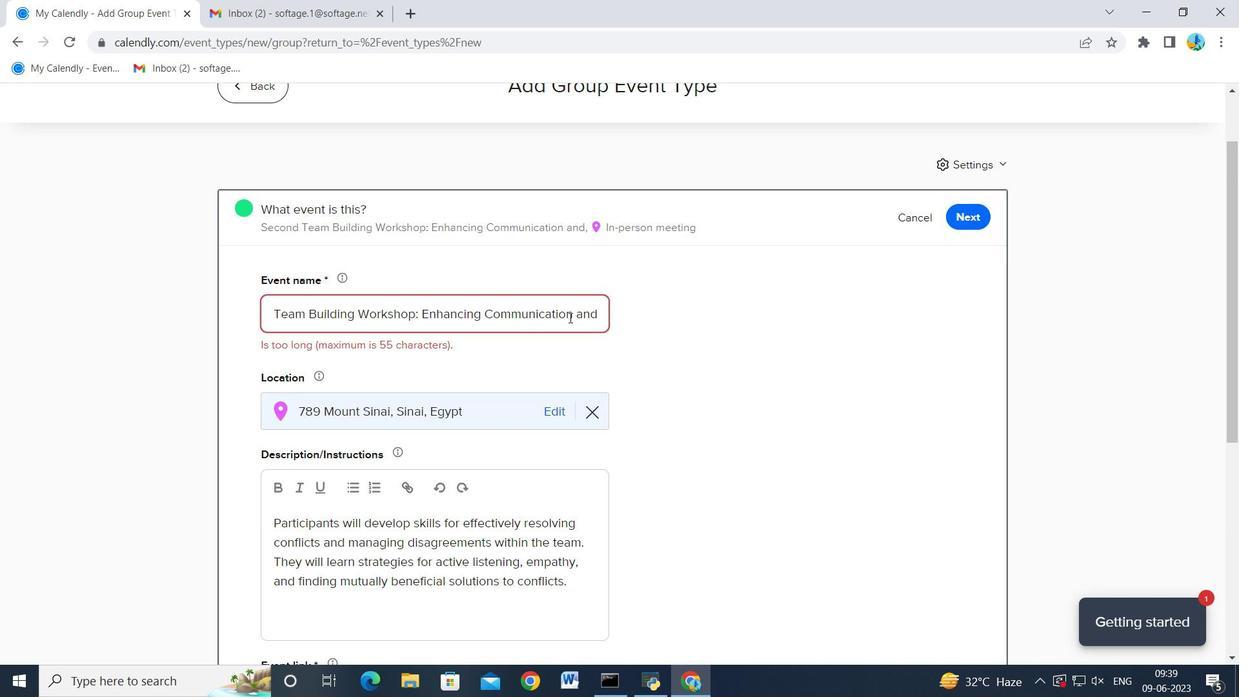 
Action: Mouse moved to (536, 315)
Screenshot: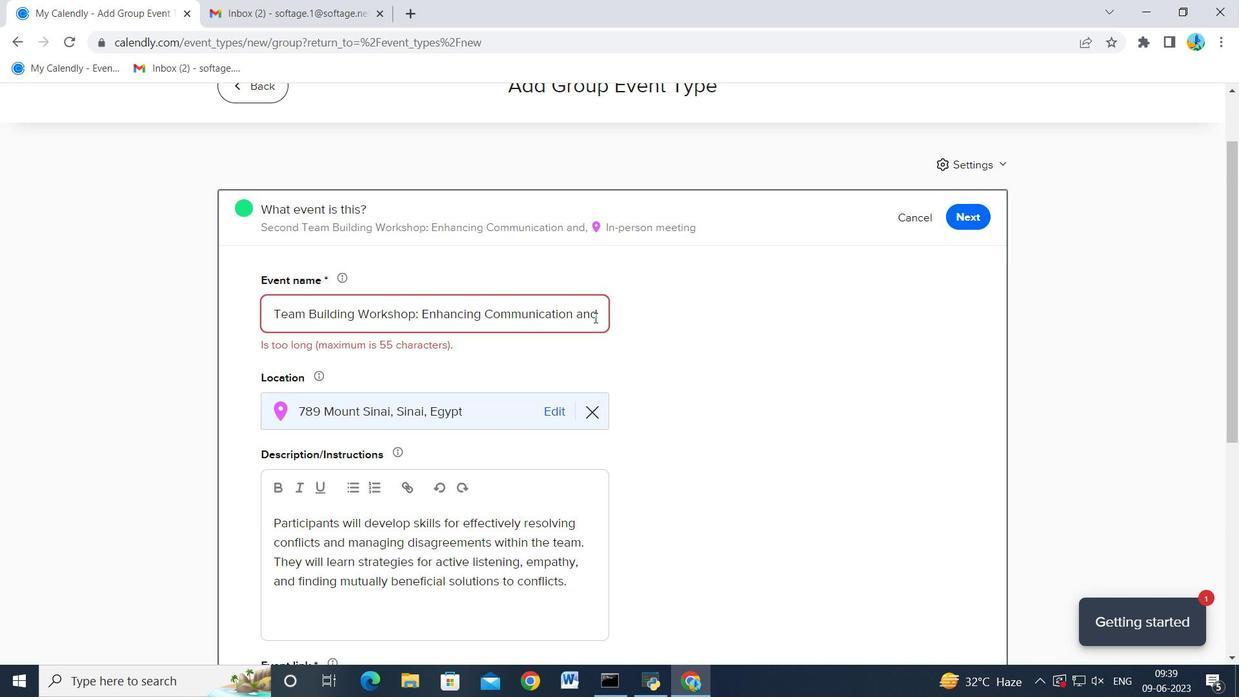 
Action: Key pressed <Key.shift>
Screenshot: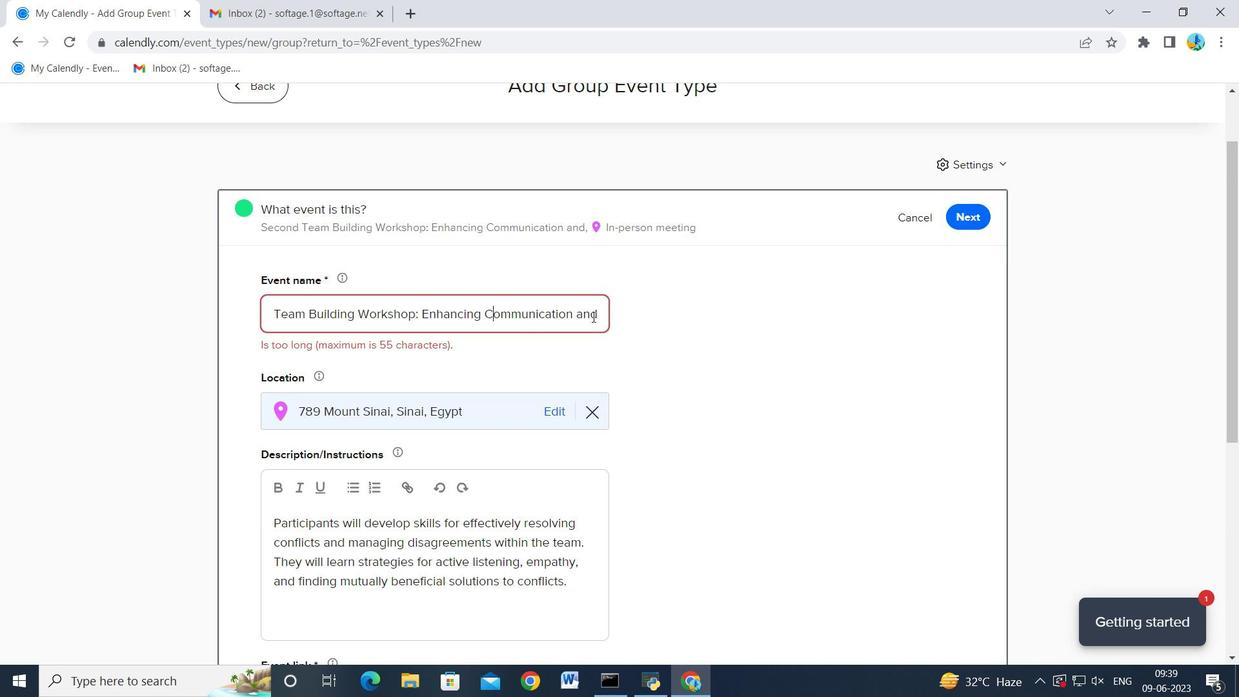 
Action: Mouse moved to (570, 311)
Screenshot: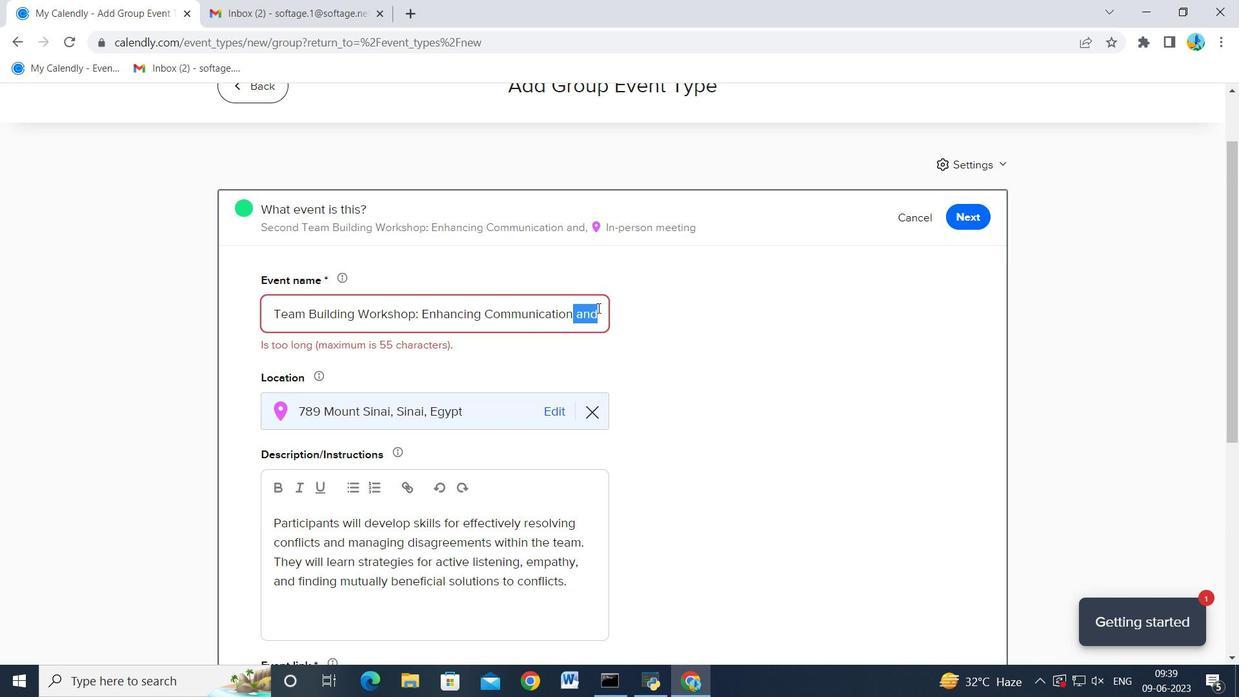 
Action: Mouse pressed left at (570, 311)
Screenshot: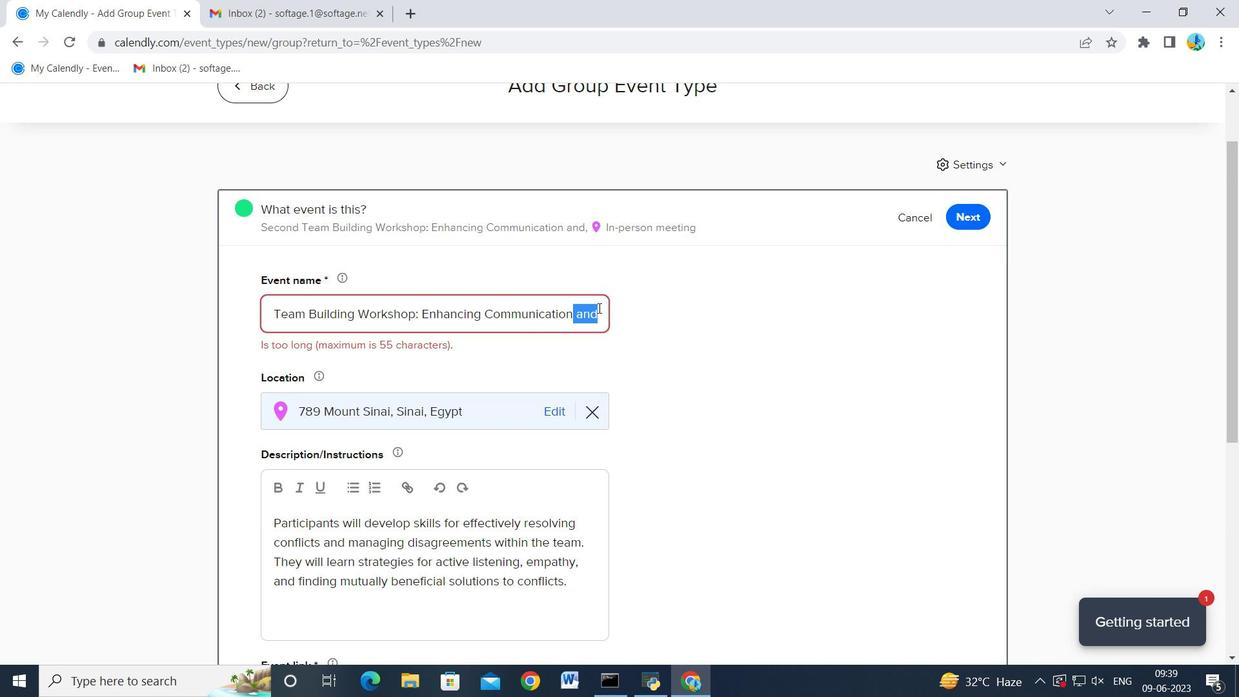 
Action: Mouse moved to (599, 308)
Screenshot: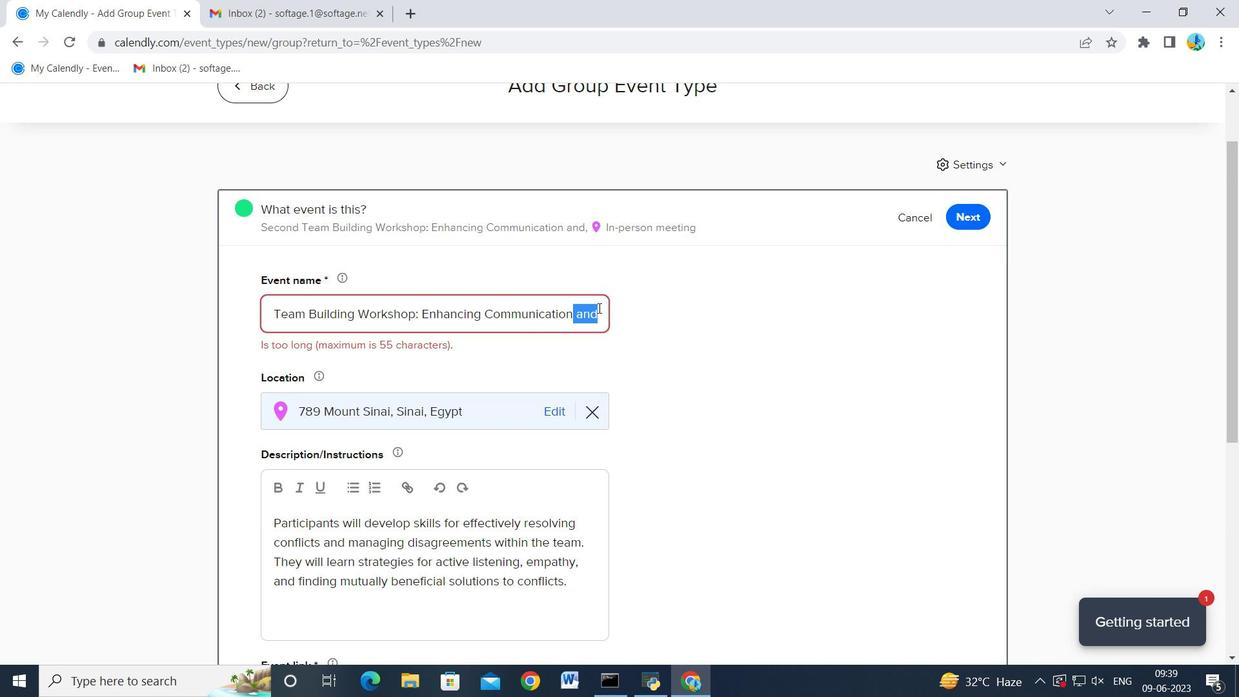 
Action: Key pressed <Key.backspace>
Screenshot: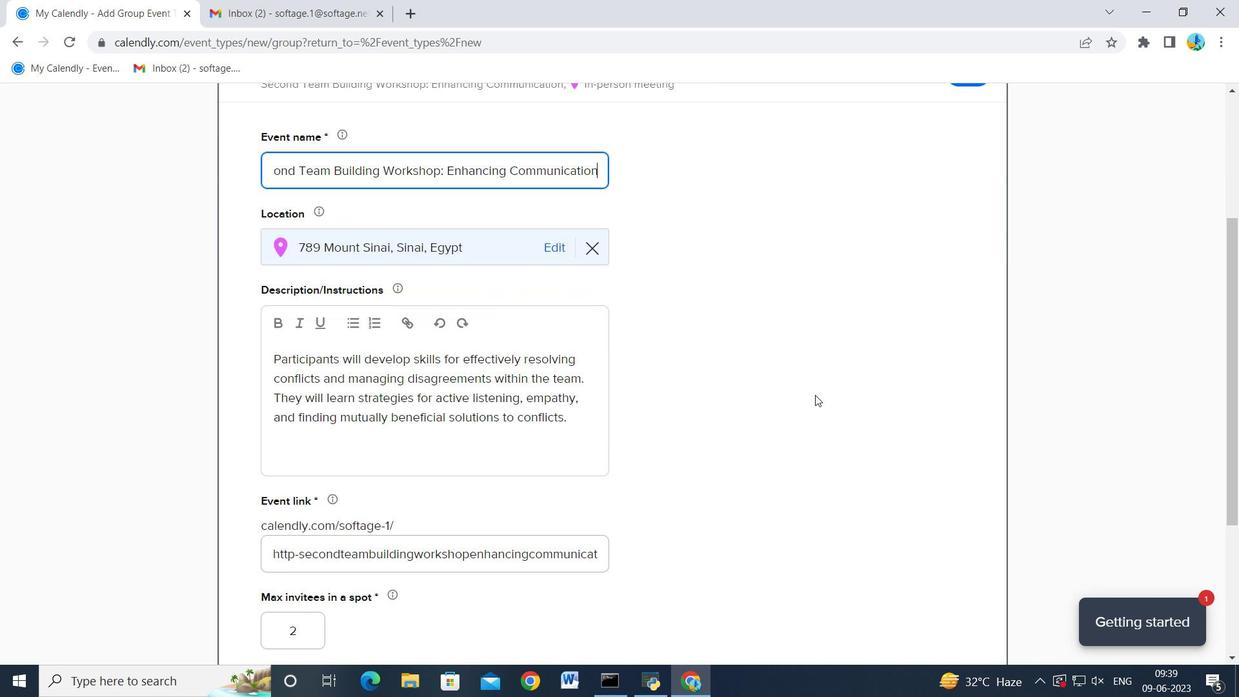 
Action: Mouse moved to (814, 391)
Screenshot: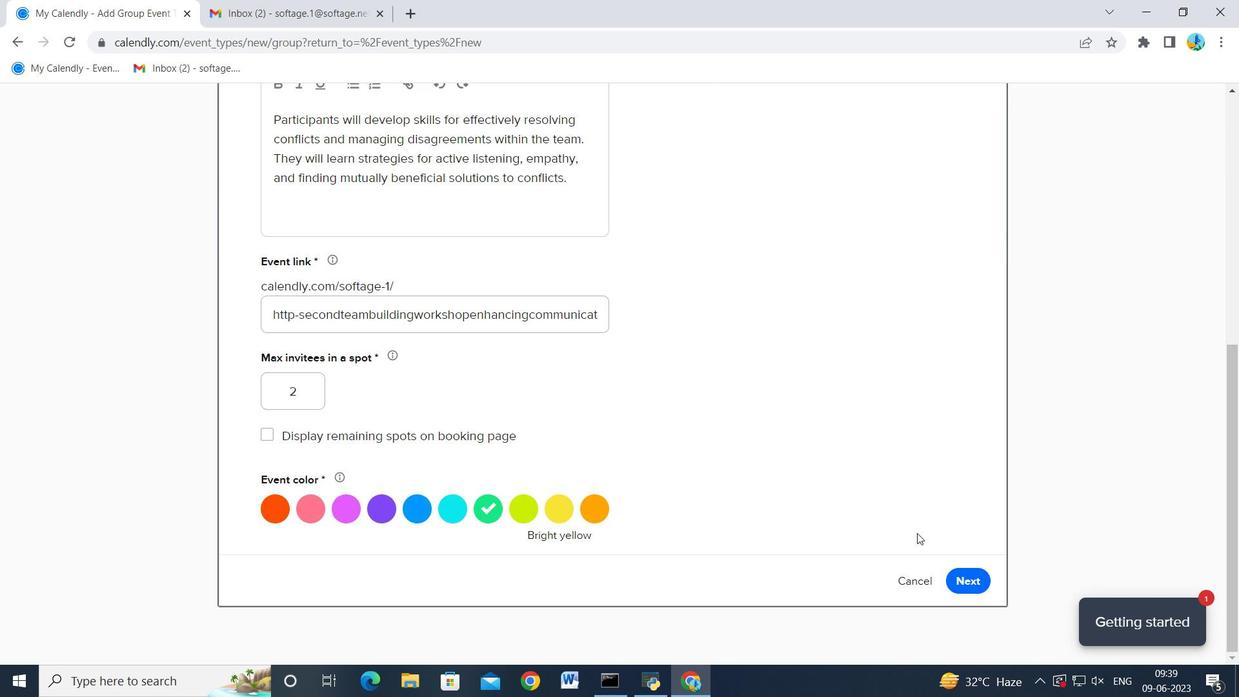 
Action: Mouse scrolled (814, 391) with delta (0, 0)
Screenshot: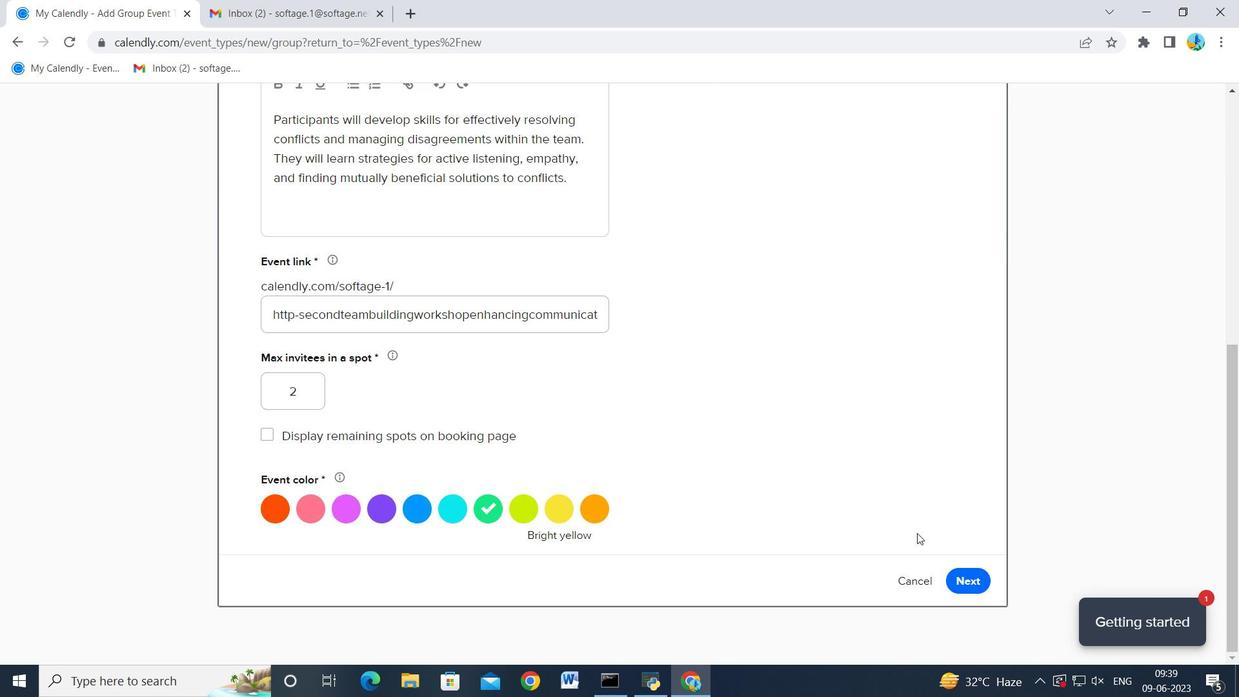 
Action: Mouse moved to (814, 391)
Screenshot: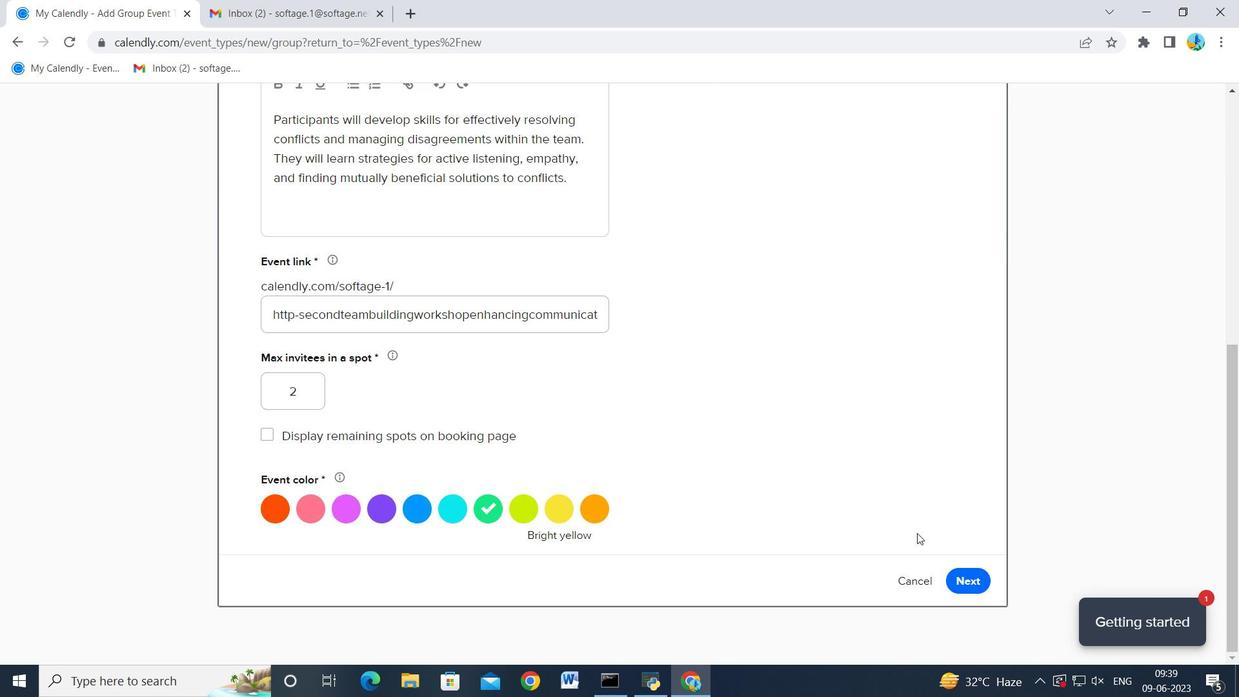 
Action: Mouse scrolled (814, 391) with delta (0, 0)
Screenshot: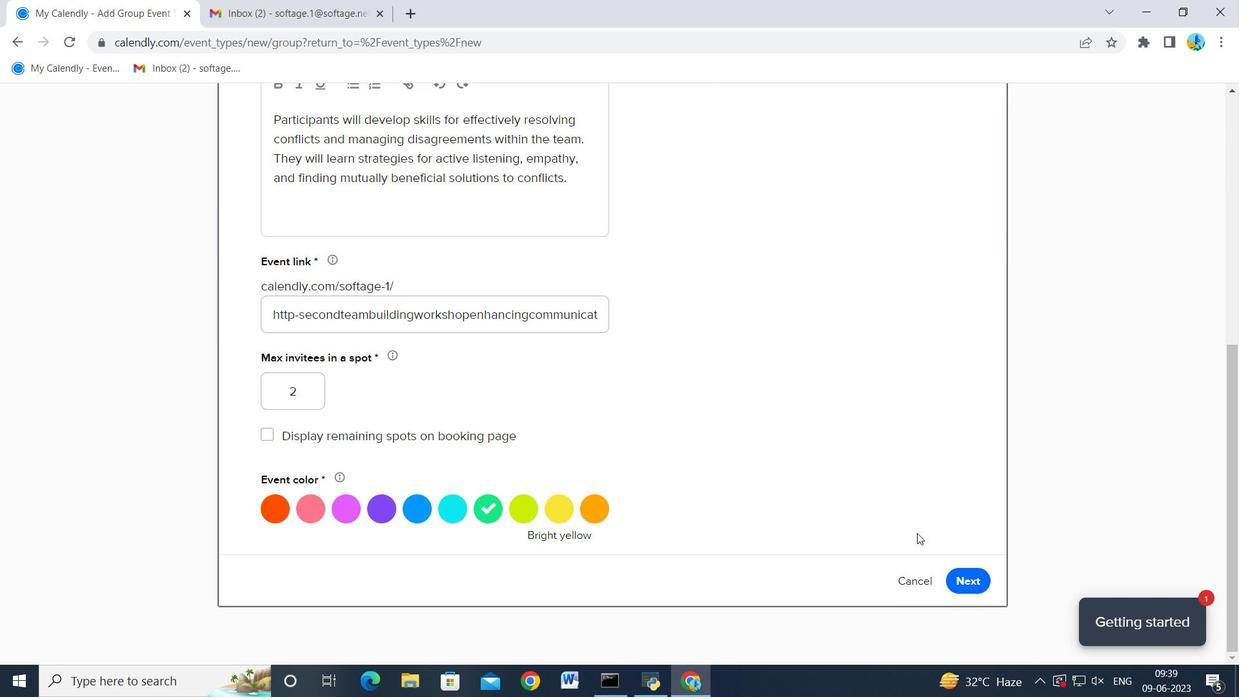 
Action: Mouse moved to (814, 392)
Screenshot: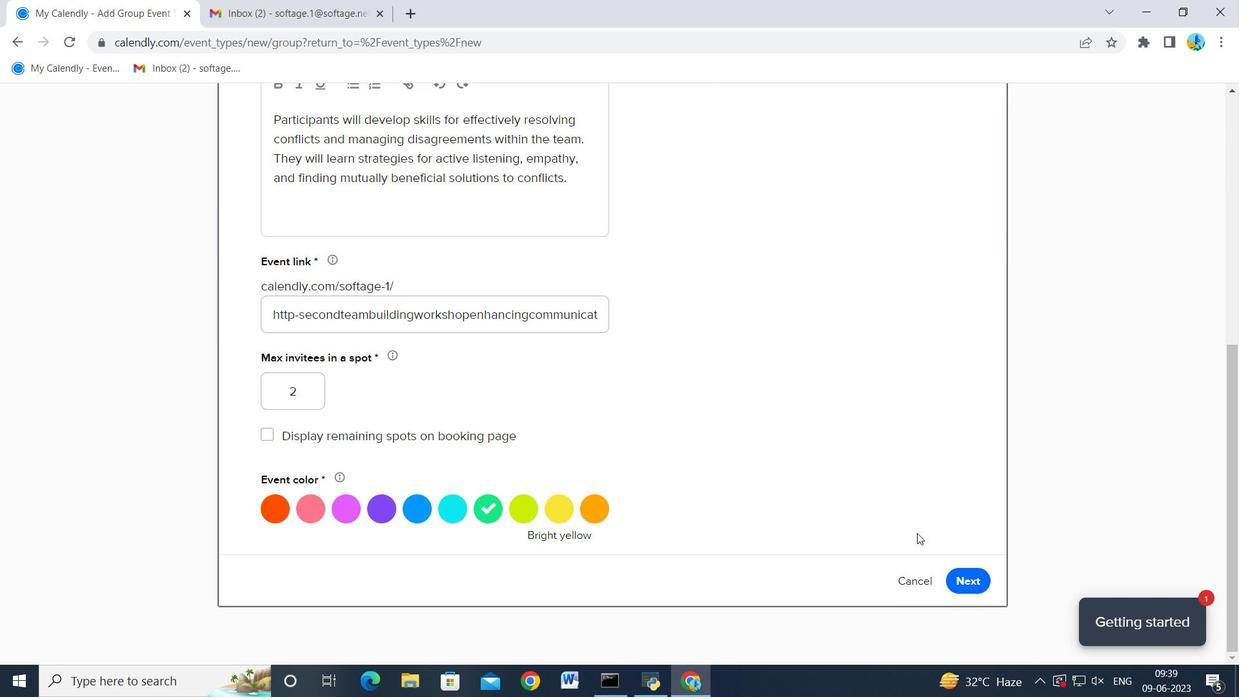 
Action: Mouse scrolled (814, 391) with delta (0, 0)
Screenshot: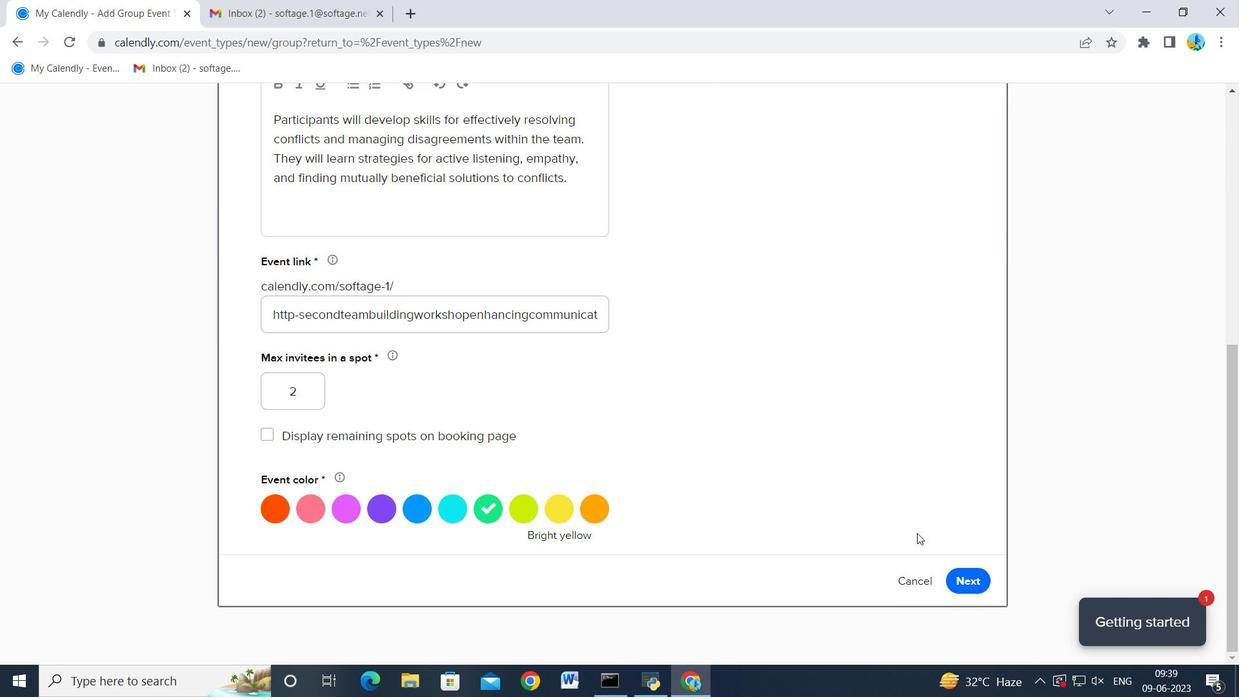 
Action: Mouse scrolled (814, 391) with delta (0, 0)
Screenshot: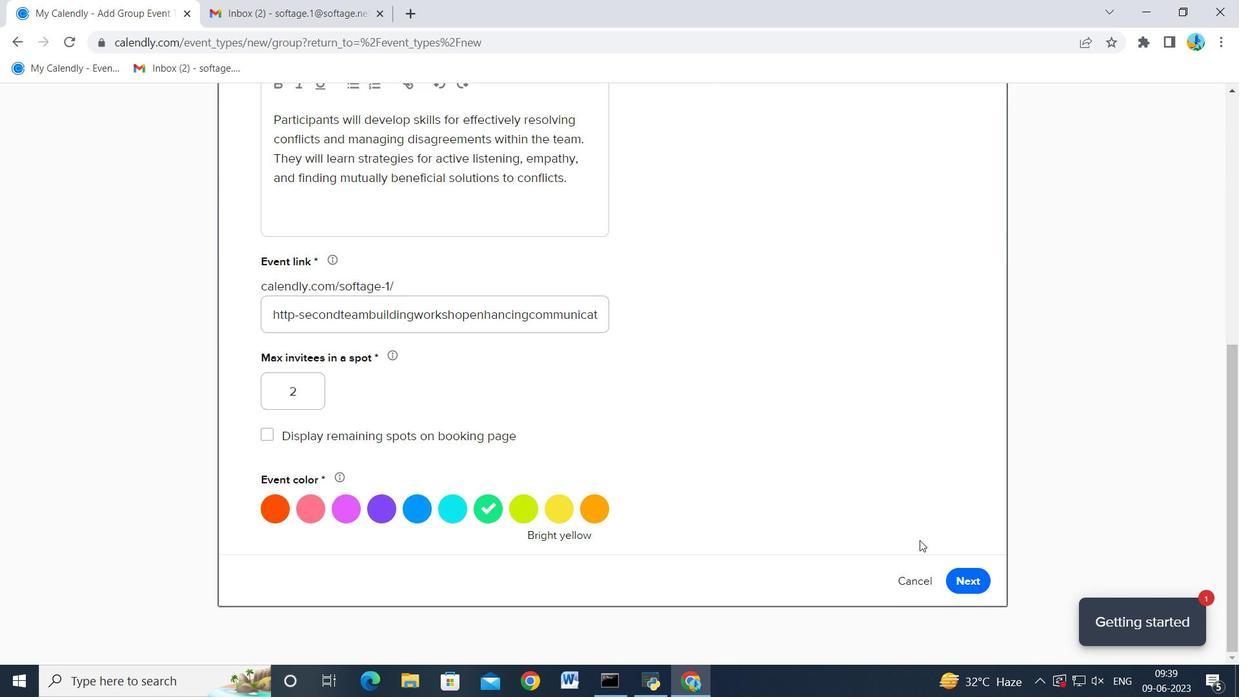 
Action: Mouse scrolled (814, 391) with delta (0, 0)
Screenshot: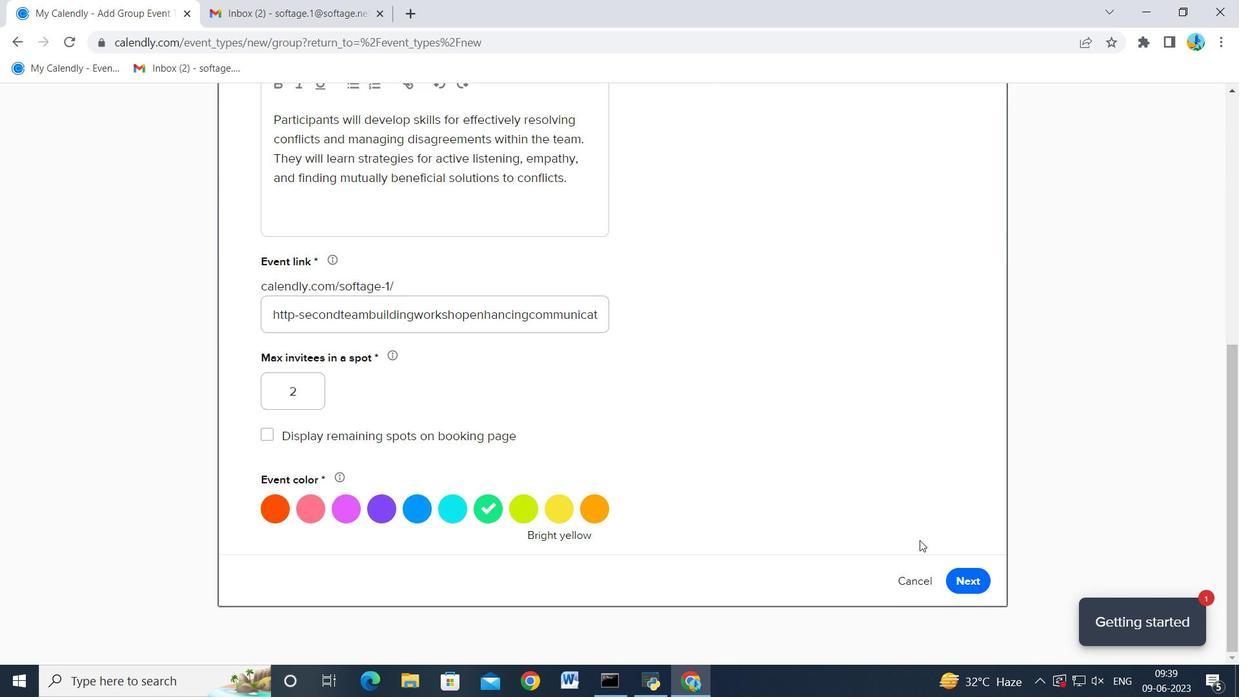 
Action: Mouse moved to (974, 581)
Screenshot: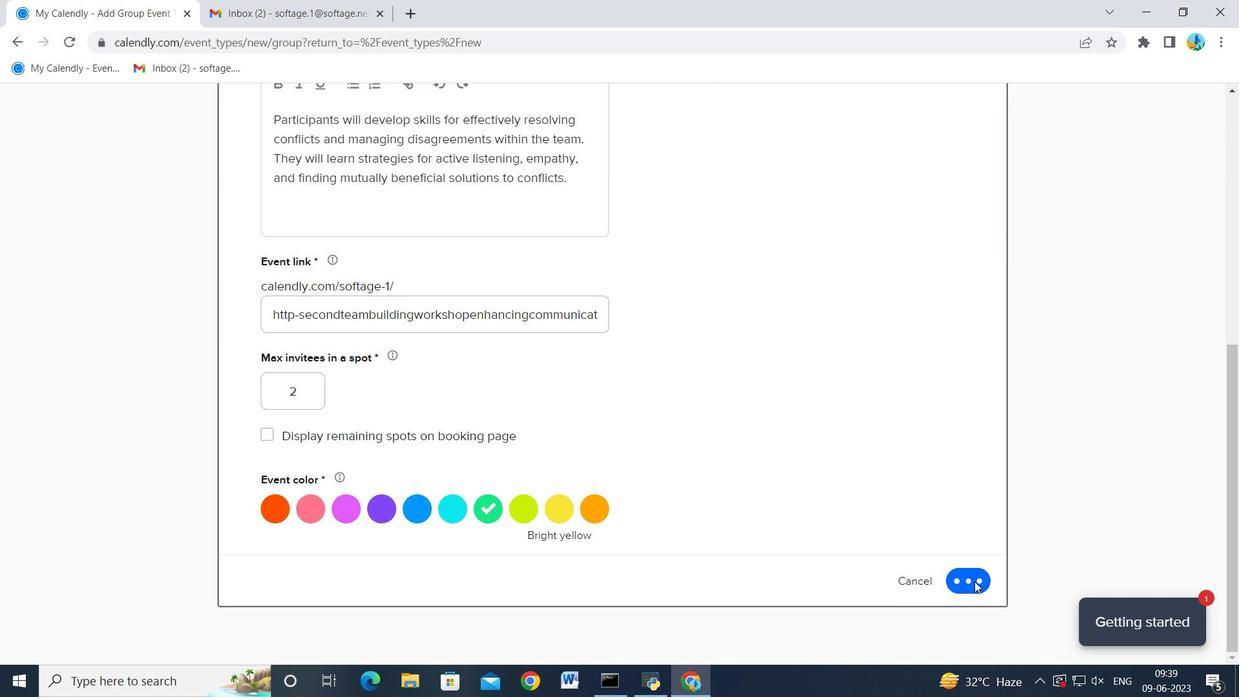 
Action: Mouse pressed left at (974, 581)
Screenshot: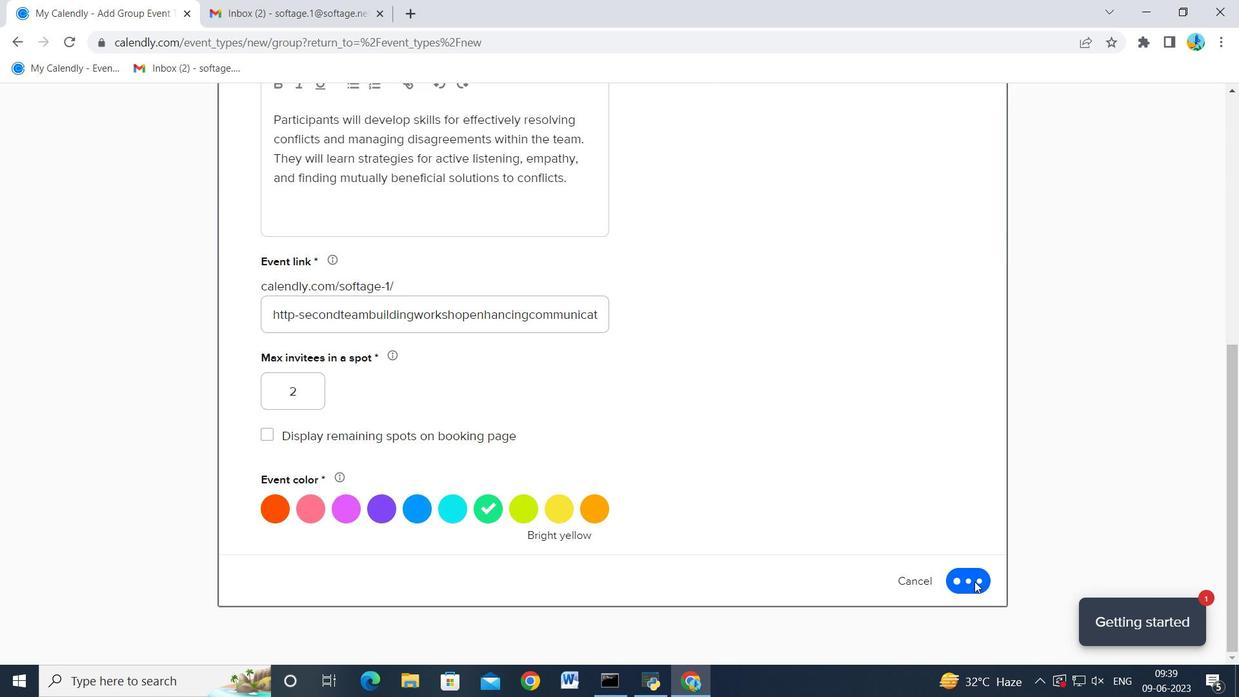 
Action: Mouse moved to (417, 295)
Screenshot: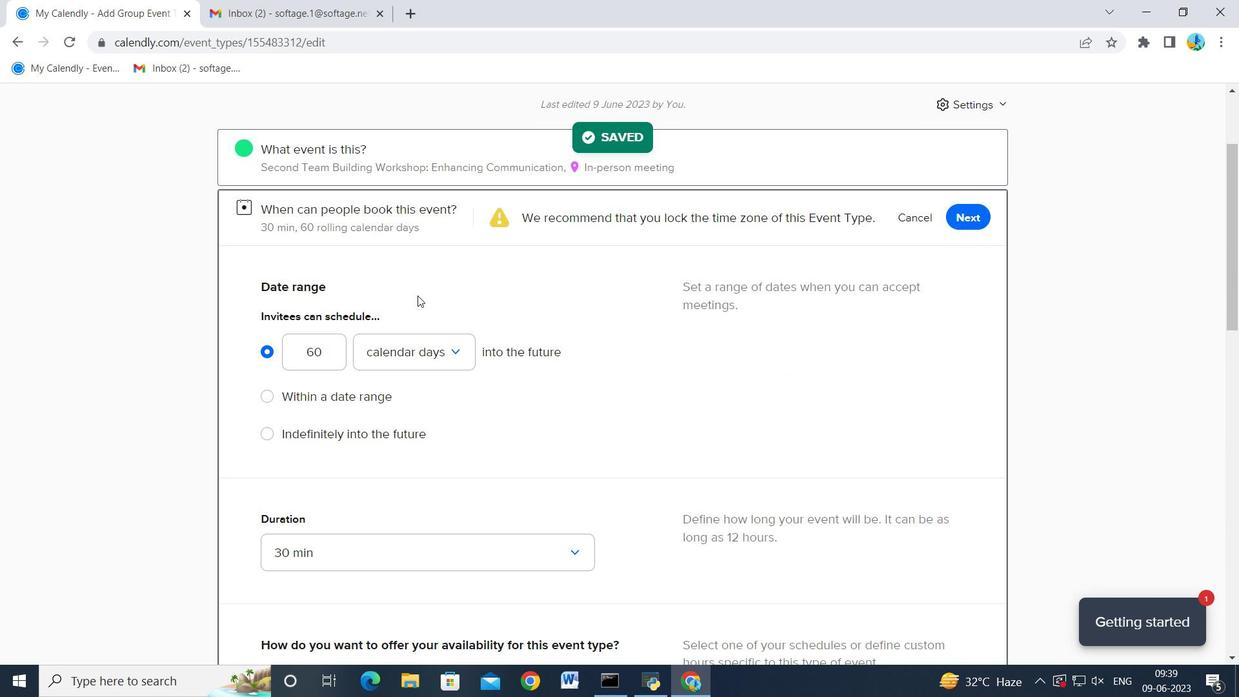 
Action: Mouse scrolled (417, 296) with delta (0, 0)
Screenshot: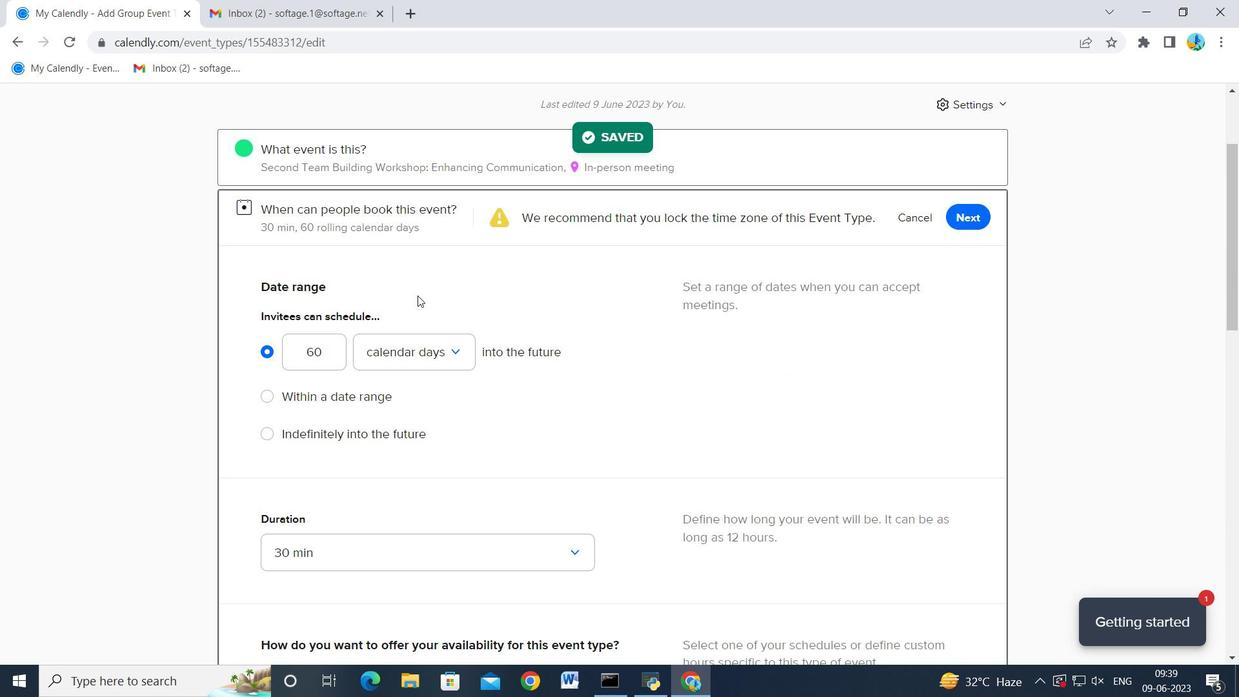 
Action: Mouse scrolled (417, 296) with delta (0, 0)
Screenshot: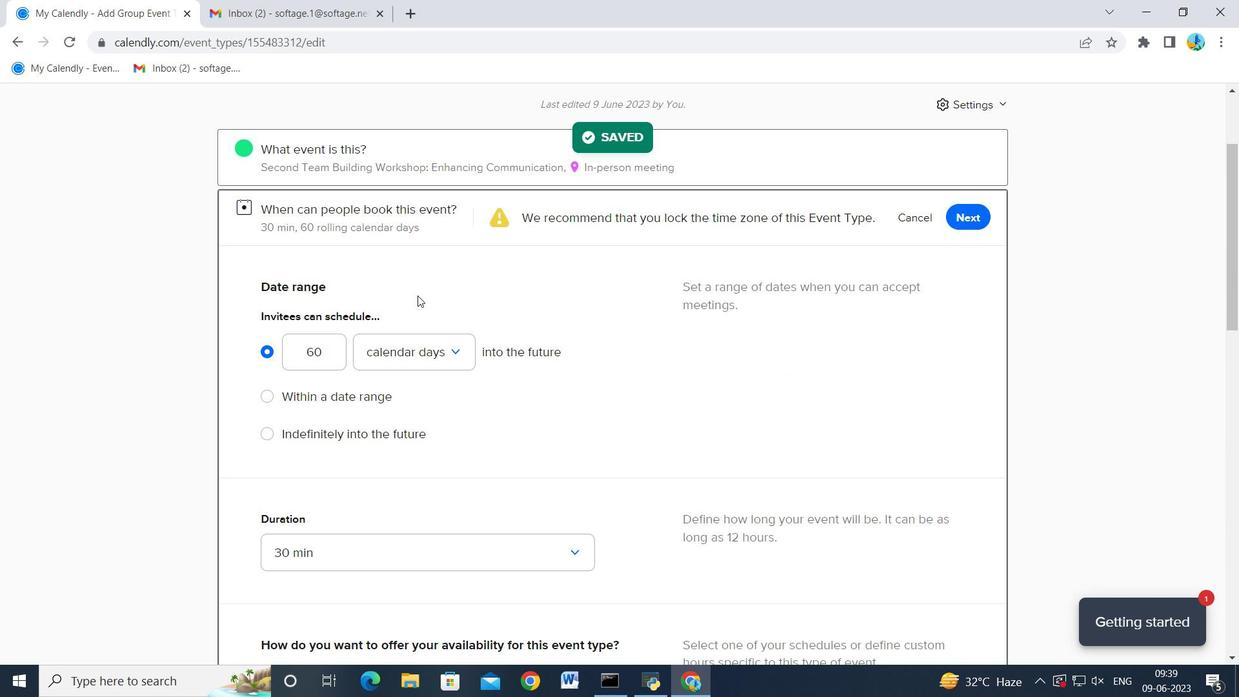 
Action: Mouse moved to (417, 295)
Screenshot: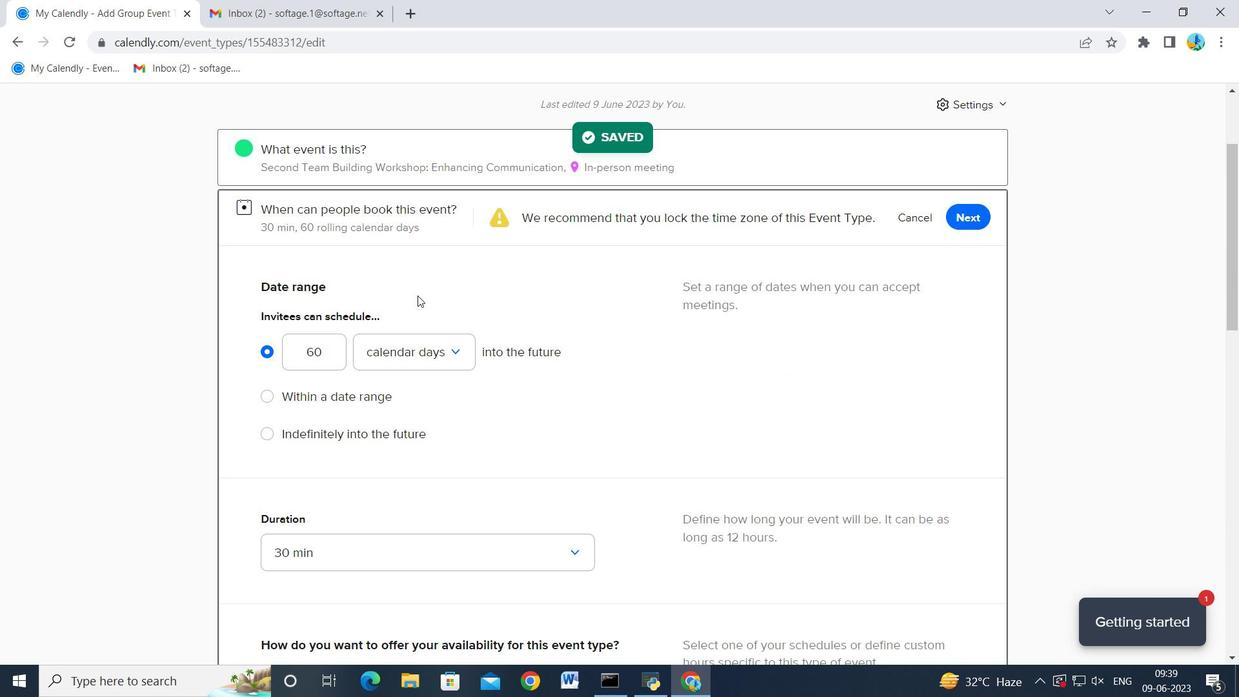 
Action: Mouse scrolled (417, 296) with delta (0, 0)
Screenshot: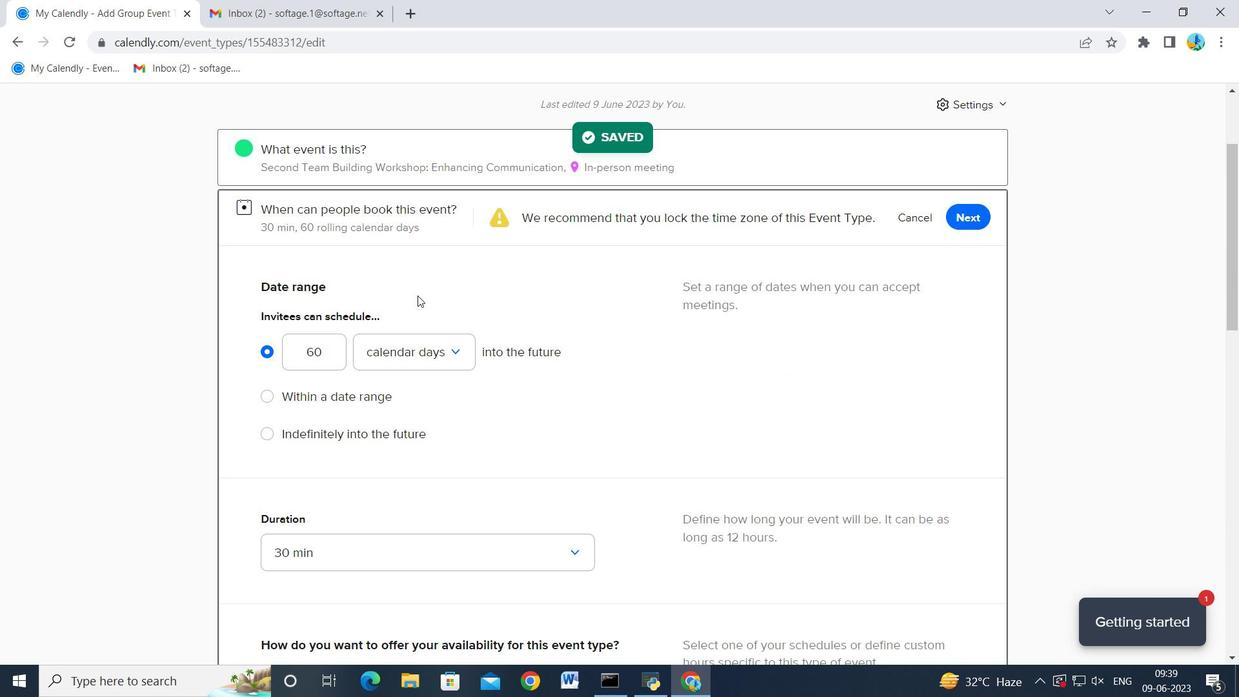 
Action: Mouse scrolled (417, 296) with delta (0, 0)
Screenshot: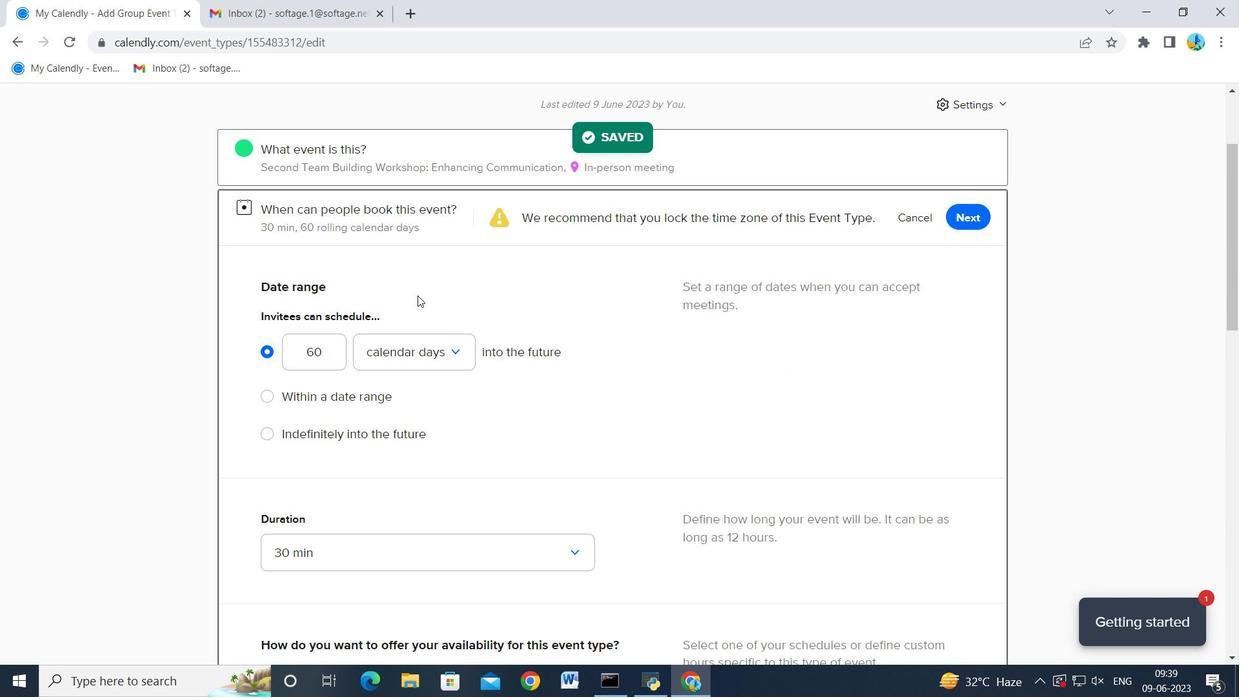 
Action: Mouse moved to (418, 296)
Screenshot: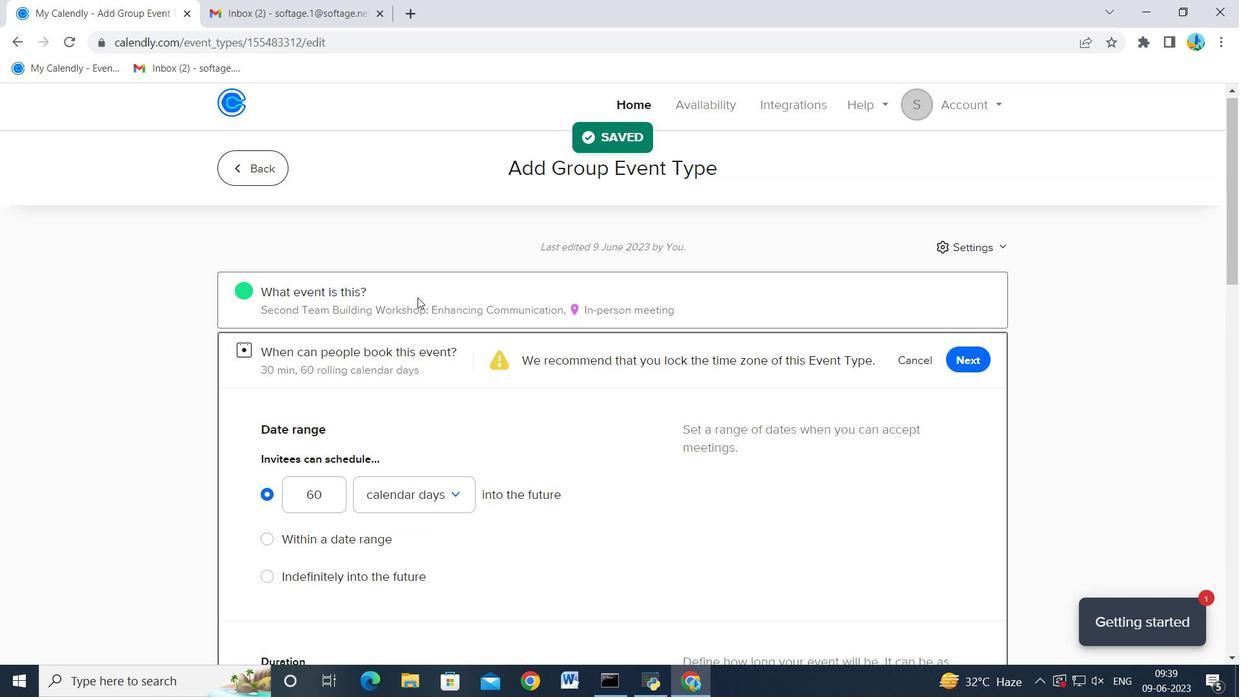 
Action: Mouse scrolled (418, 296) with delta (0, 0)
Screenshot: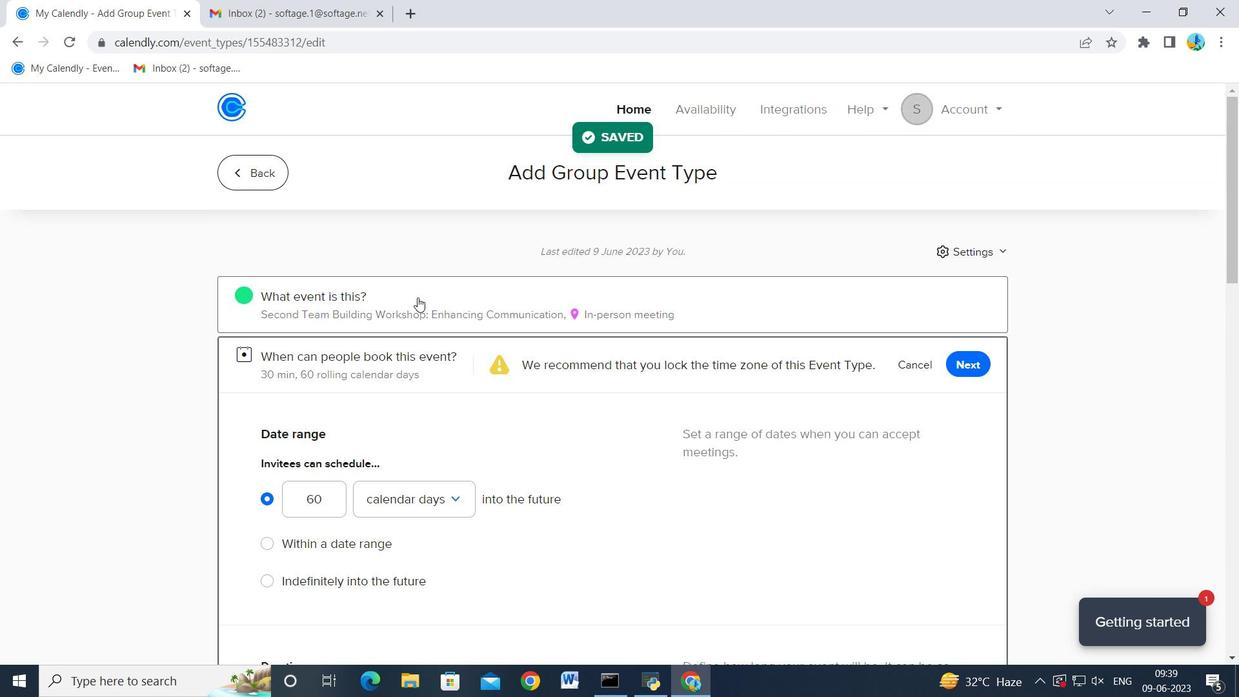 
Action: Mouse moved to (418, 297)
Screenshot: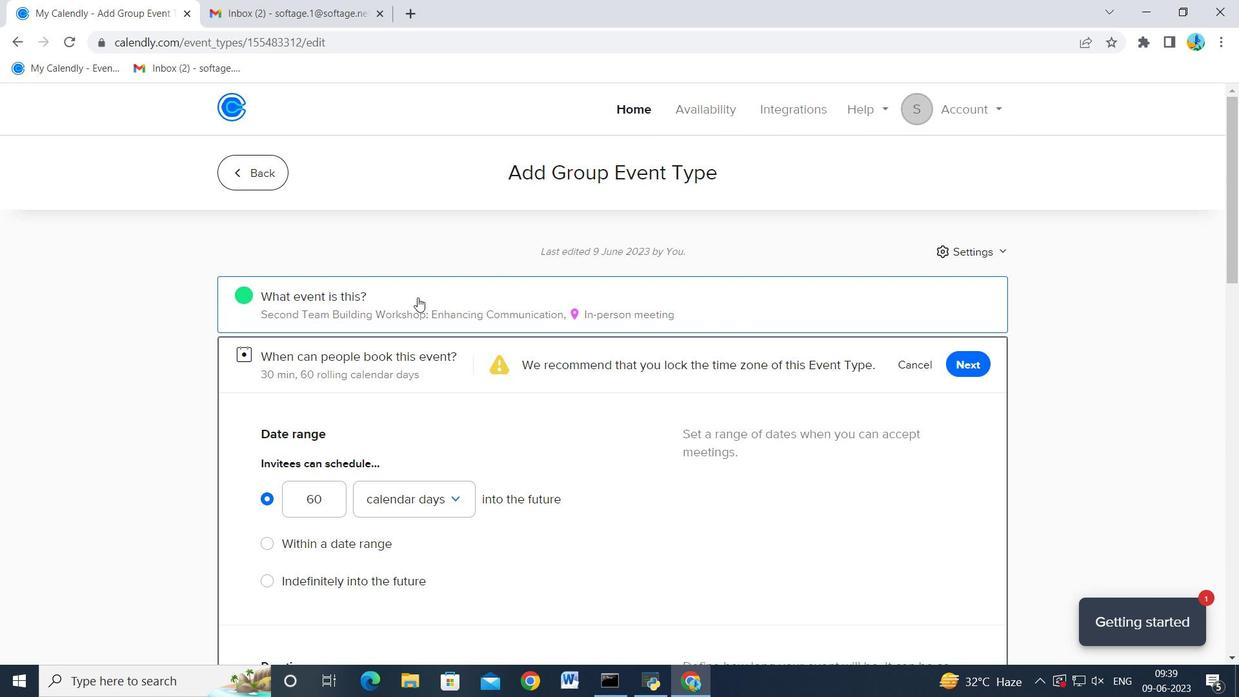 
Action: Mouse scrolled (418, 298) with delta (0, 0)
Screenshot: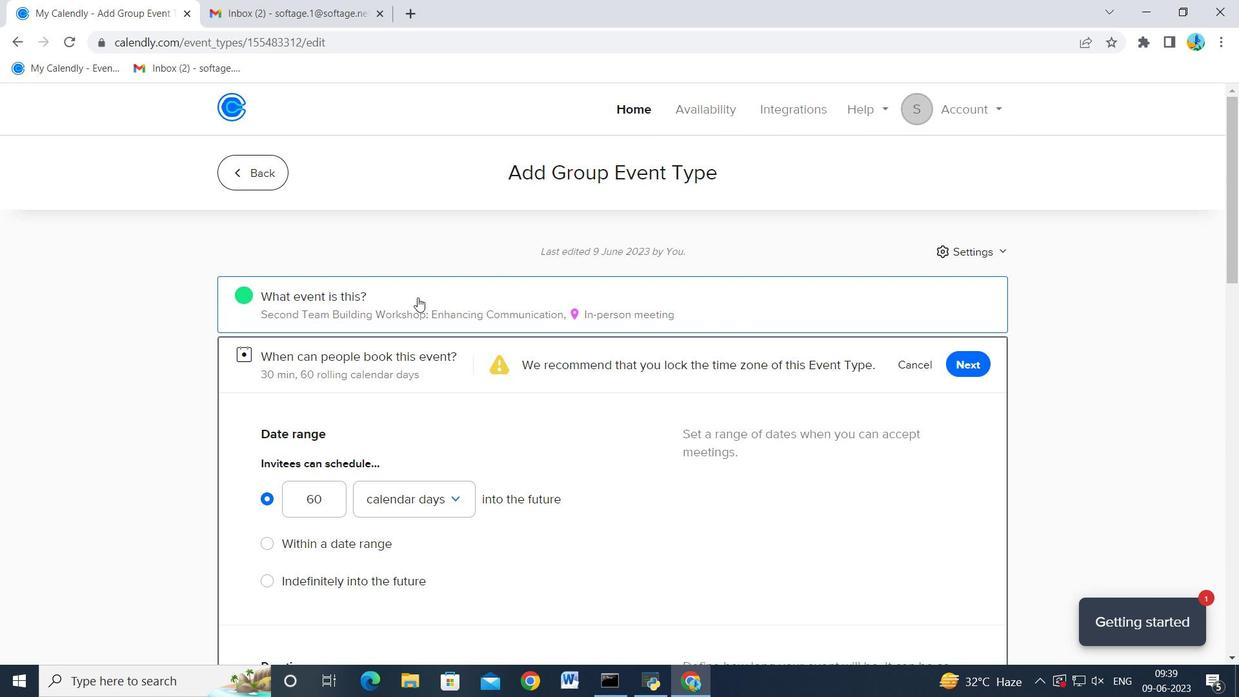 
Action: Mouse moved to (323, 540)
Screenshot: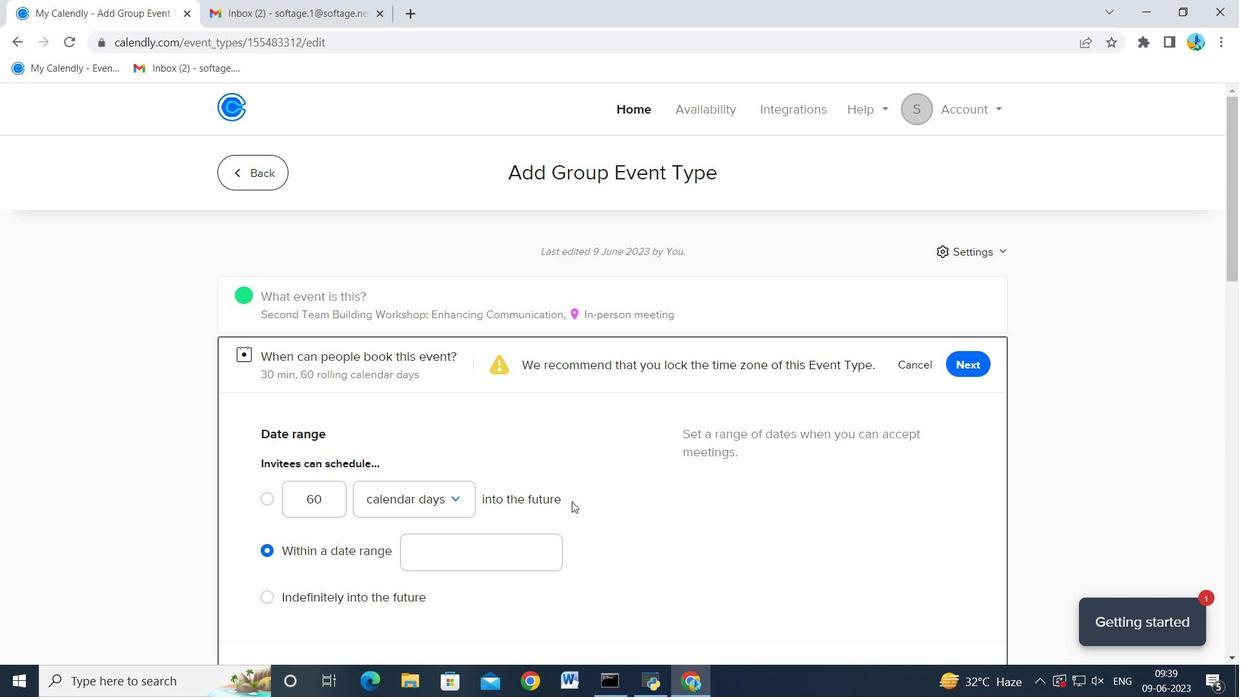 
Action: Mouse pressed left at (323, 540)
Screenshot: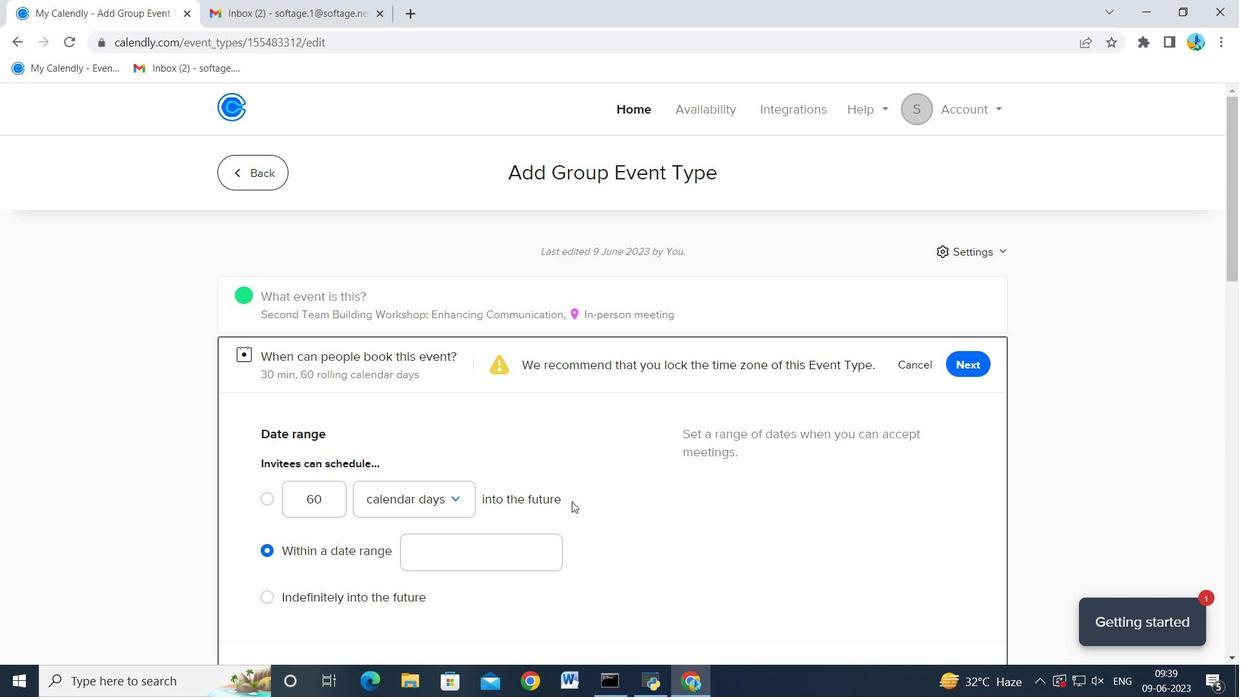 
Action: Mouse moved to (545, 548)
Screenshot: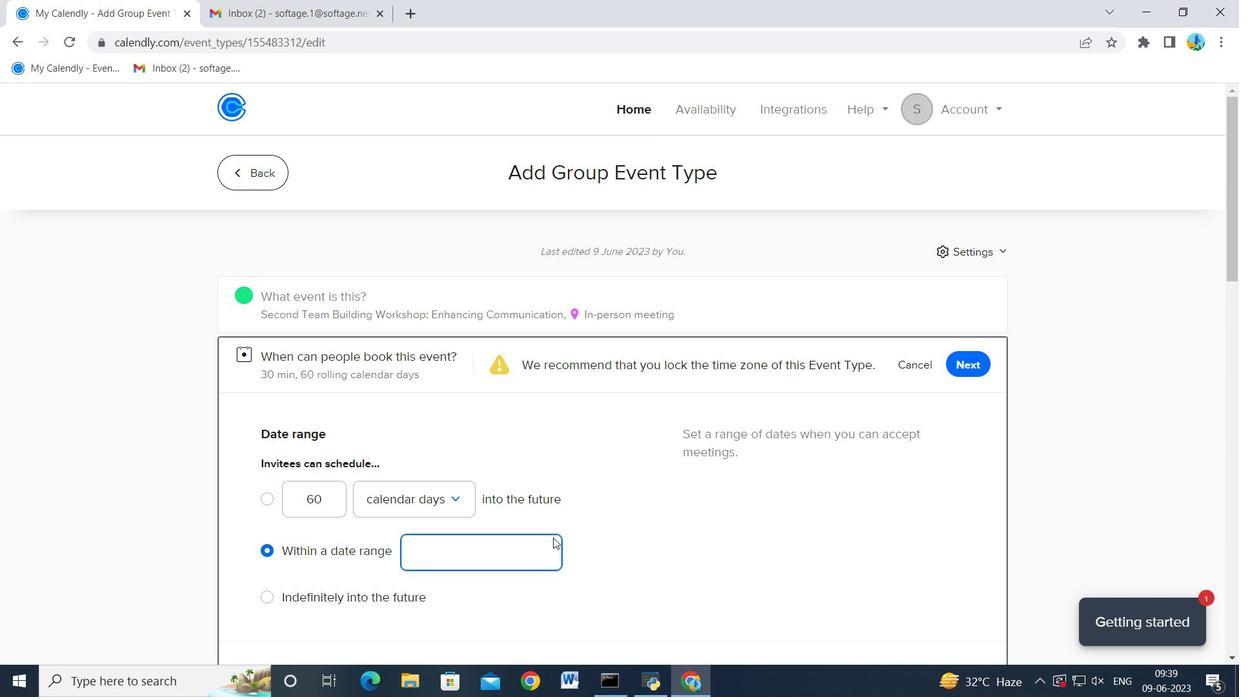 
Action: Mouse pressed left at (545, 548)
Screenshot: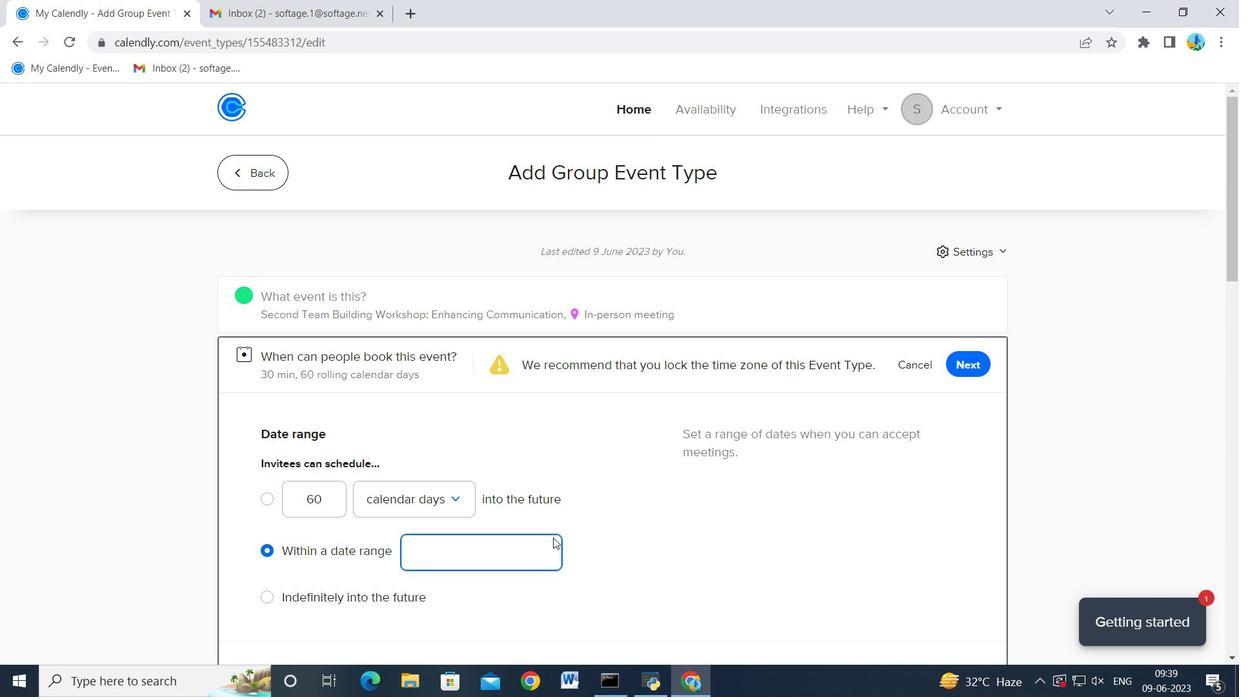 
Action: Mouse moved to (531, 258)
Screenshot: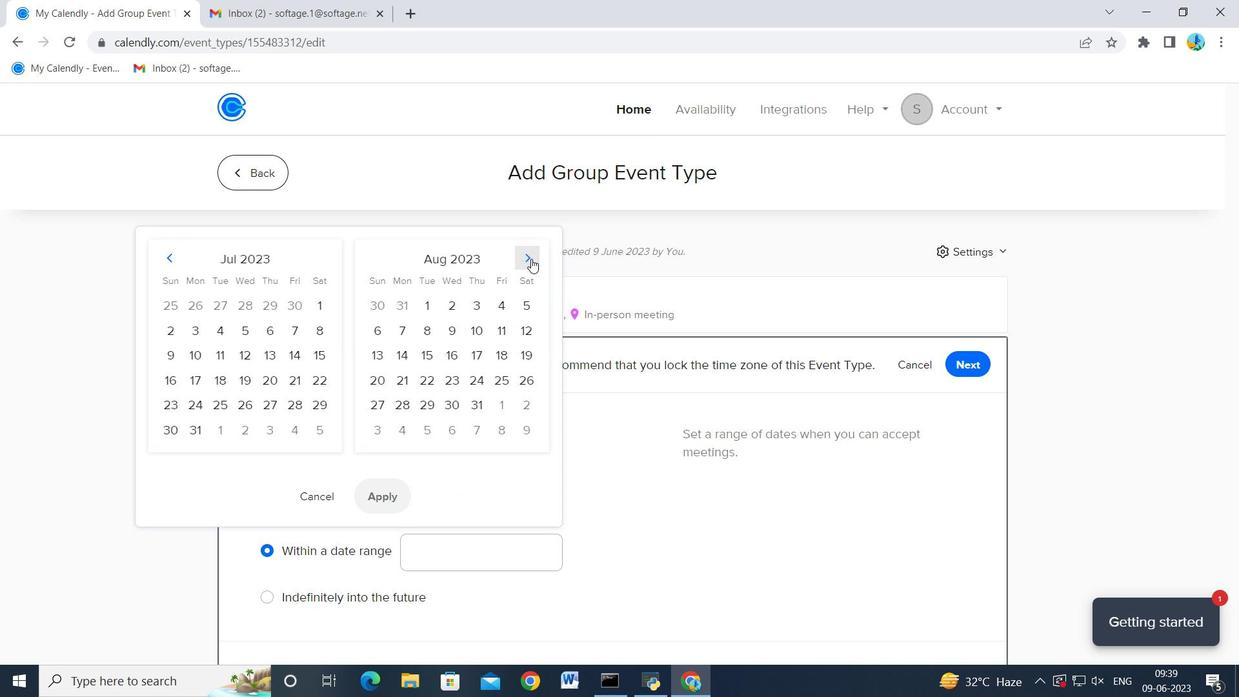 
Action: Mouse pressed left at (531, 258)
Screenshot: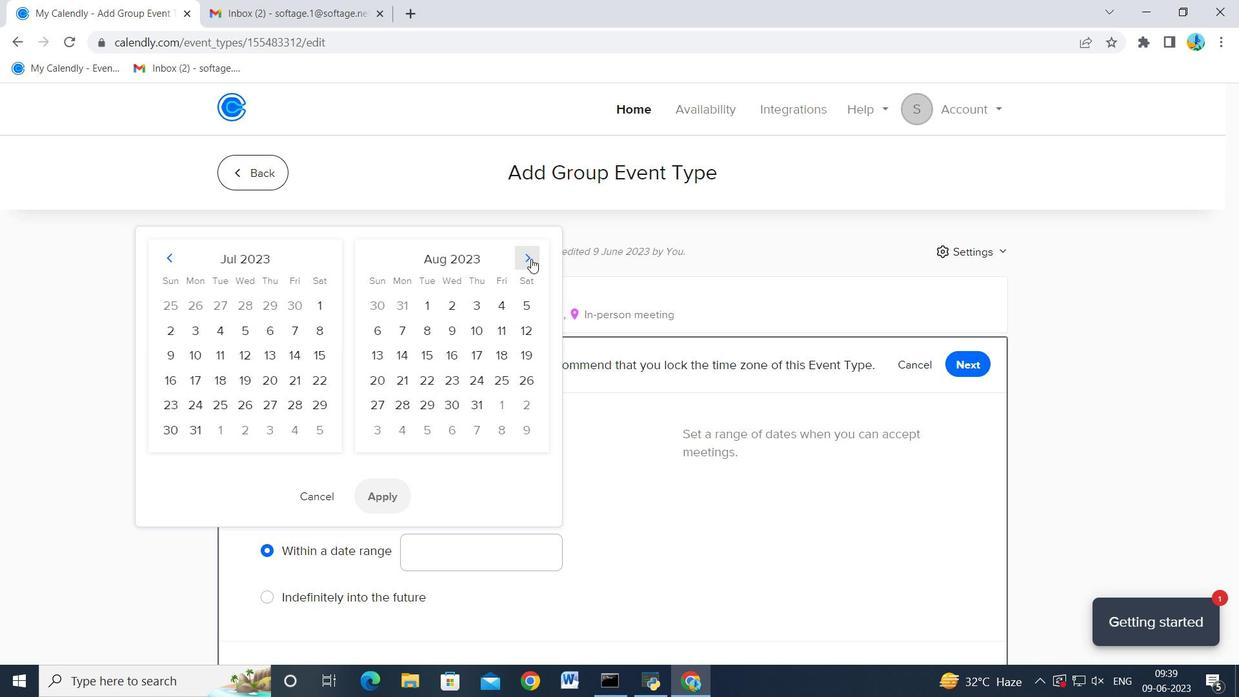 
Action: Mouse pressed left at (531, 258)
Screenshot: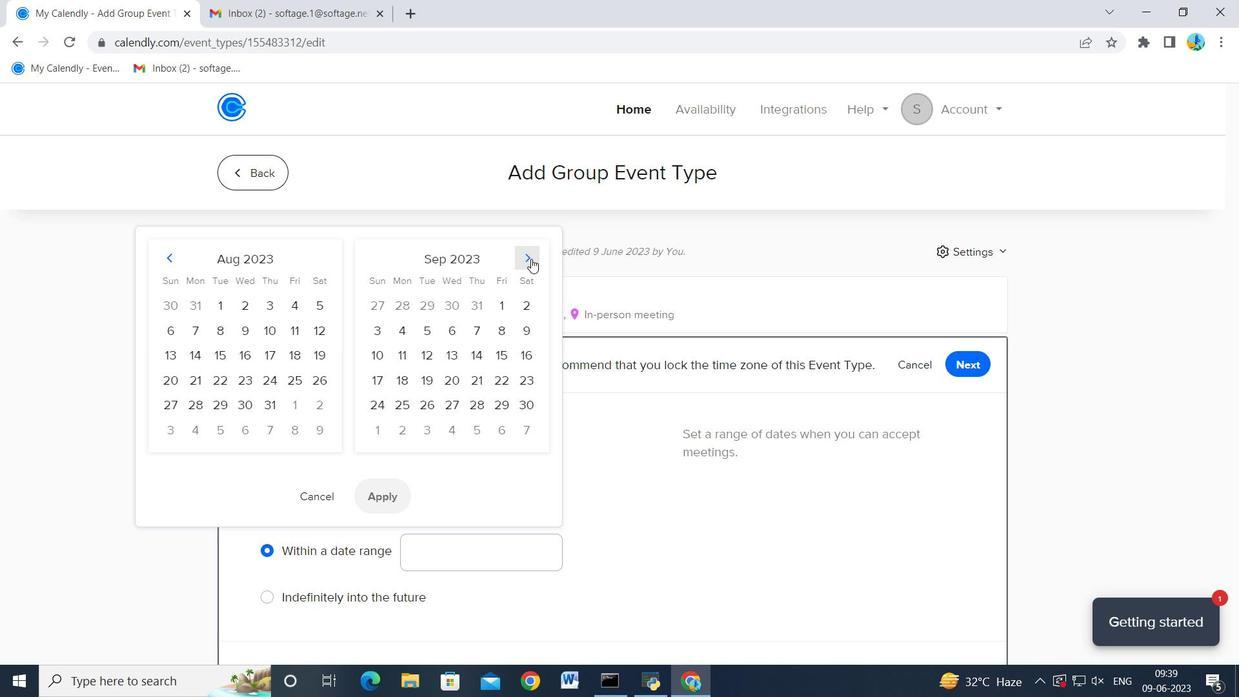 
Action: Mouse pressed left at (531, 258)
Screenshot: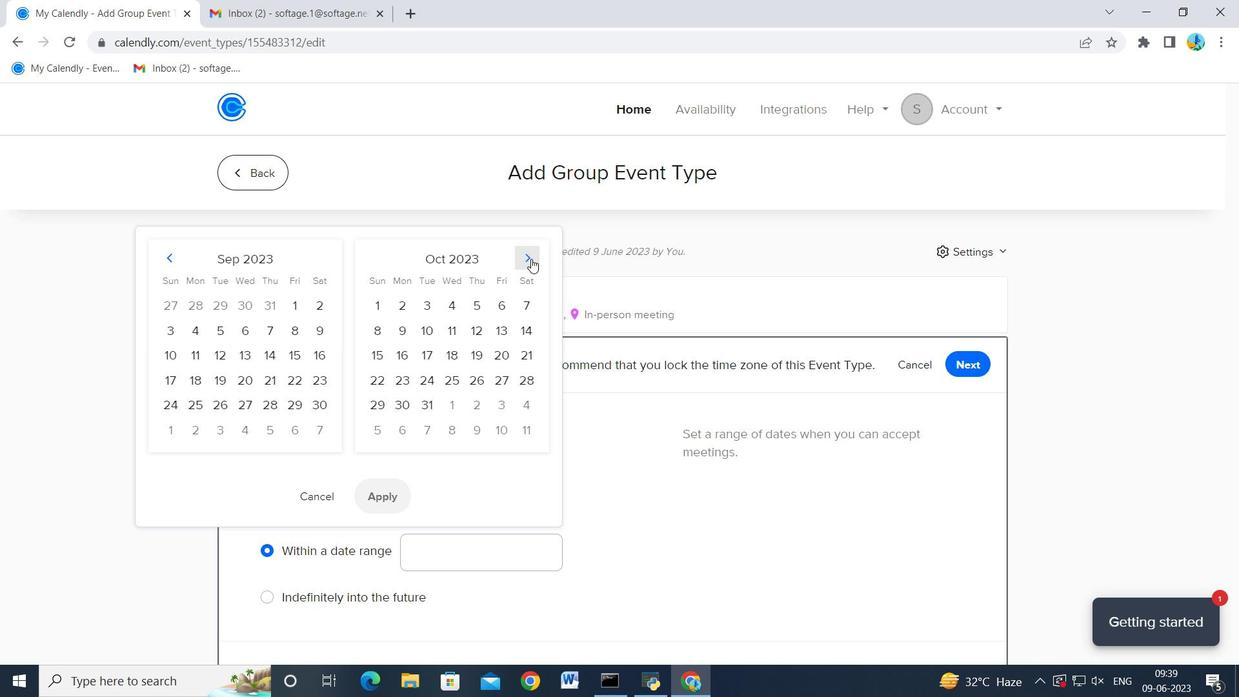 
Action: Mouse pressed left at (531, 258)
Screenshot: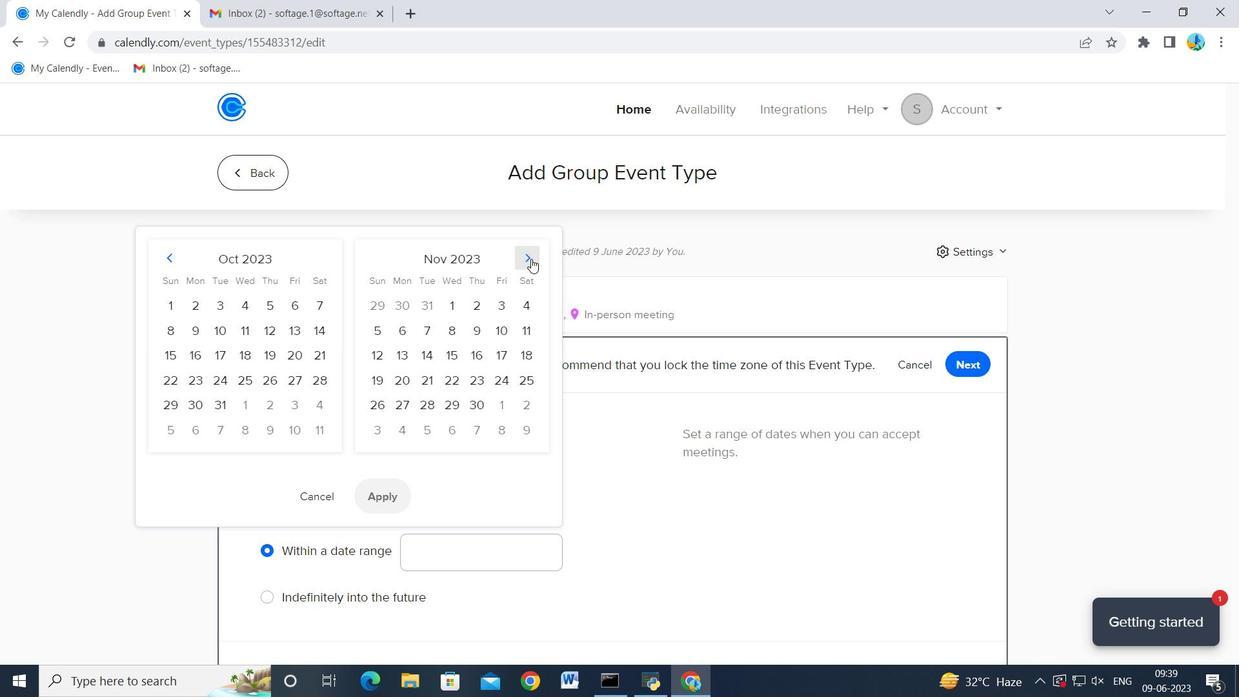 
Action: Mouse pressed left at (531, 258)
Screenshot: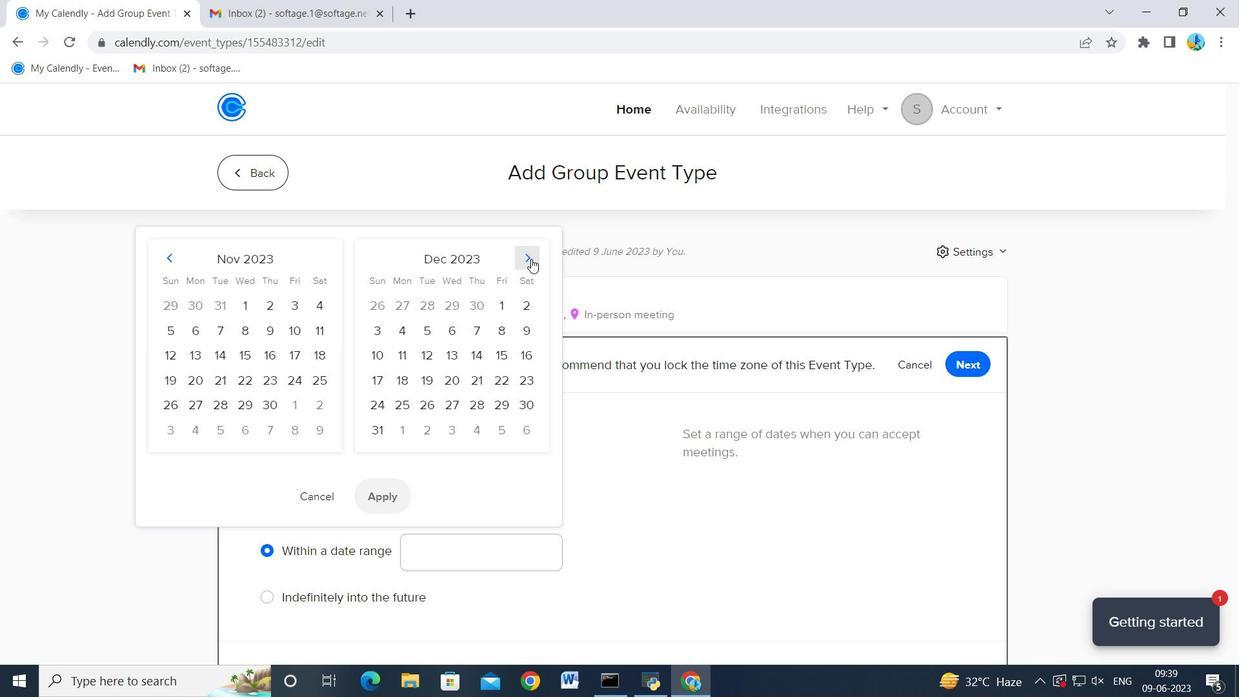 
Action: Mouse pressed left at (531, 258)
Screenshot: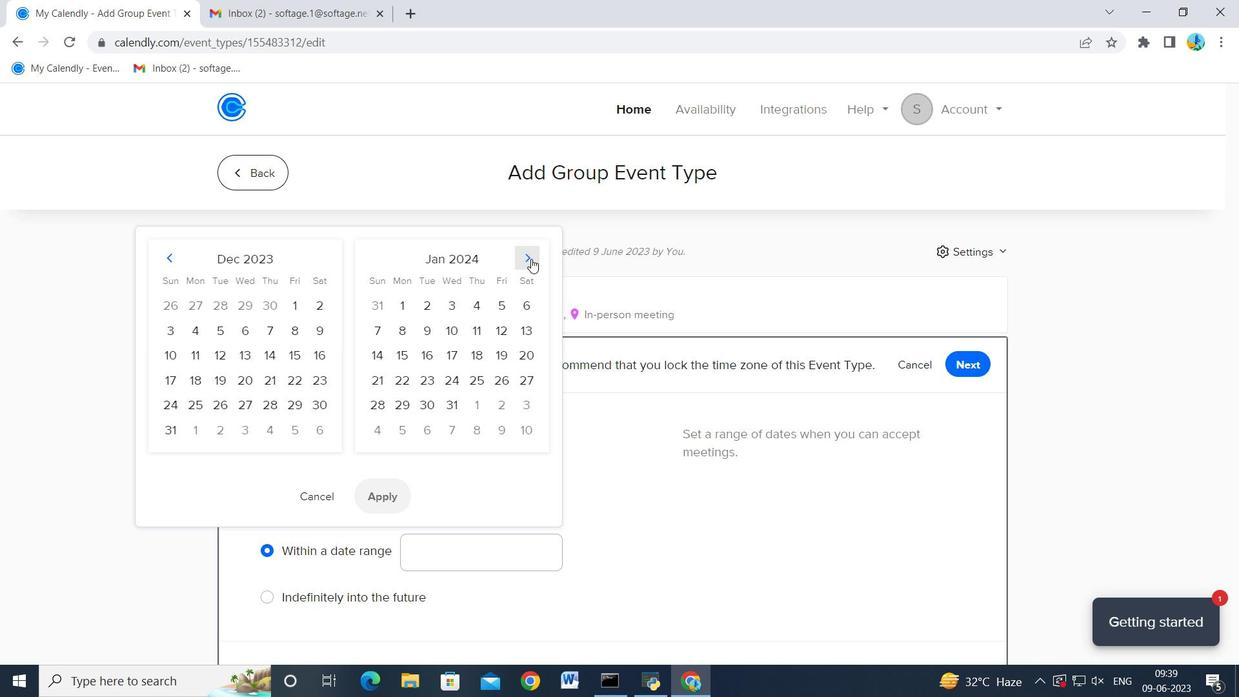 
Action: Mouse pressed left at (531, 258)
Screenshot: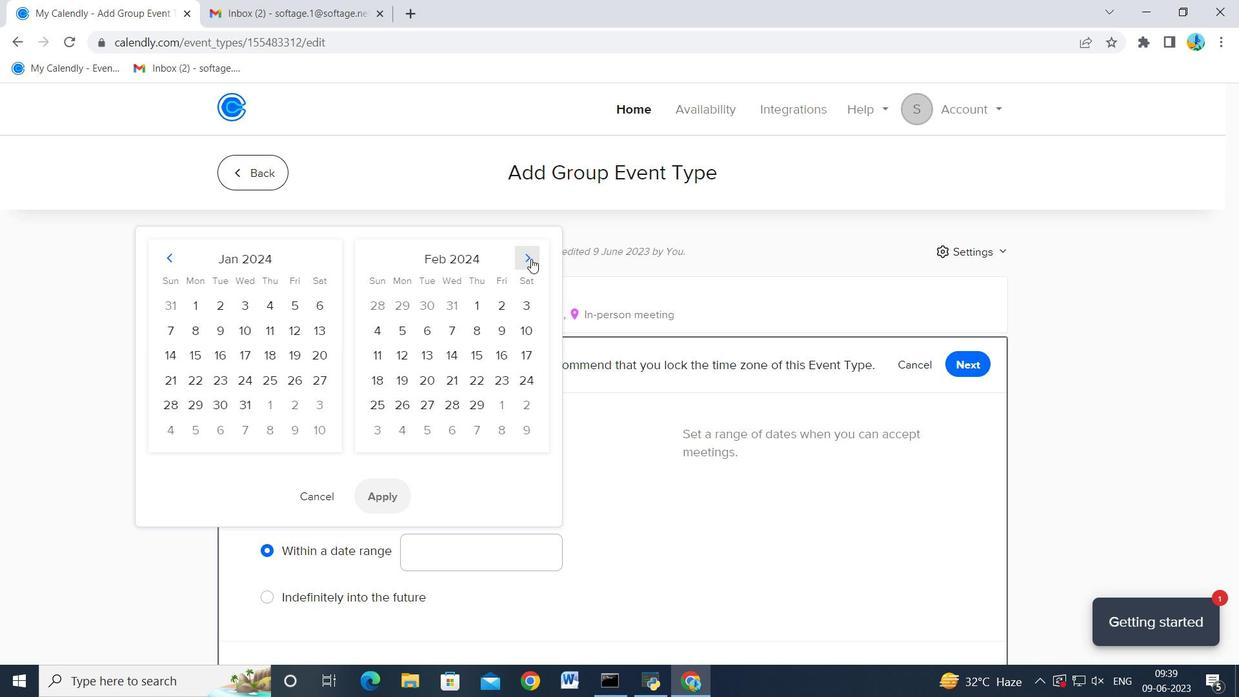 
Action: Mouse pressed left at (531, 258)
Screenshot: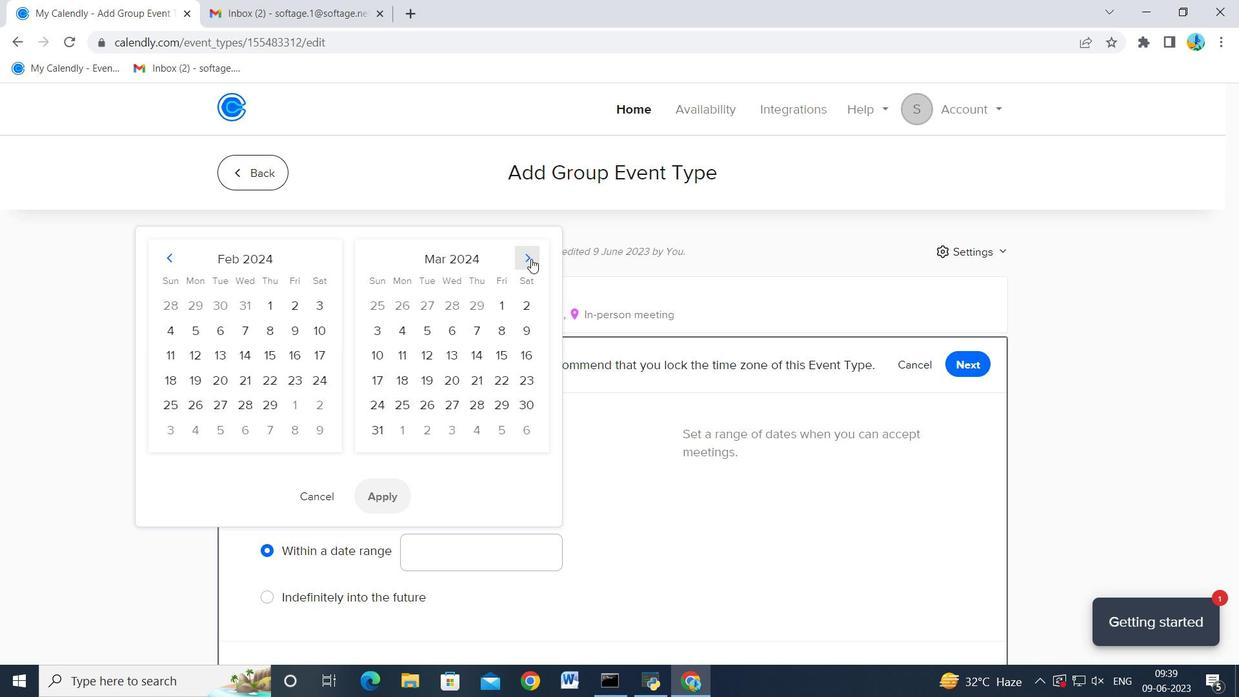 
Action: Mouse pressed left at (531, 258)
Screenshot: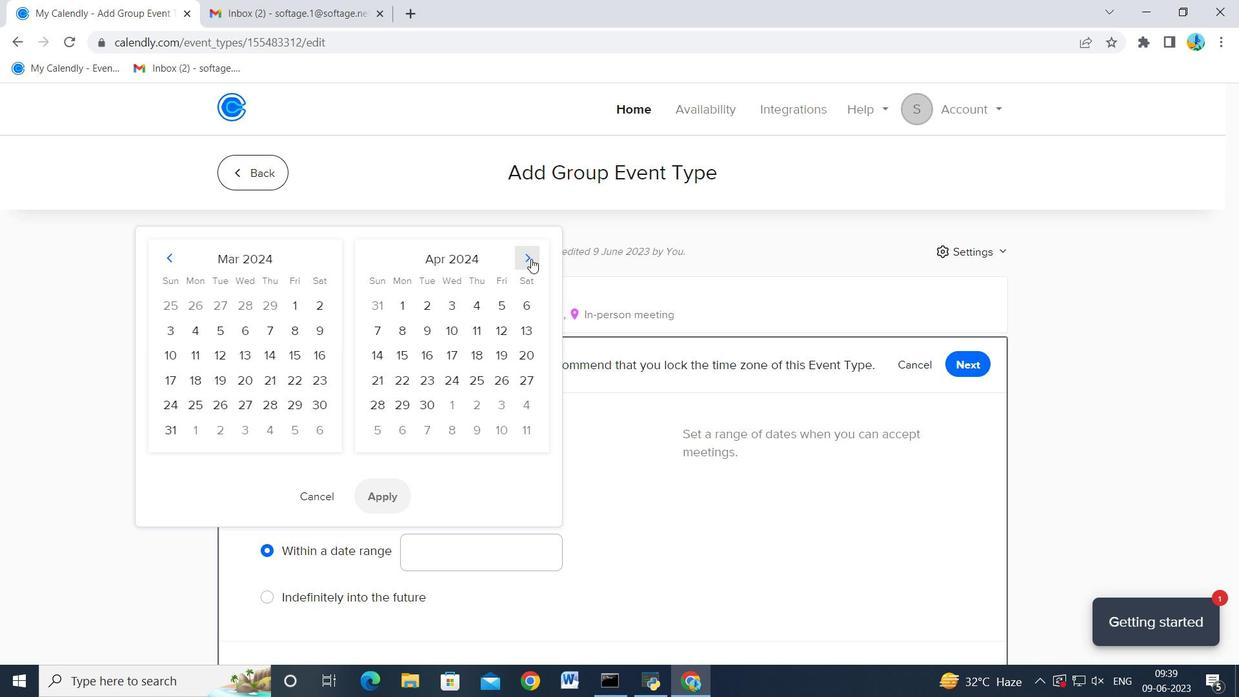 
Action: Mouse moved to (387, 407)
Screenshot: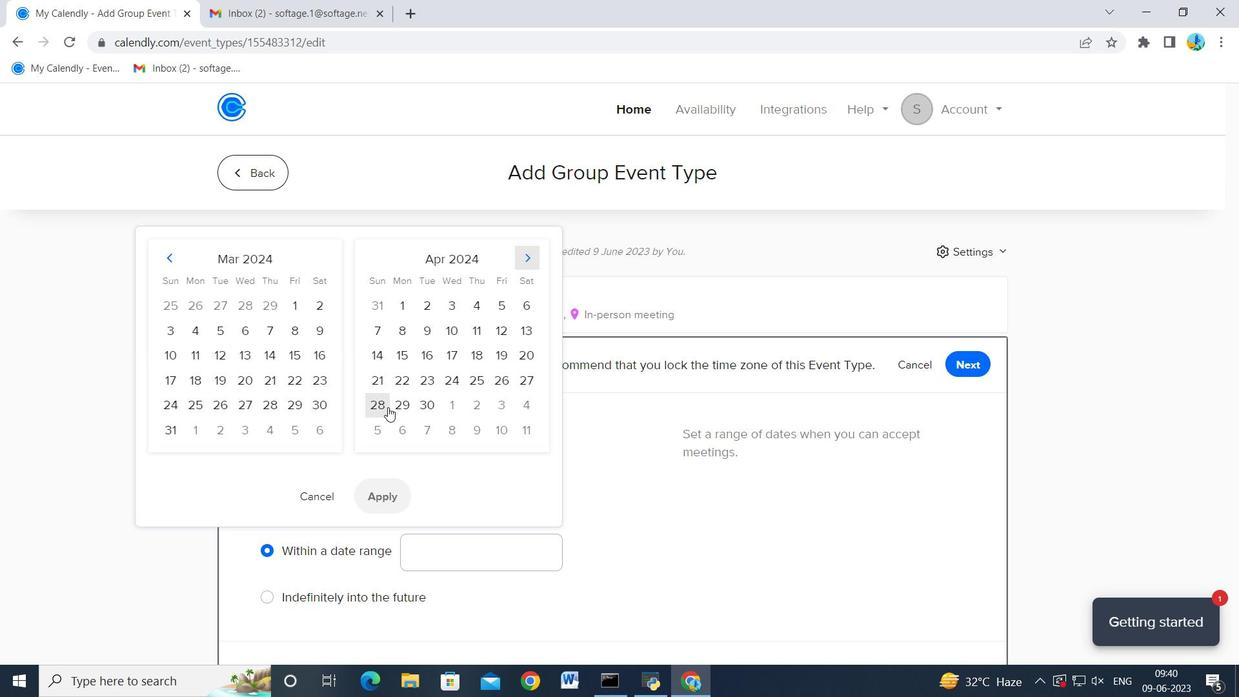 
Action: Mouse pressed left at (387, 407)
Screenshot: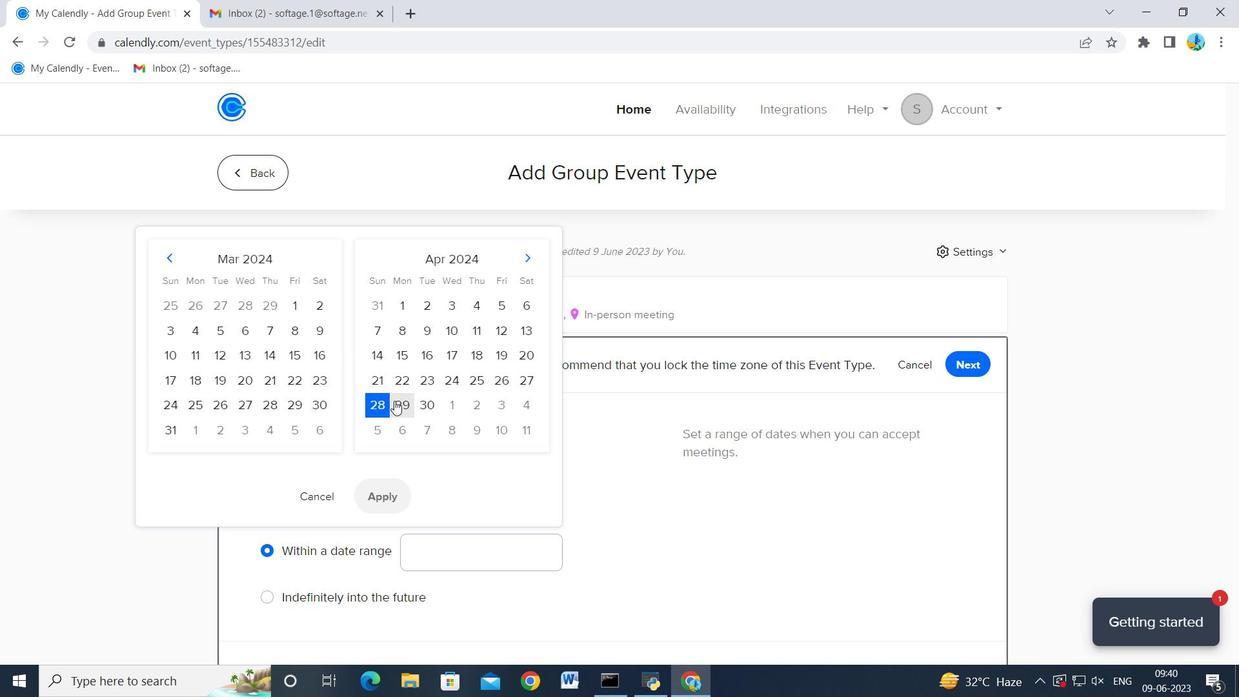 
Action: Mouse moved to (420, 397)
Screenshot: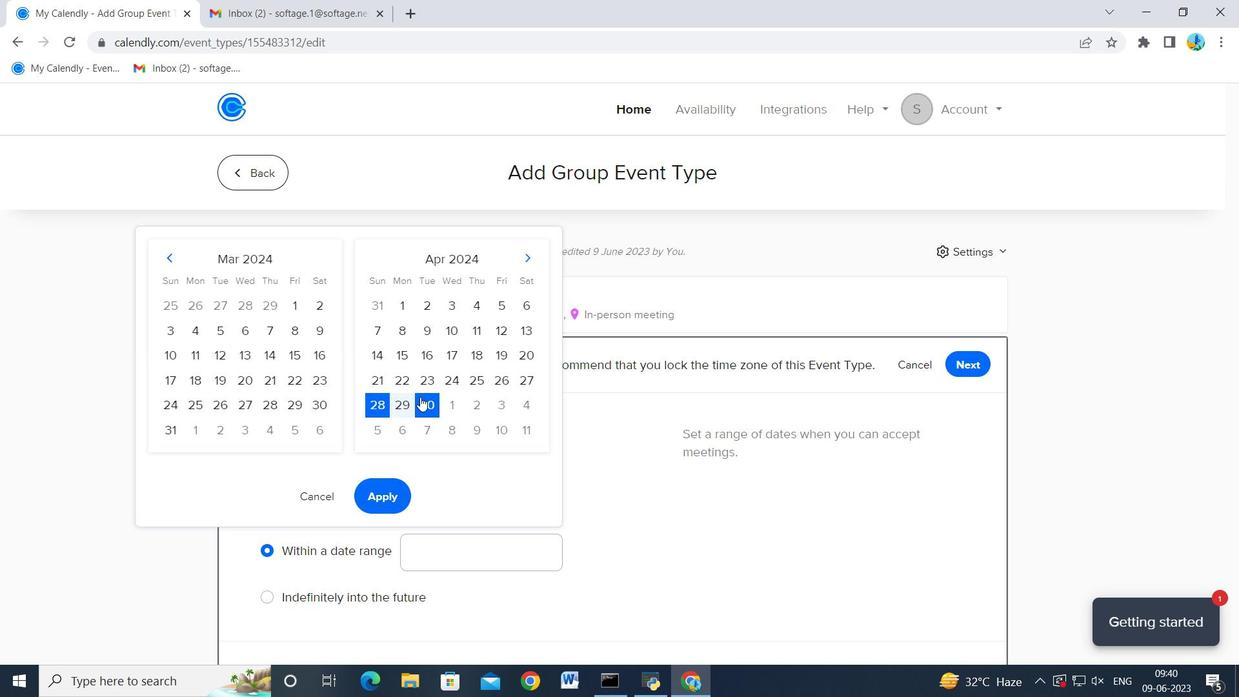 
Action: Mouse pressed left at (420, 397)
Screenshot: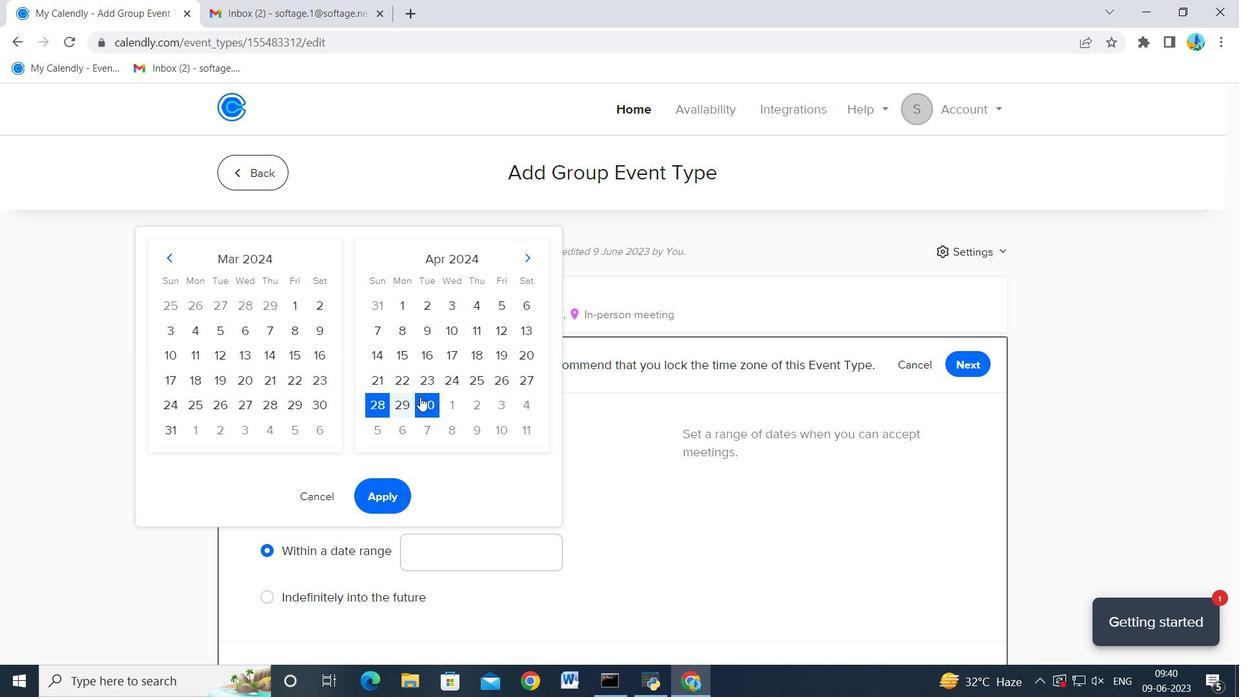 
Action: Mouse moved to (395, 487)
Screenshot: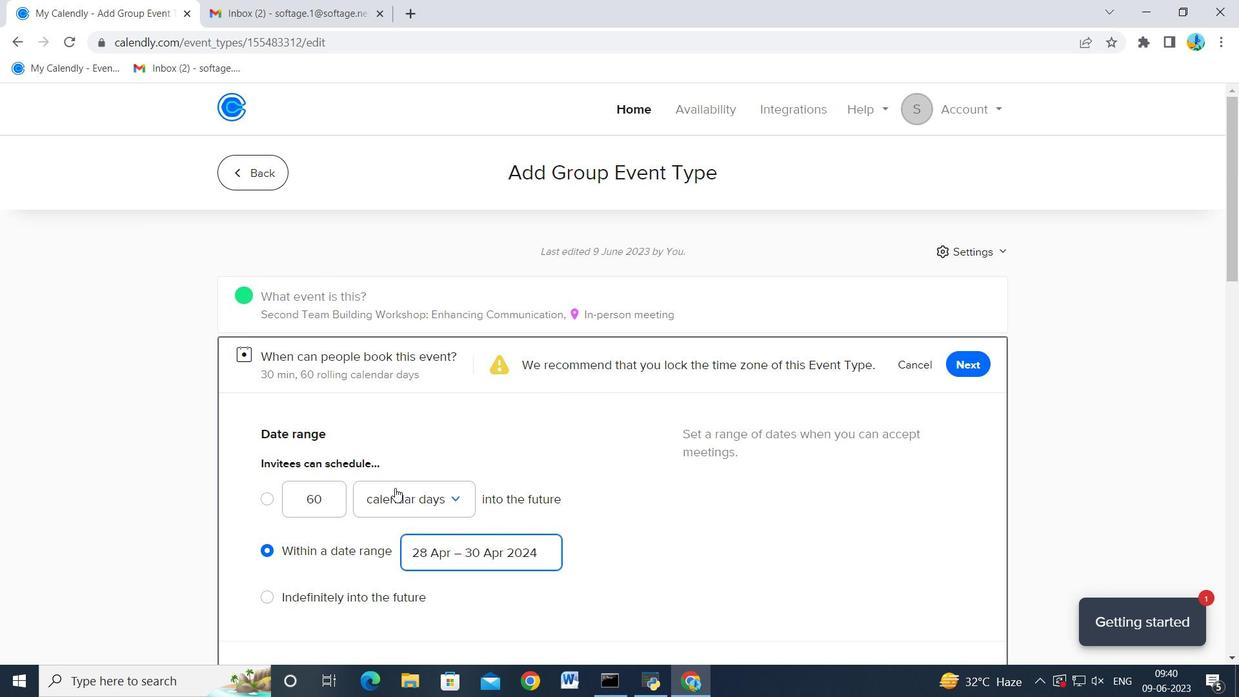 
Action: Mouse pressed left at (395, 487)
Screenshot: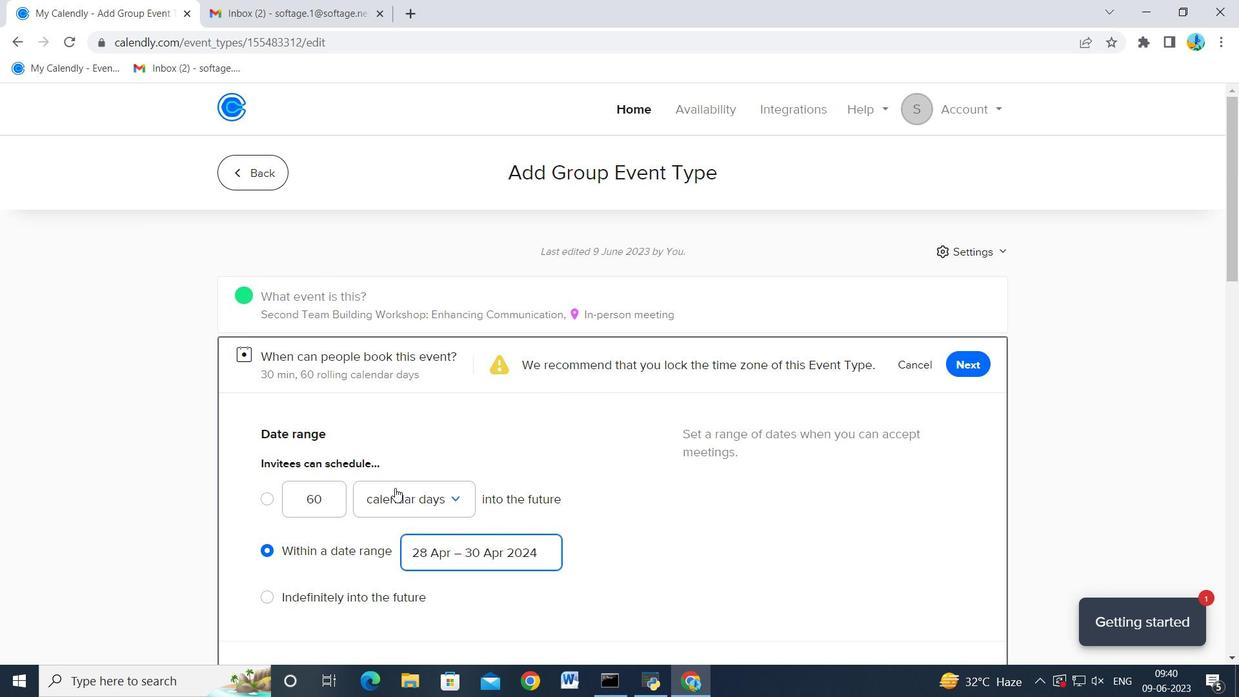 
Action: Mouse moved to (540, 408)
Screenshot: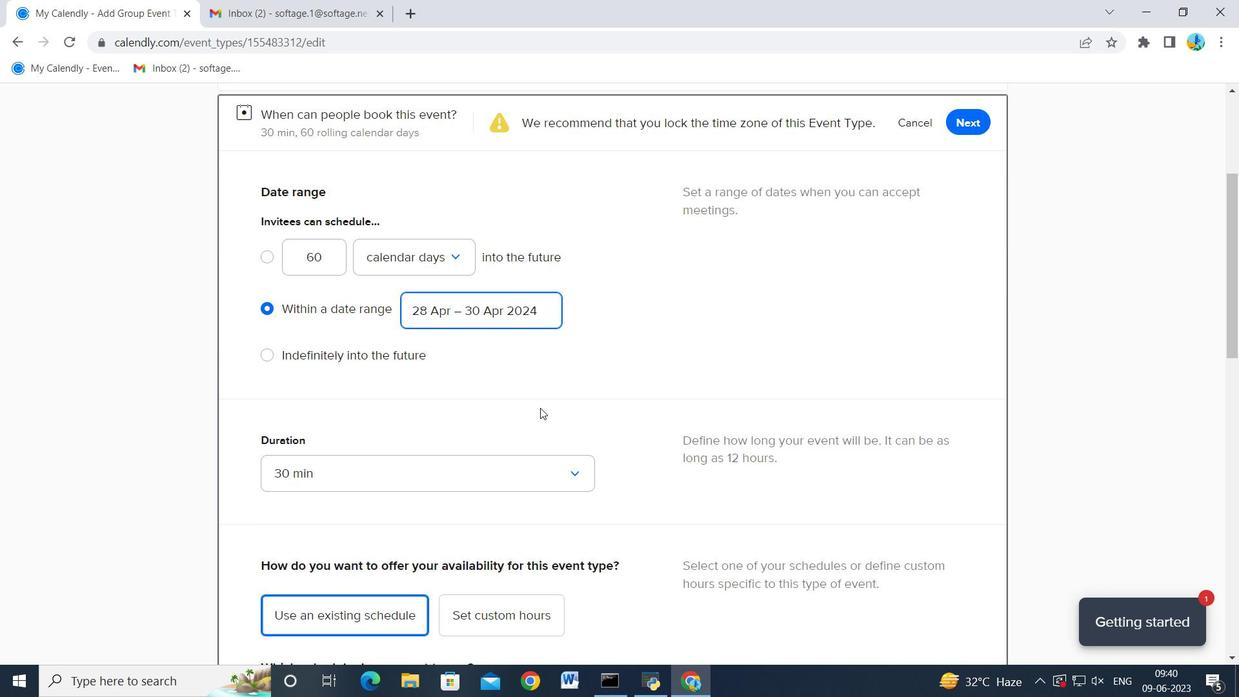 
Action: Mouse scrolled (540, 407) with delta (0, 0)
Screenshot: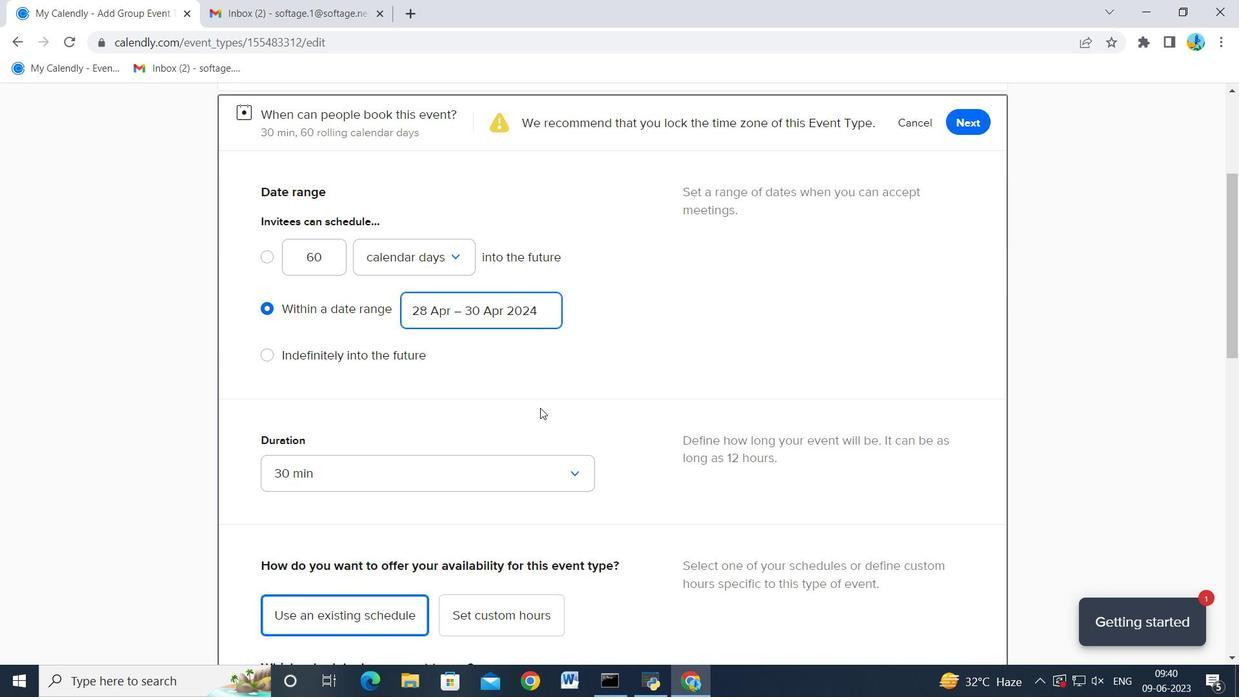 
Action: Mouse scrolled (540, 407) with delta (0, 0)
Screenshot: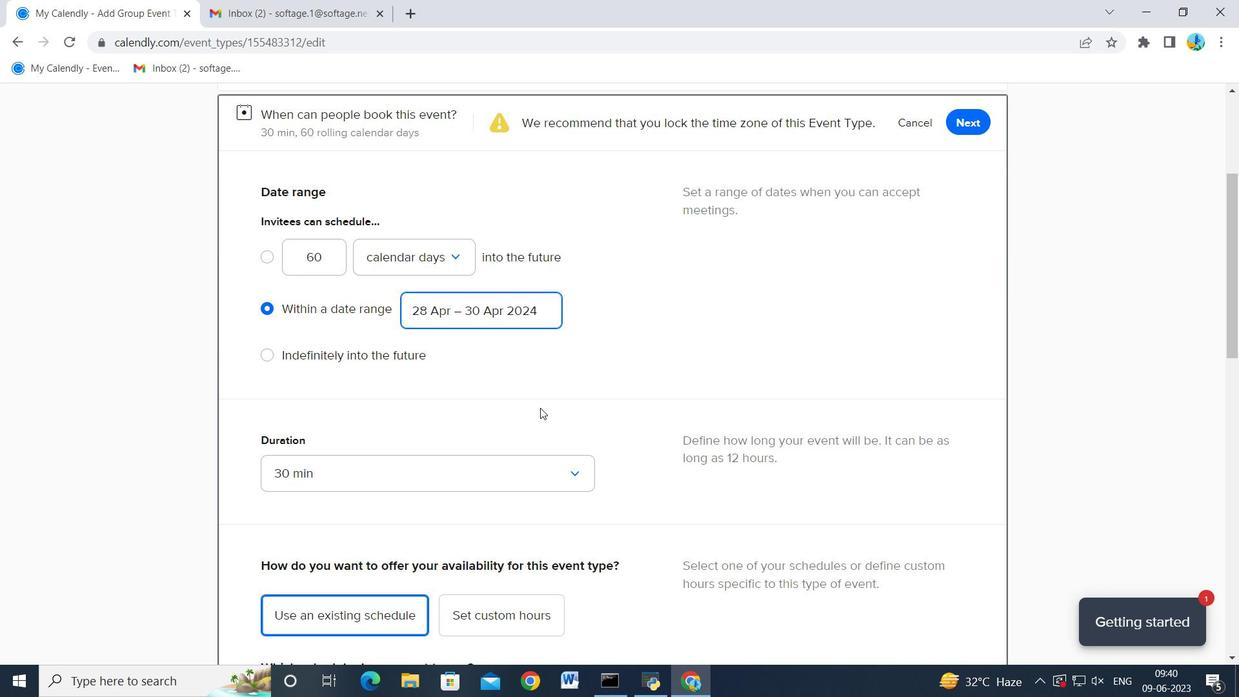
Action: Mouse scrolled (540, 407) with delta (0, 0)
Screenshot: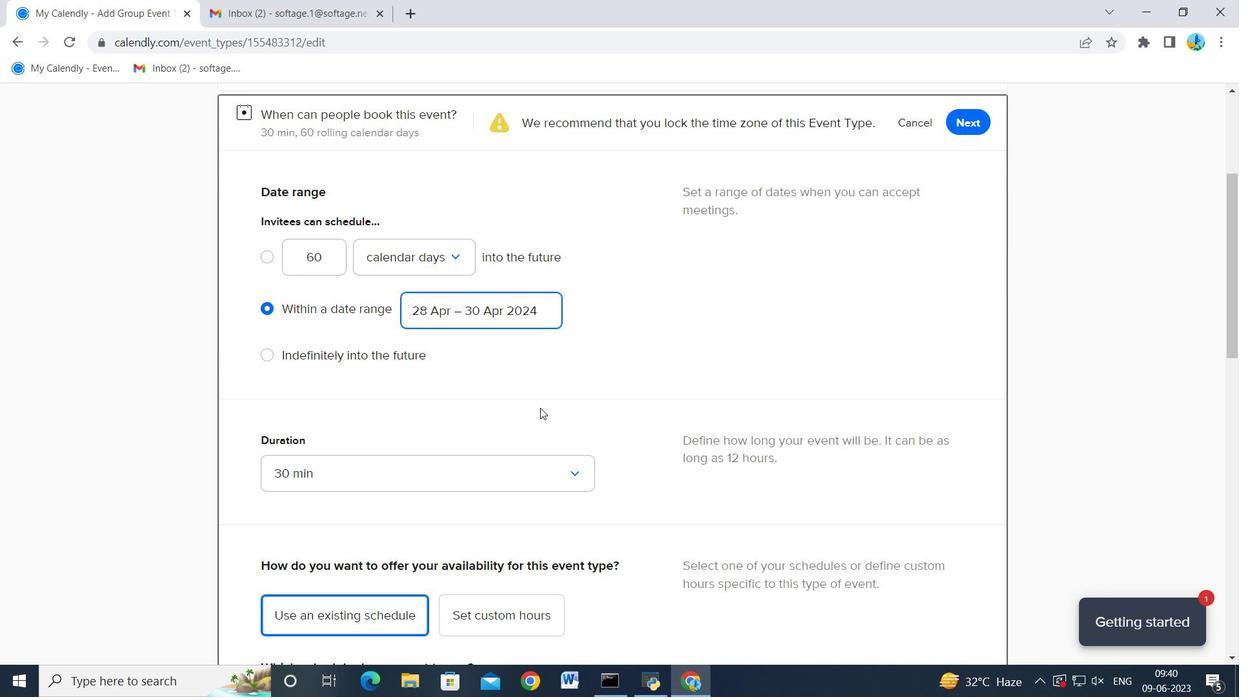 
Action: Mouse moved to (539, 431)
Screenshot: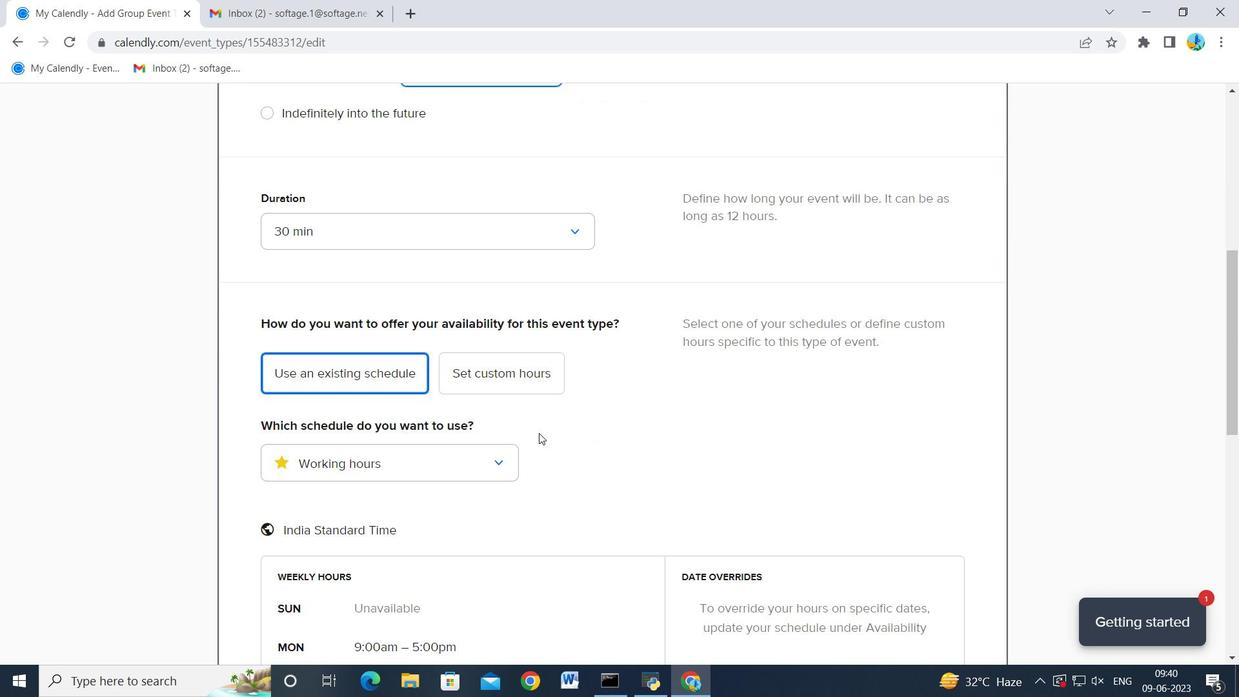 
Action: Mouse scrolled (539, 430) with delta (0, 0)
Screenshot: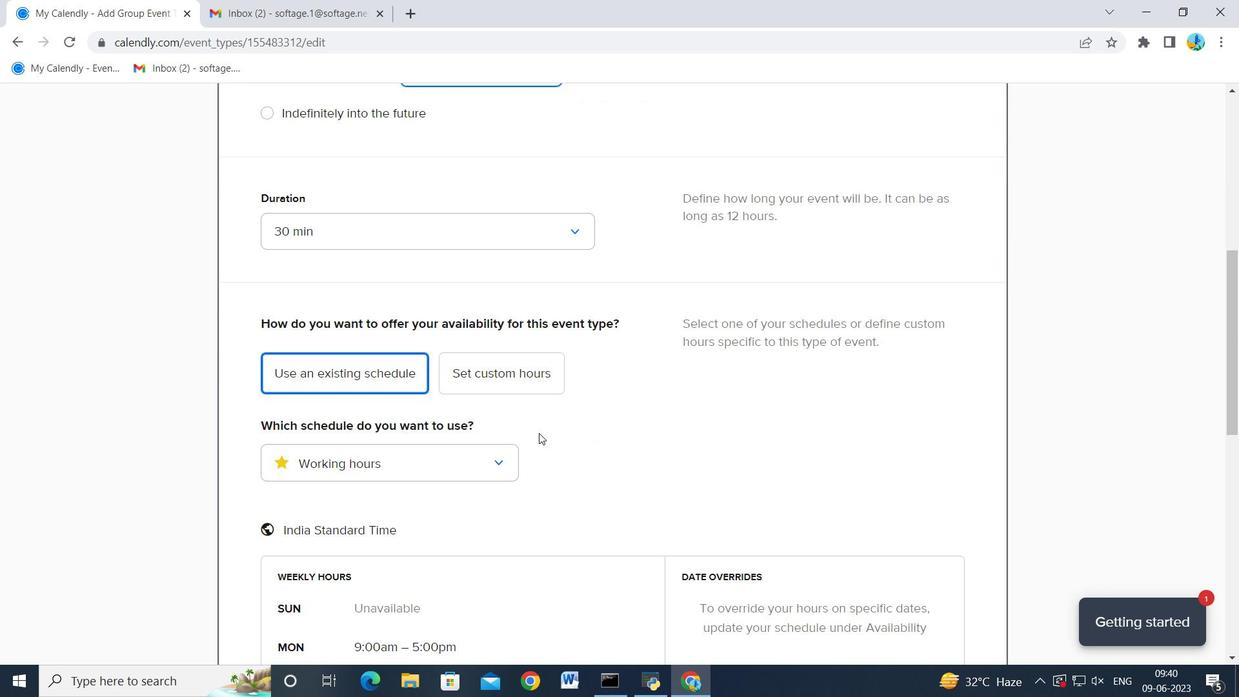 
Action: Mouse moved to (539, 431)
Screenshot: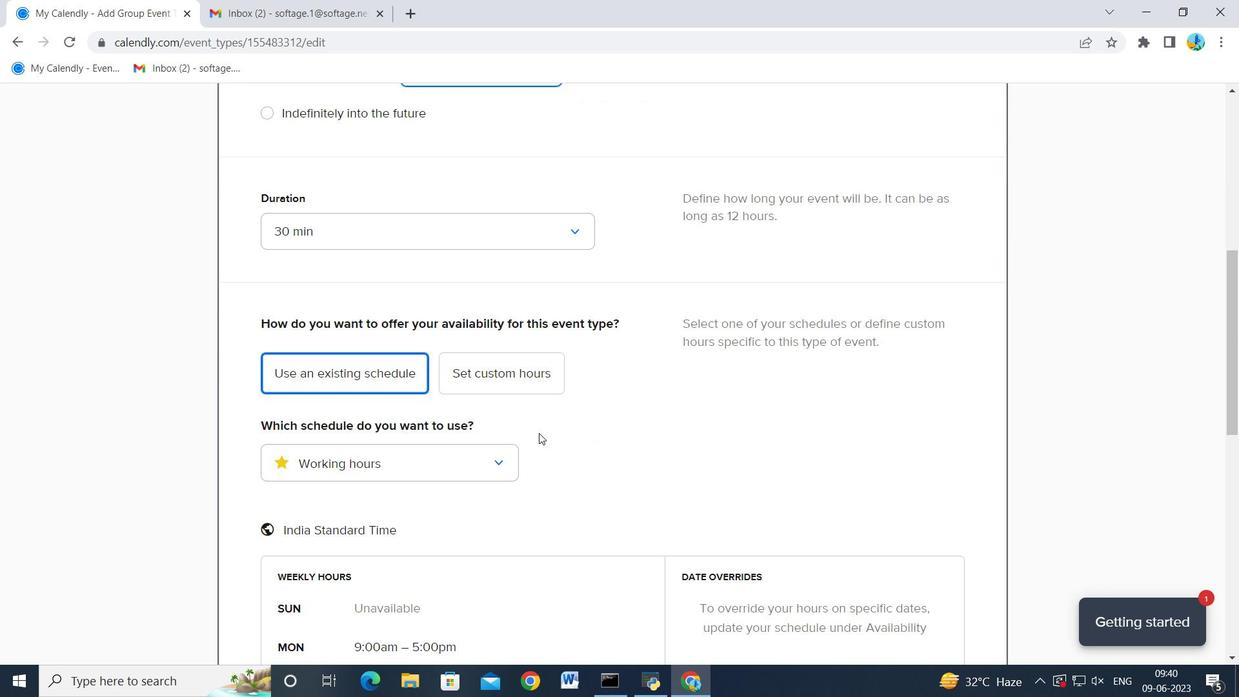 
Action: Mouse scrolled (539, 431) with delta (0, 0)
Screenshot: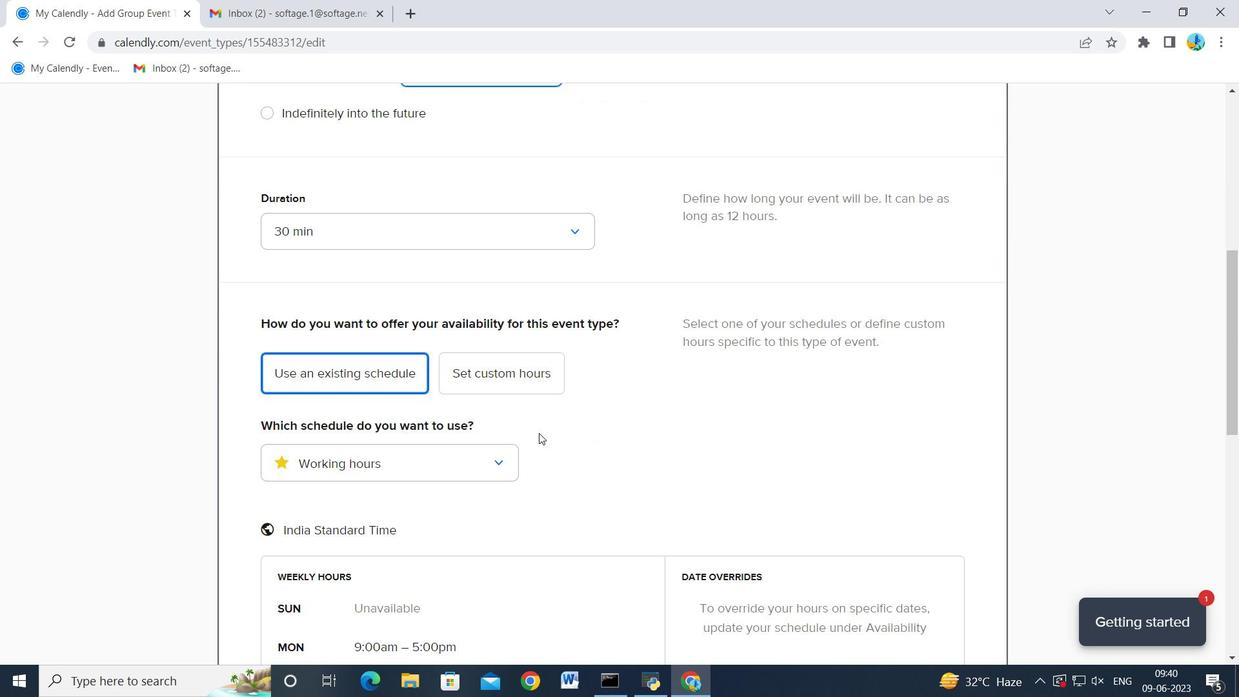 
Action: Mouse moved to (539, 433)
Screenshot: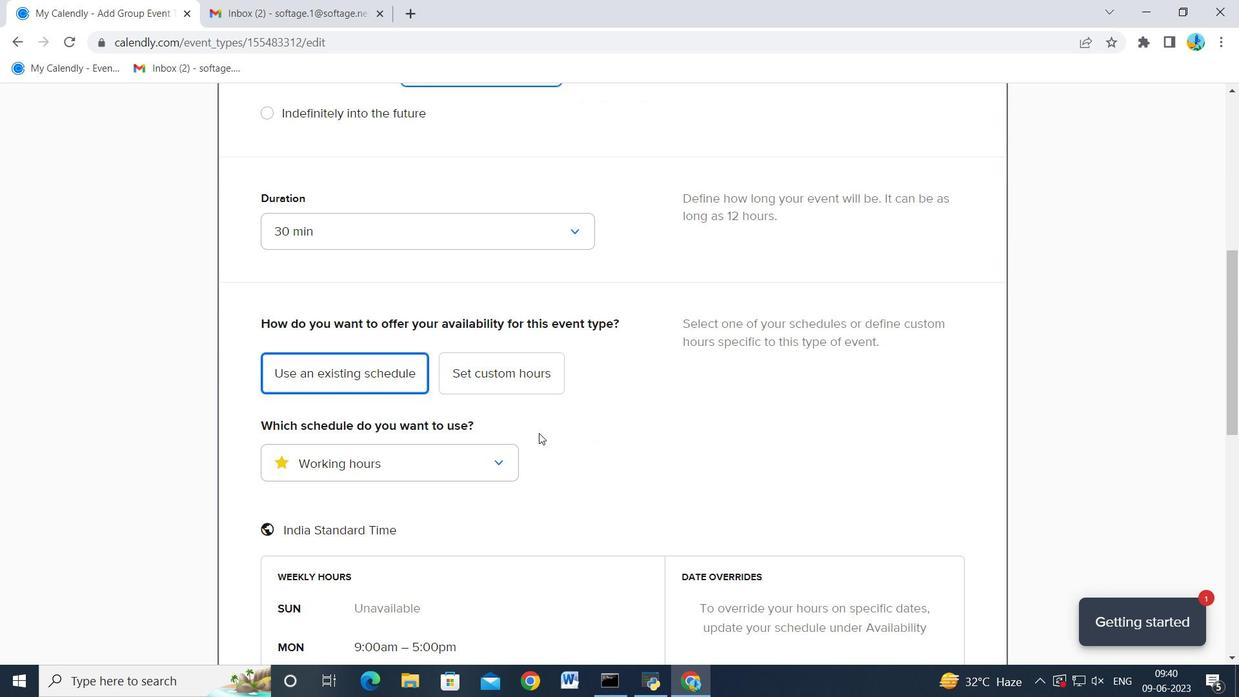
Action: Mouse scrolled (539, 432) with delta (0, 0)
Screenshot: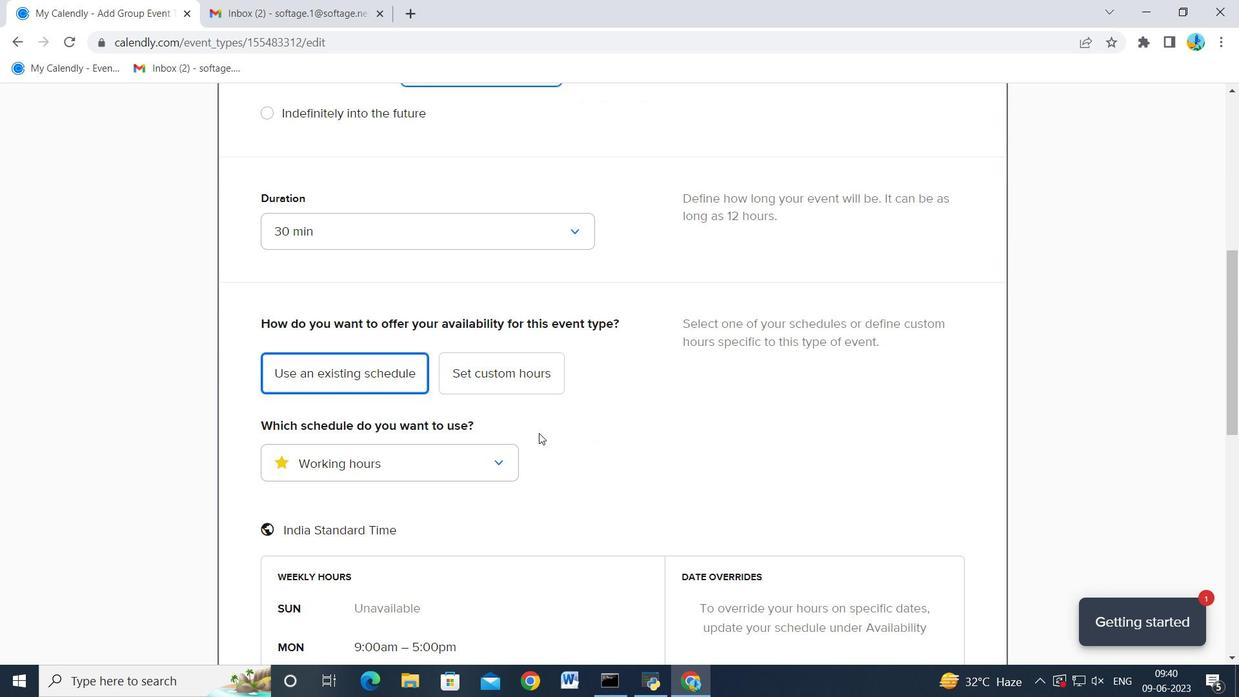 
Action: Mouse moved to (539, 434)
Screenshot: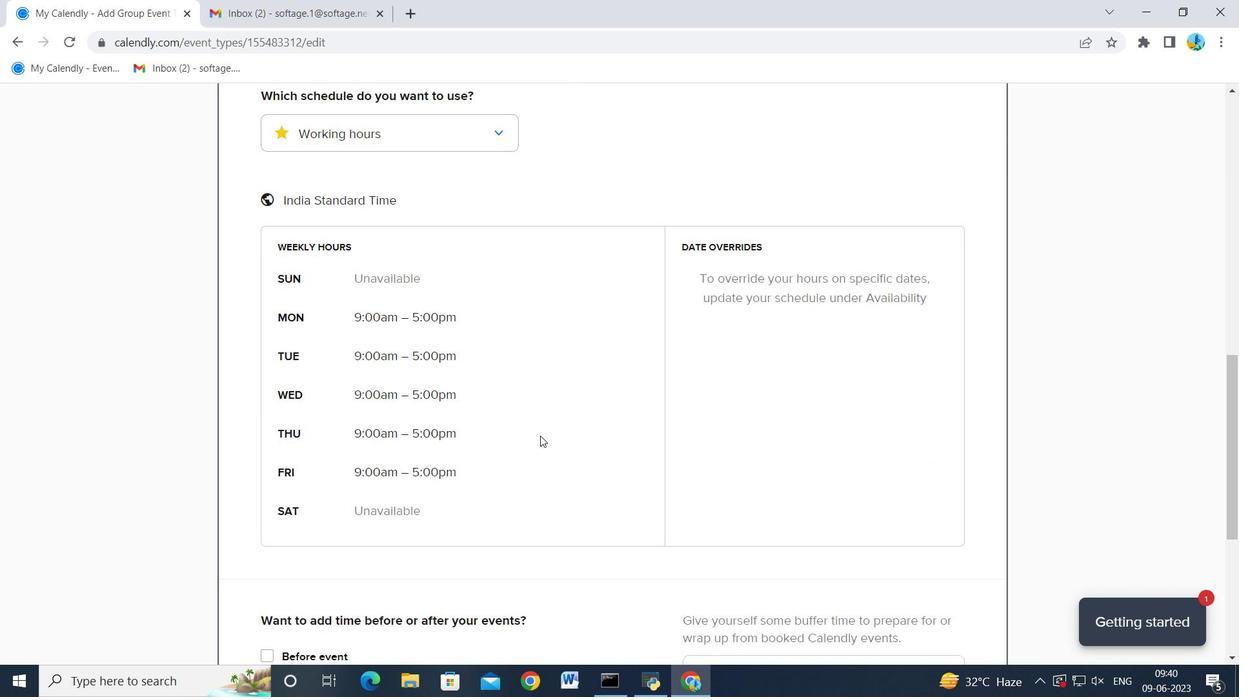 
Action: Mouse scrolled (539, 433) with delta (0, 0)
Screenshot: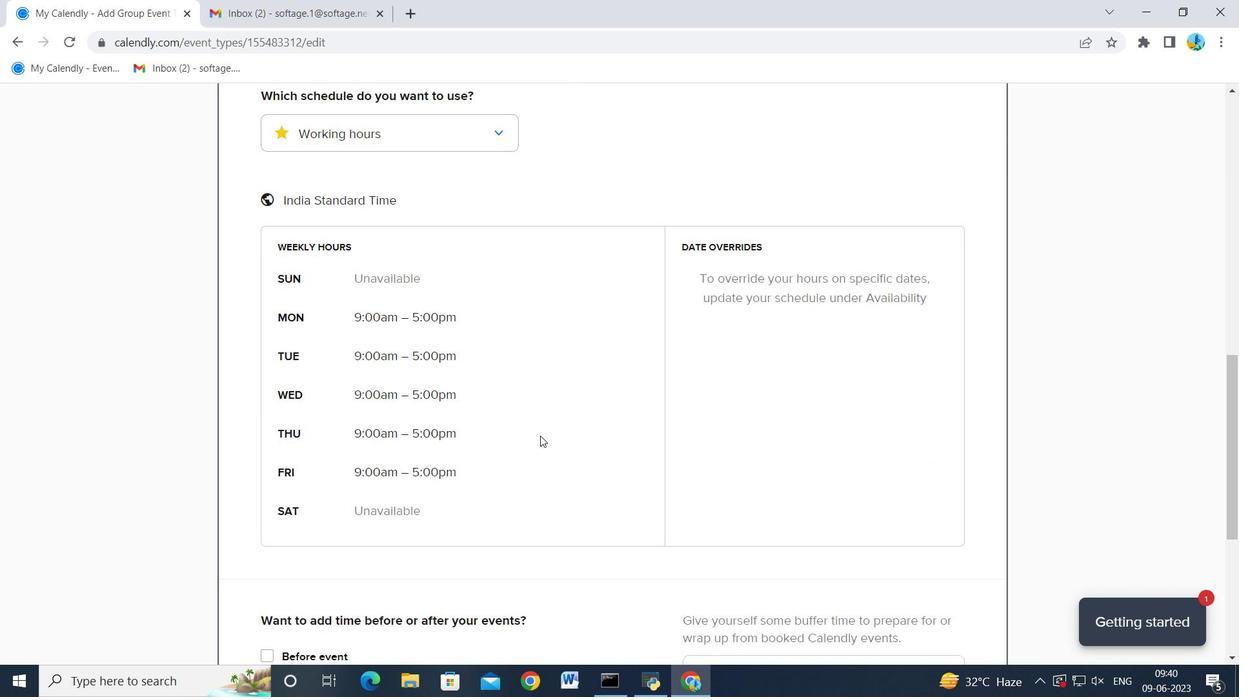 
Action: Mouse moved to (539, 435)
Screenshot: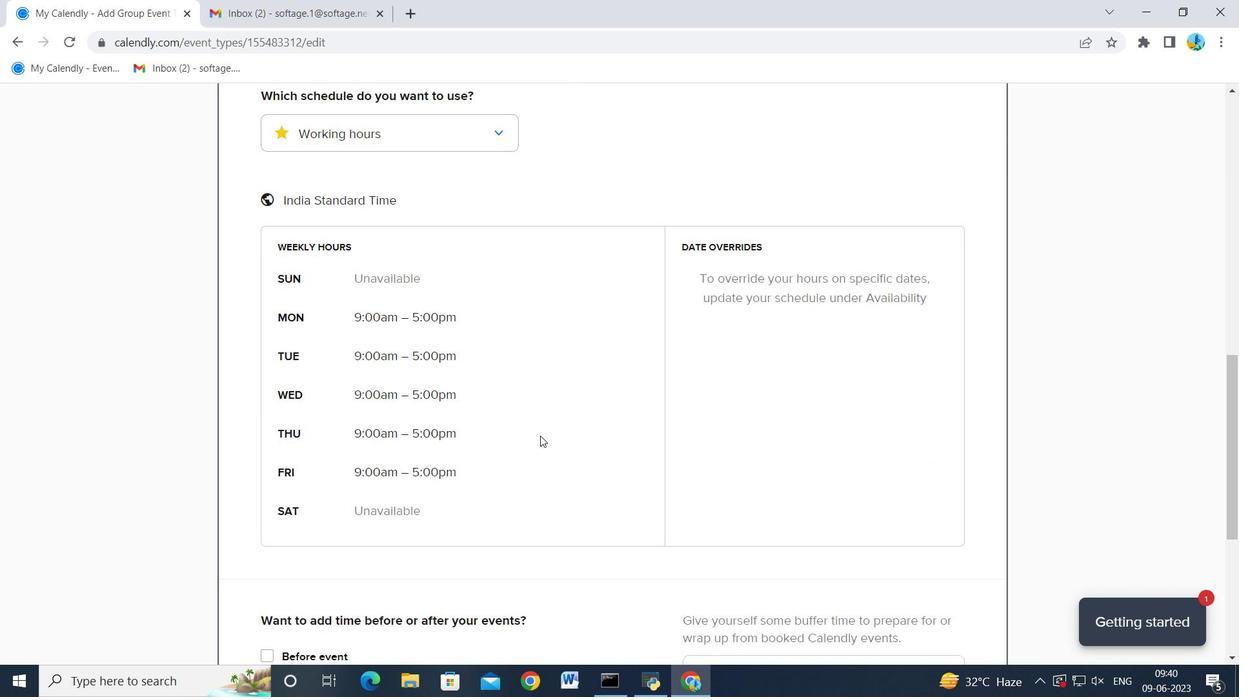 
Action: Mouse scrolled (539, 434) with delta (0, 0)
Screenshot: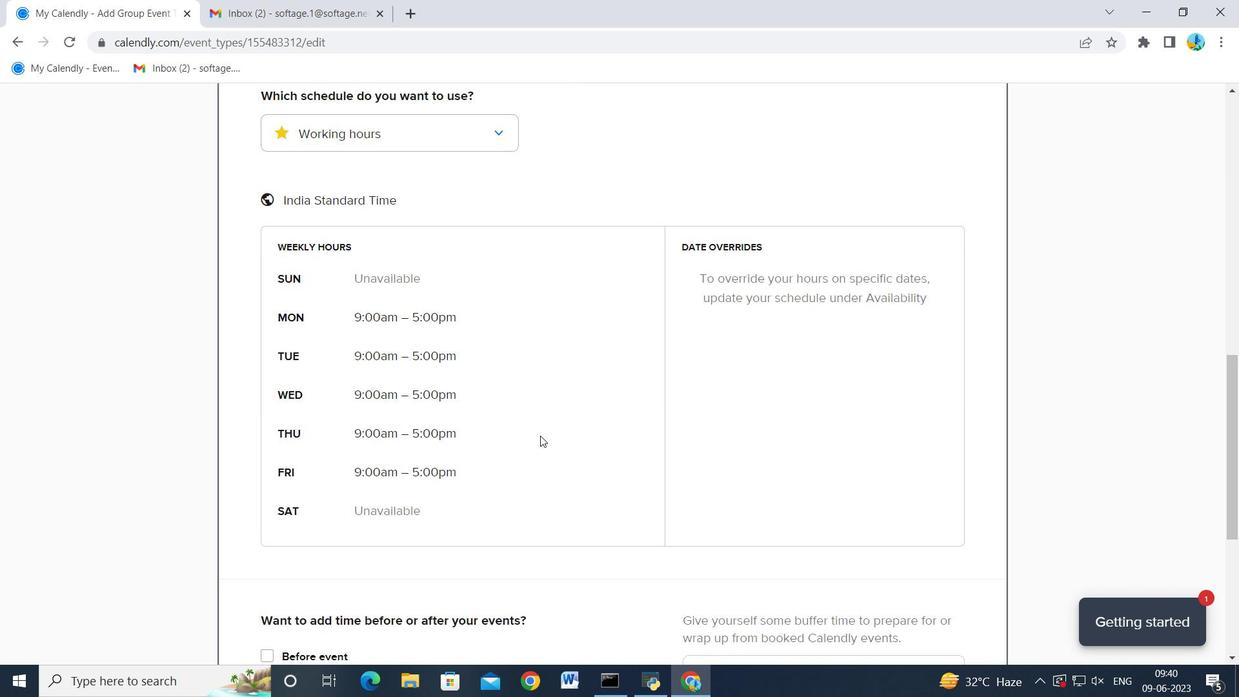 
Action: Mouse moved to (539, 435)
Screenshot: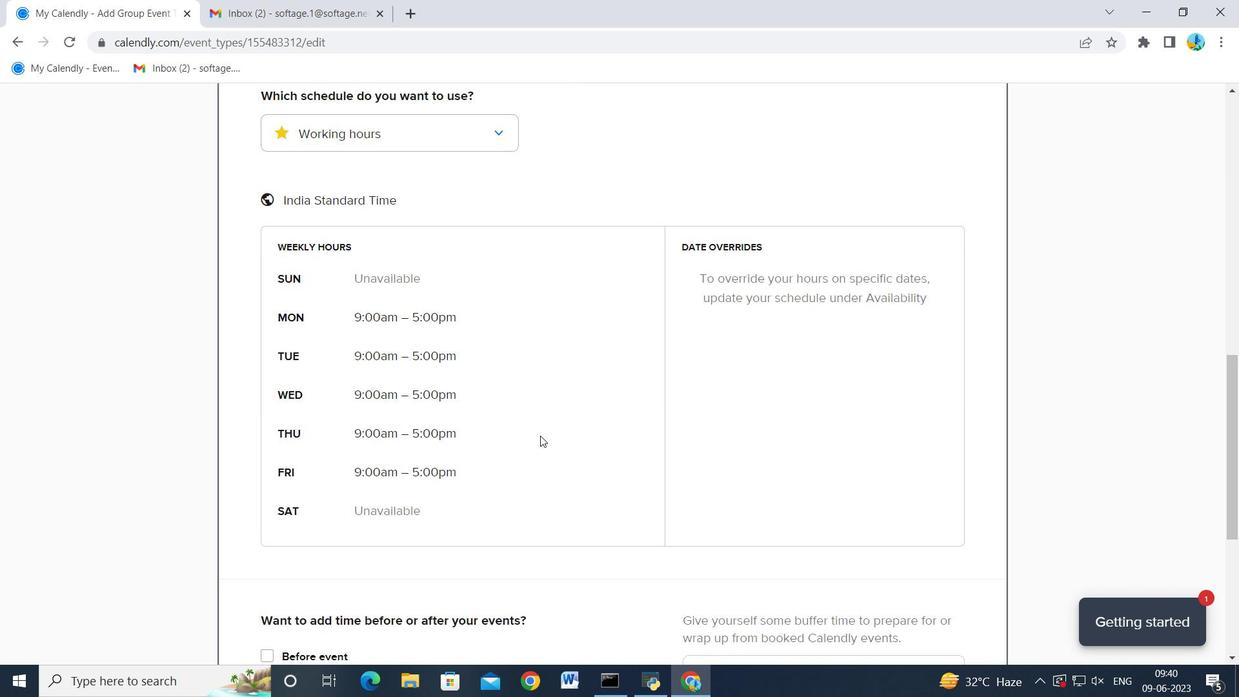 
Action: Mouse scrolled (539, 435) with delta (0, 0)
Screenshot: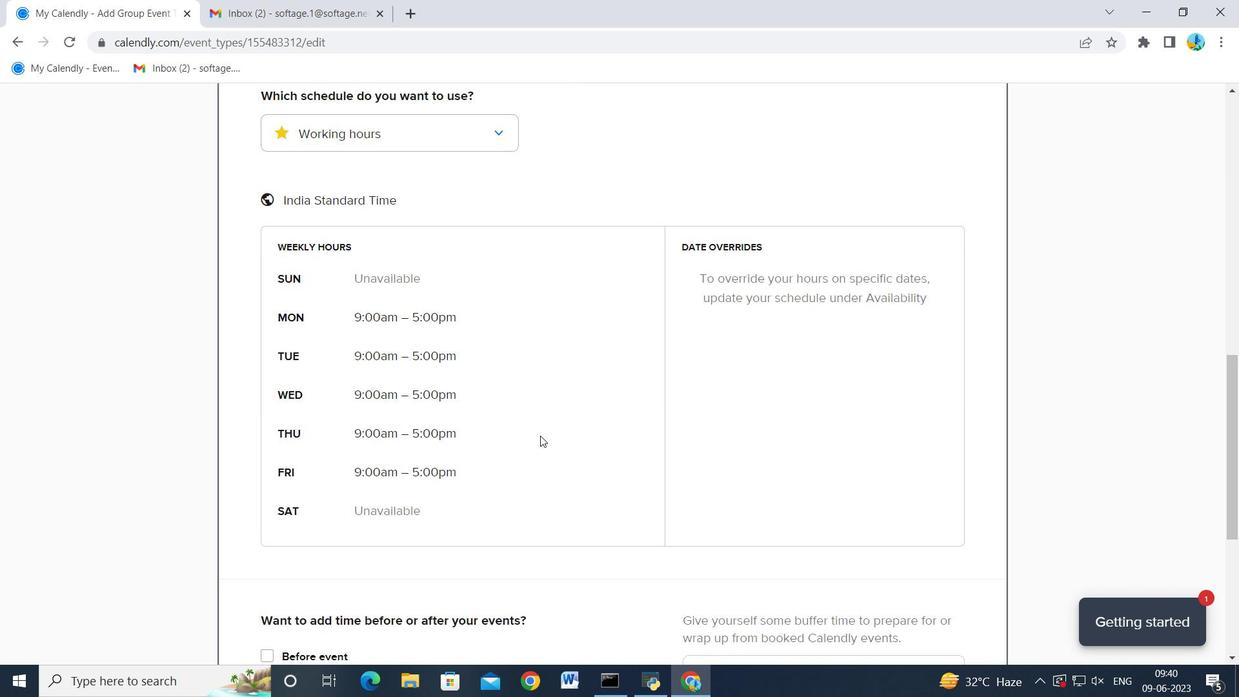 
Action: Mouse scrolled (539, 435) with delta (0, 0)
Screenshot: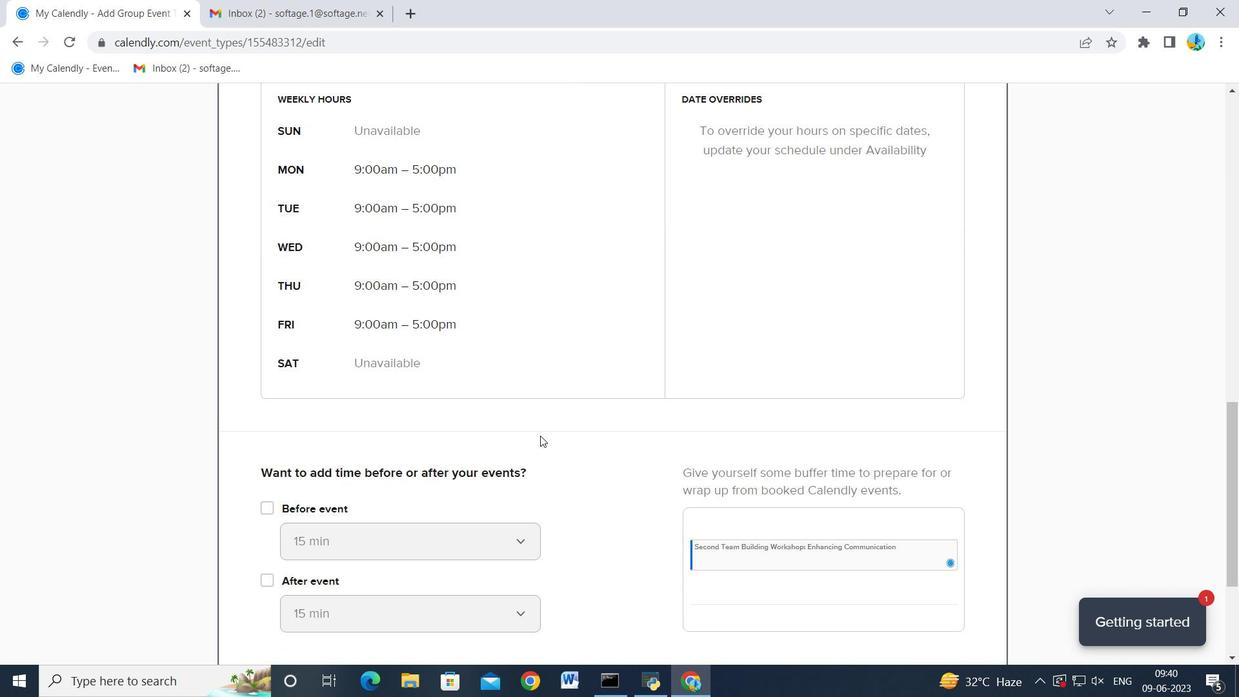 
Action: Mouse moved to (540, 435)
Screenshot: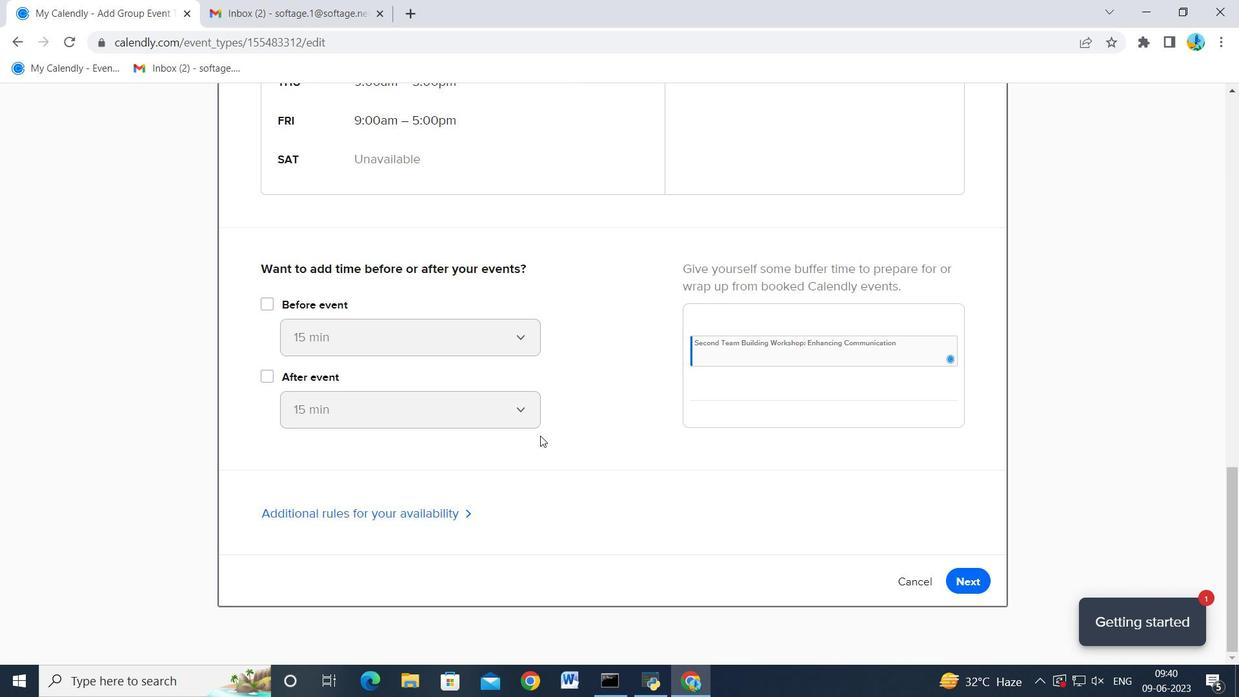 
Action: Mouse scrolled (540, 435) with delta (0, 0)
Screenshot: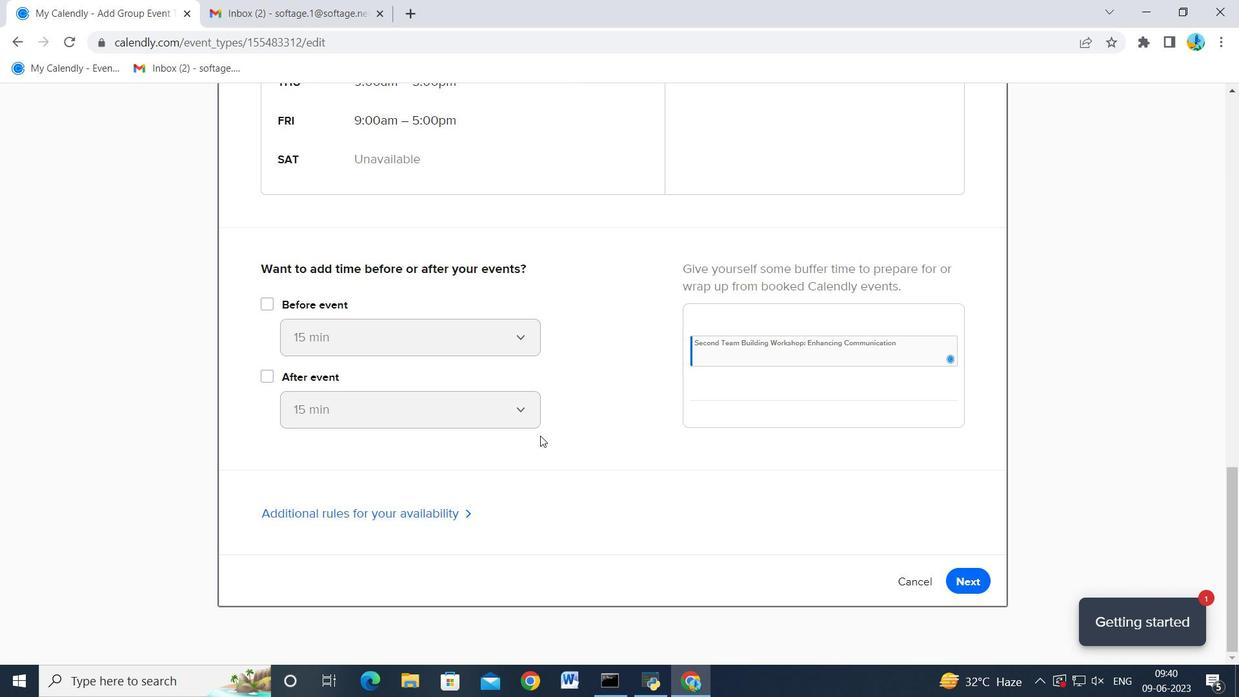 
Action: Mouse scrolled (540, 435) with delta (0, 0)
Screenshot: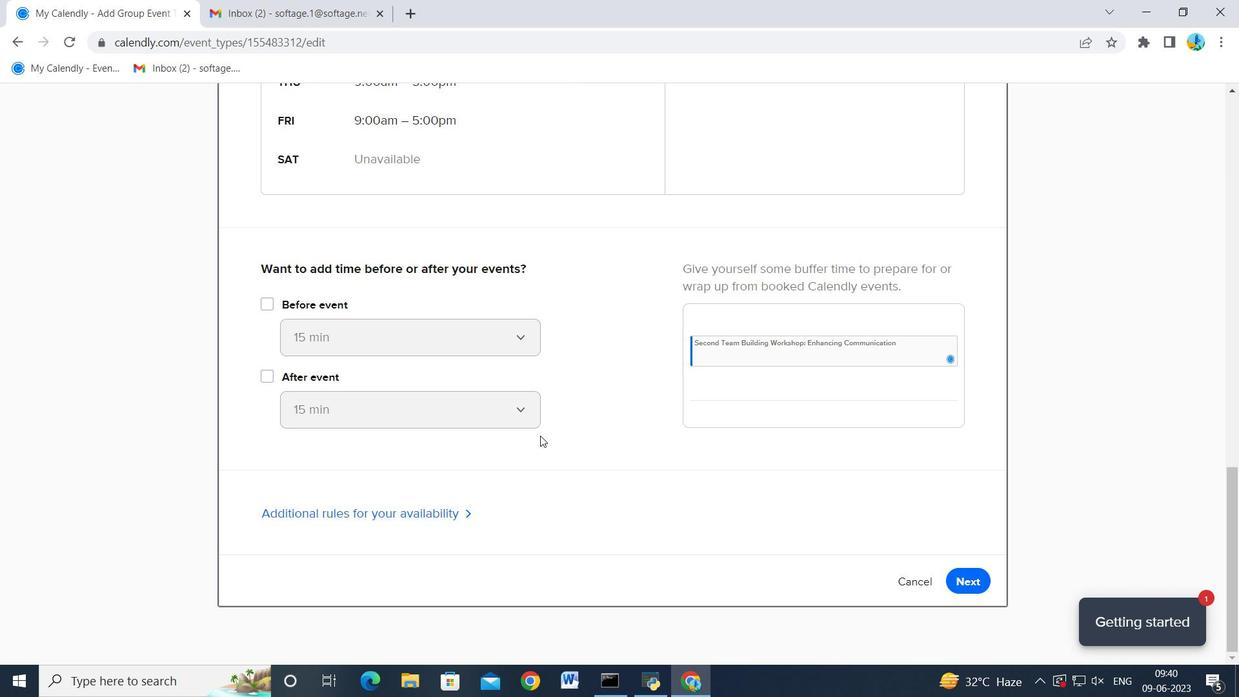 
Action: Mouse scrolled (540, 435) with delta (0, 0)
Screenshot: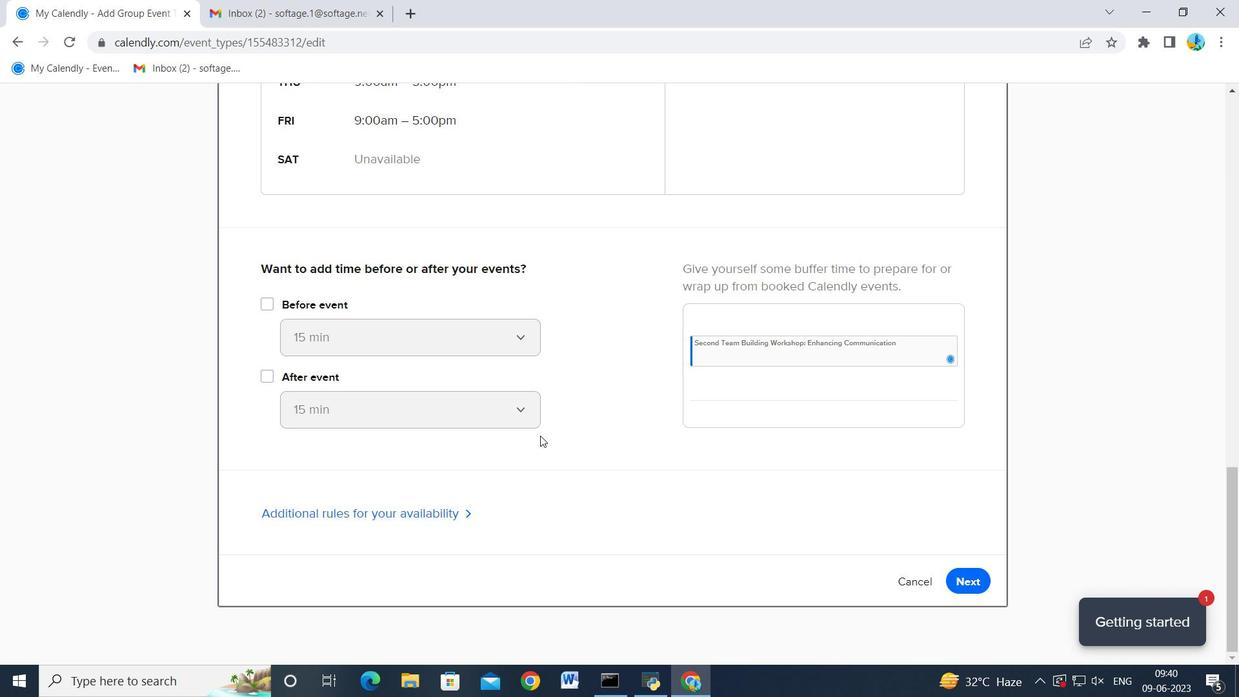 
Action: Mouse scrolled (540, 435) with delta (0, 0)
Screenshot: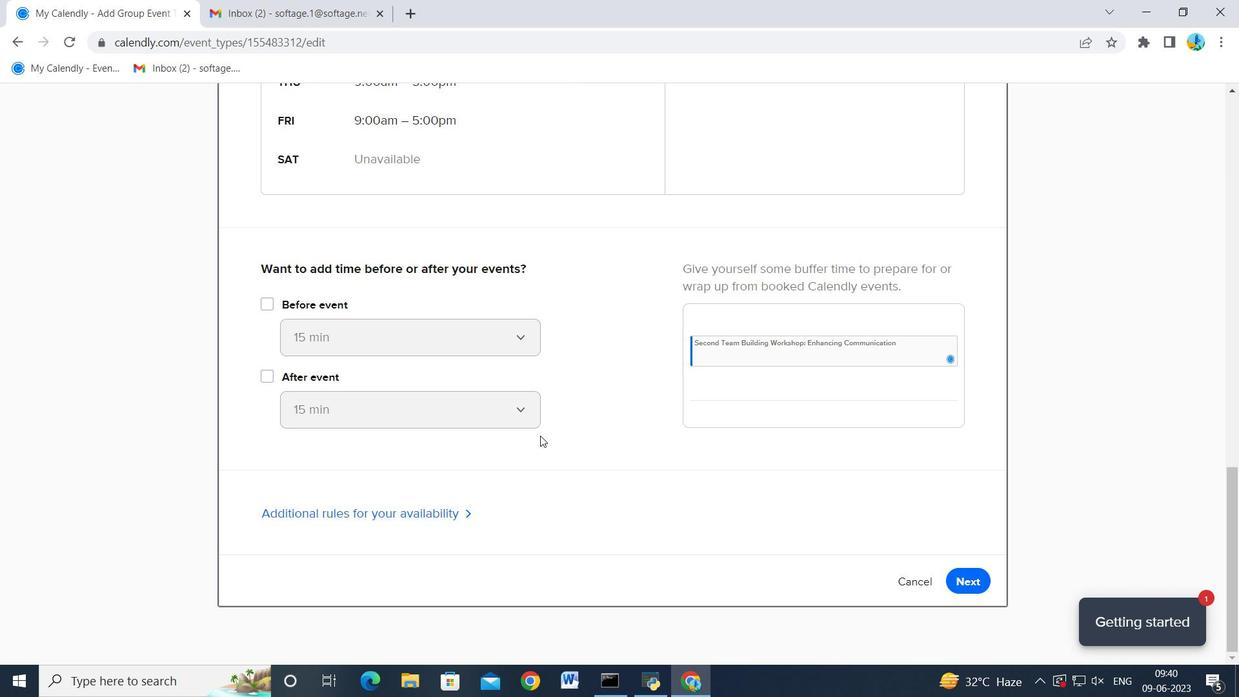 
Action: Mouse scrolled (540, 435) with delta (0, 0)
Screenshot: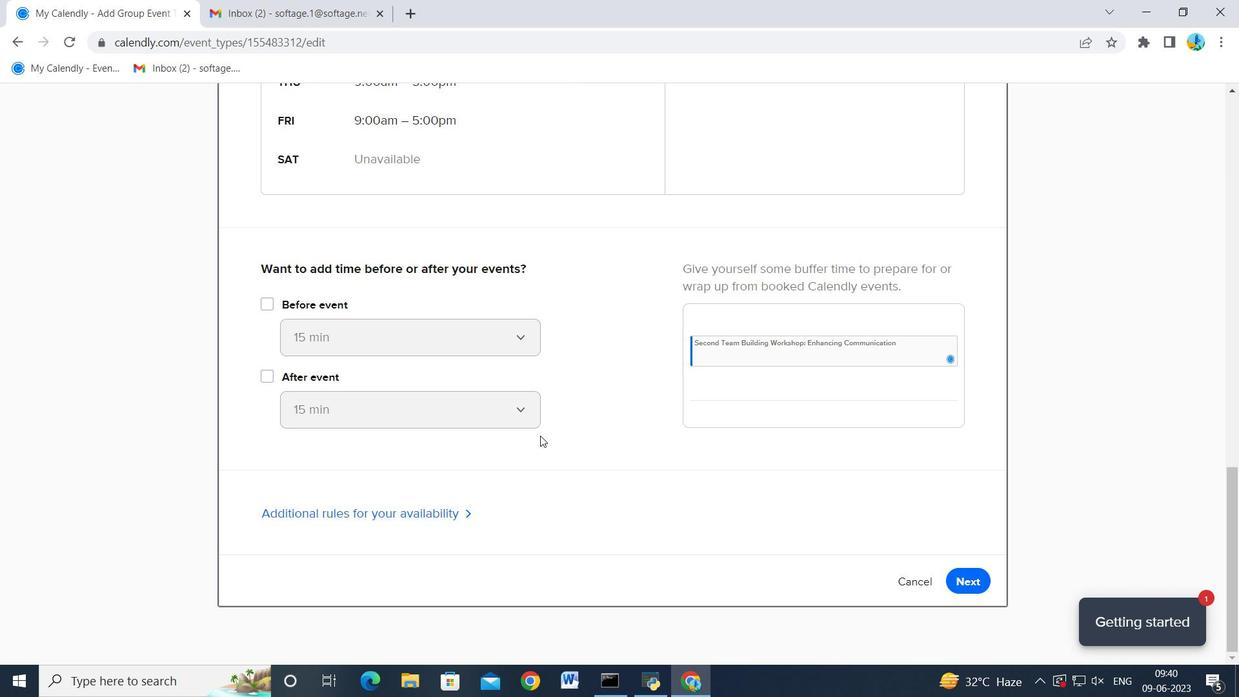 
Action: Mouse moved to (985, 577)
Screenshot: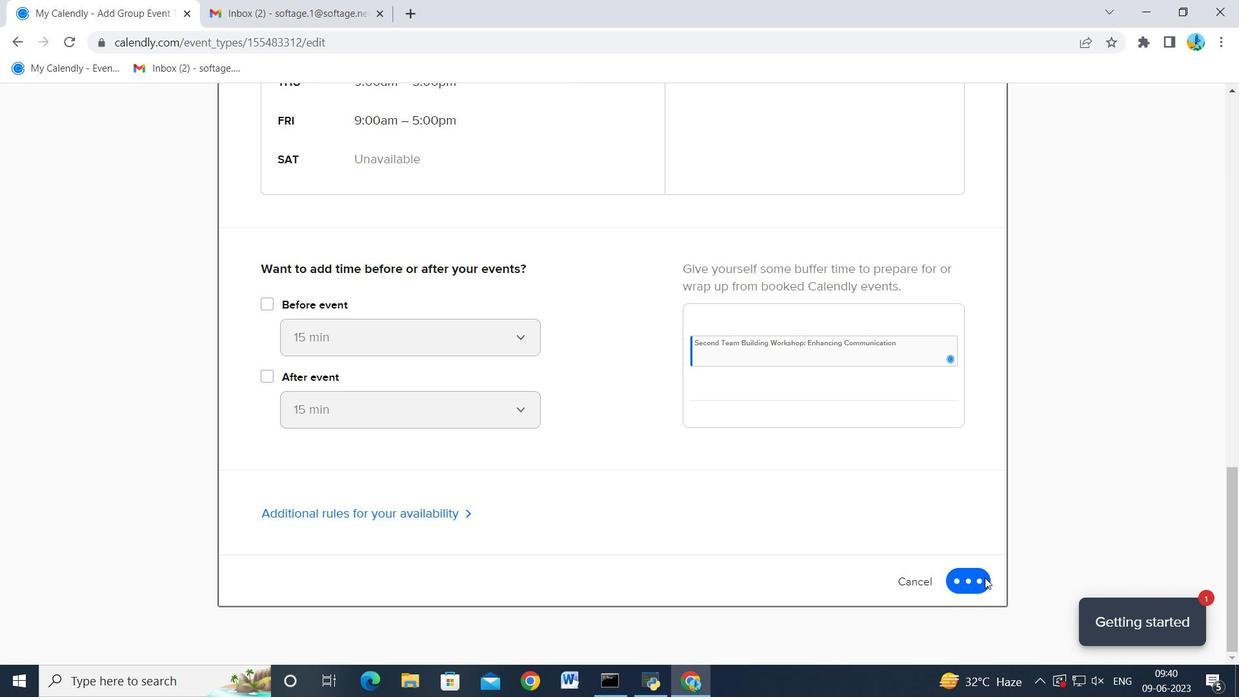 
Action: Mouse pressed left at (985, 577)
Screenshot: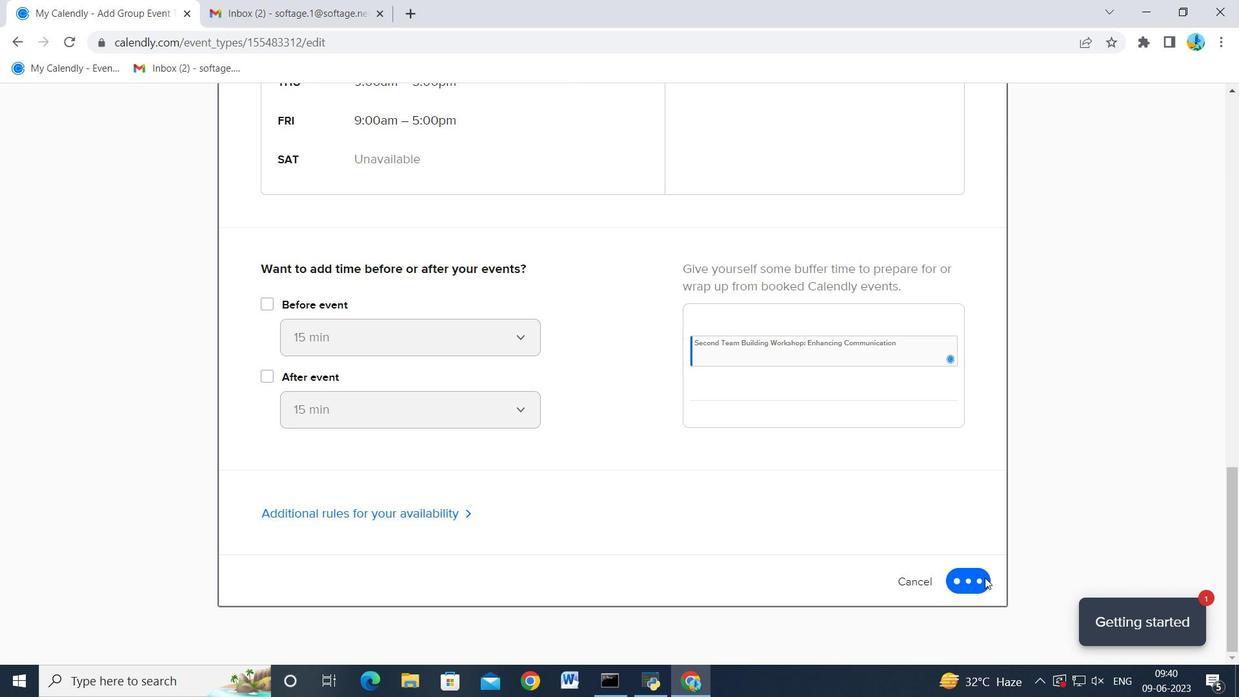 
Action: Mouse moved to (550, 286)
Screenshot: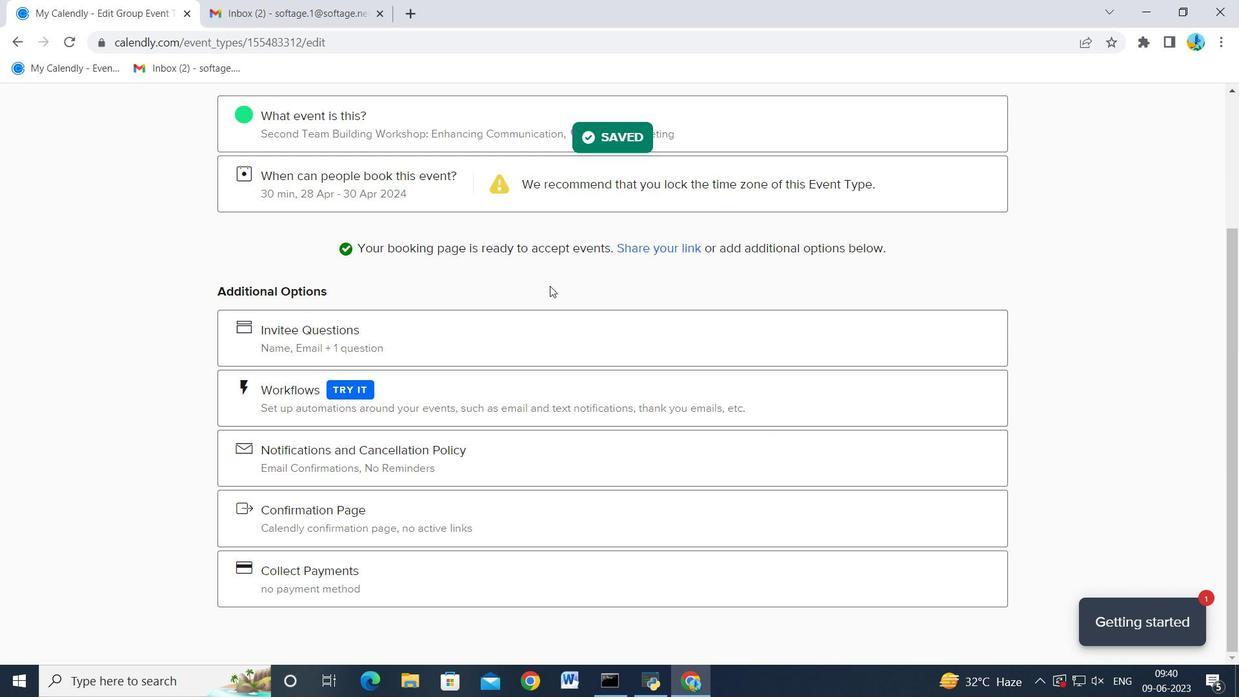 
Action: Mouse scrolled (550, 287) with delta (0, 0)
Screenshot: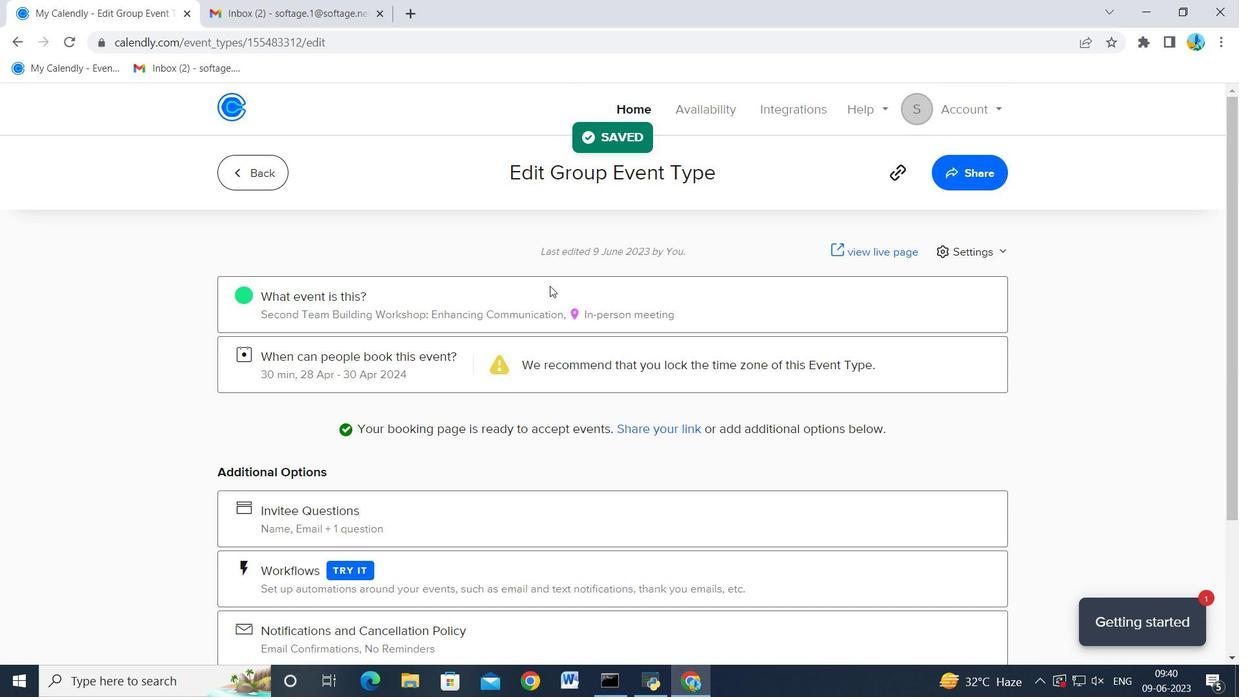 
Action: Mouse scrolled (550, 287) with delta (0, 0)
Screenshot: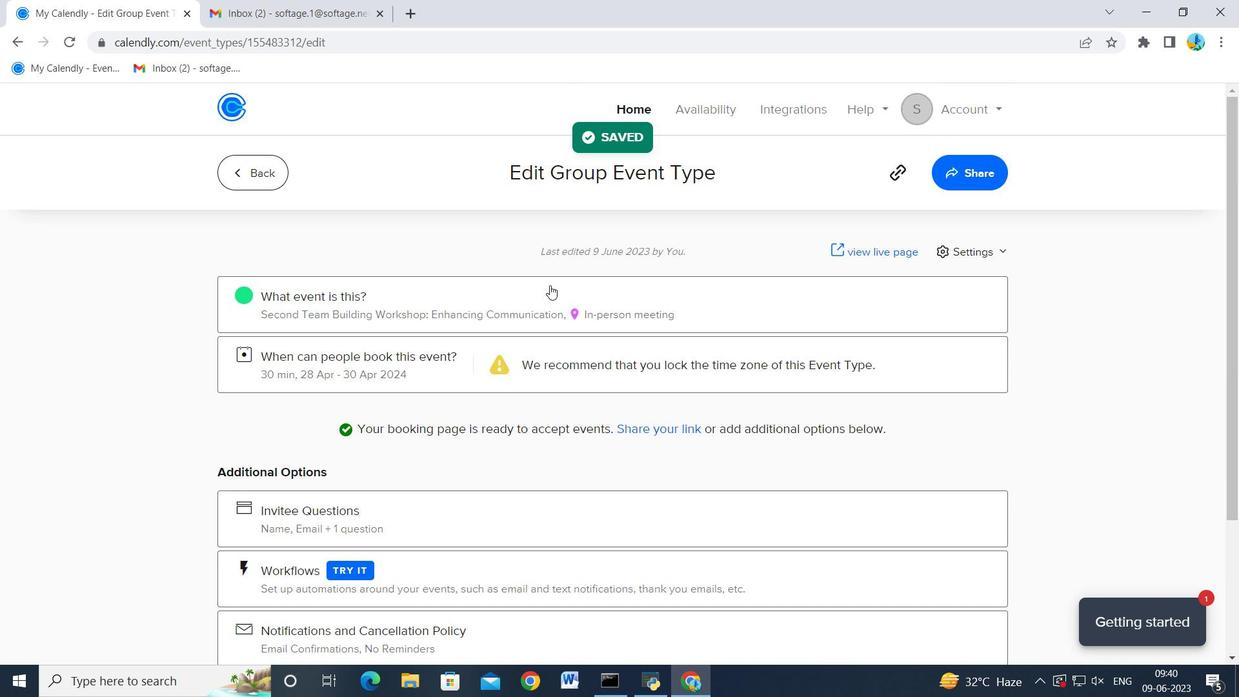 
Action: Mouse scrolled (550, 287) with delta (0, 0)
Screenshot: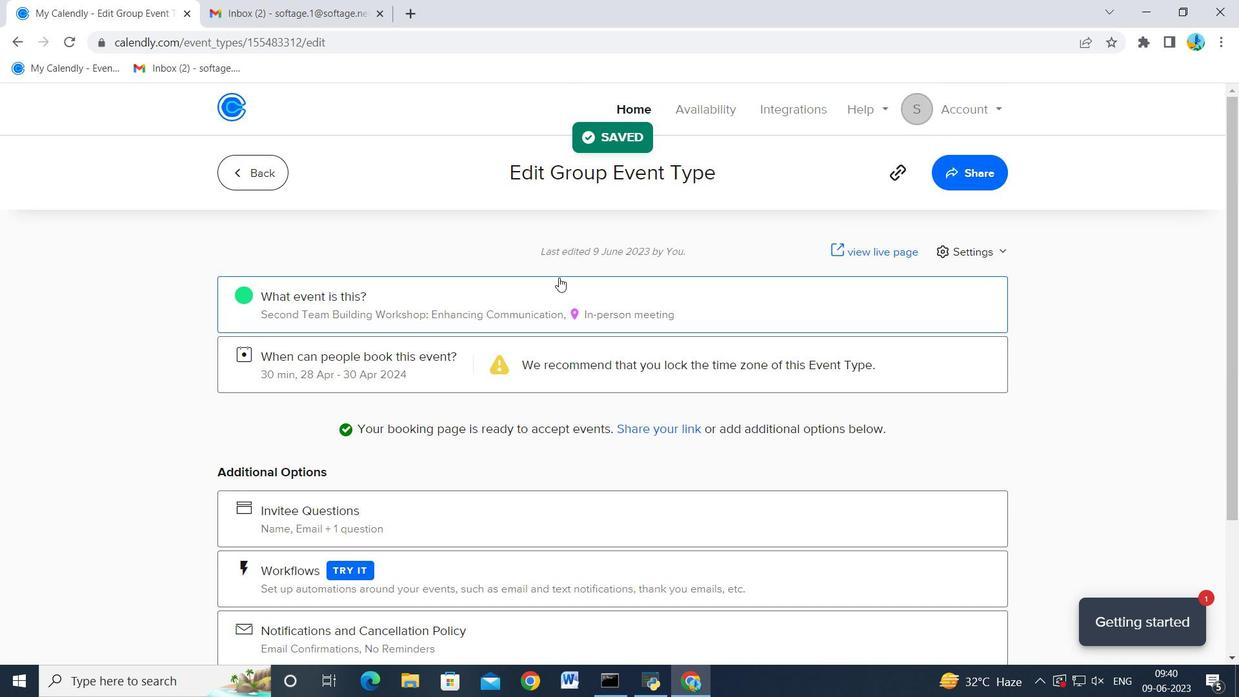 
Action: Mouse moved to (965, 182)
Screenshot: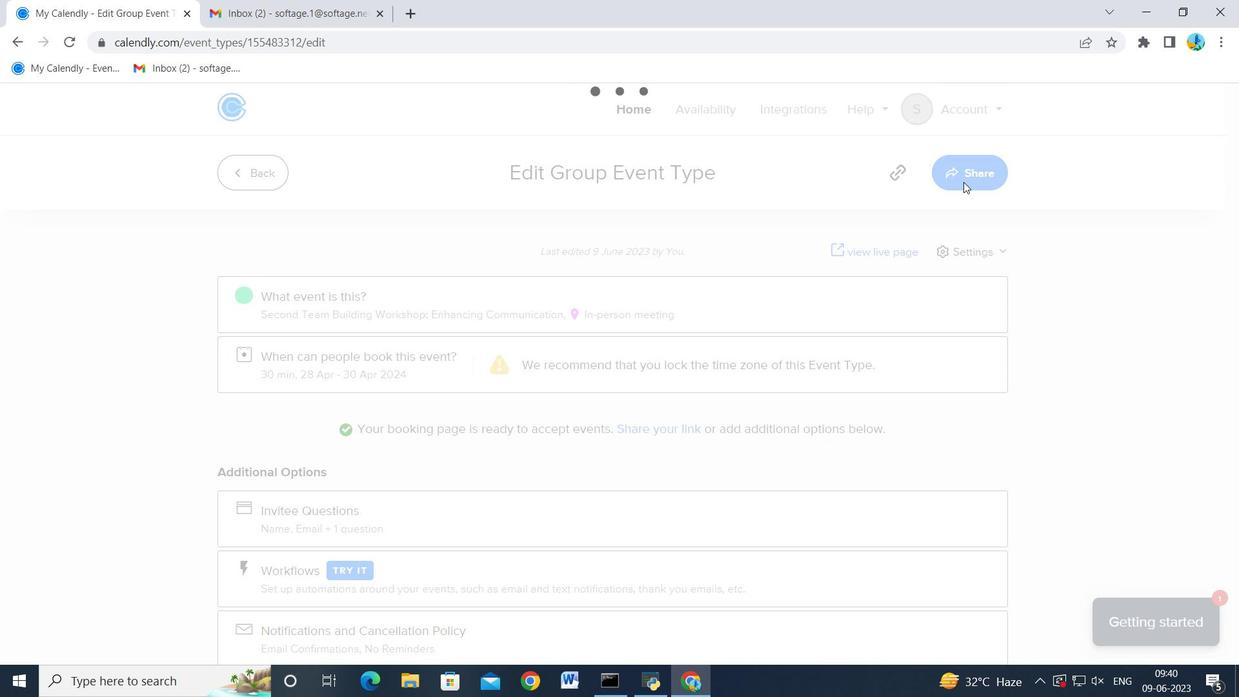 
Action: Mouse pressed left at (965, 182)
Screenshot: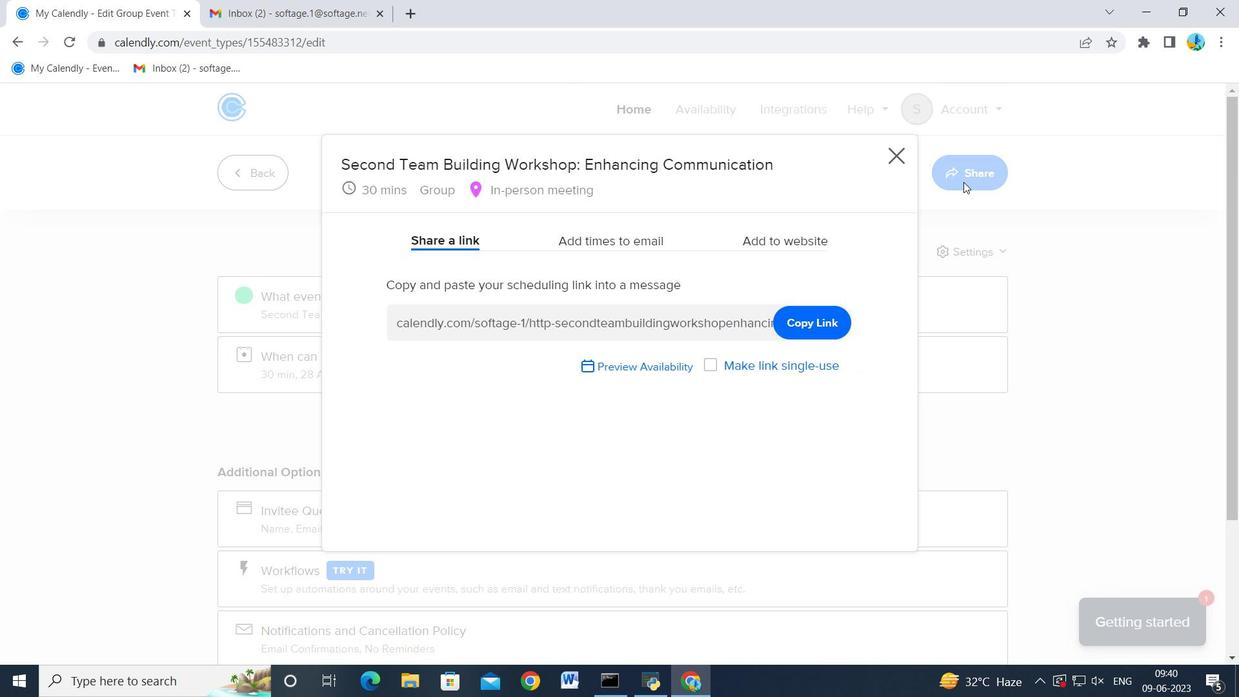 
Action: Mouse moved to (806, 317)
Screenshot: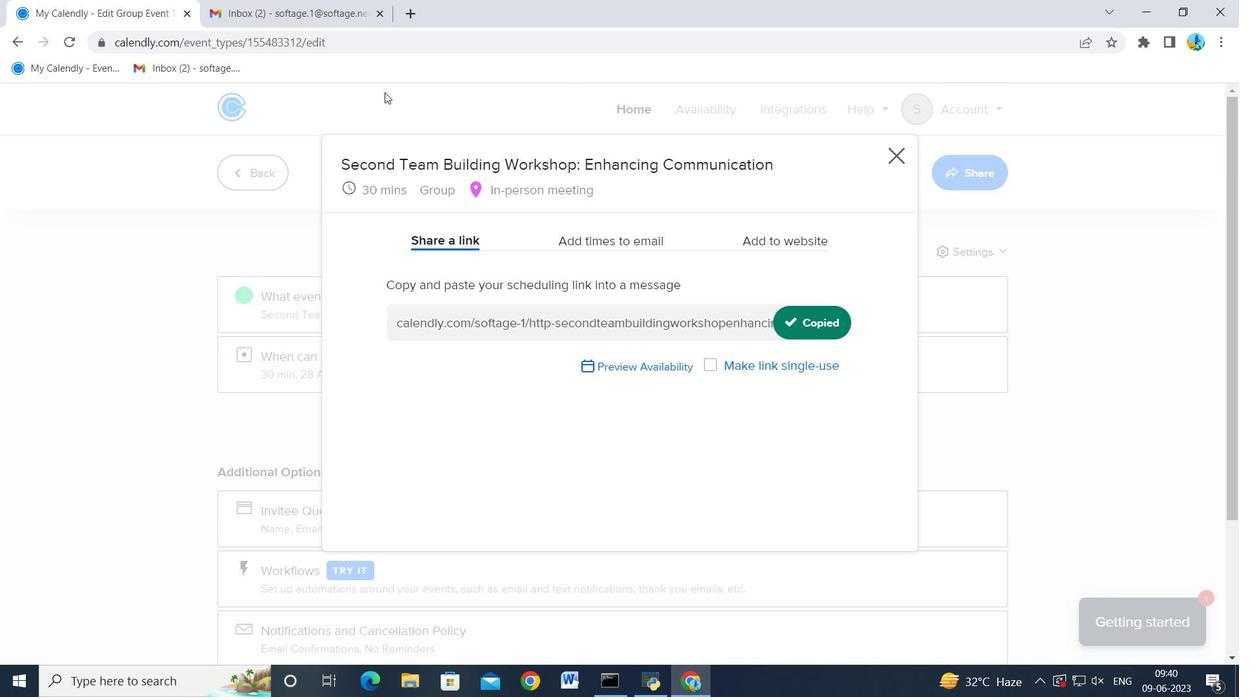 
Action: Mouse pressed left at (806, 317)
Screenshot: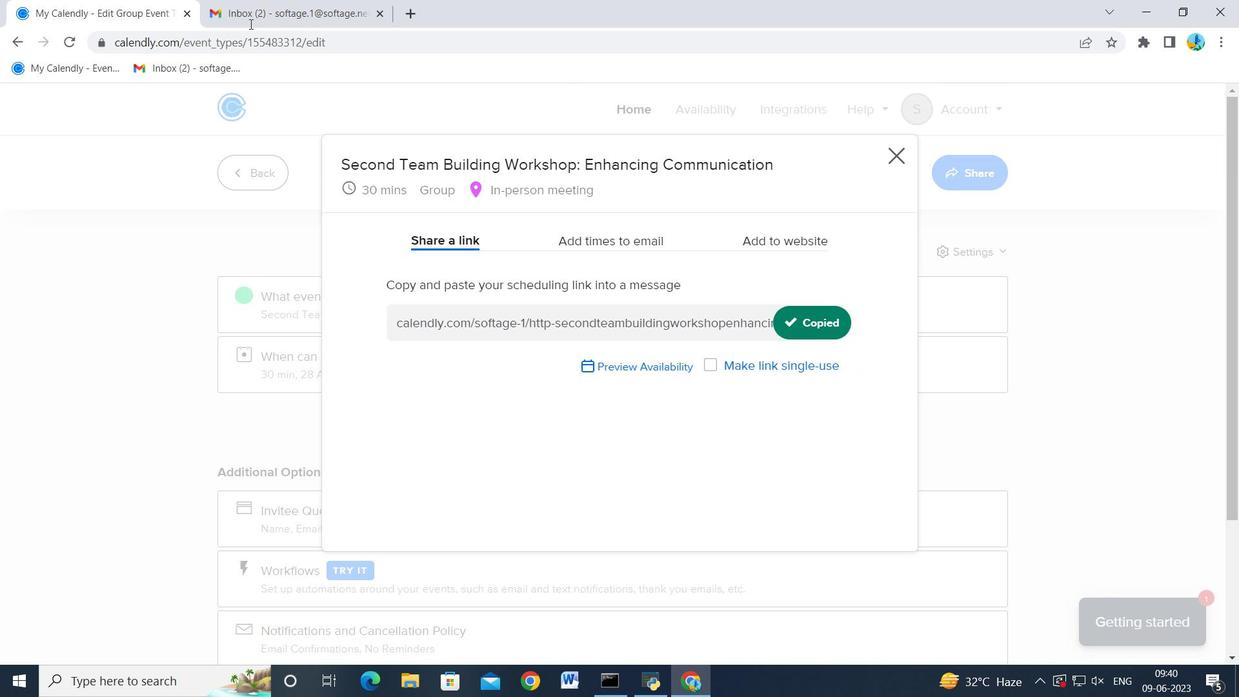 
Action: Mouse moved to (303, 0)
Screenshot: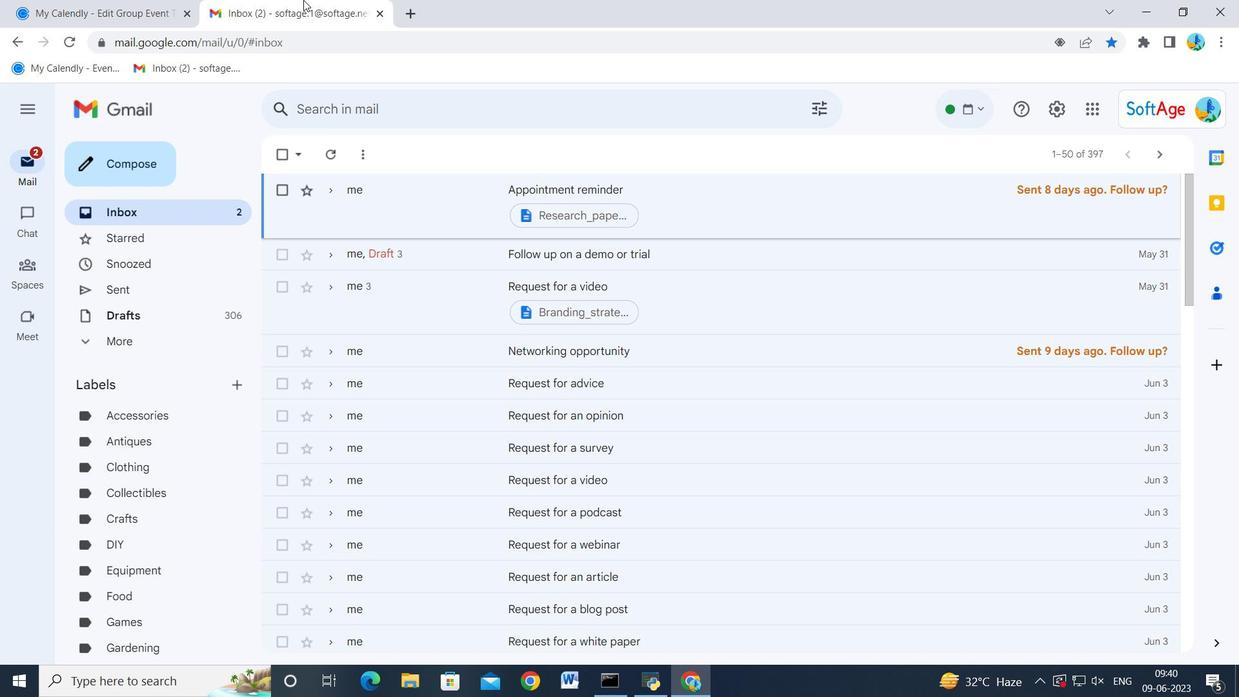 
Action: Mouse pressed left at (303, 0)
Screenshot: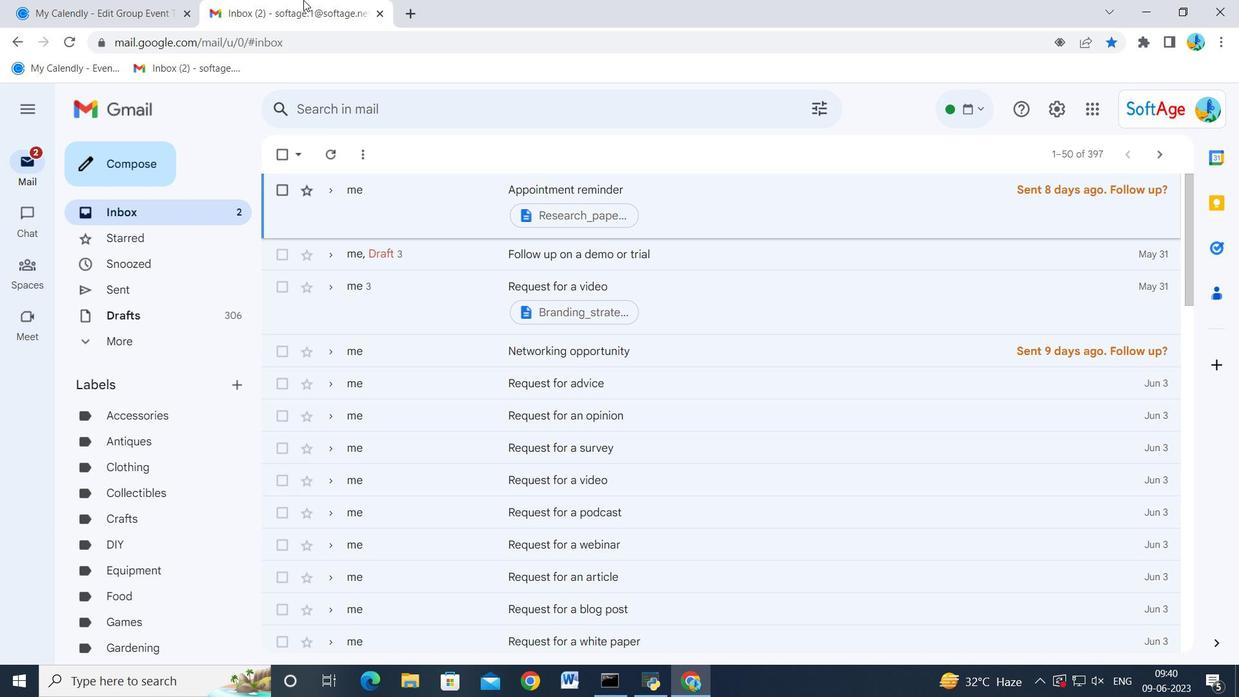 
Action: Mouse moved to (123, 163)
Screenshot: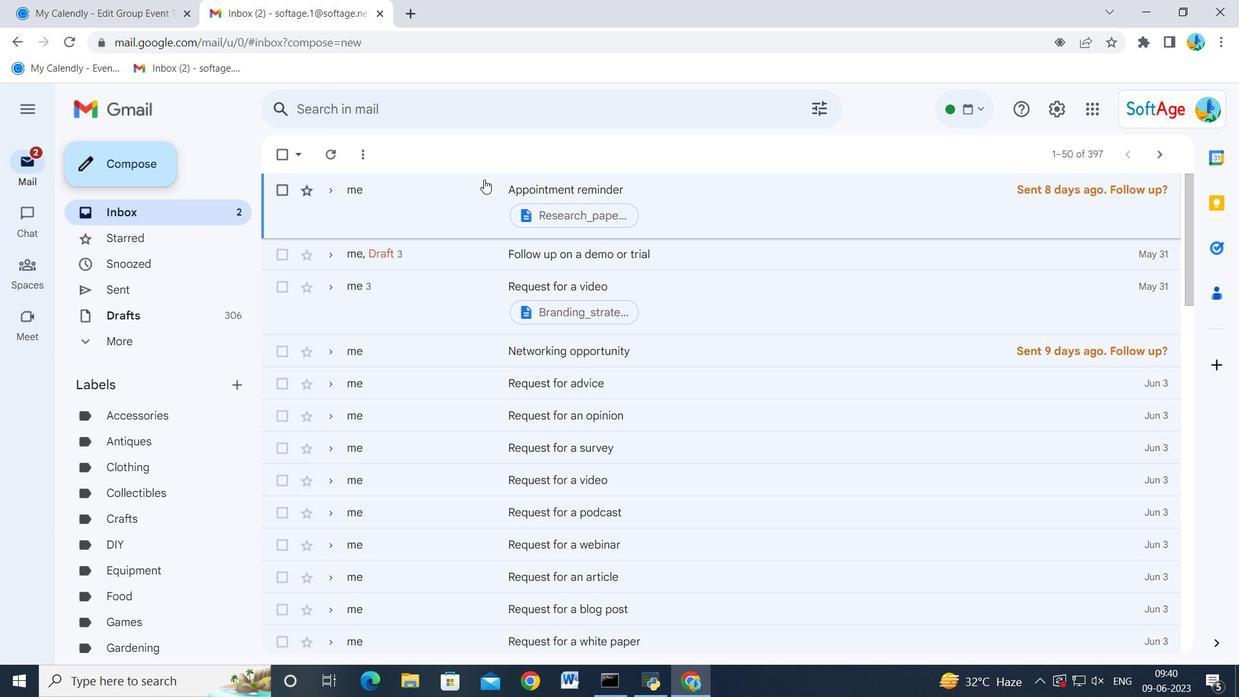 
Action: Mouse pressed left at (123, 163)
Screenshot: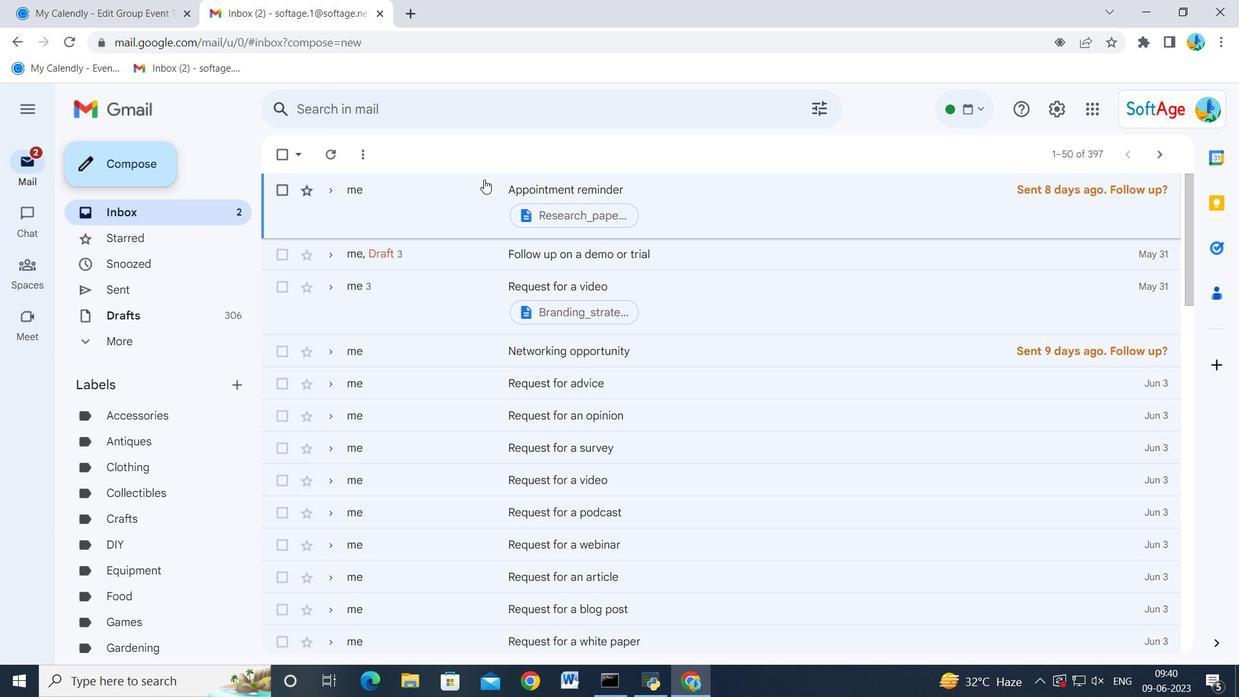 
Action: Mouse moved to (774, 267)
Screenshot: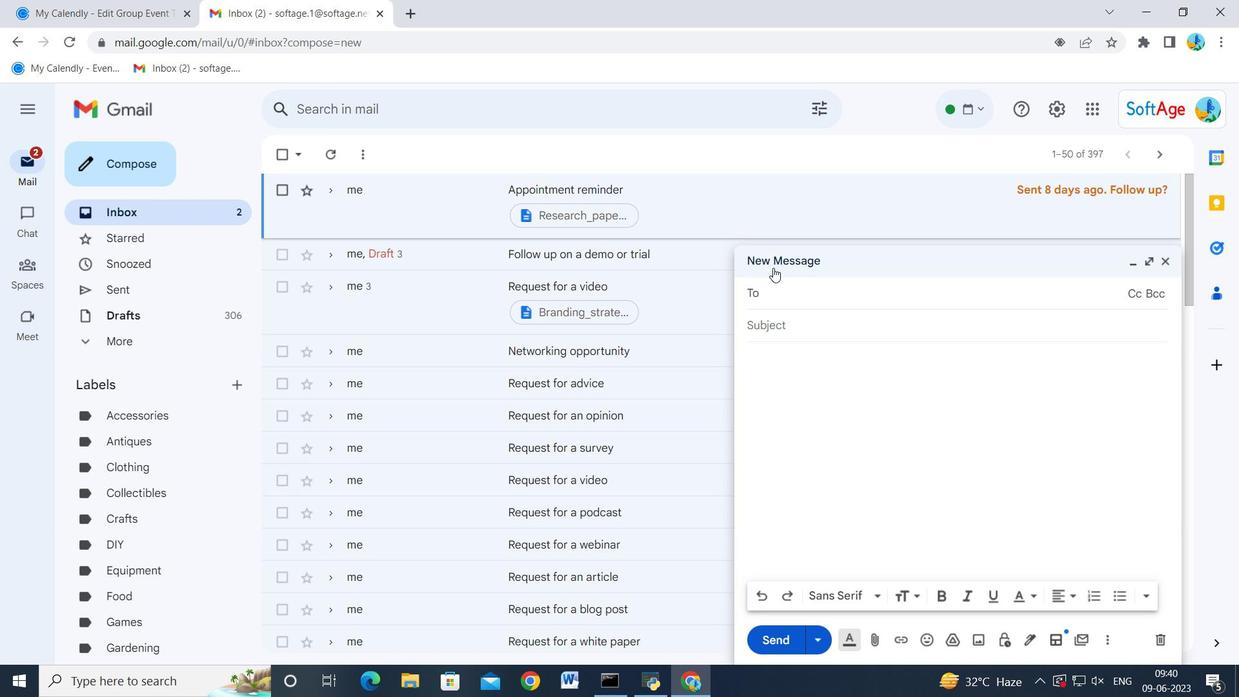 
Action: Key pressed c<Key.backspace>softage.6<Key.shift_r>@softage.net<Key.enter>softage.7<Key.shift_r>@softage.net<Key.enter><Key.tab><Key.tab><Key.tab>ctrl+V
Screenshot: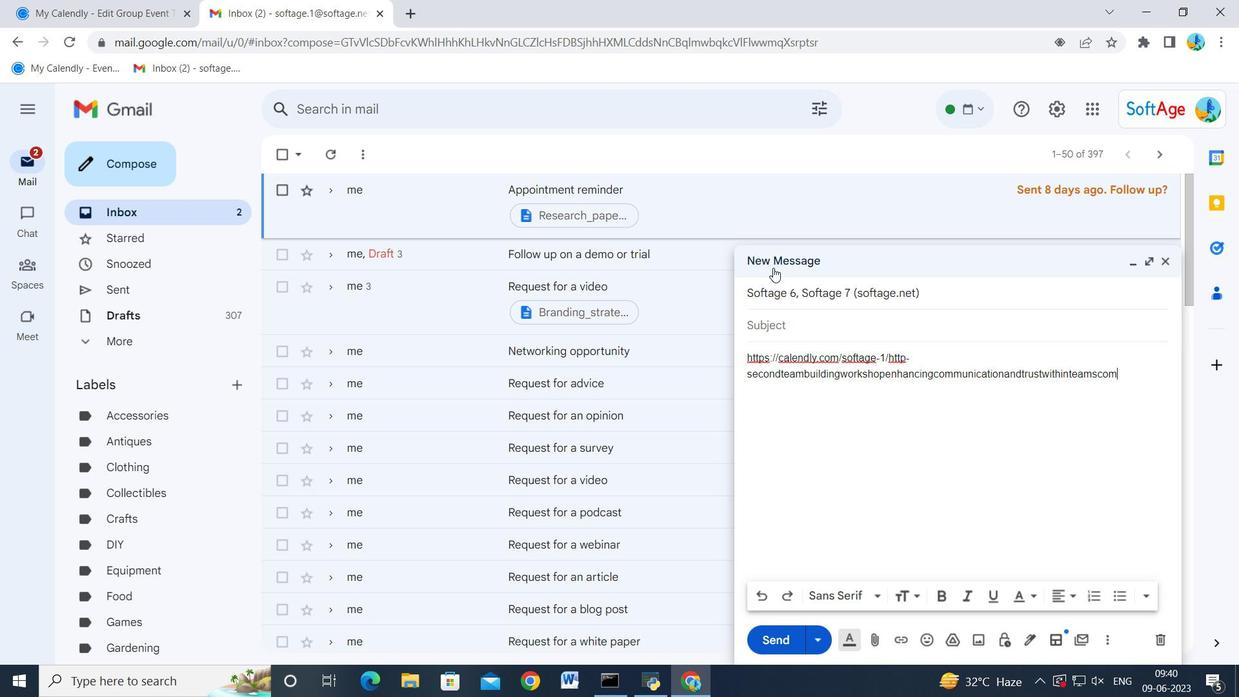 
Action: Mouse moved to (794, 646)
Screenshot: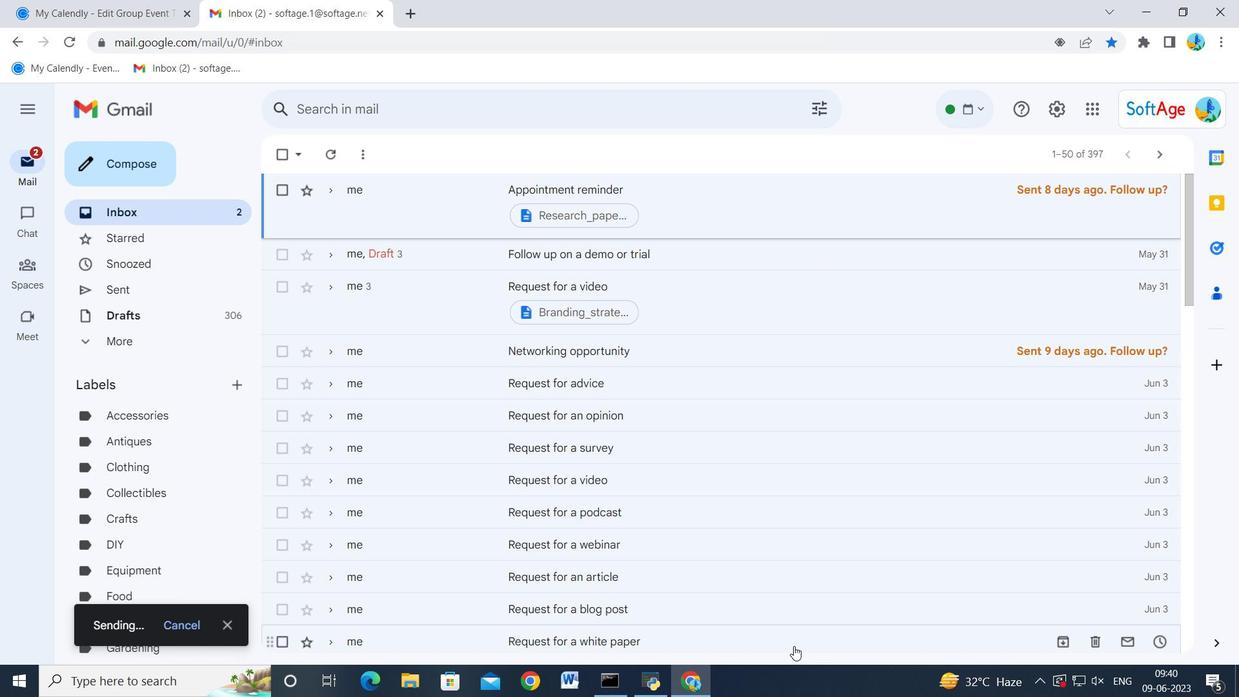 
Action: Mouse pressed left at (794, 646)
Screenshot: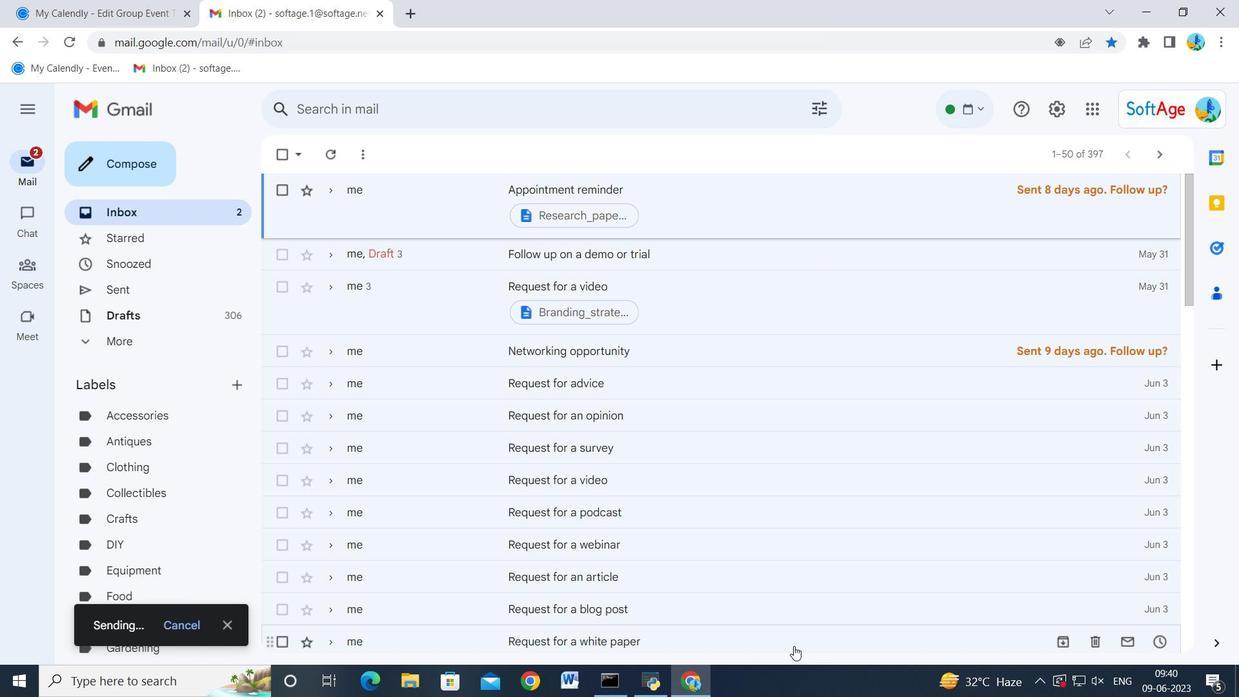
Action: Mouse moved to (753, 525)
Screenshot: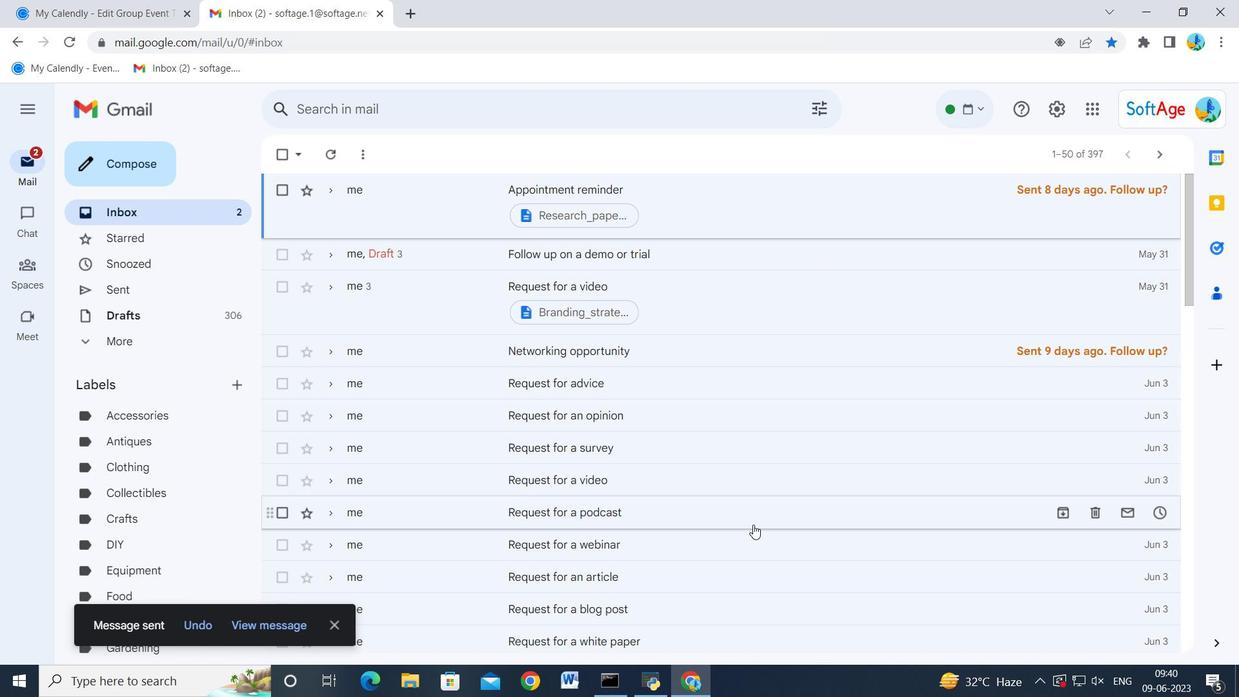 
